 Task: Update the plant care information on the Trello board for each plant card.
Action: Mouse scrolled (732, 541) with delta (0, 0)
Screenshot: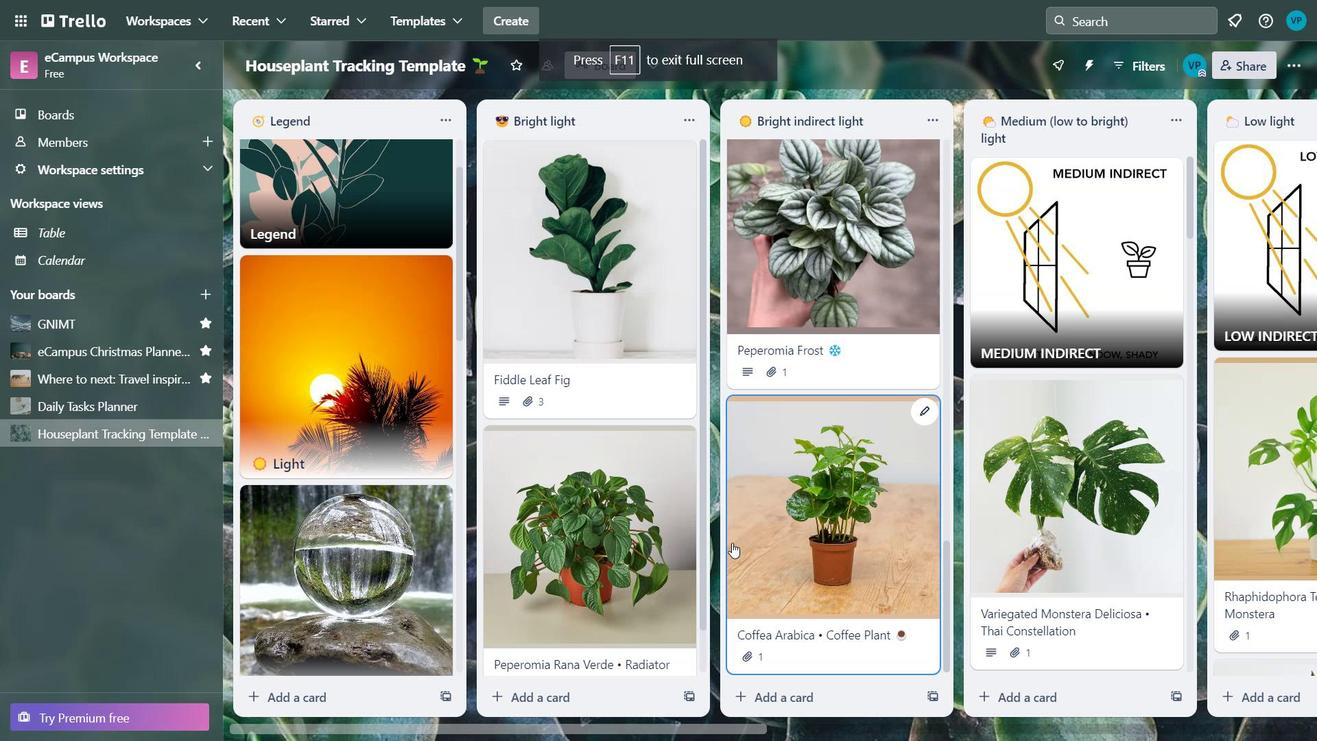 
Action: Mouse moved to (808, 548)
Screenshot: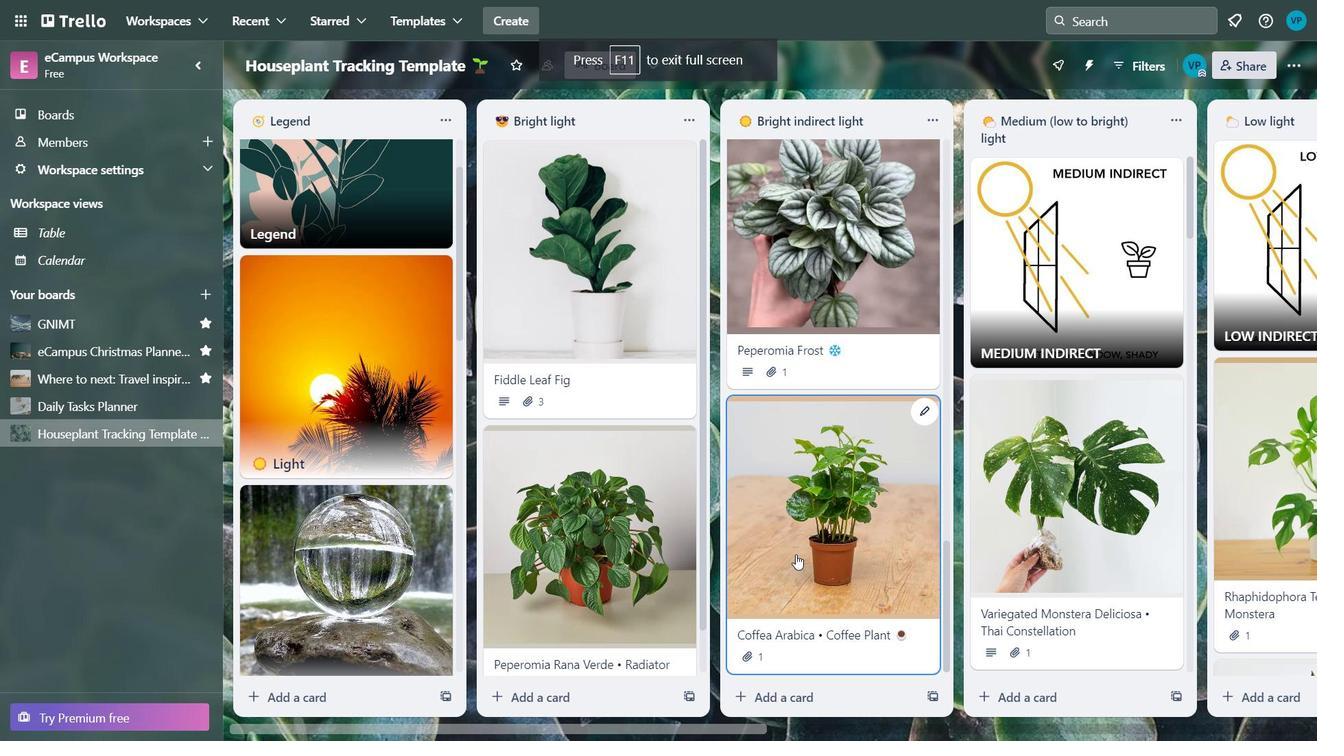 
Action: Mouse pressed left at (808, 548)
Screenshot: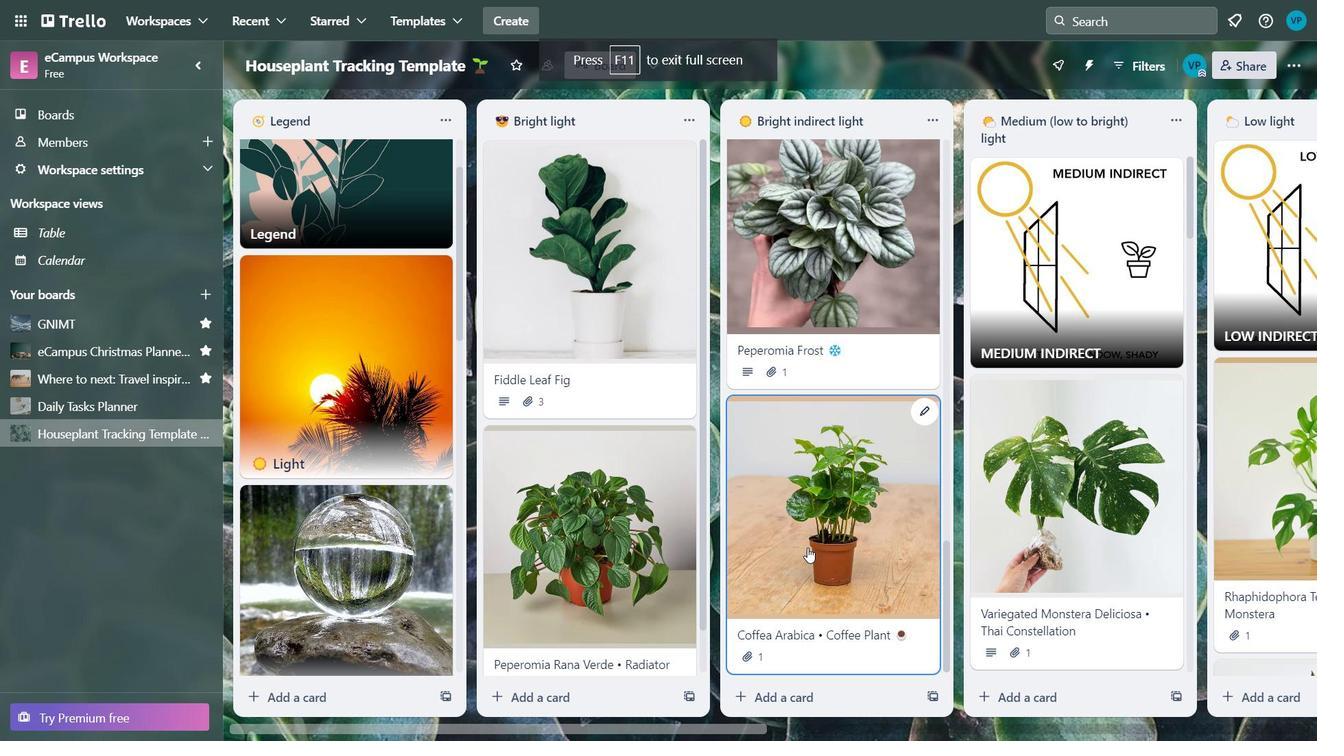 
Action: Mouse moved to (526, 385)
Screenshot: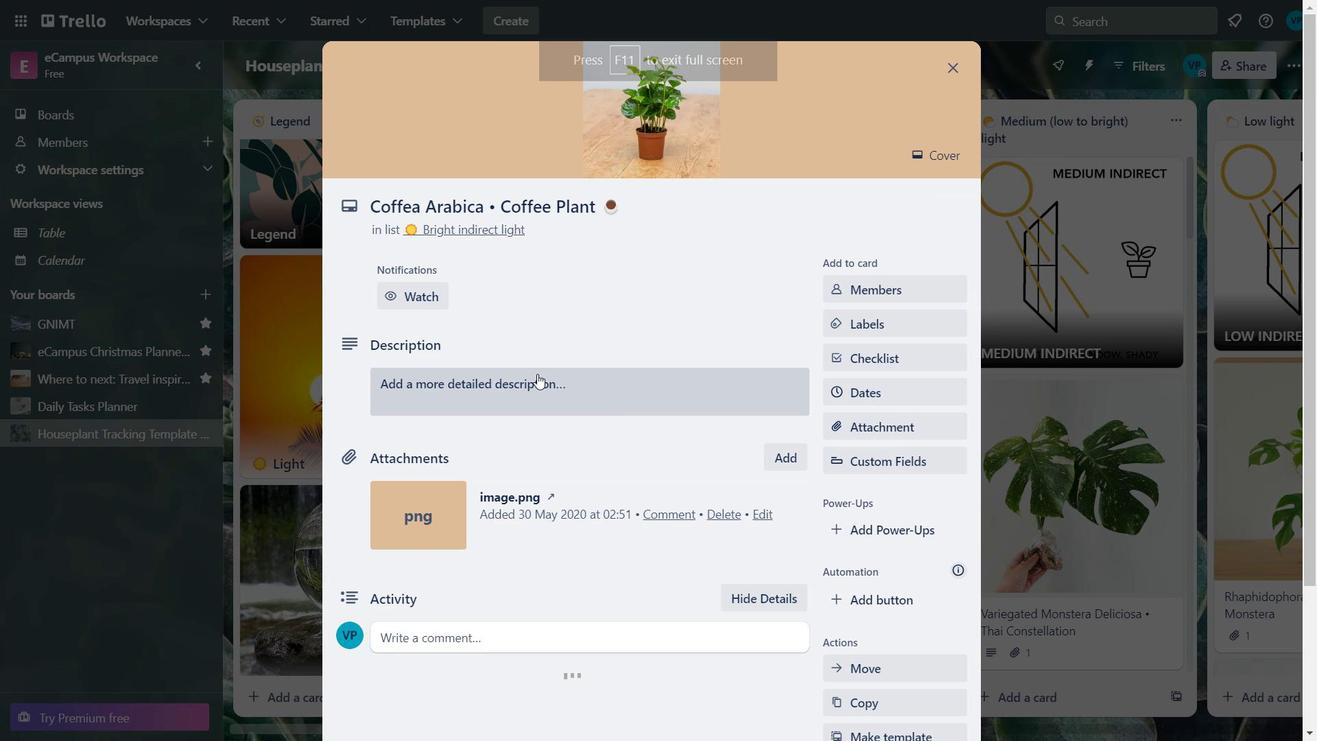 
Action: Mouse pressed left at (526, 385)
Screenshot: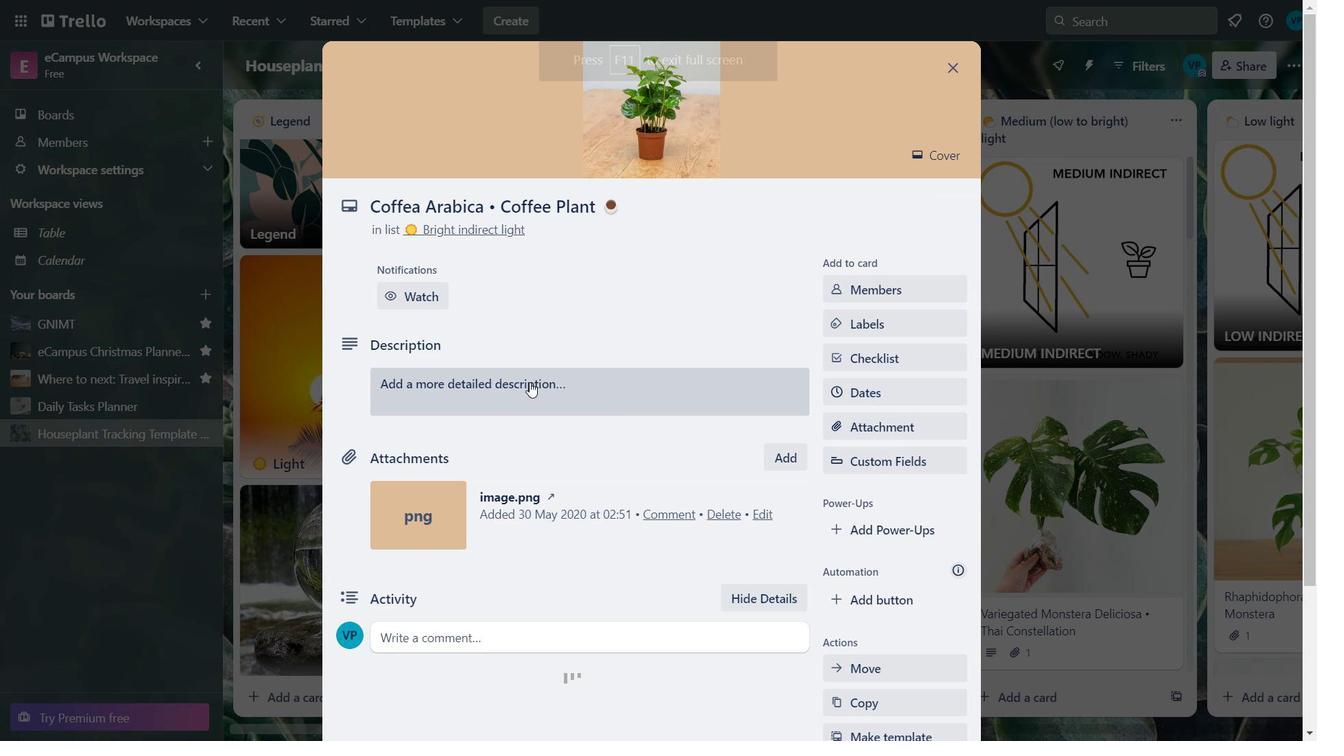 
Action: Mouse moved to (522, 391)
Screenshot: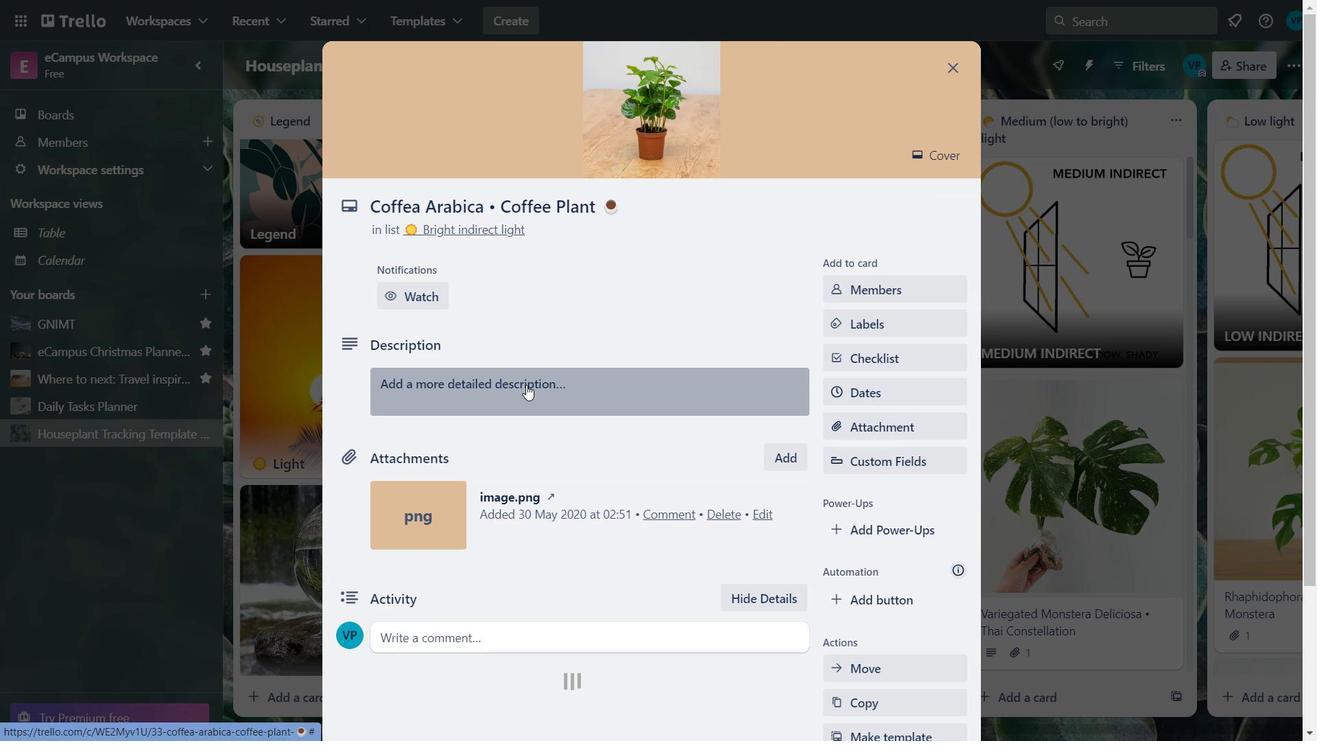 
Action: Key pressed co
Screenshot: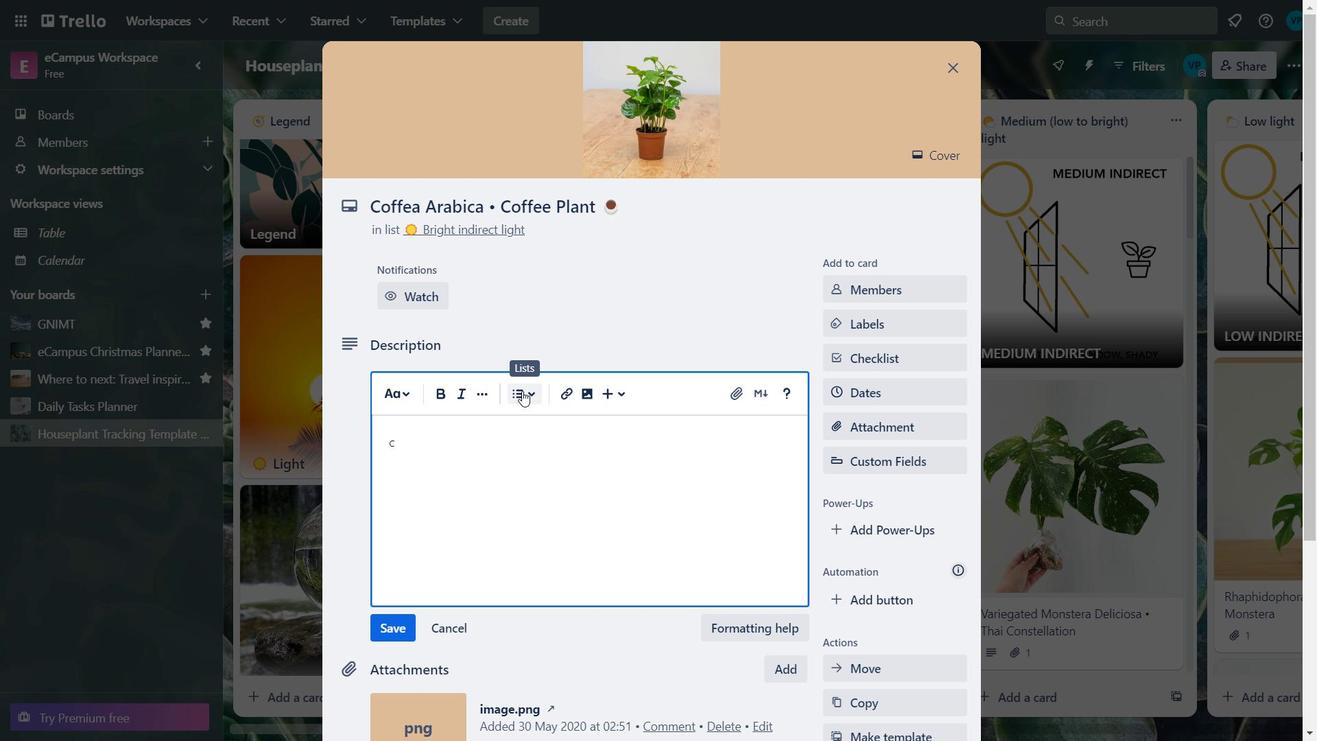 
Action: Mouse moved to (550, 393)
Screenshot: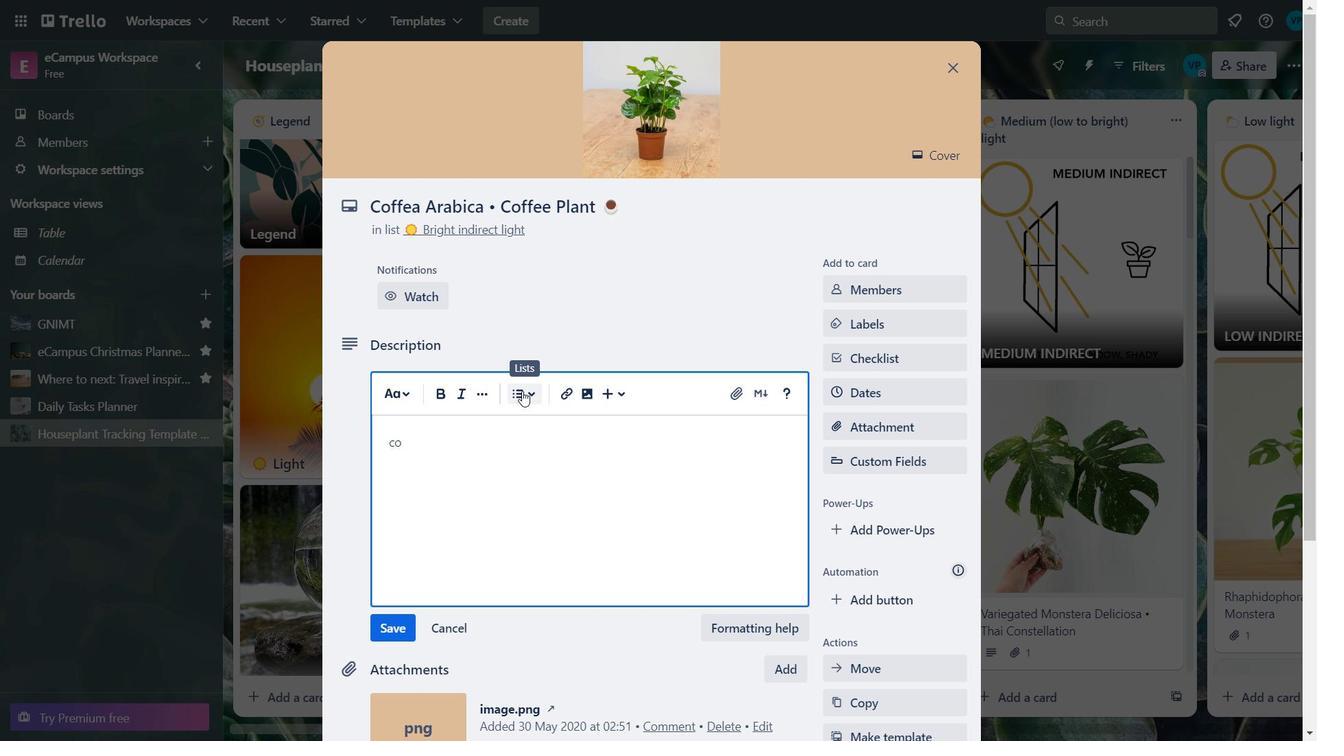 
Action: Key pressed f<Key.backspace><Key.backspace><Key.backspace><Key.backspace><Key.caps_lock>C<Key.caps_lock>offee<Key.space><Key.caps_lock>P<Key.caps_lock>lant<Key.space>
Screenshot: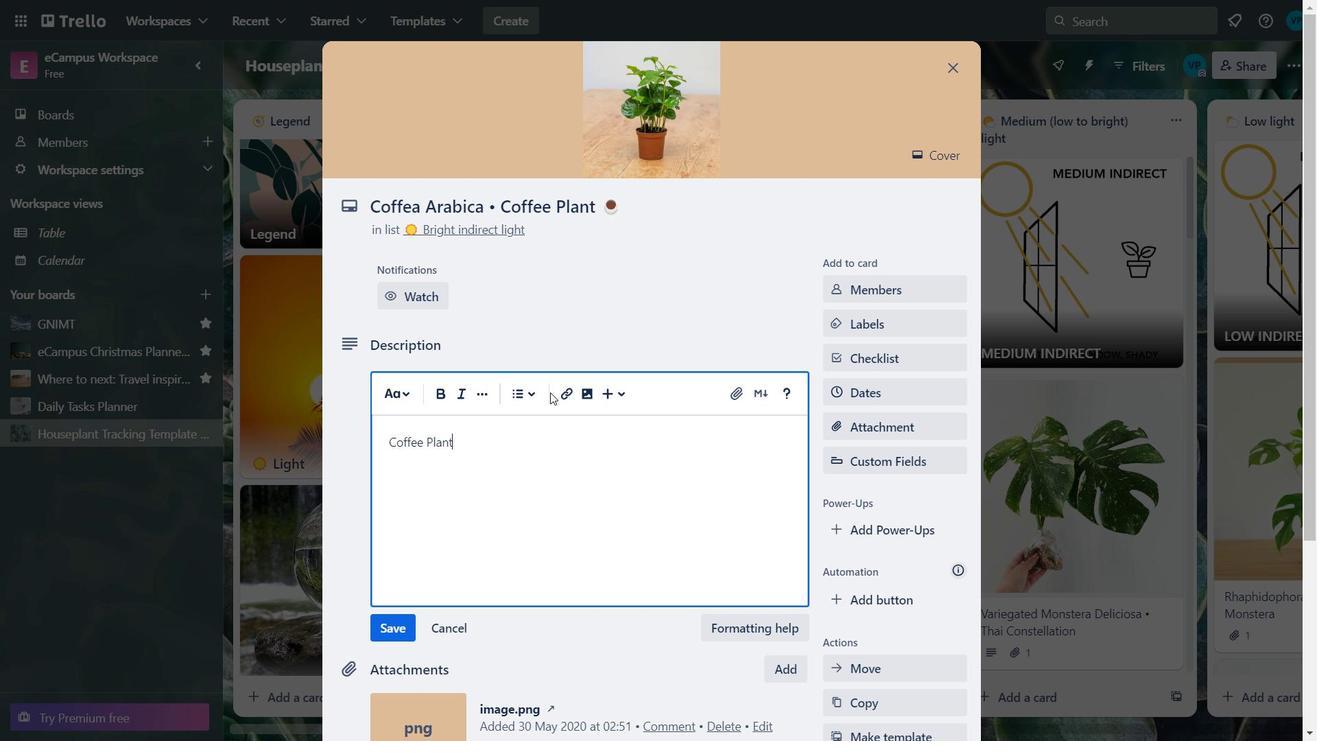 
Action: Mouse moved to (395, 632)
Screenshot: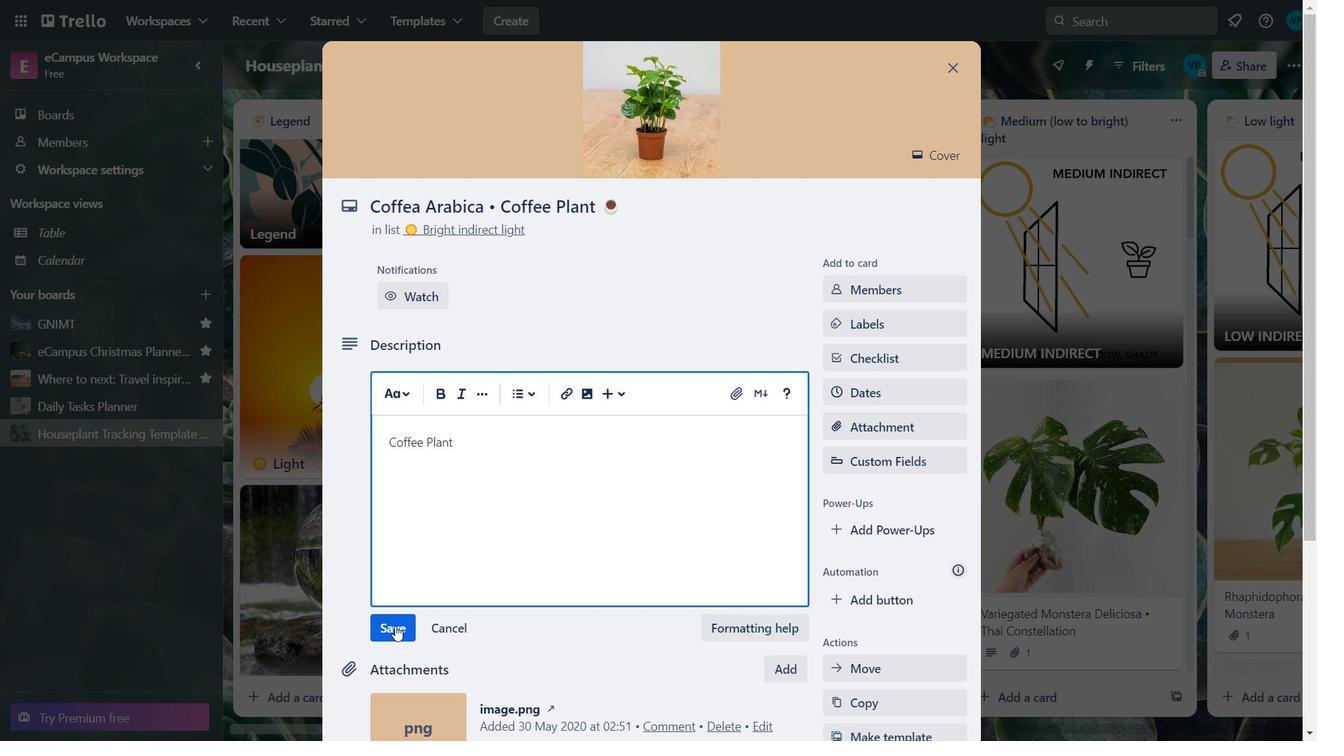 
Action: Mouse pressed left at (395, 632)
Screenshot: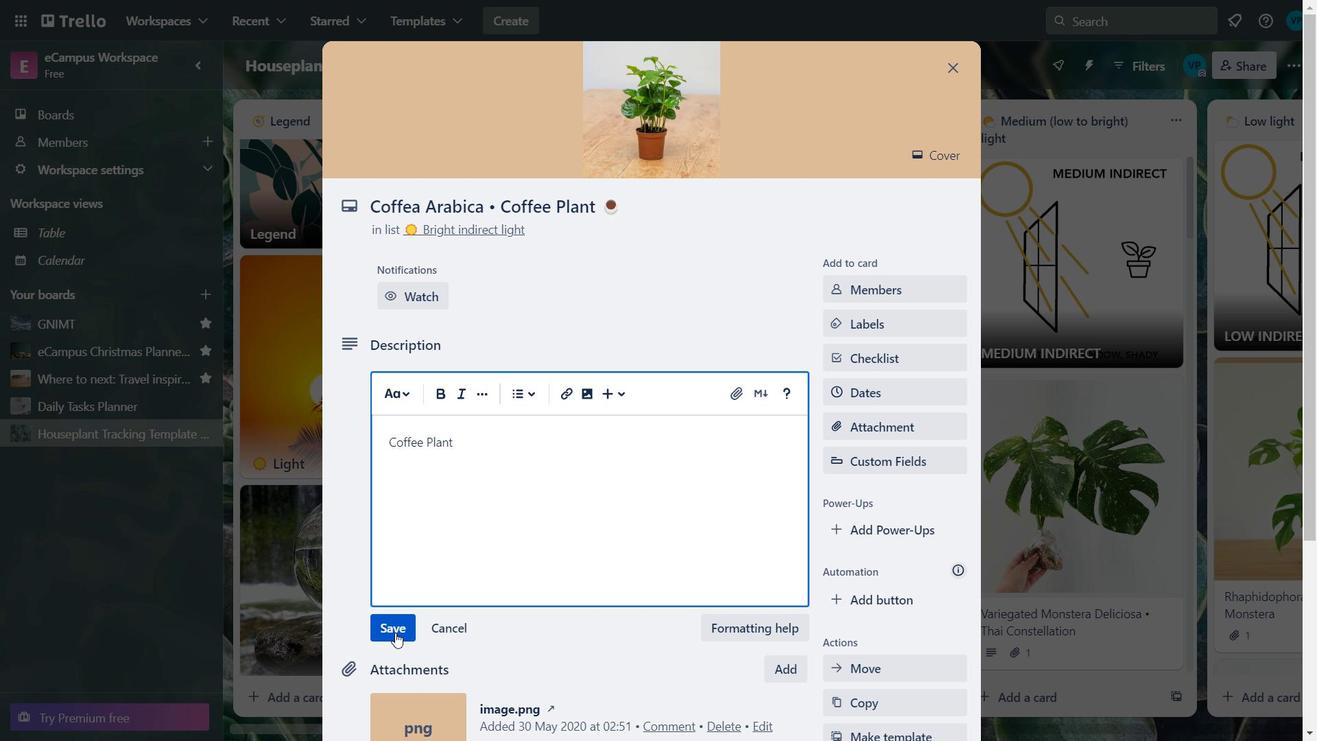 
Action: Mouse moved to (496, 551)
Screenshot: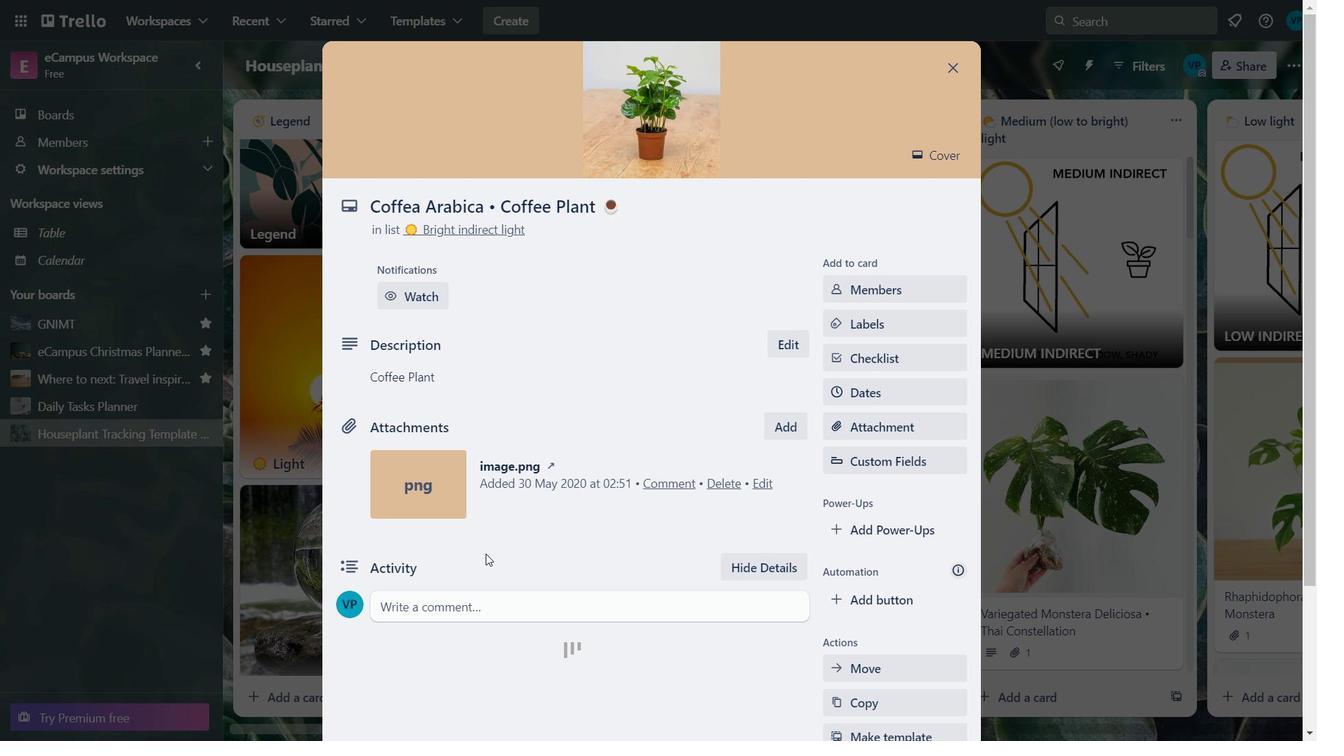 
Action: Mouse scrolled (496, 550) with delta (0, 0)
Screenshot: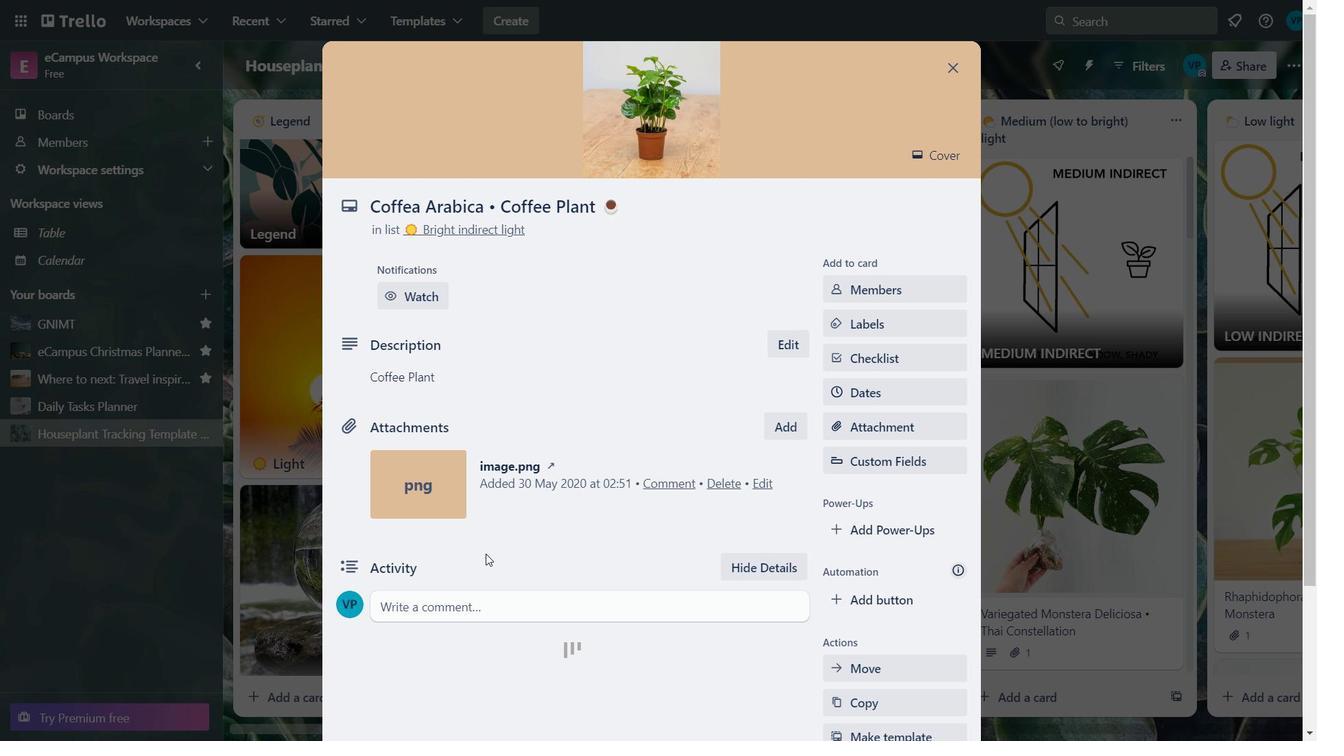 
Action: Mouse moved to (519, 297)
Screenshot: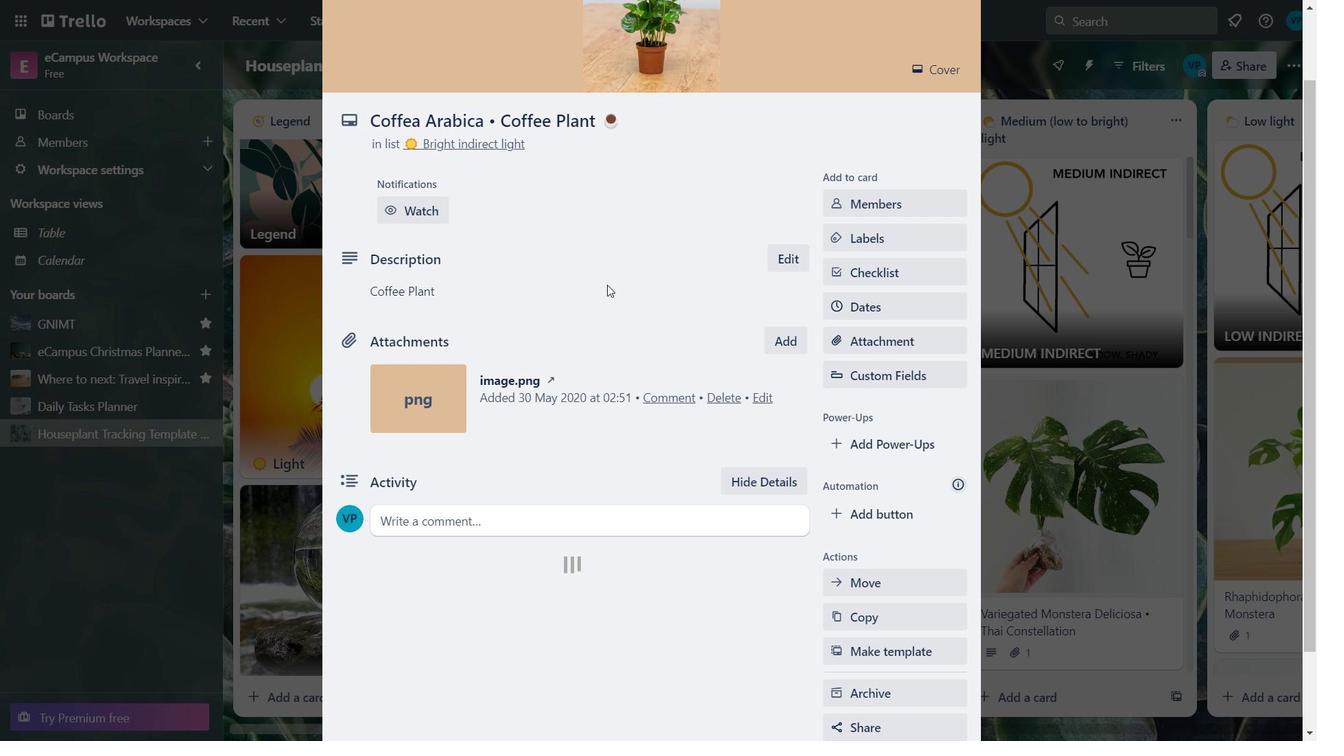 
Action: Mouse pressed left at (519, 297)
Screenshot: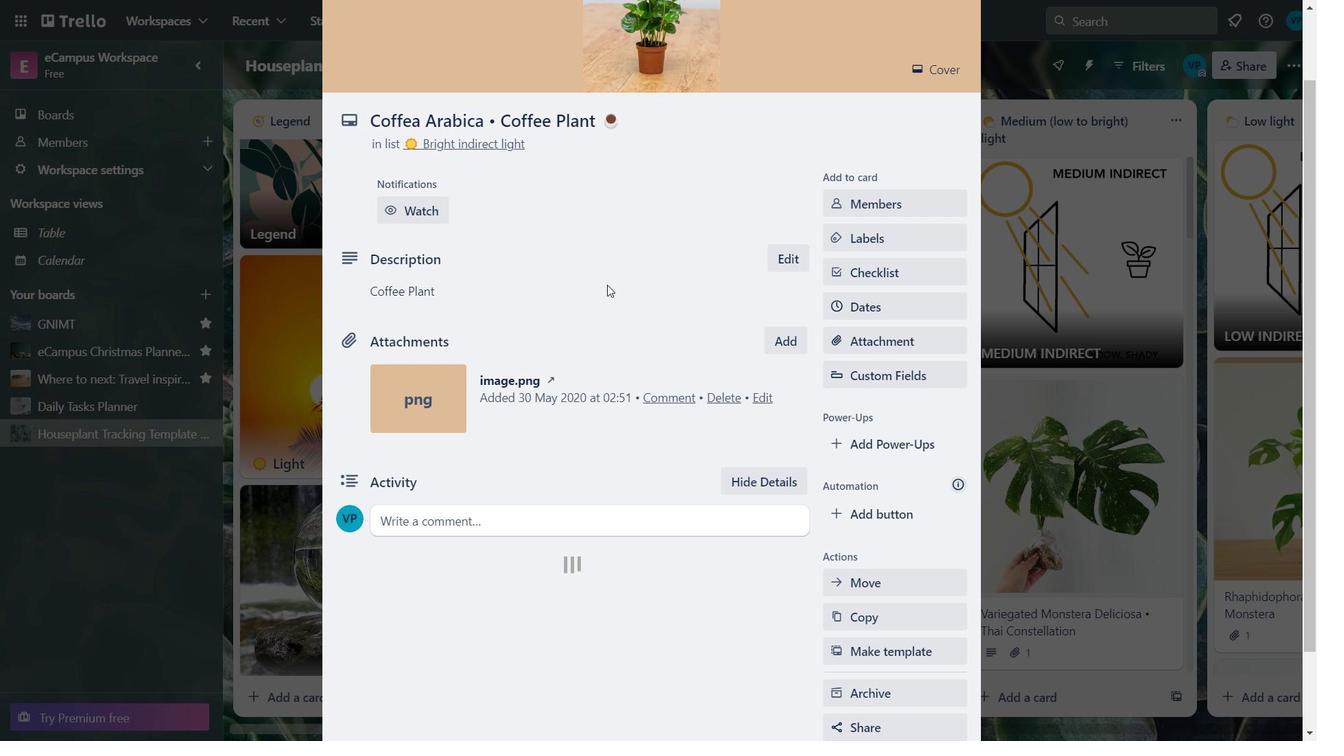 
Action: Mouse moved to (532, 361)
Screenshot: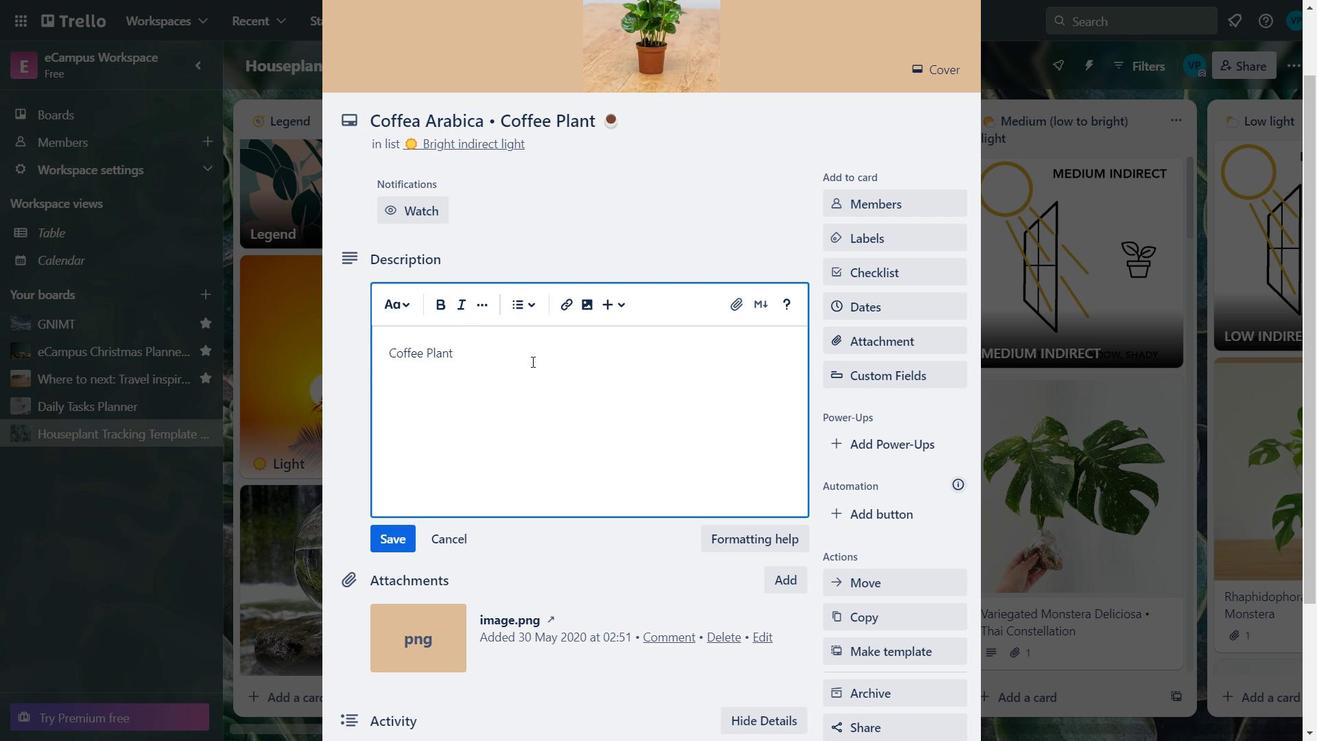 
Action: Key pressed <Key.space>
Screenshot: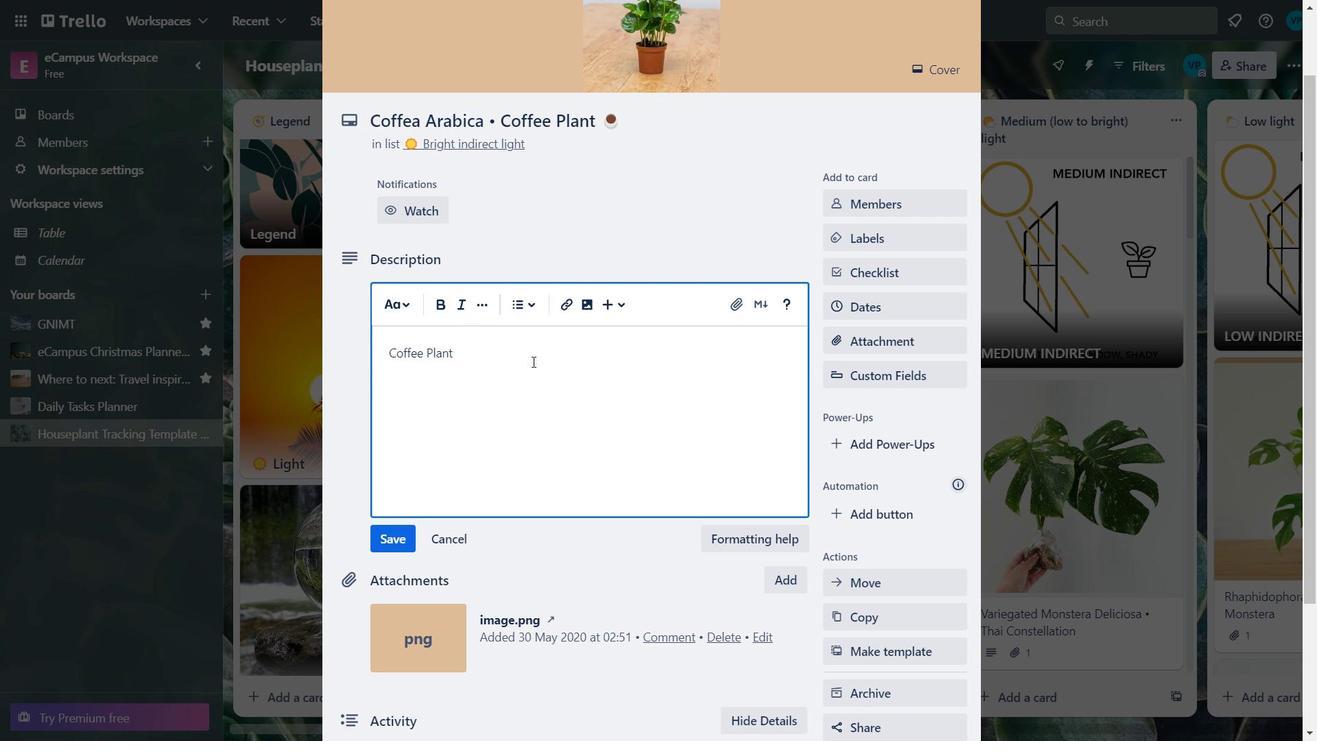 
Action: Mouse moved to (532, 361)
Screenshot: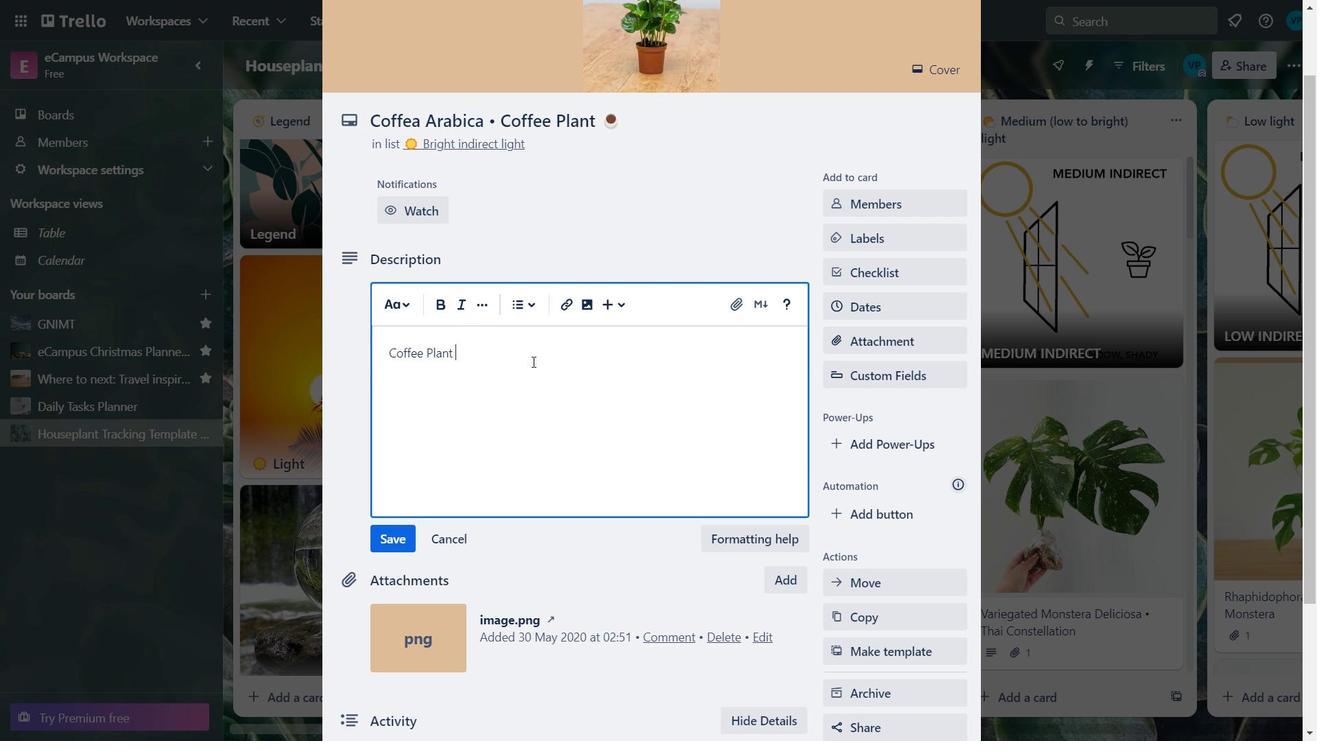 
Action: Key pressed is<Key.space>a<Key.space>genus<Key.space>of<Key.space>flowering<Key.space>plants<Key.space>in<Key.space>the<Key.space>family<Key.space><Key.caps_lock>R<Key.caps_lock>ubiacease.
Screenshot: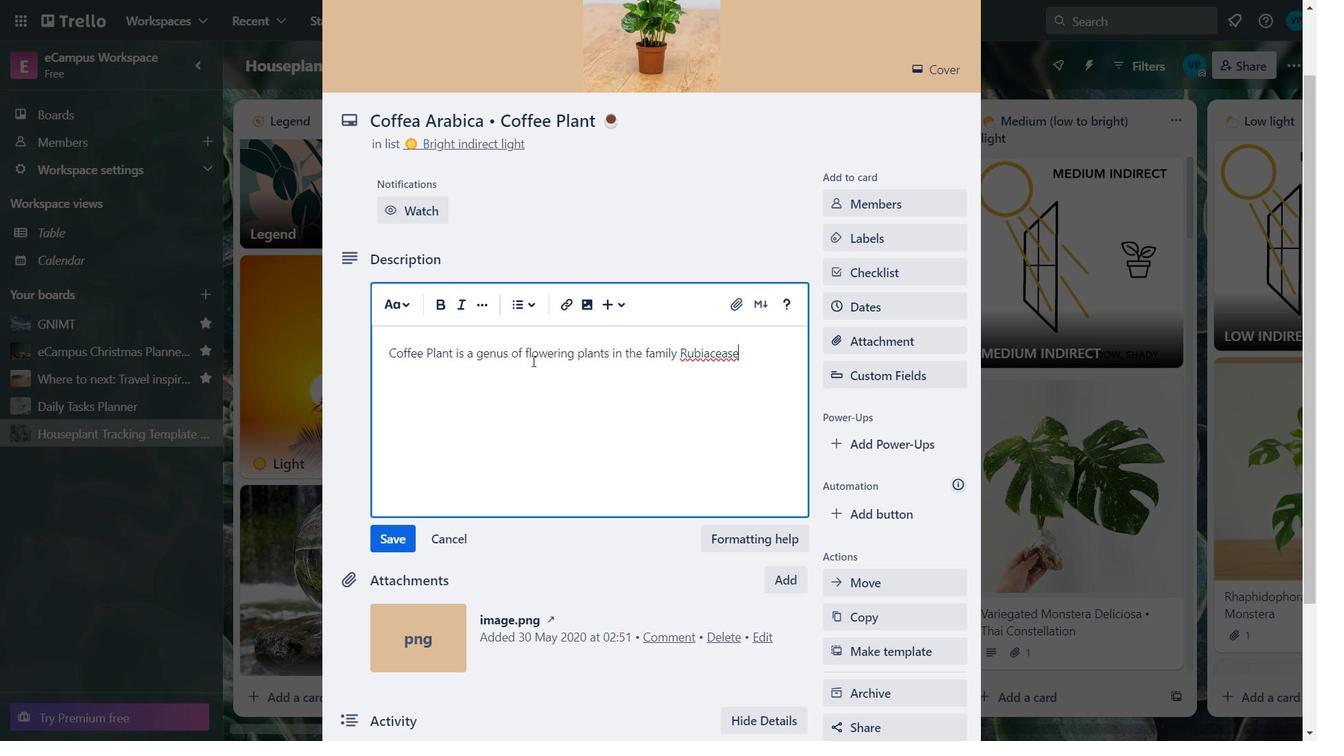 
Action: Mouse moved to (395, 538)
Screenshot: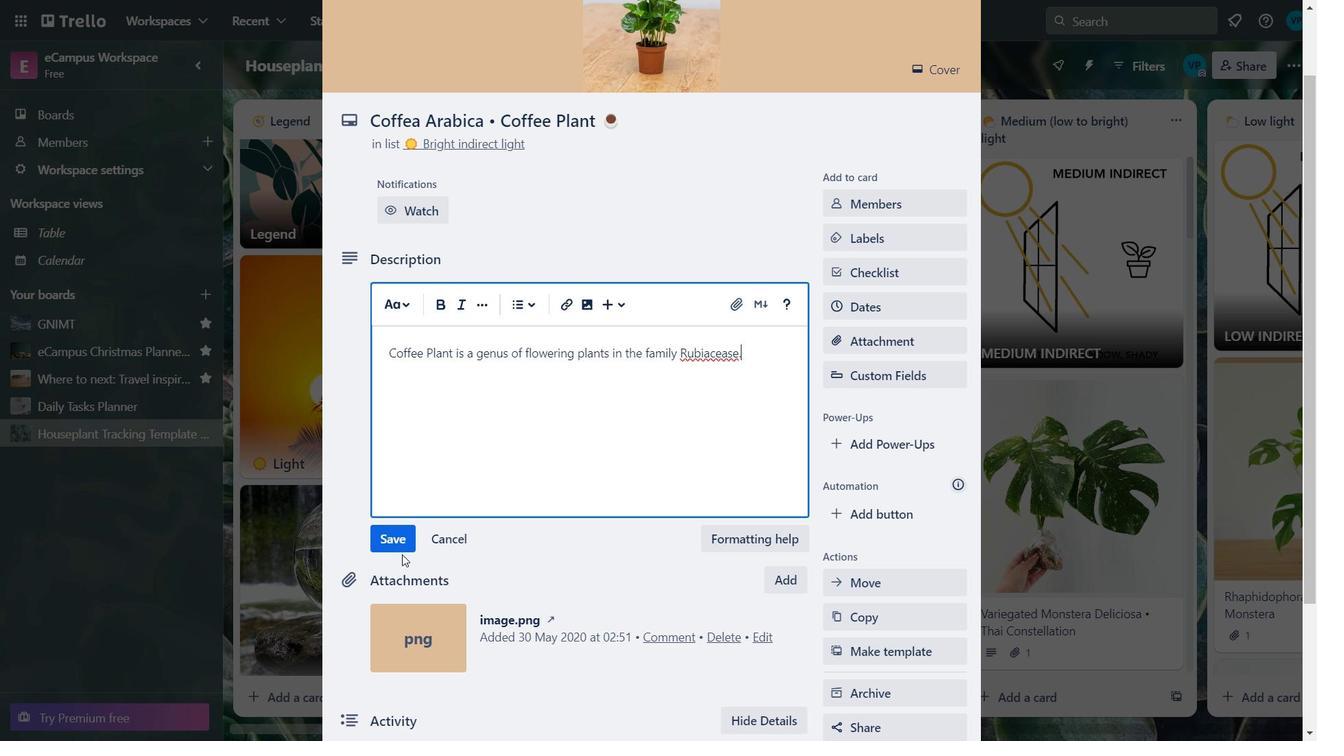 
Action: Mouse pressed left at (395, 538)
Screenshot: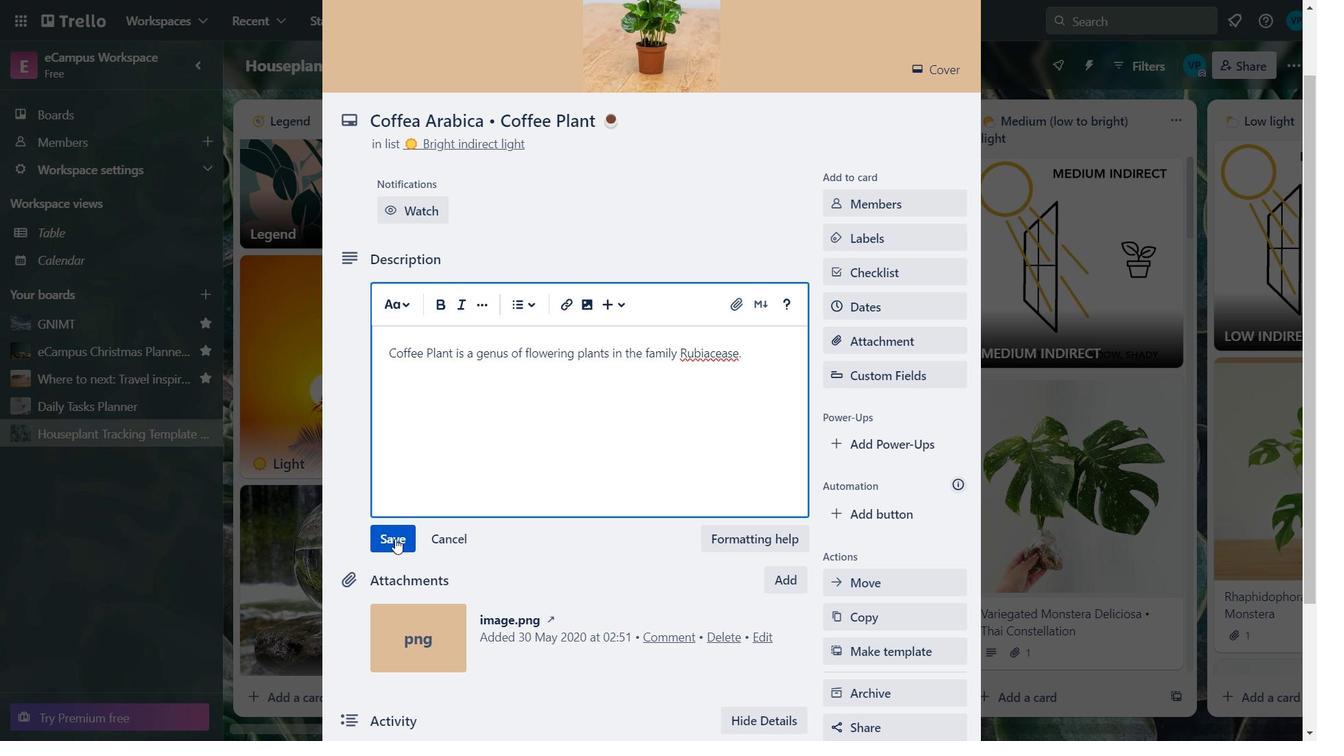 
Action: Mouse moved to (501, 114)
Screenshot: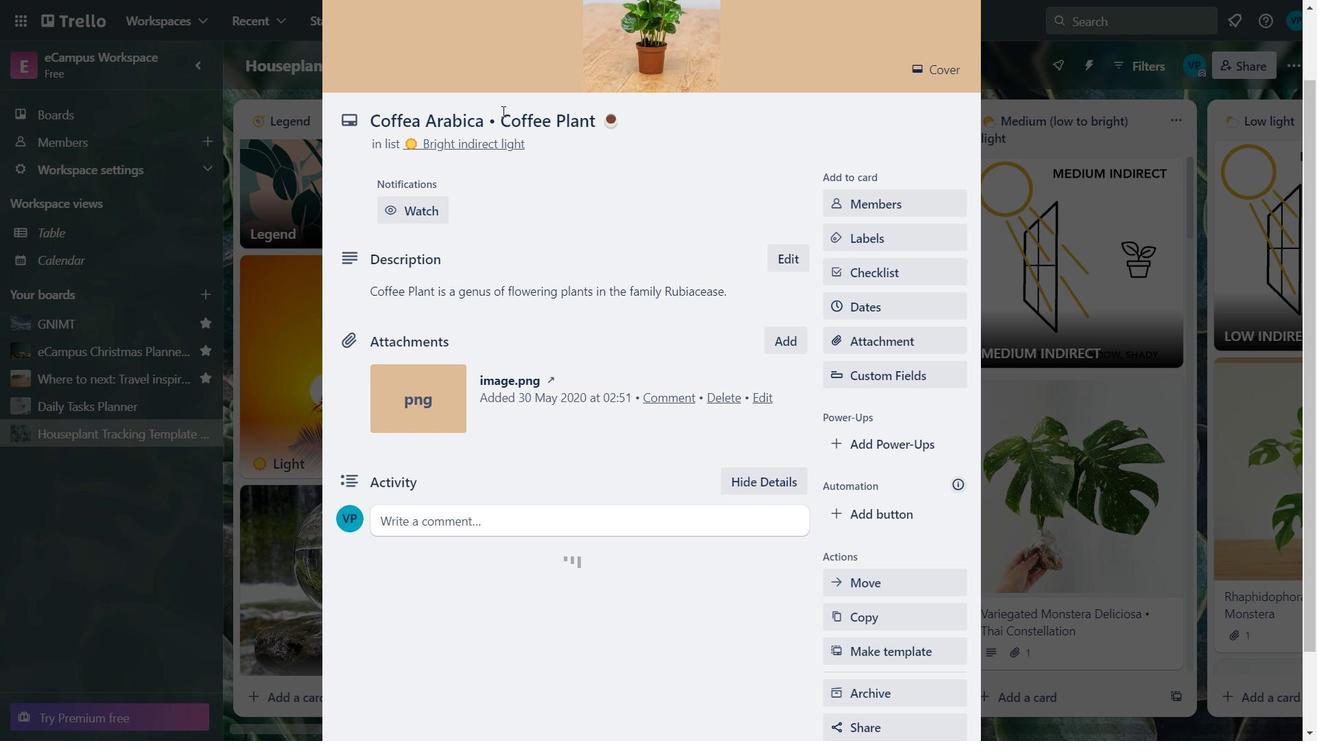 
Action: Mouse pressed left at (501, 114)
Screenshot: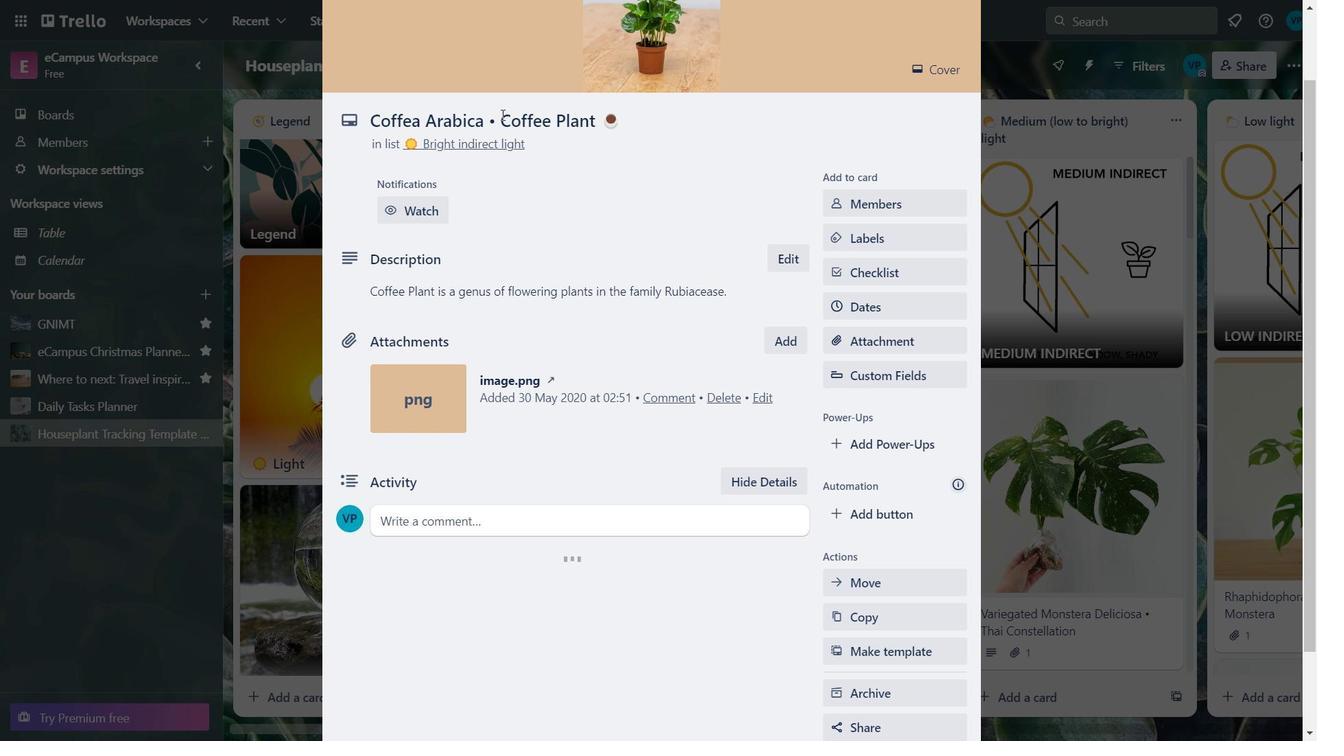 
Action: Mouse moved to (606, 125)
Screenshot: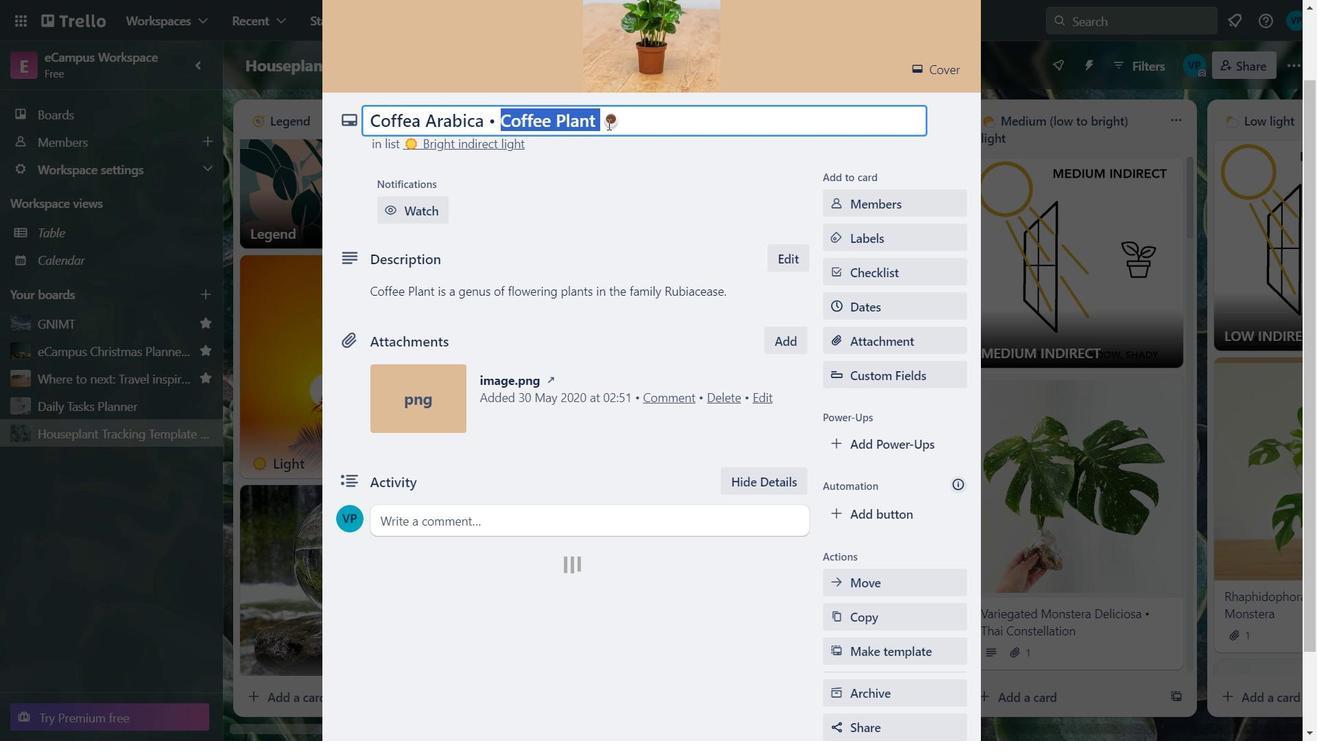 
Action: Key pressed ctrl+C
Screenshot: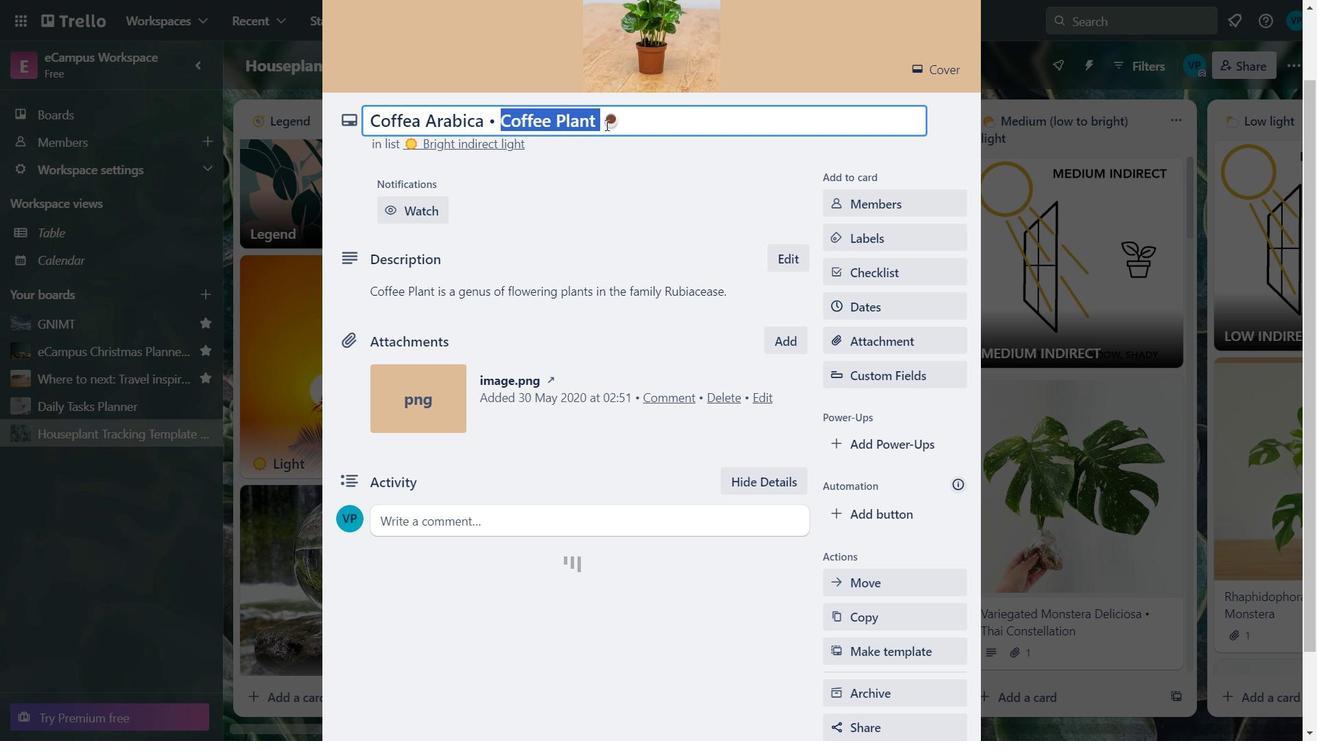 
Action: Mouse moved to (898, 275)
Screenshot: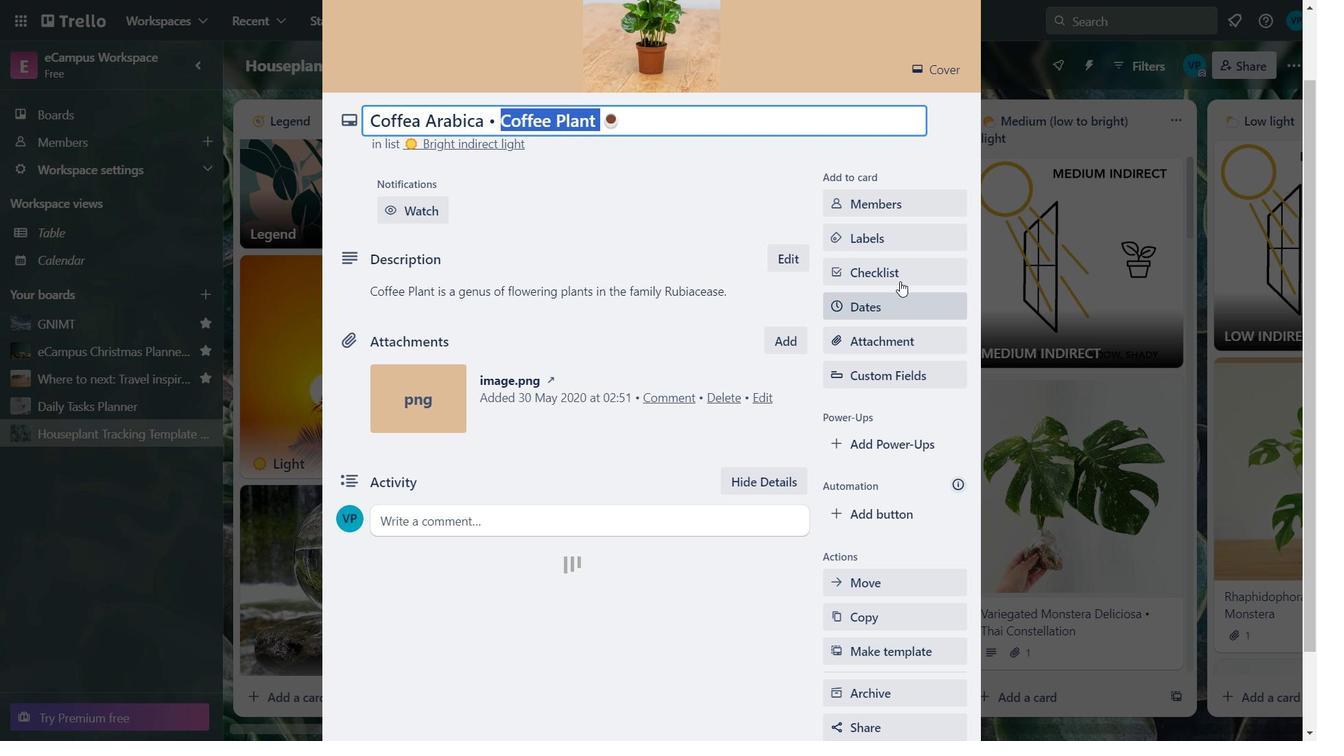 
Action: Mouse pressed left at (898, 275)
Screenshot: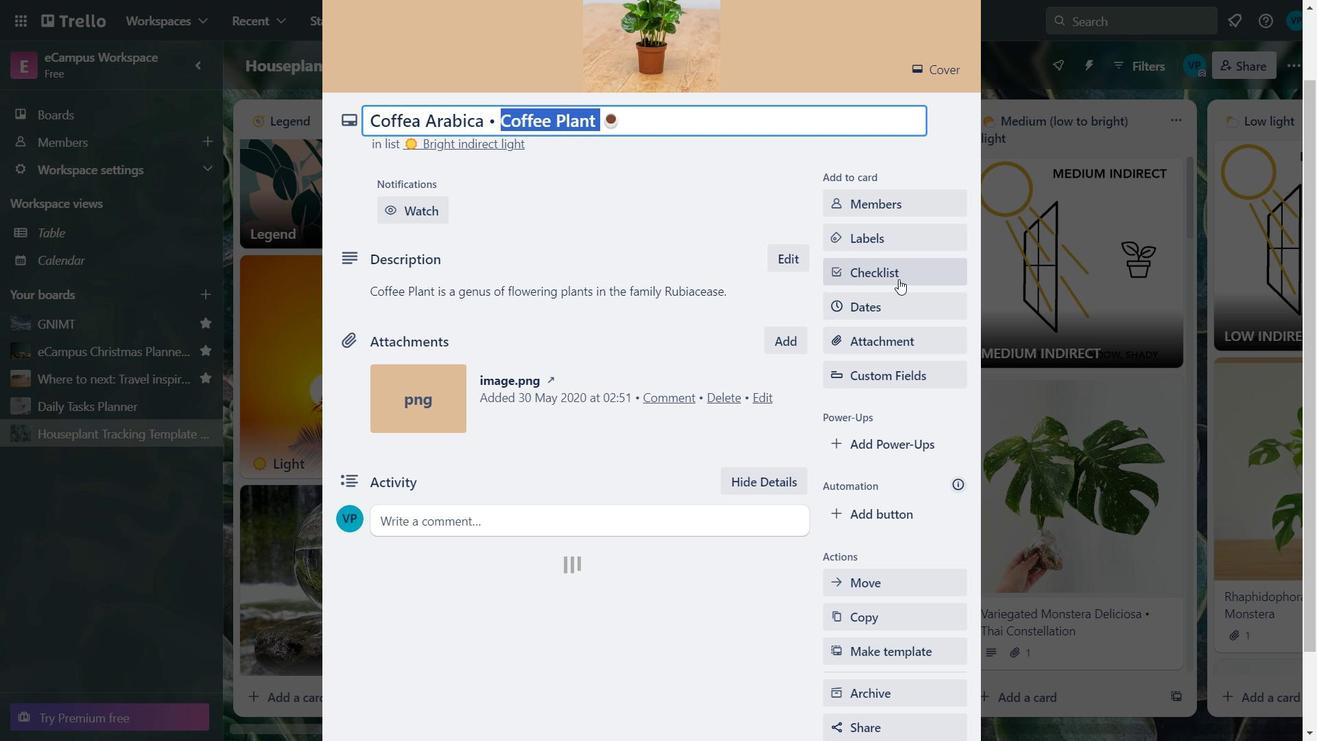 
Action: Mouse moved to (885, 365)
Screenshot: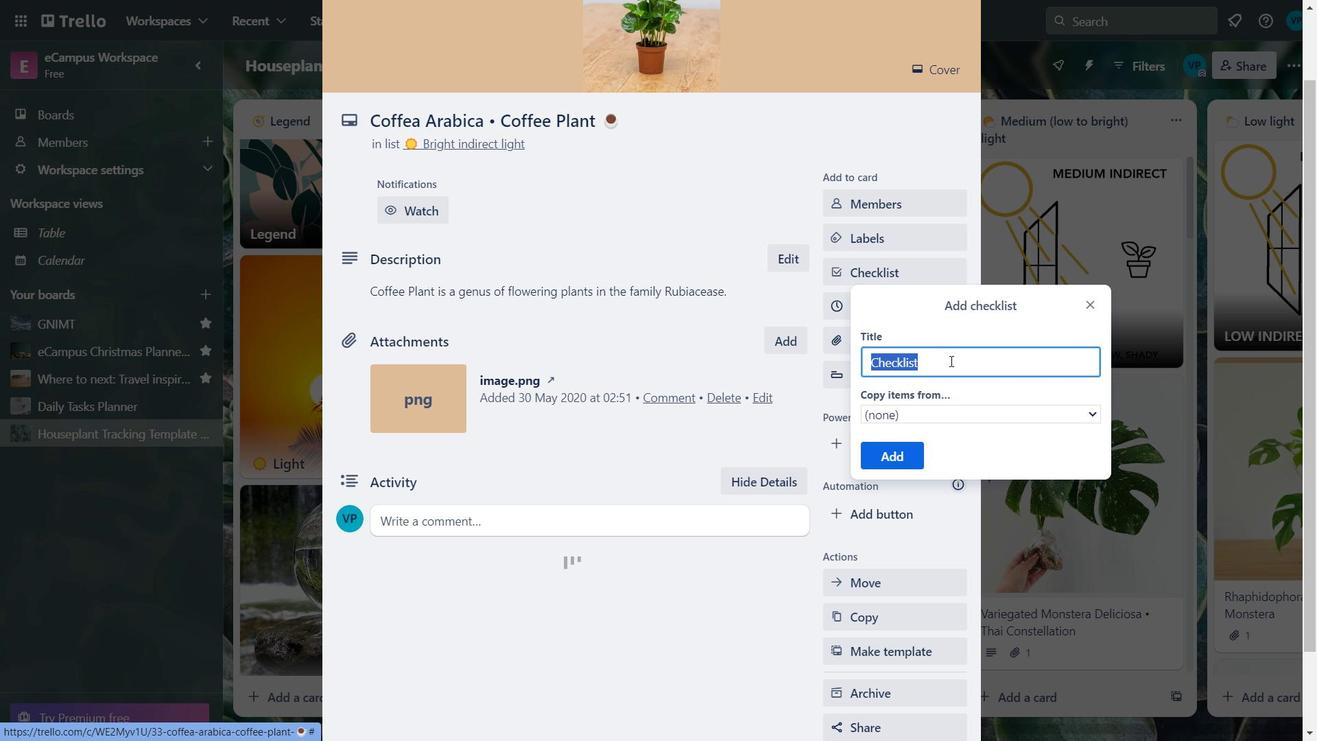 
Action: Key pressed <Key.backspace>ctrl+V
Screenshot: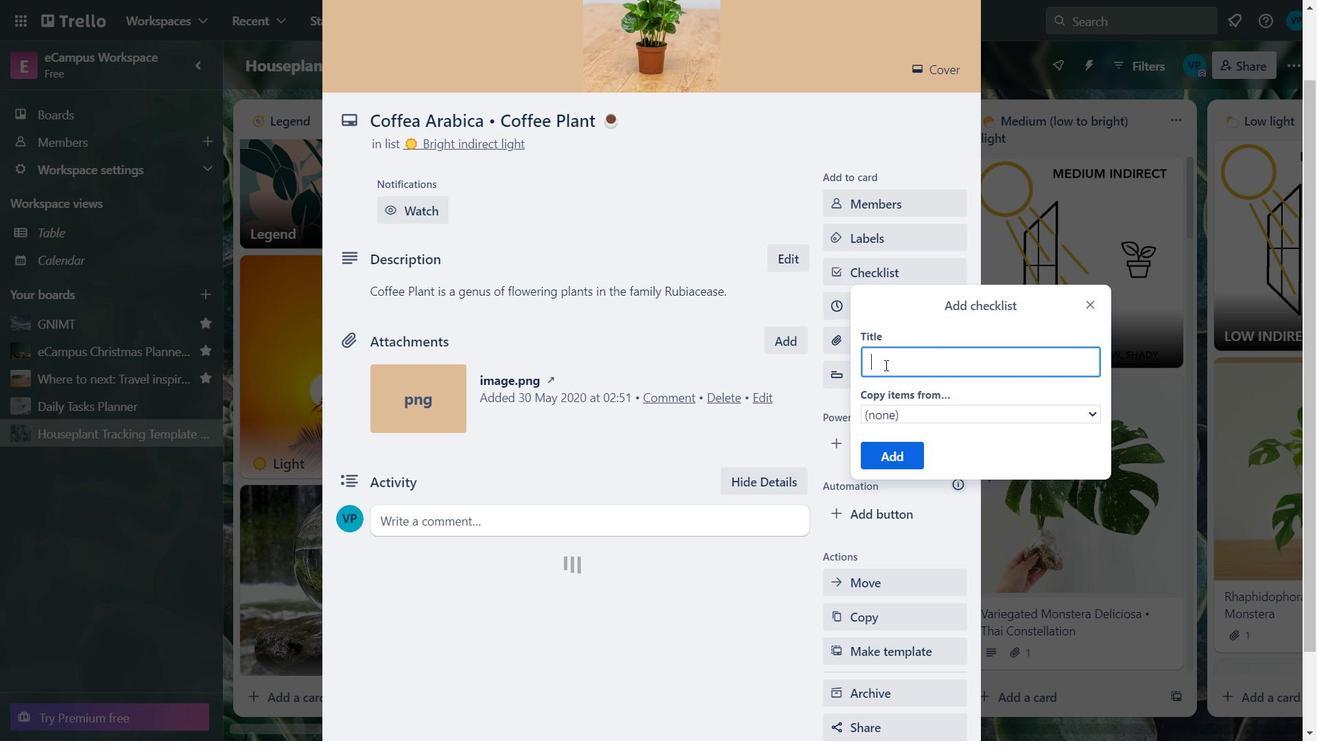 
Action: Mouse moved to (881, 461)
Screenshot: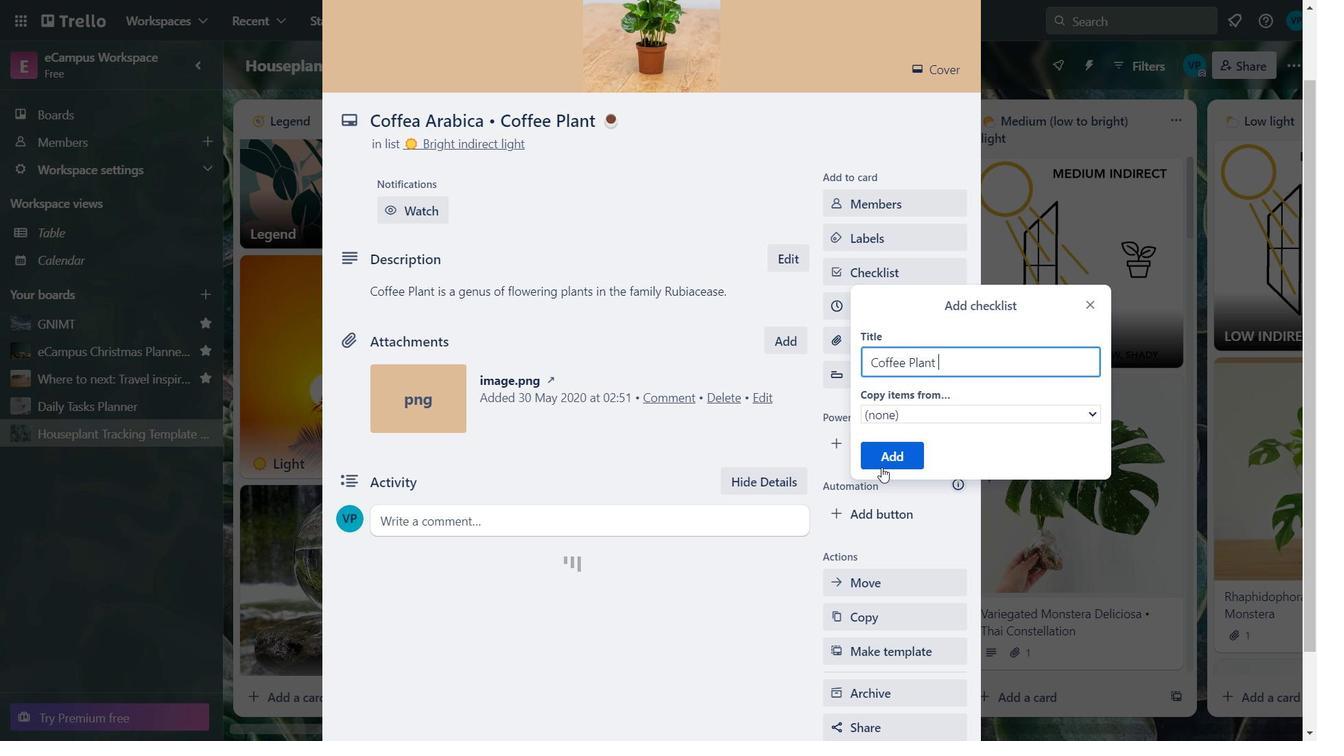 
Action: Mouse pressed left at (881, 461)
Screenshot: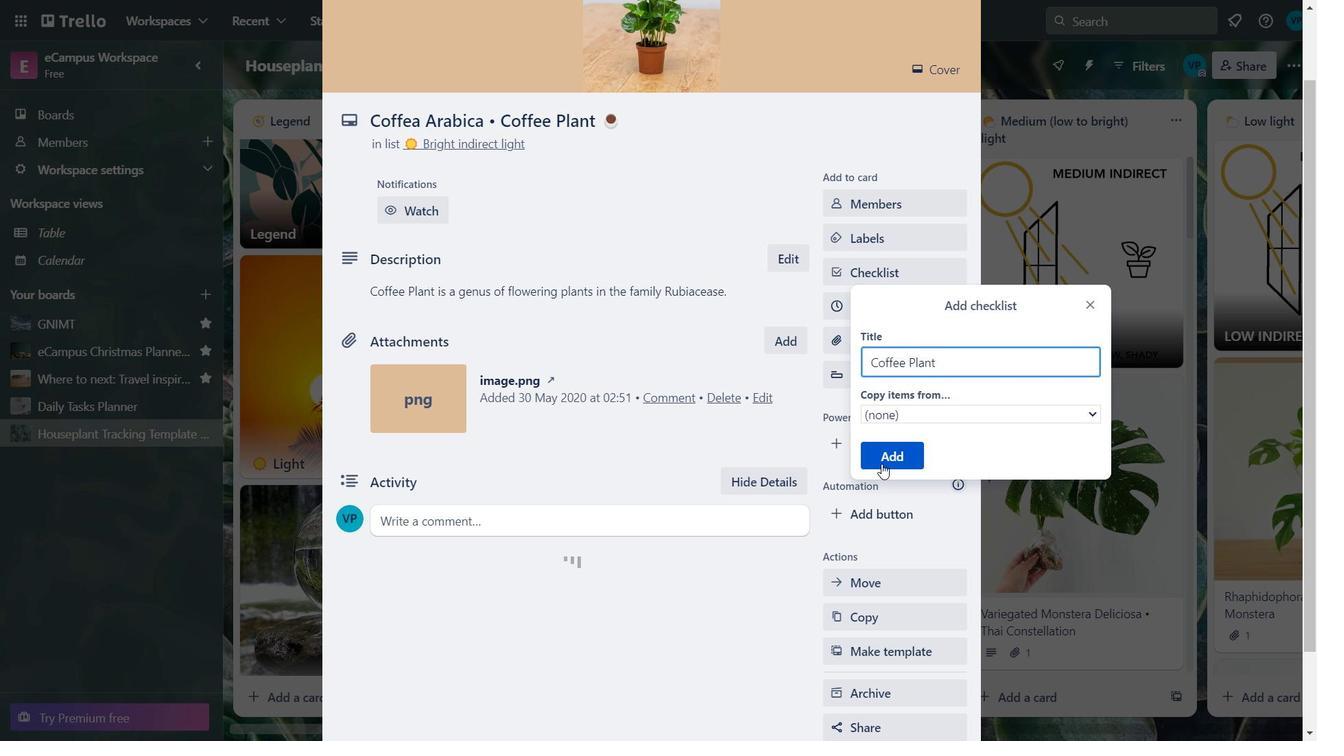 
Action: Mouse moved to (556, 556)
Screenshot: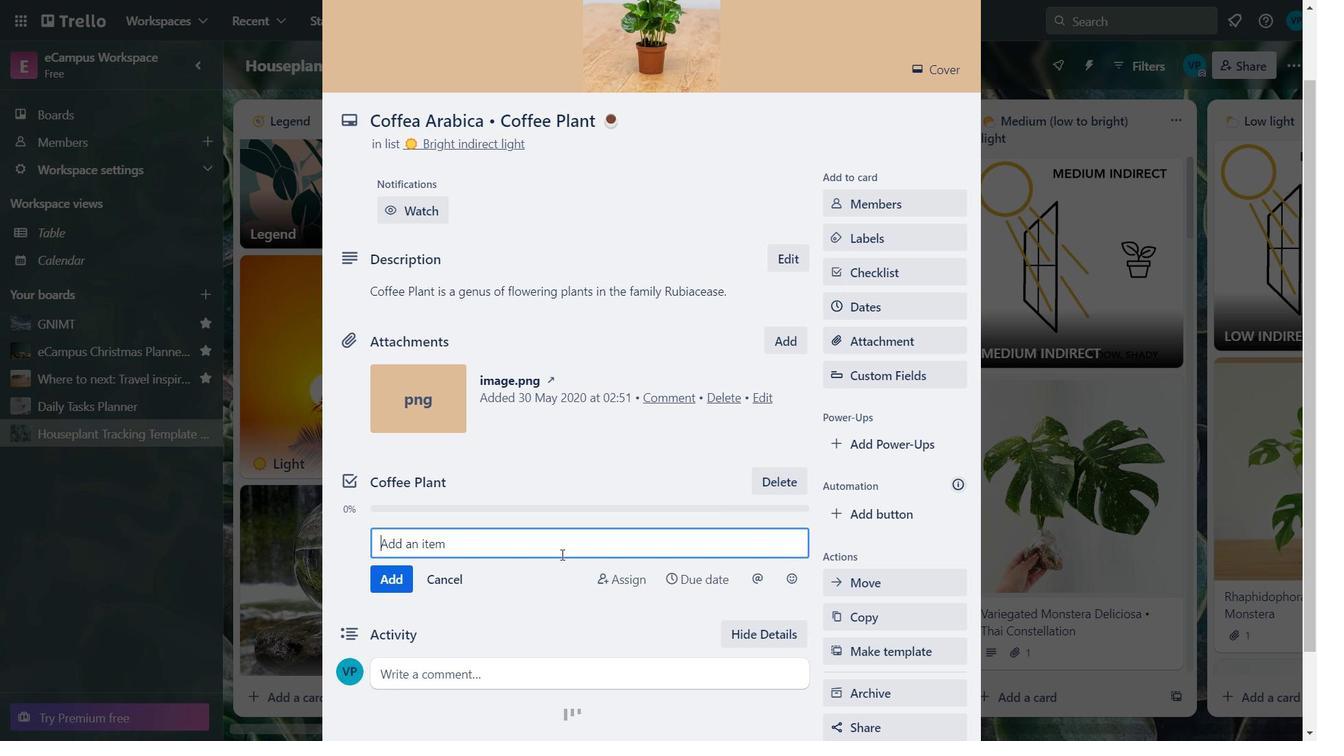 
Action: Mouse scrolled (556, 555) with delta (0, 0)
Screenshot: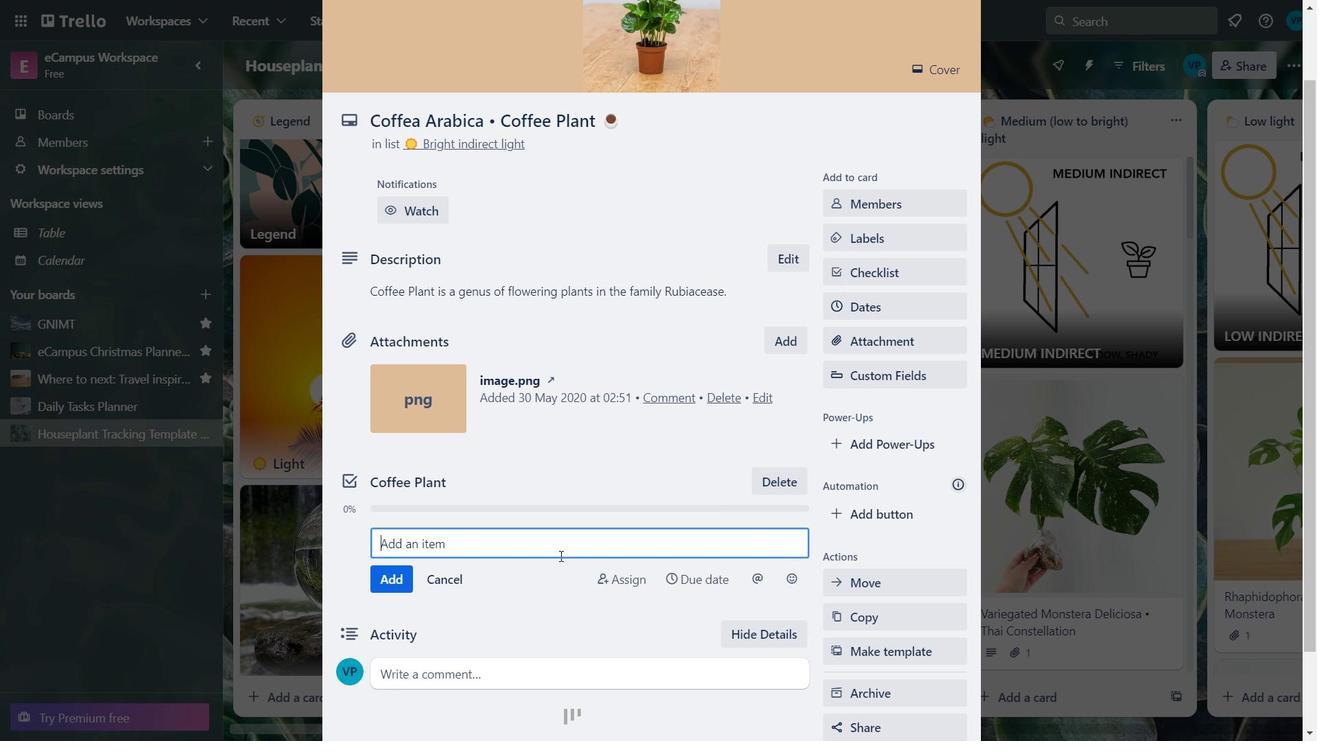 
Action: Mouse moved to (550, 555)
Screenshot: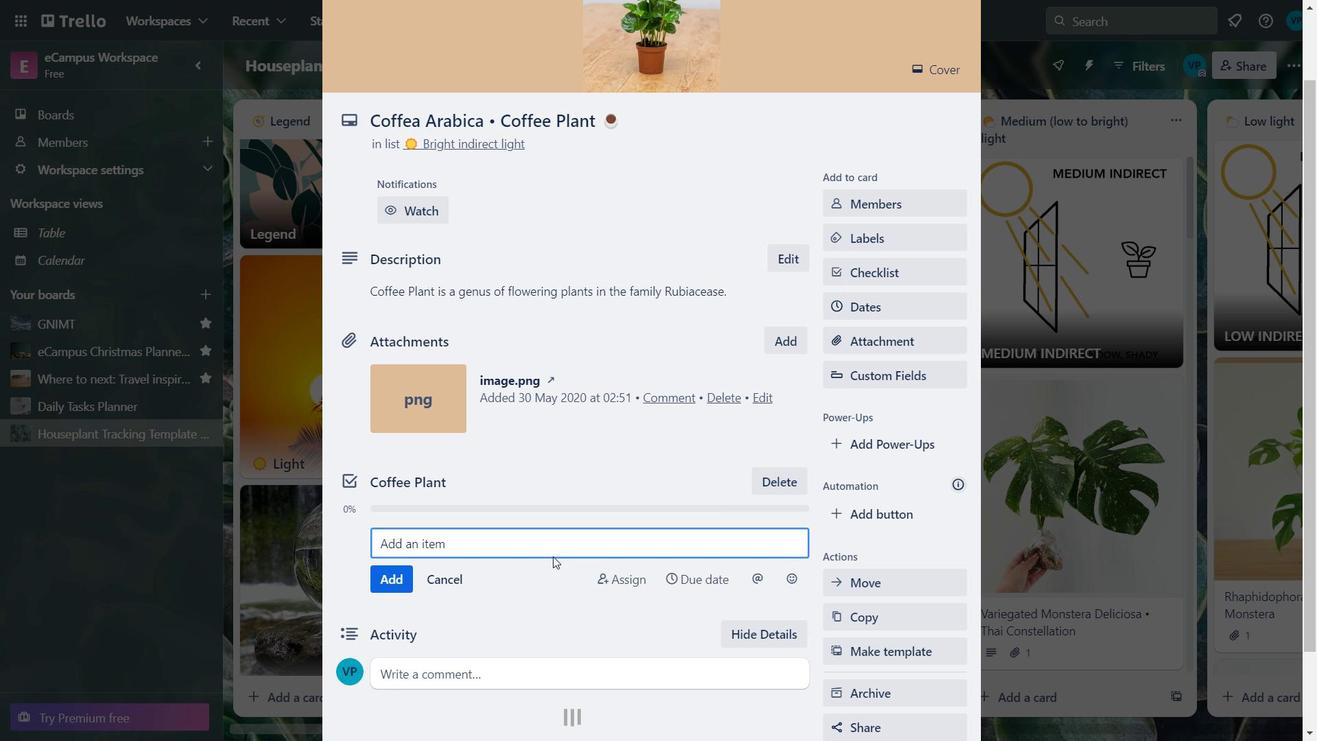 
Action: Mouse scrolled (550, 554) with delta (0, 0)
Screenshot: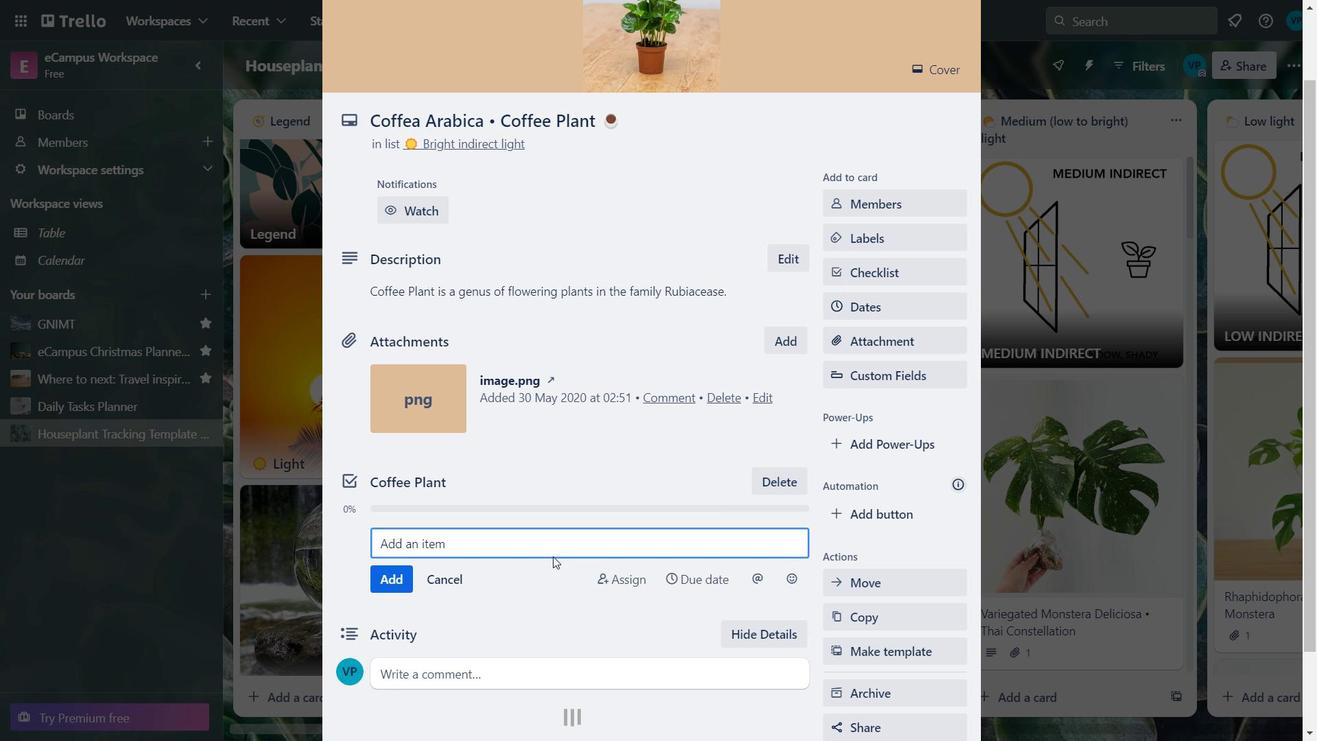 
Action: Mouse moved to (424, 446)
Screenshot: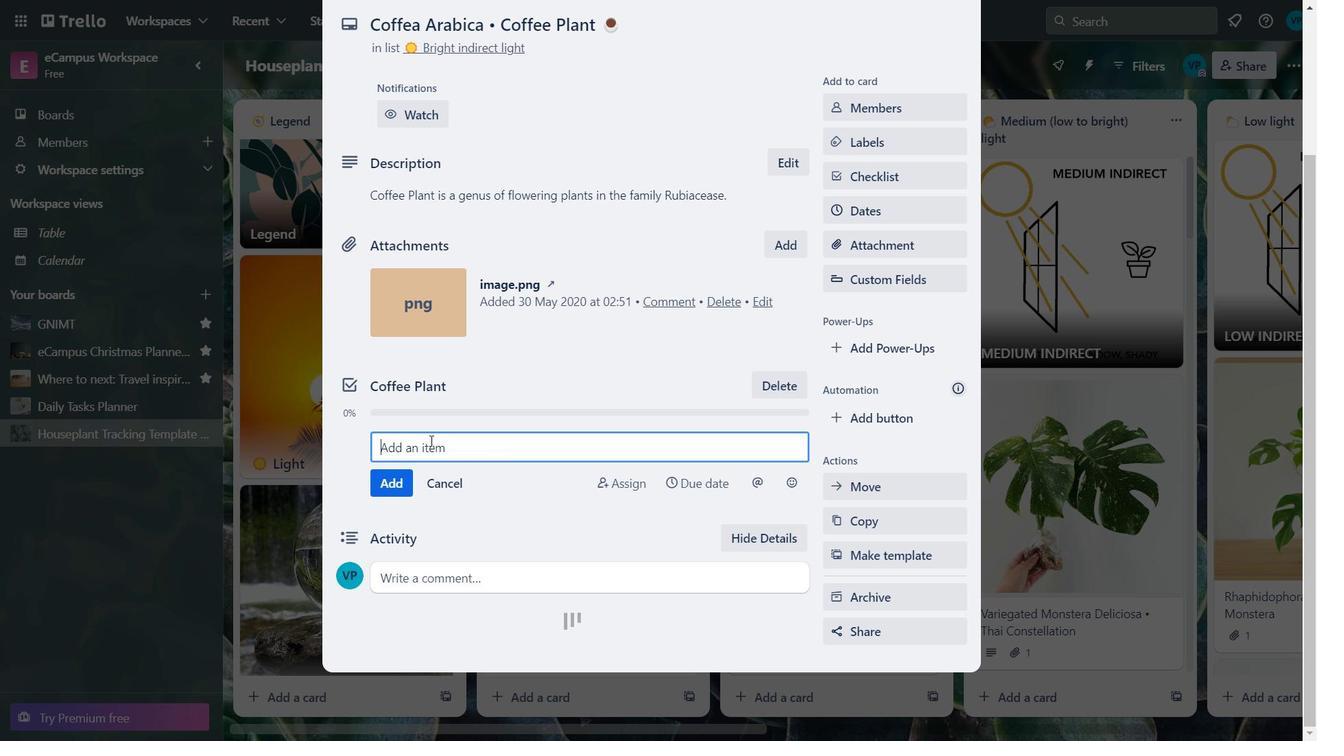 
Action: Mouse pressed left at (424, 446)
Screenshot: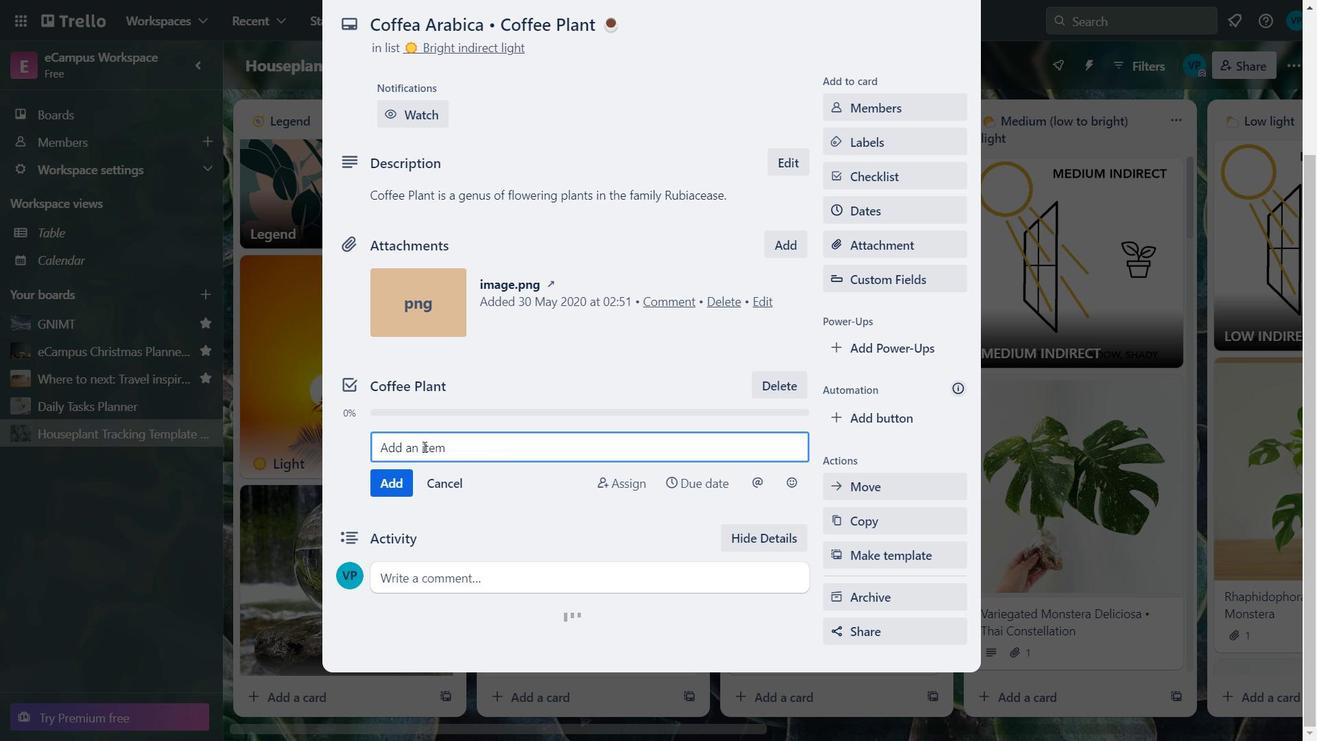 
Action: Mouse moved to (423, 446)
Screenshot: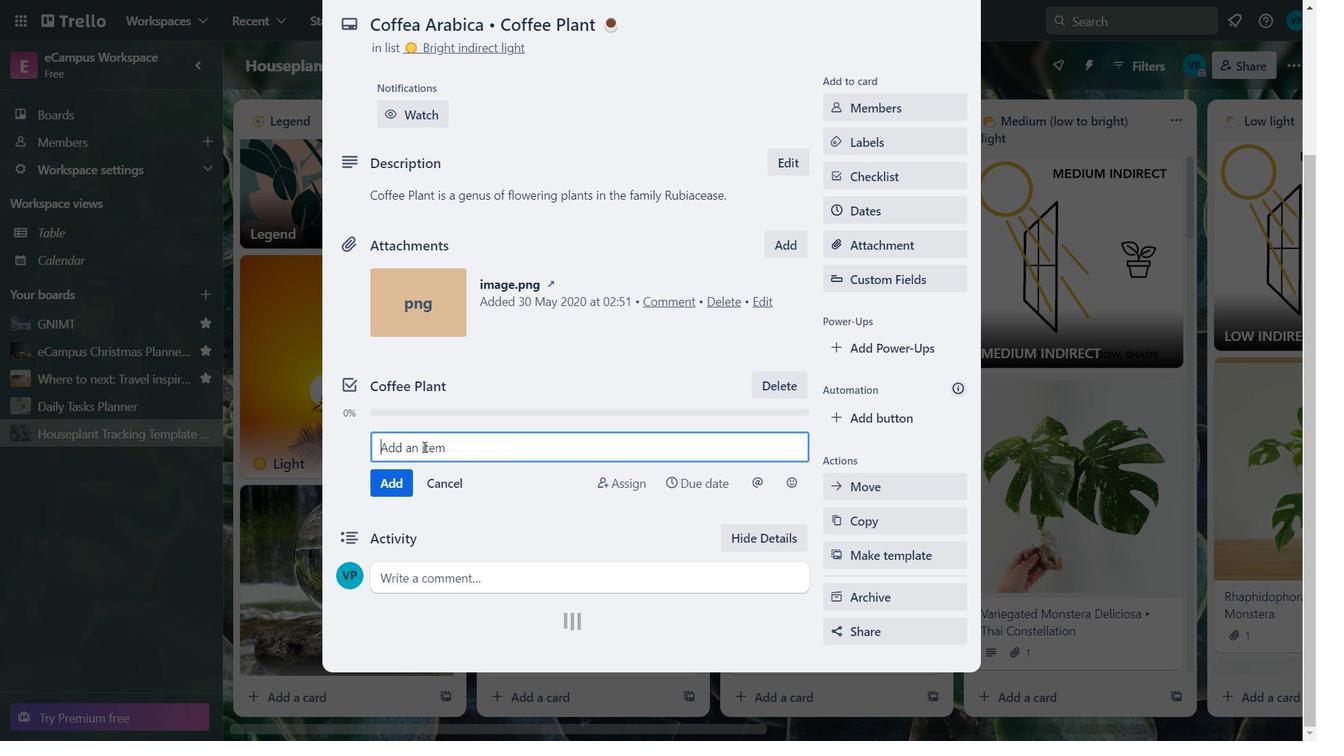 
Action: Key pressed <Key.caps_lock>ctrl+T<Key.caps_lock>he<Key.space>seeds<Key.space>of<Key.space>si<Key.backspace>ome<Key.space>spec
Screenshot: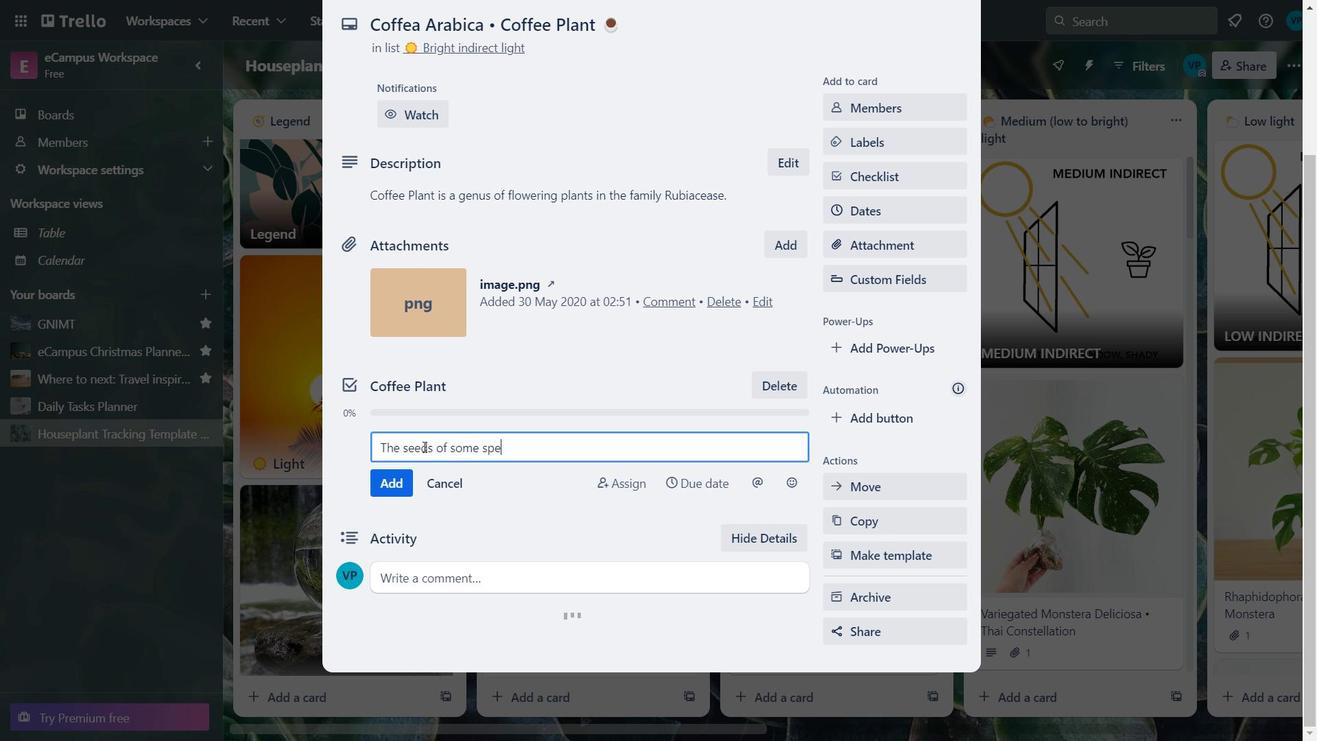 
Action: Mouse moved to (422, 446)
Screenshot: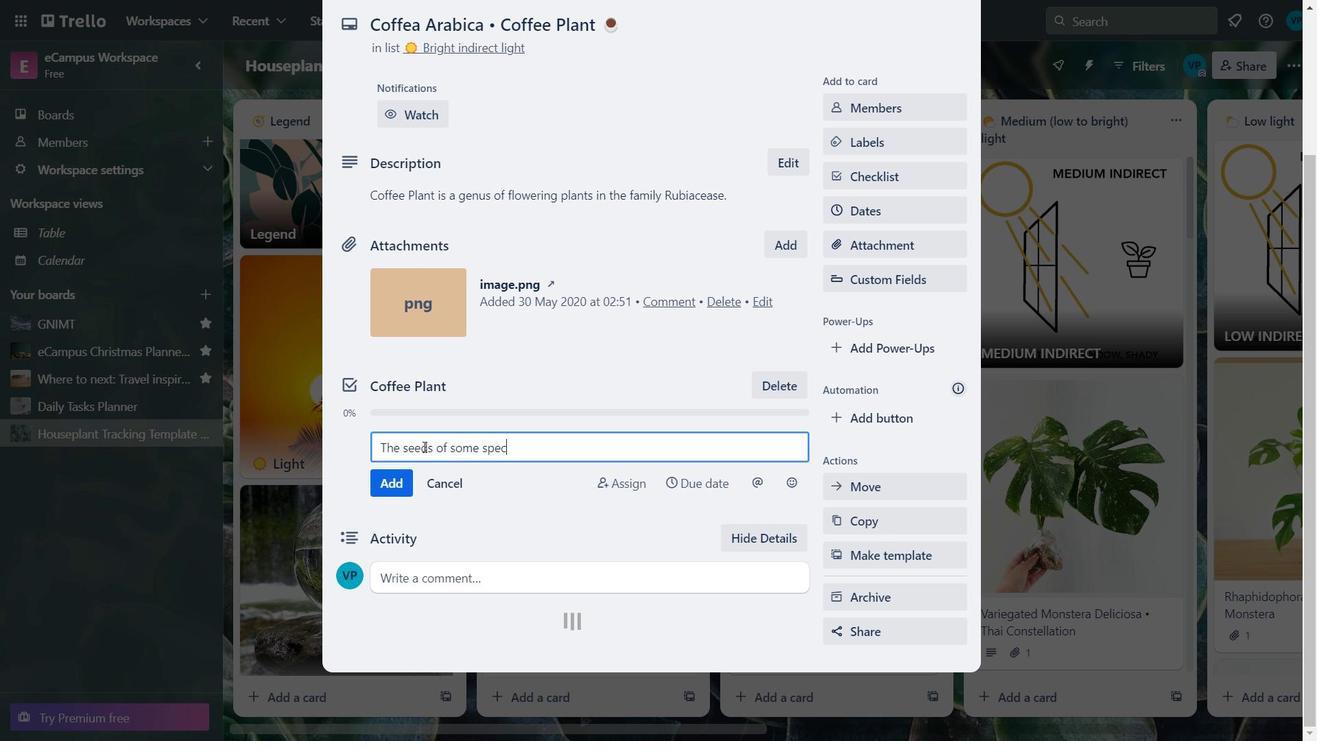 
Action: Key pressed ies<Key.space>called<Key.space>
Screenshot: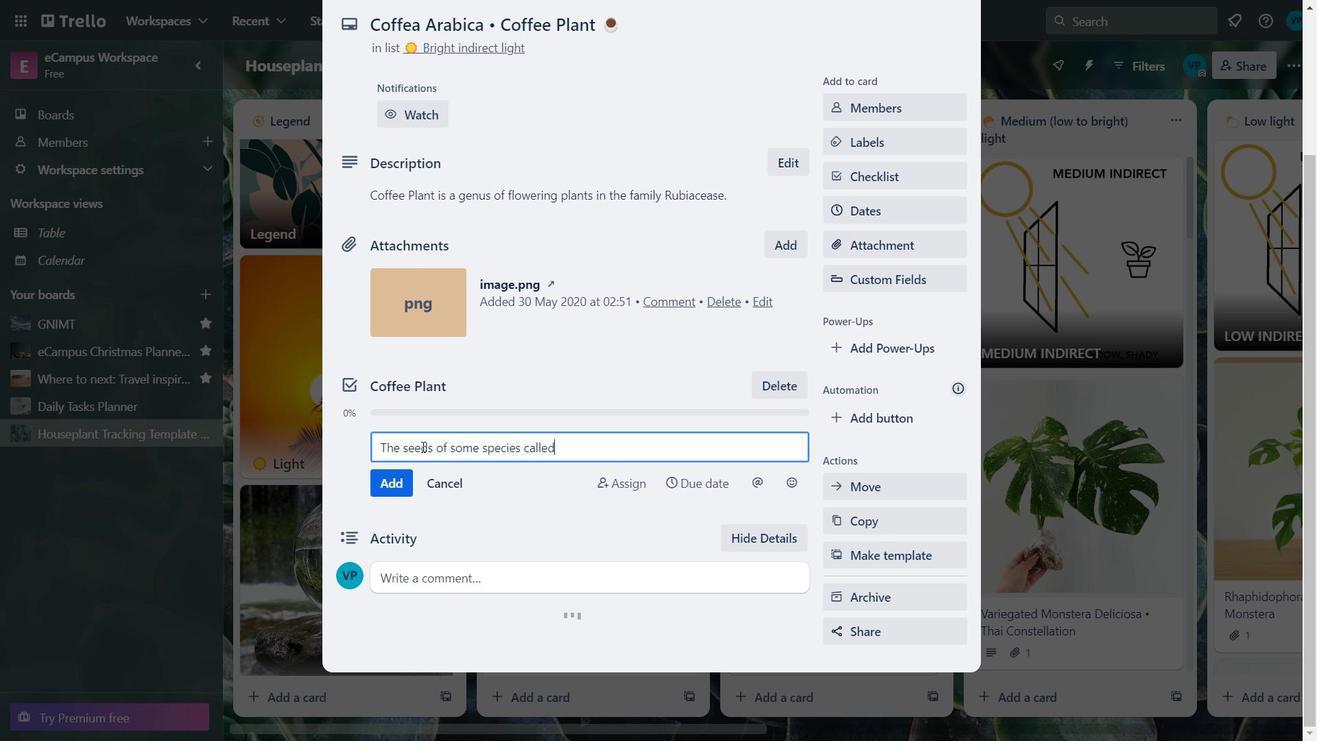 
Action: Mouse moved to (421, 446)
Screenshot: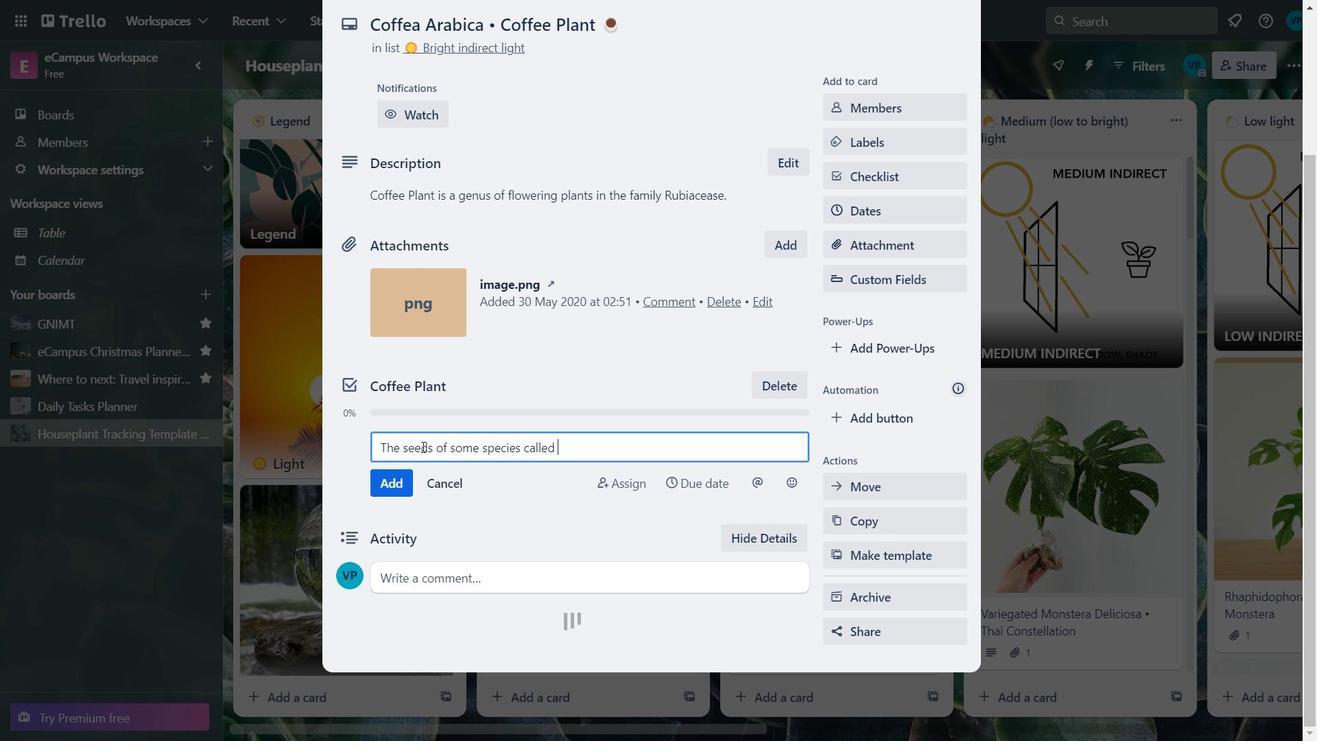 
Action: Key pressed coff
Screenshot: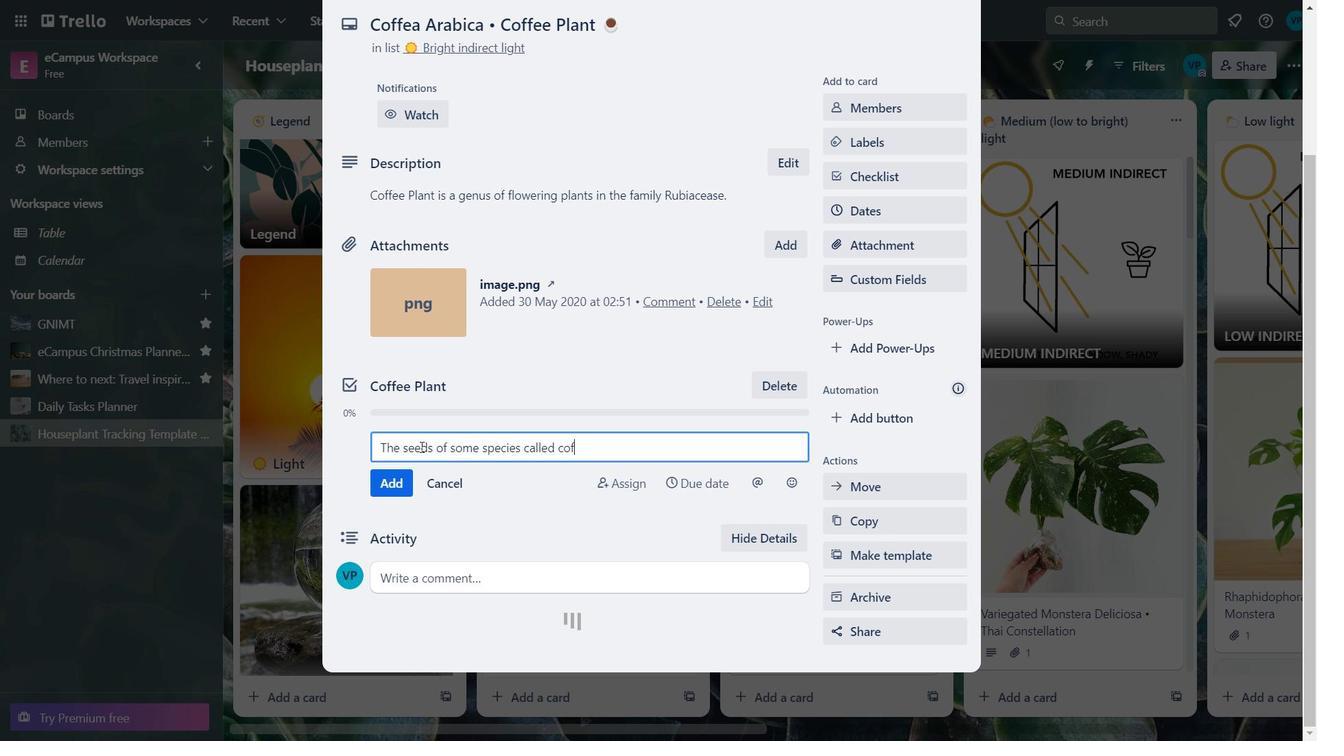 
Action: Mouse moved to (89, 125)
Screenshot: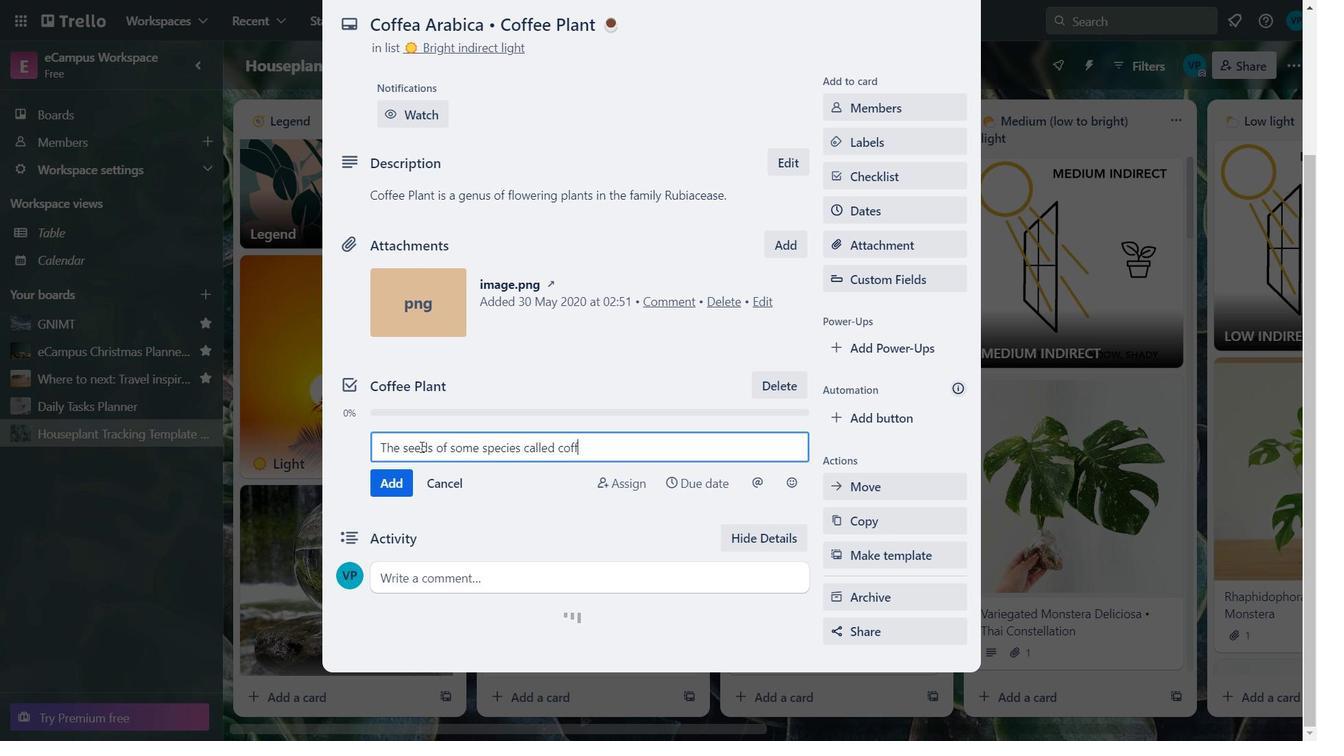 
Action: Key pressed e
Screenshot: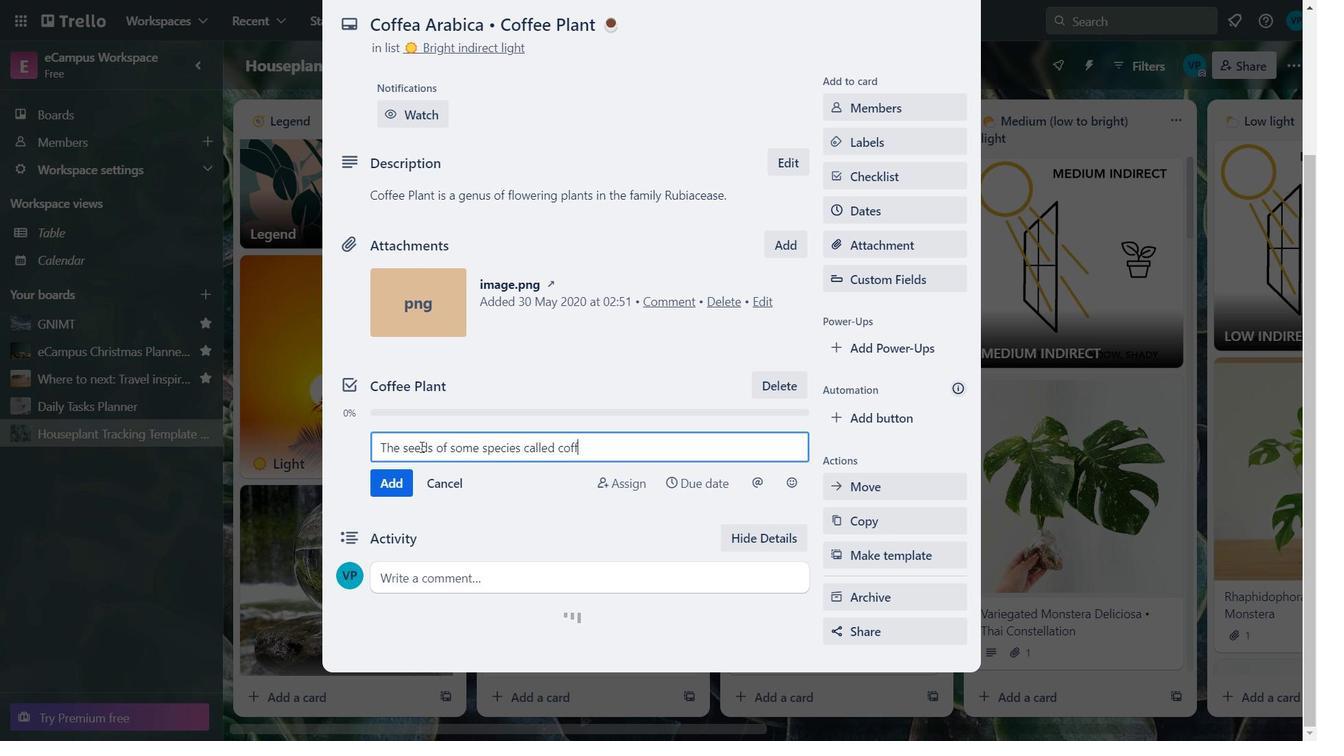 
Action: Mouse moved to (0, 11)
Screenshot: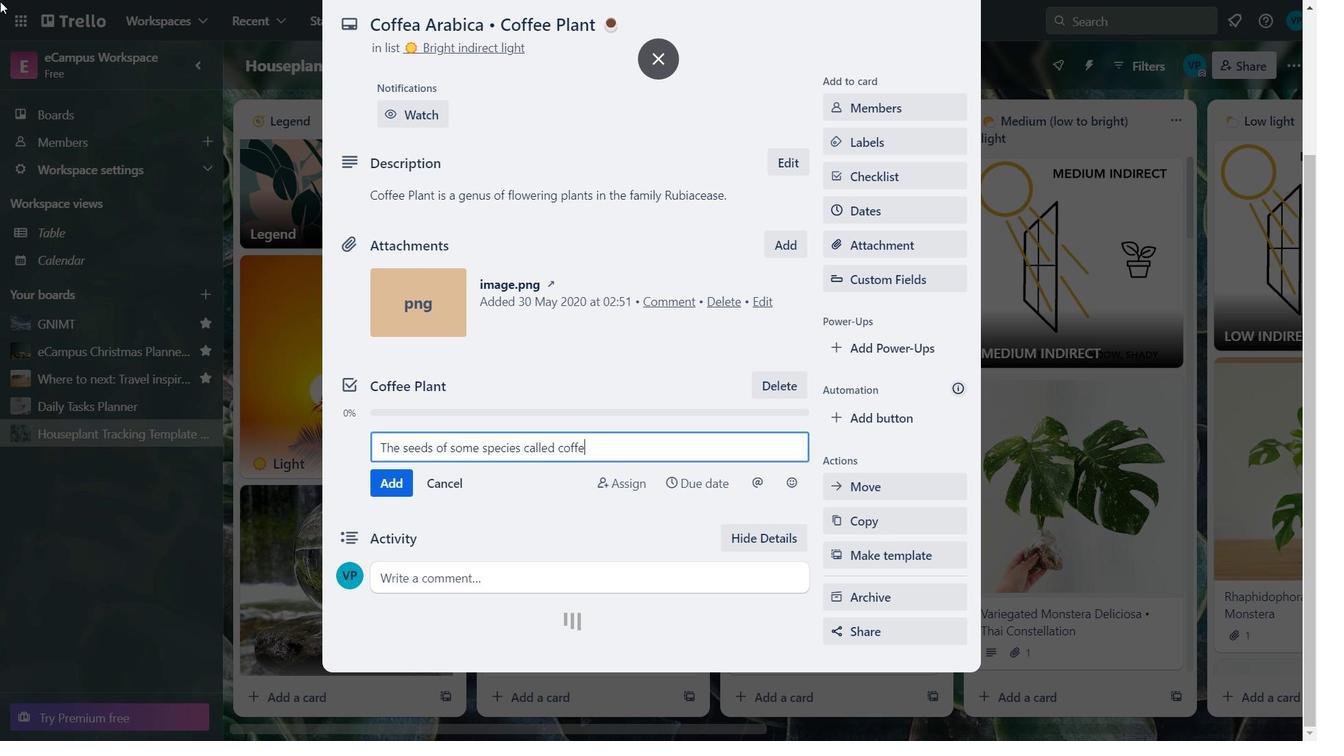 
Action: Key pressed e
Screenshot: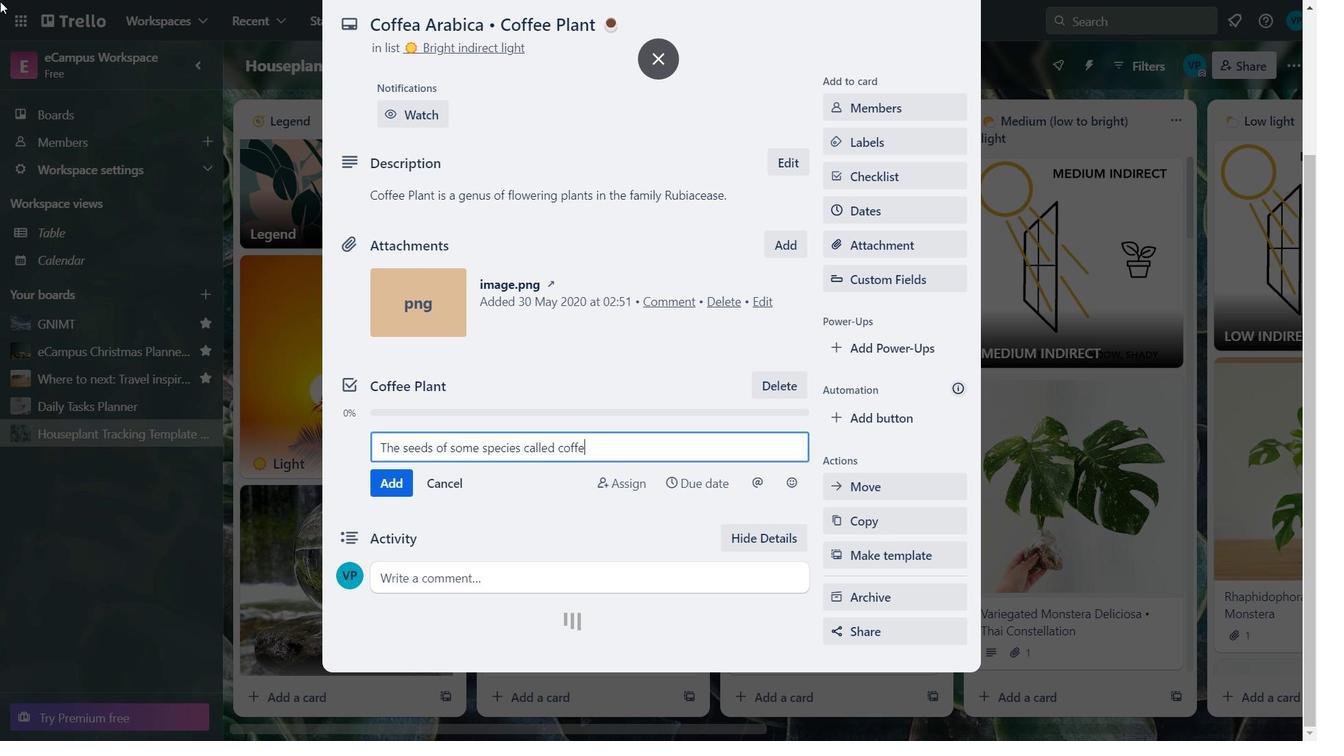 
Action: Mouse moved to (0, 12)
Screenshot: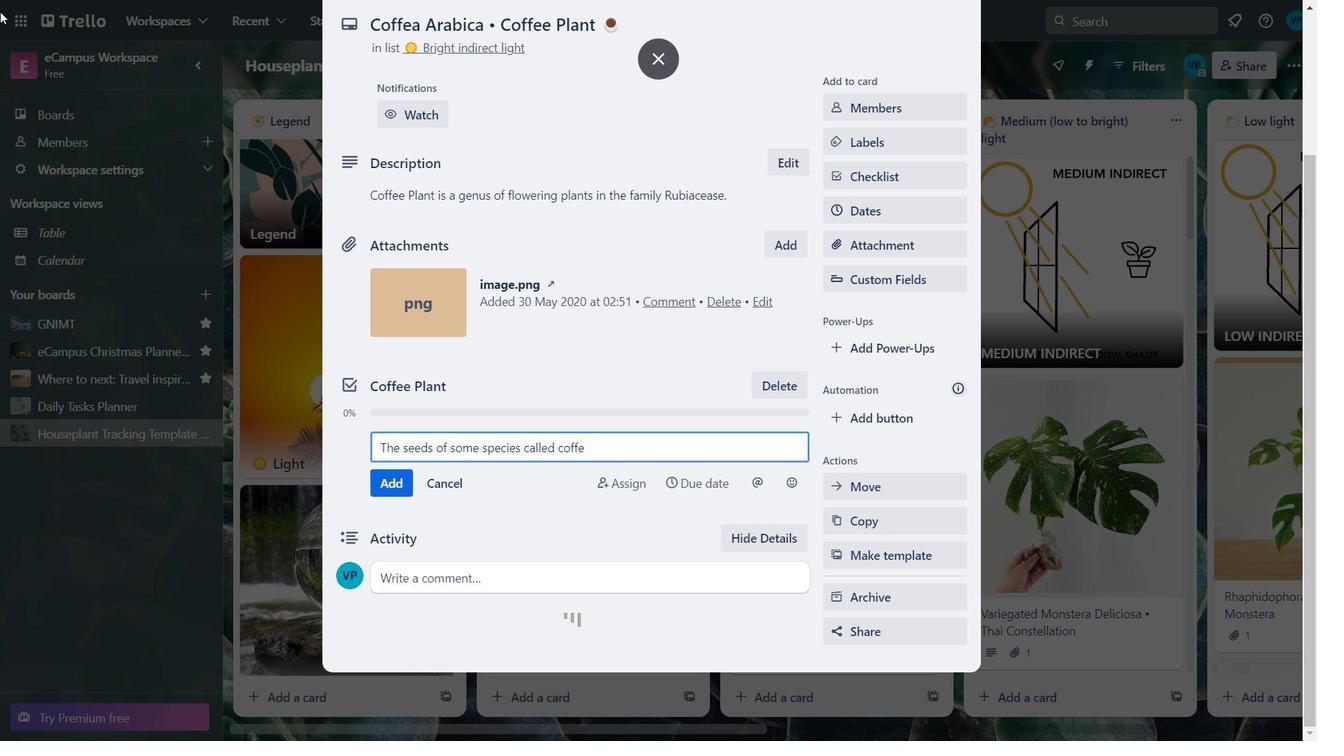 
Action: Key pressed <Key.space>beans<Key.space>
Screenshot: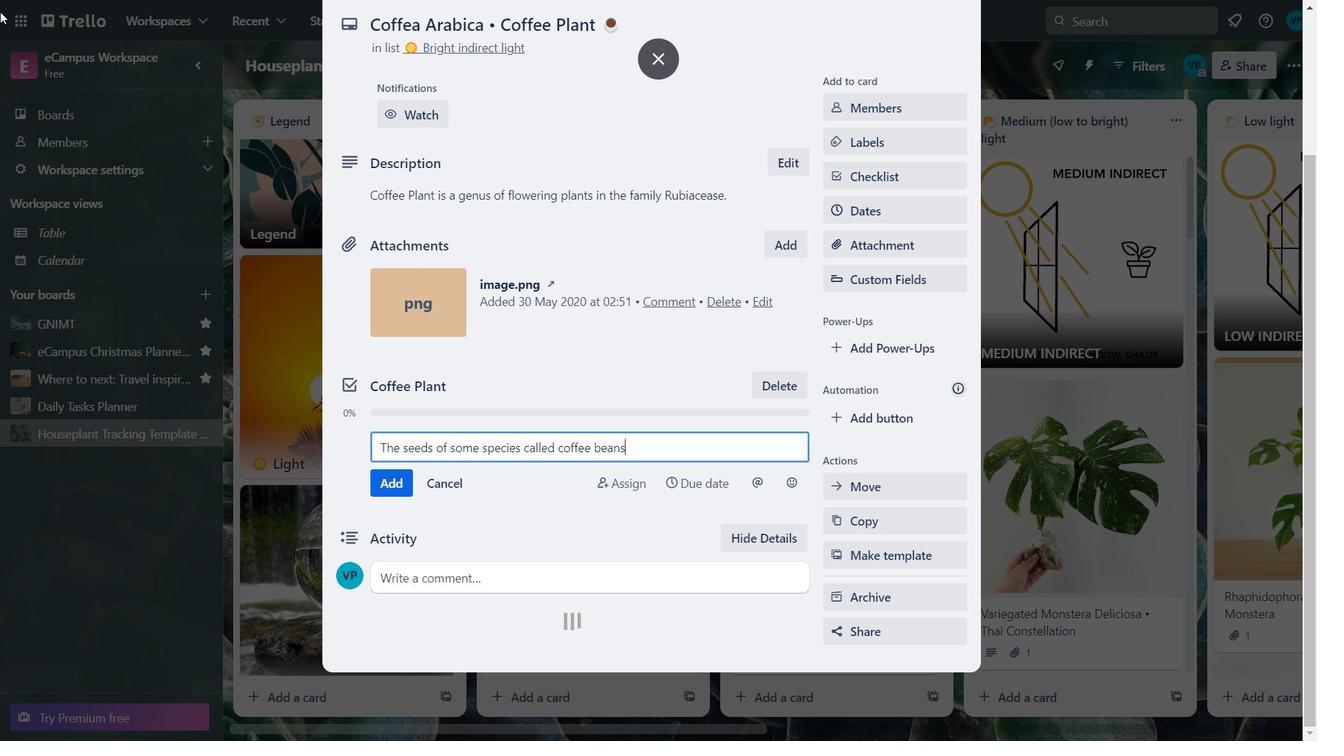 
Action: Mouse moved to (0, 12)
Screenshot: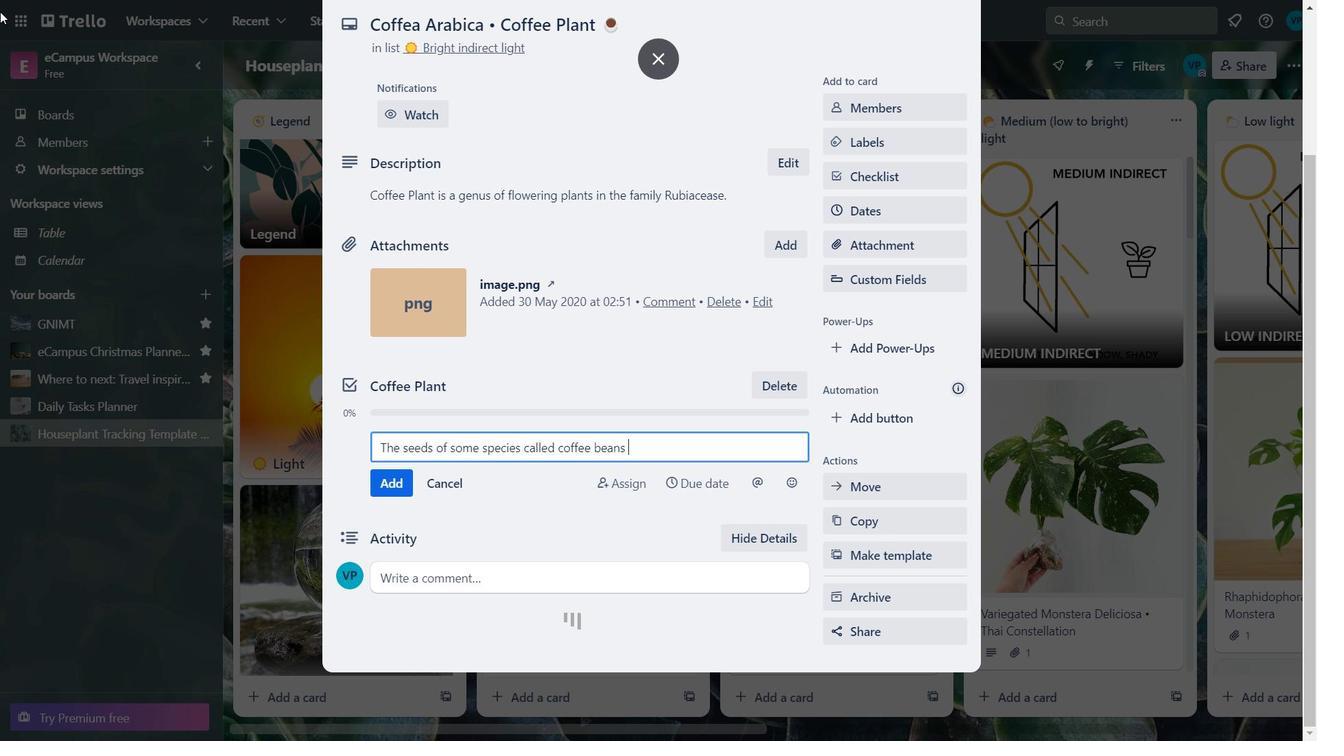 
Action: Key pressed ,<Key.space>a
Screenshot: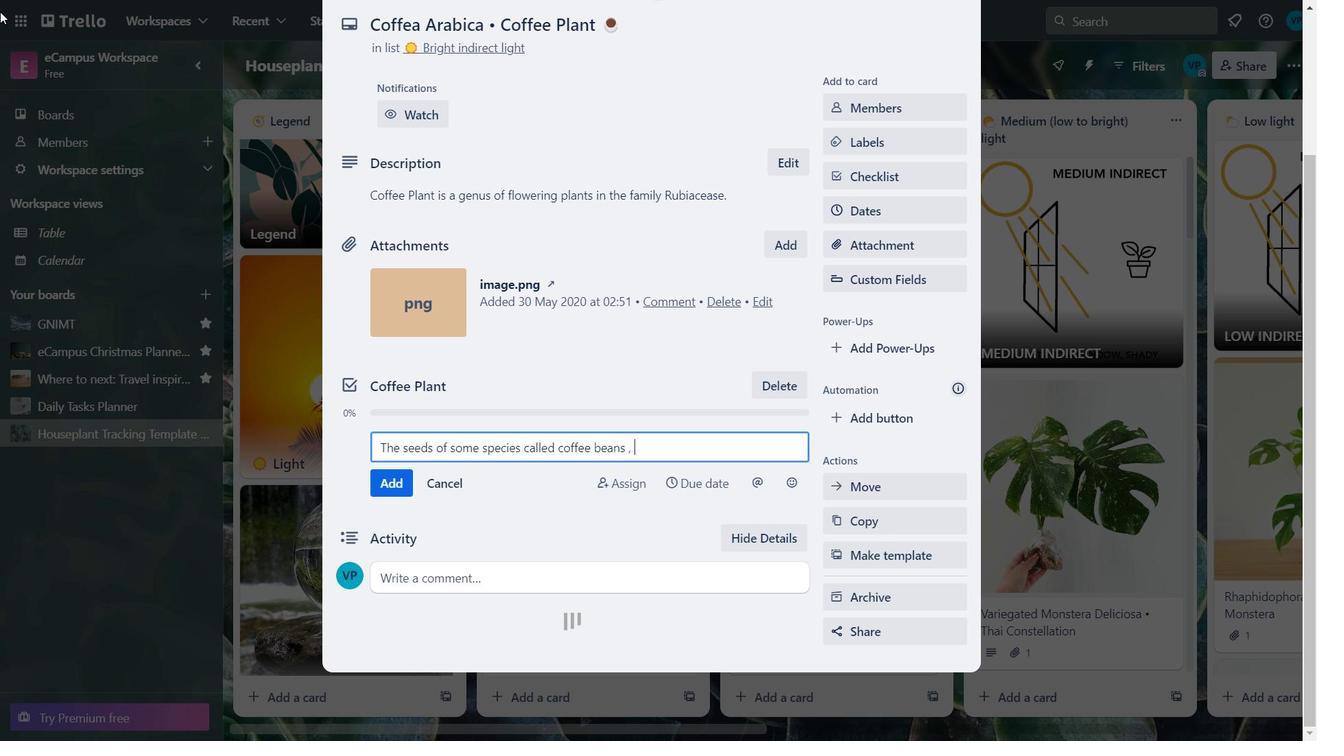 
Action: Mouse moved to (0, 13)
Screenshot: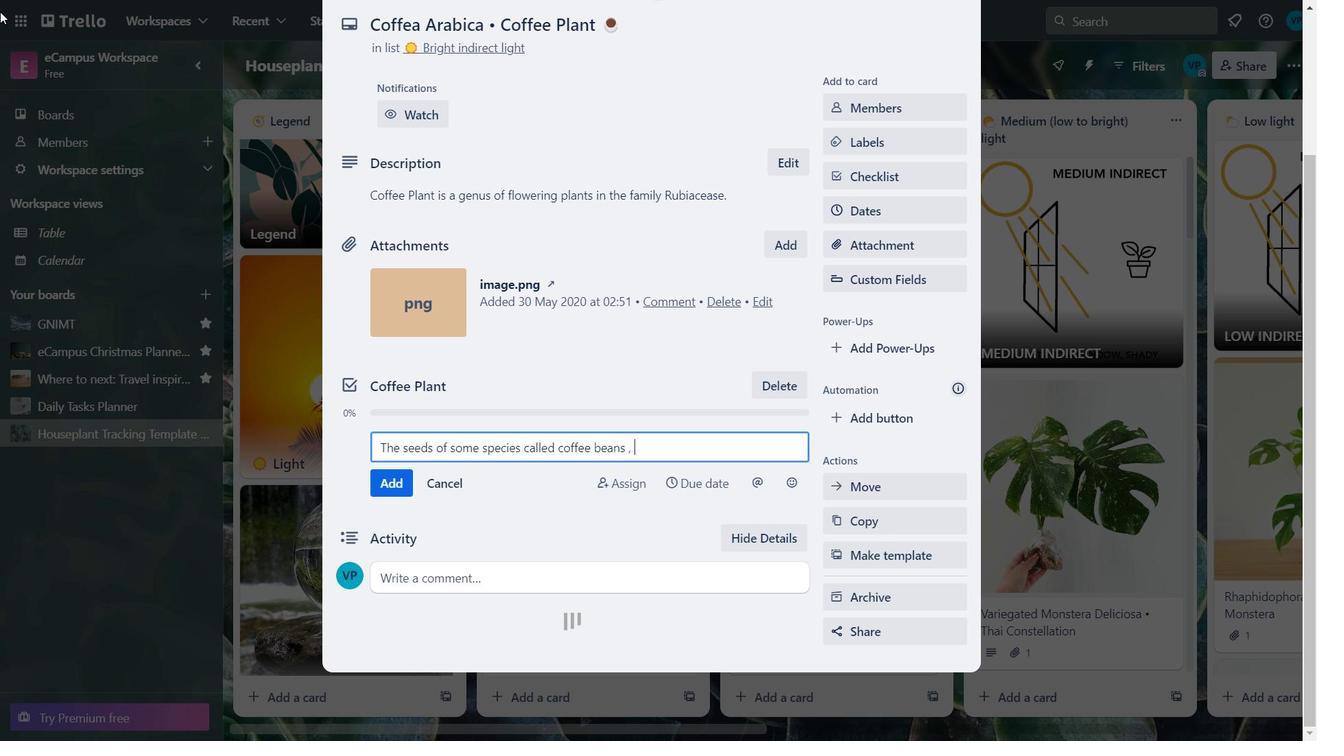 
Action: Key pressed re<Key.space>used<Key.space>ti<Key.space>flavoy<Key.backspace>ur<Key.space>
Screenshot: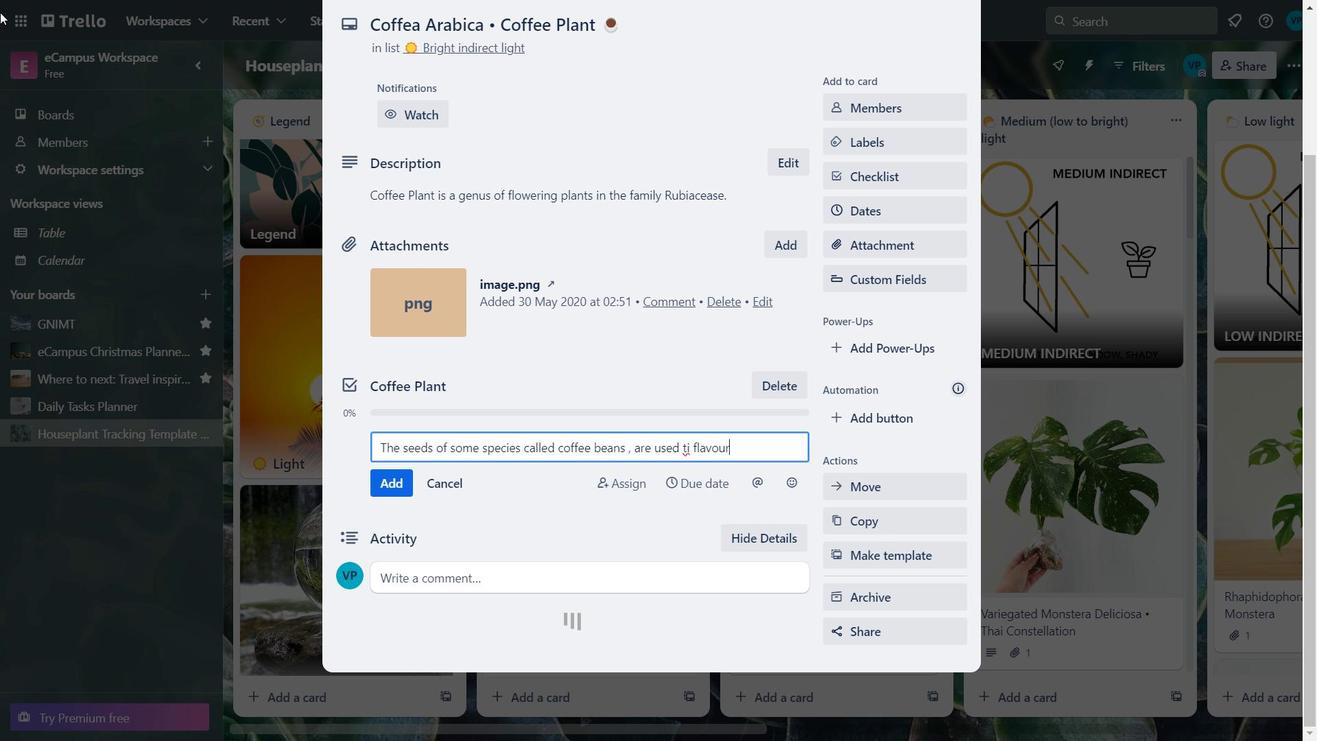 
Action: Mouse moved to (688, 451)
Screenshot: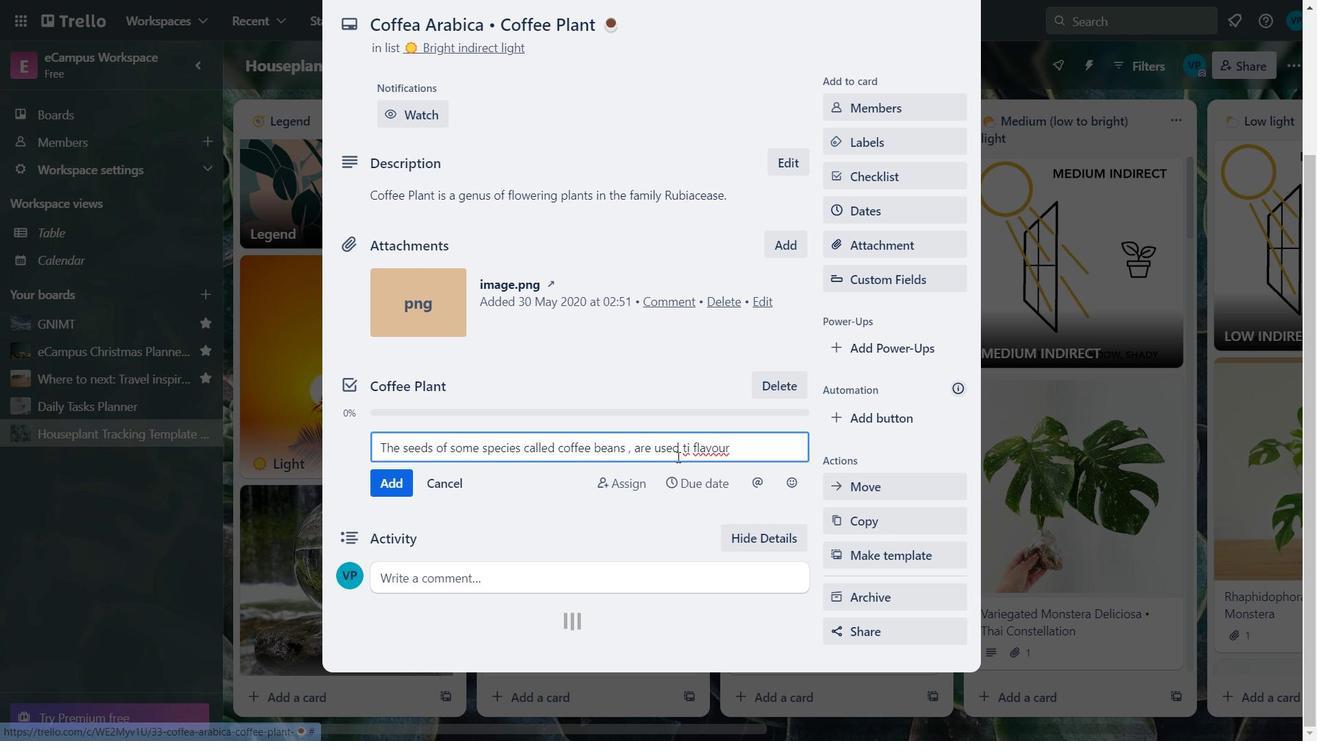 
Action: Mouse pressed left at (688, 451)
Screenshot: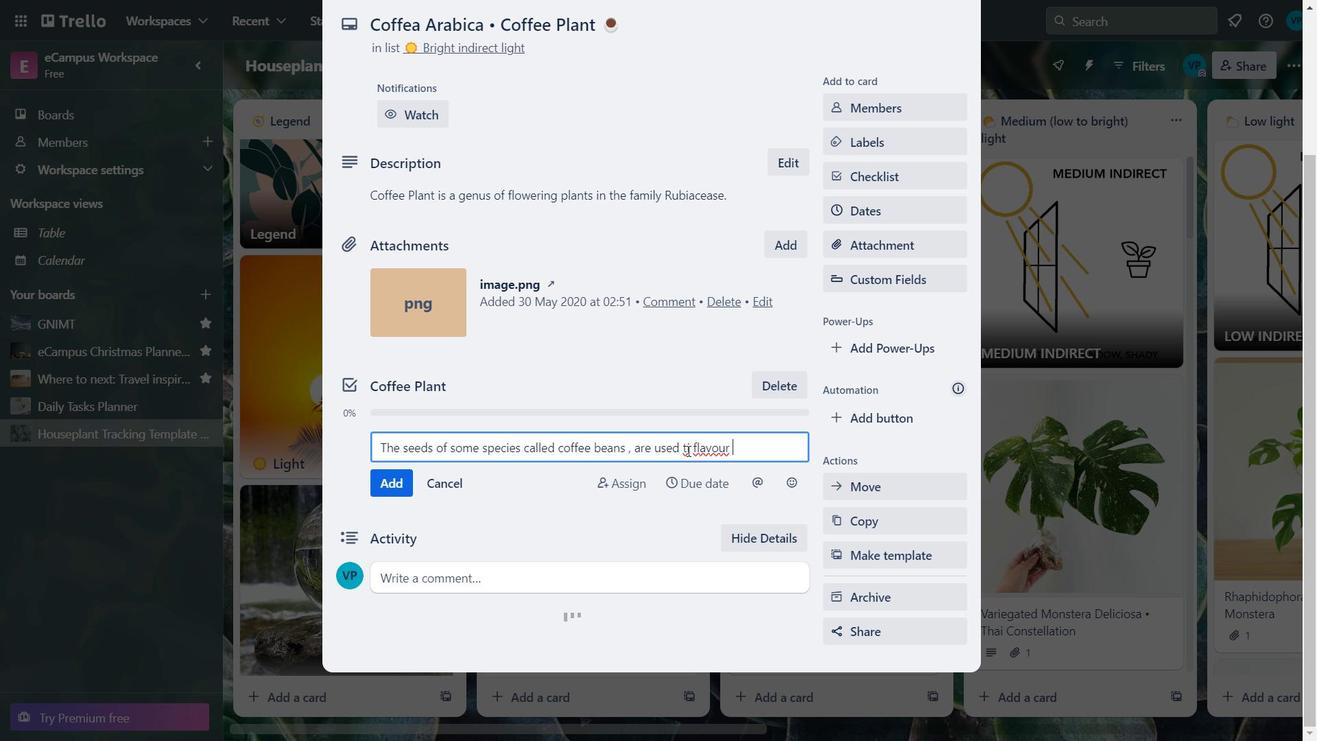 
Action: Key pressed <Key.right><Key.backspace>o
Screenshot: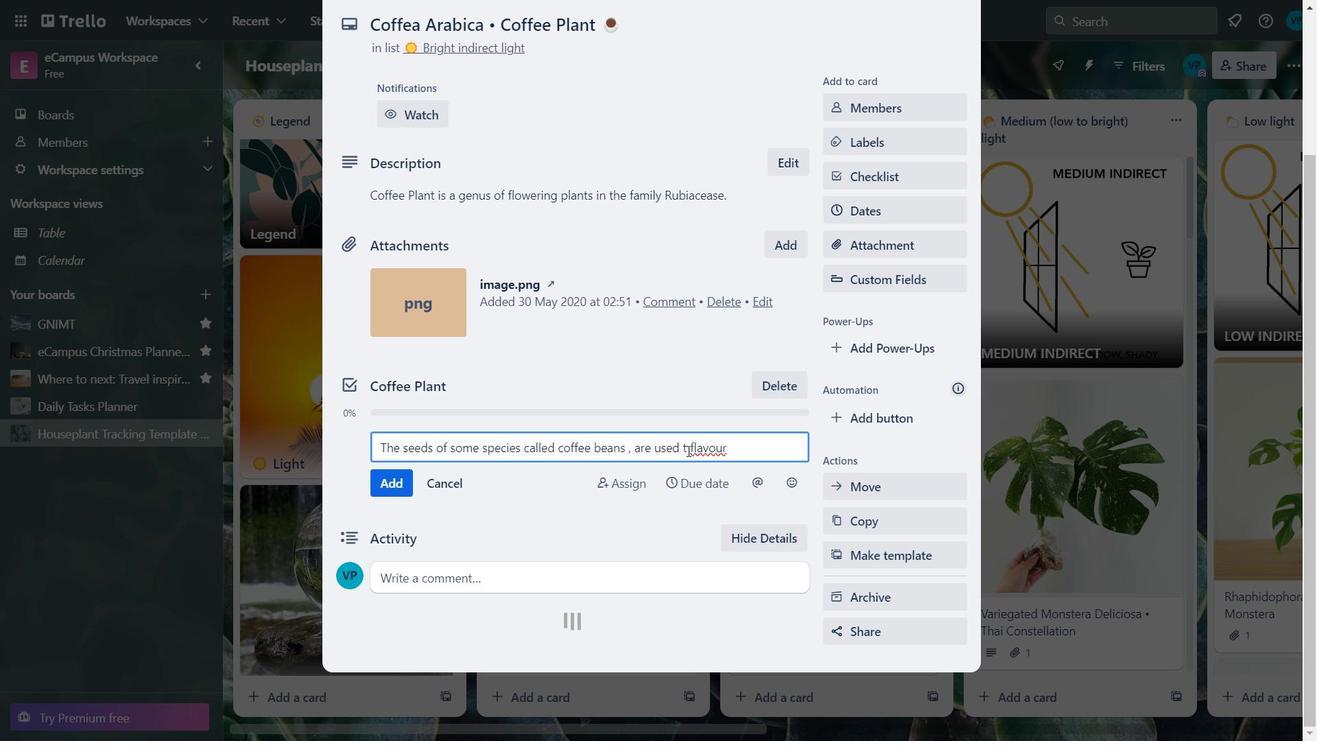 
Action: Mouse moved to (746, 443)
Screenshot: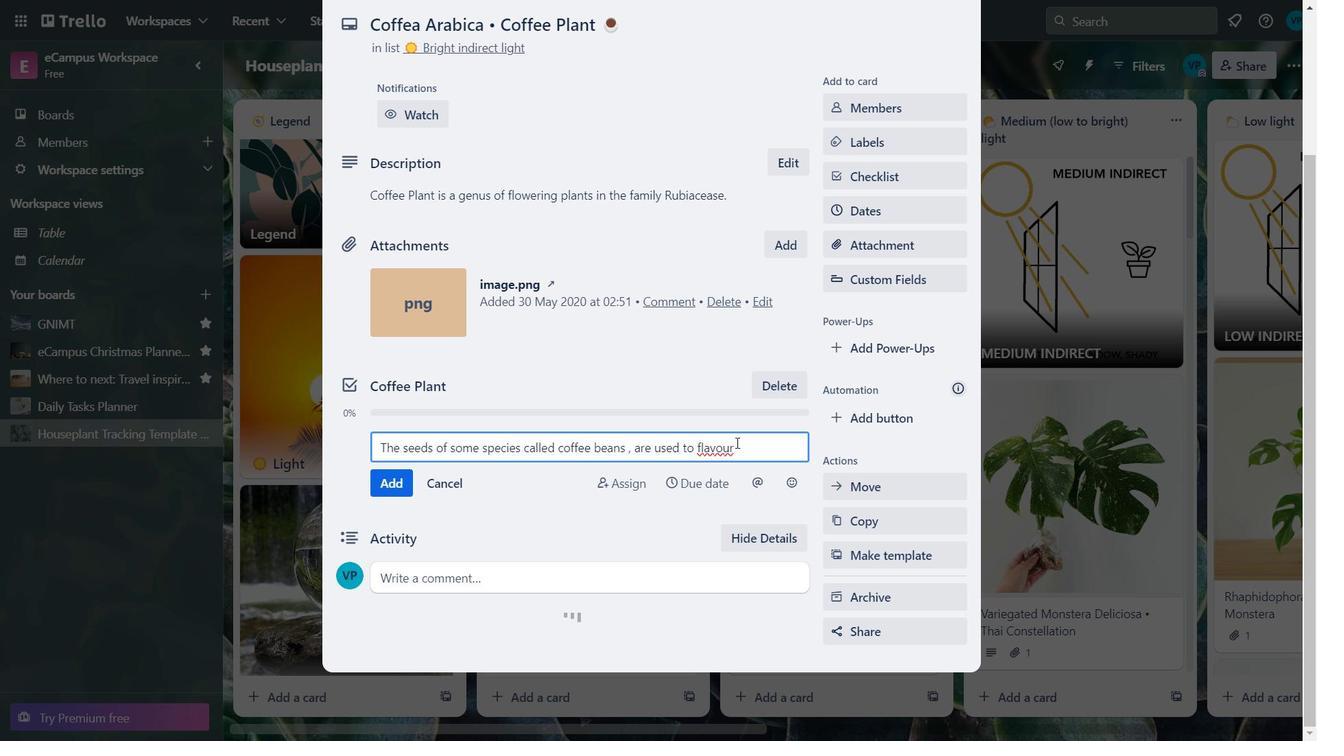 
Action: Mouse pressed left at (746, 443)
Screenshot: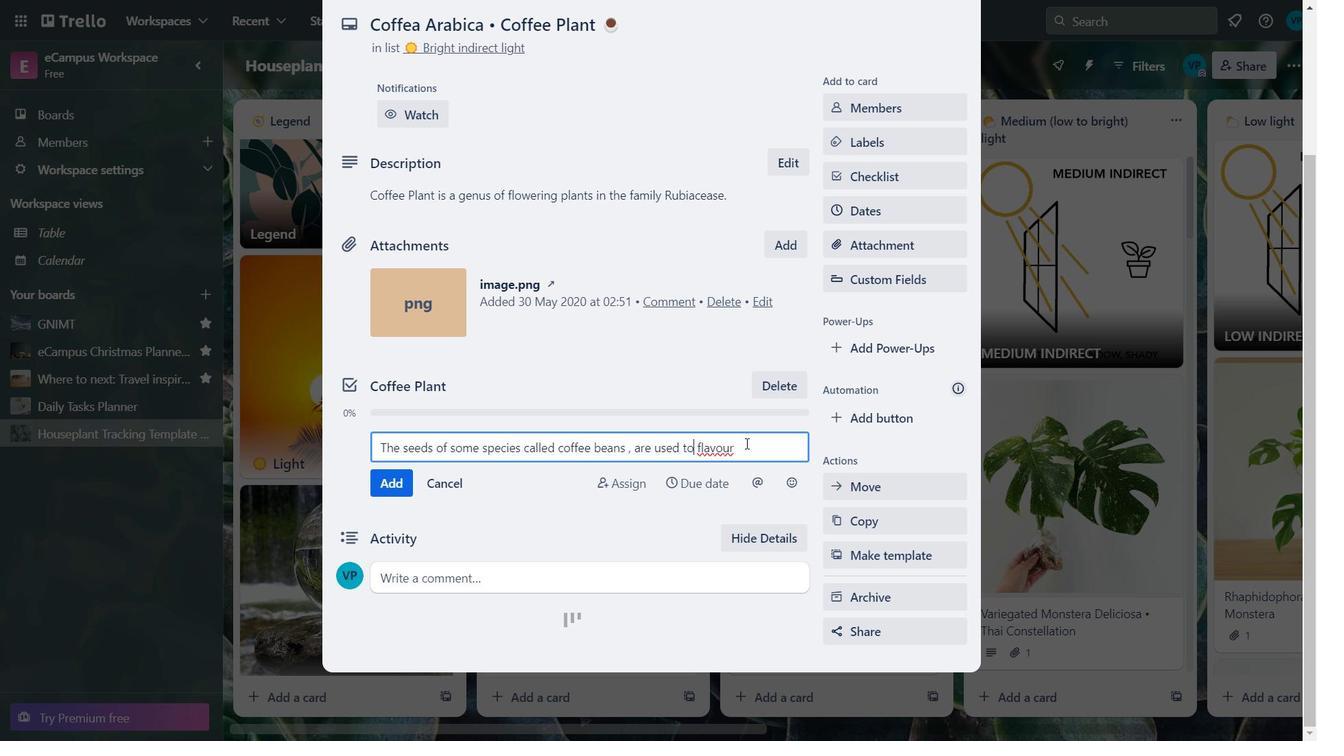 
Action: Key pressed various<Key.space>beverah<Key.backspace>ges<Key.space>and<Key.space>products.
Screenshot: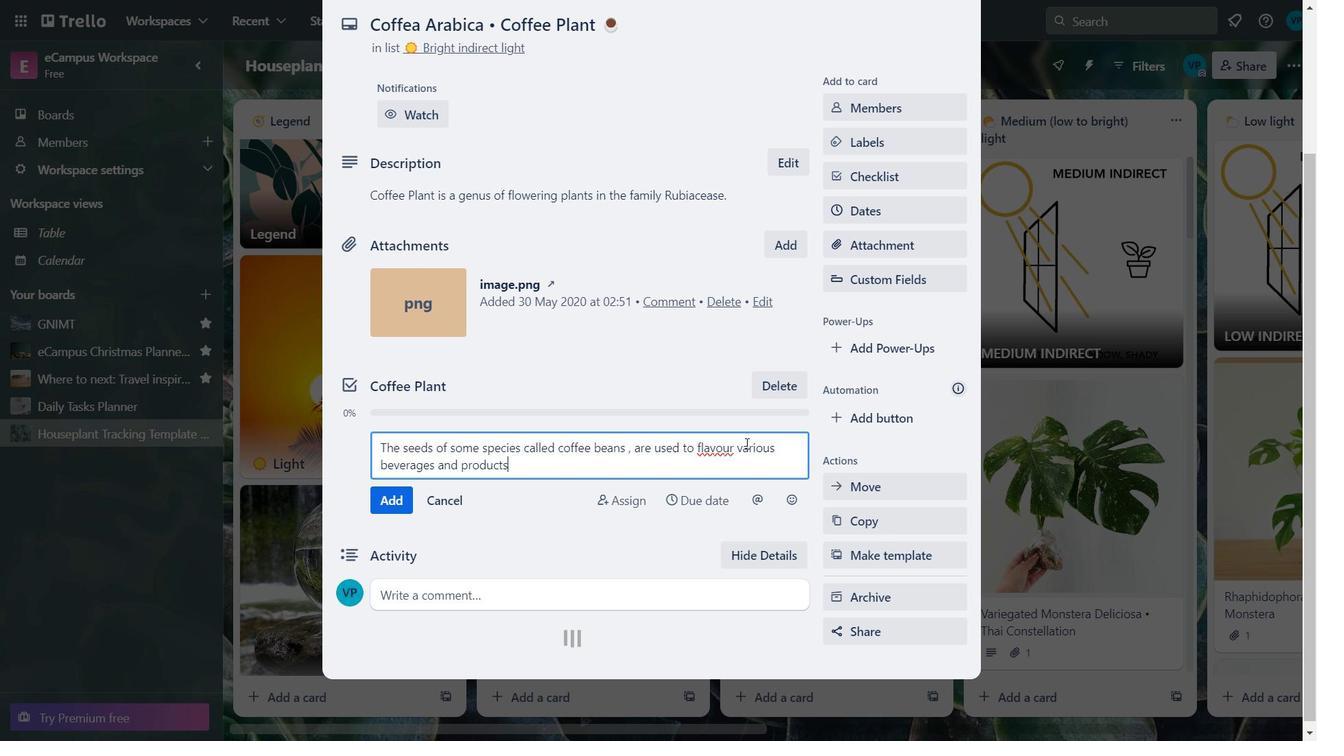 
Action: Mouse moved to (396, 503)
Screenshot: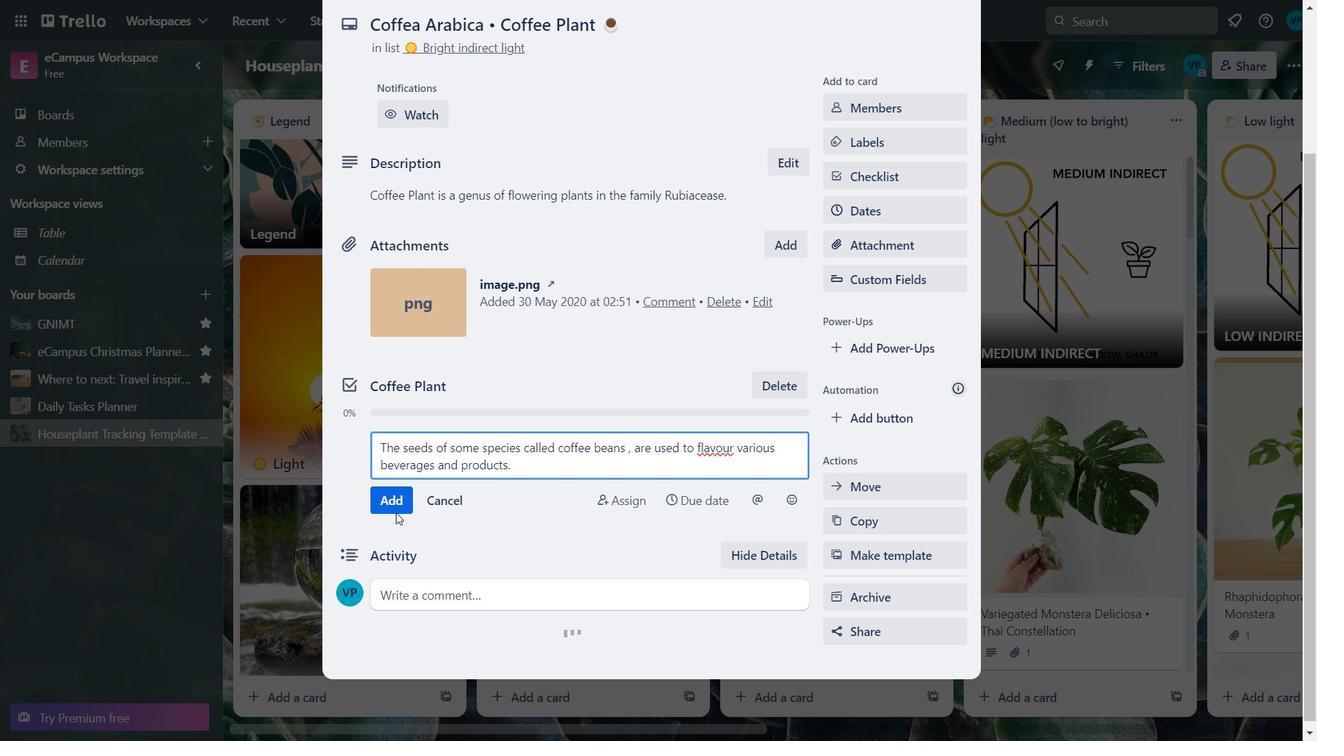 
Action: Mouse pressed left at (396, 503)
Screenshot: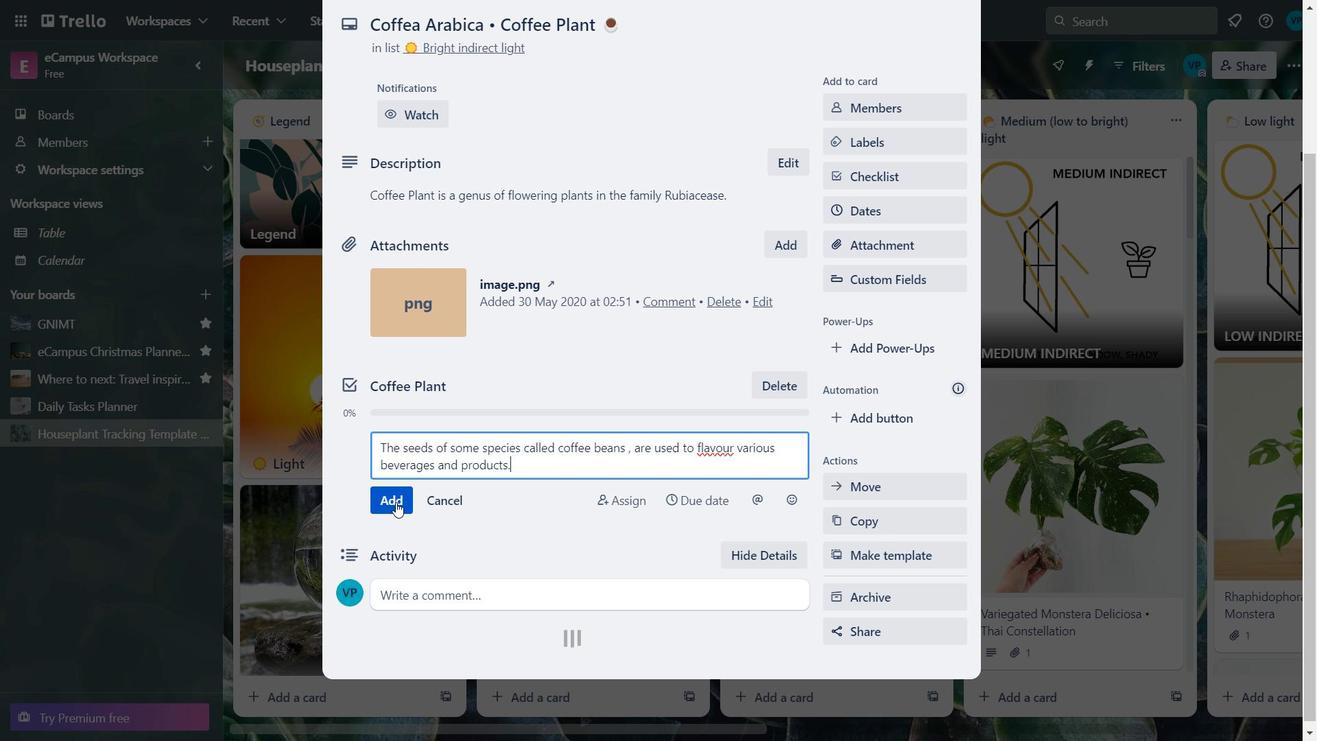 
Action: Mouse moved to (387, 503)
Screenshot: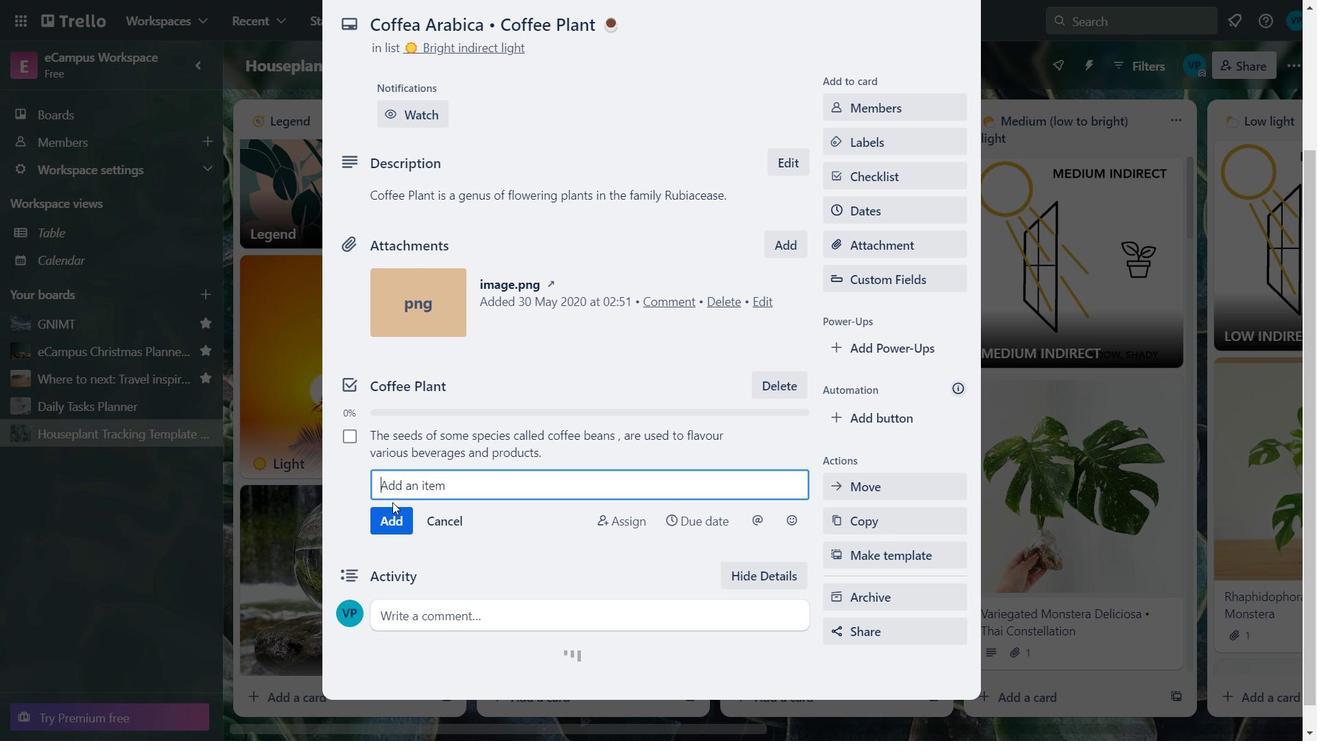 
Action: Key pressed <Key.caps_lock>T<Key.caps_lock>he<Key.space>fr
Screenshot: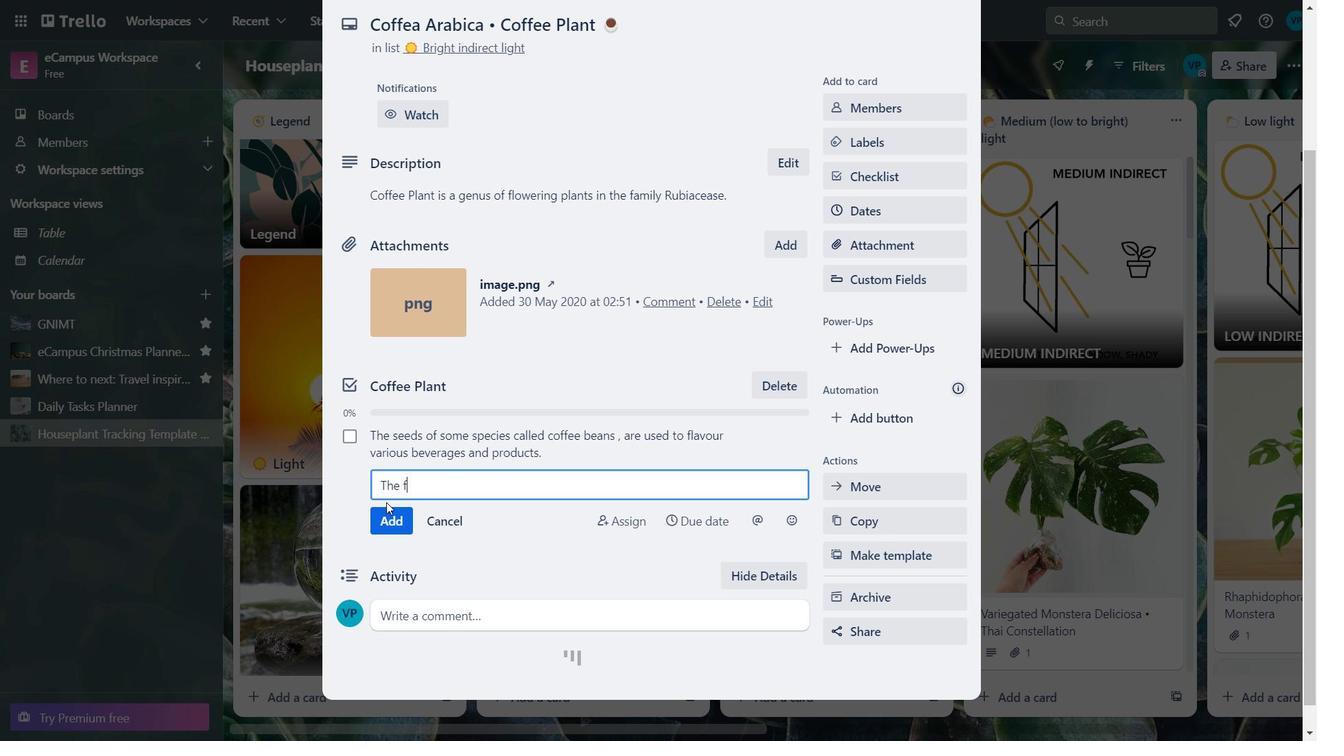 
Action: Mouse moved to (387, 504)
Screenshot: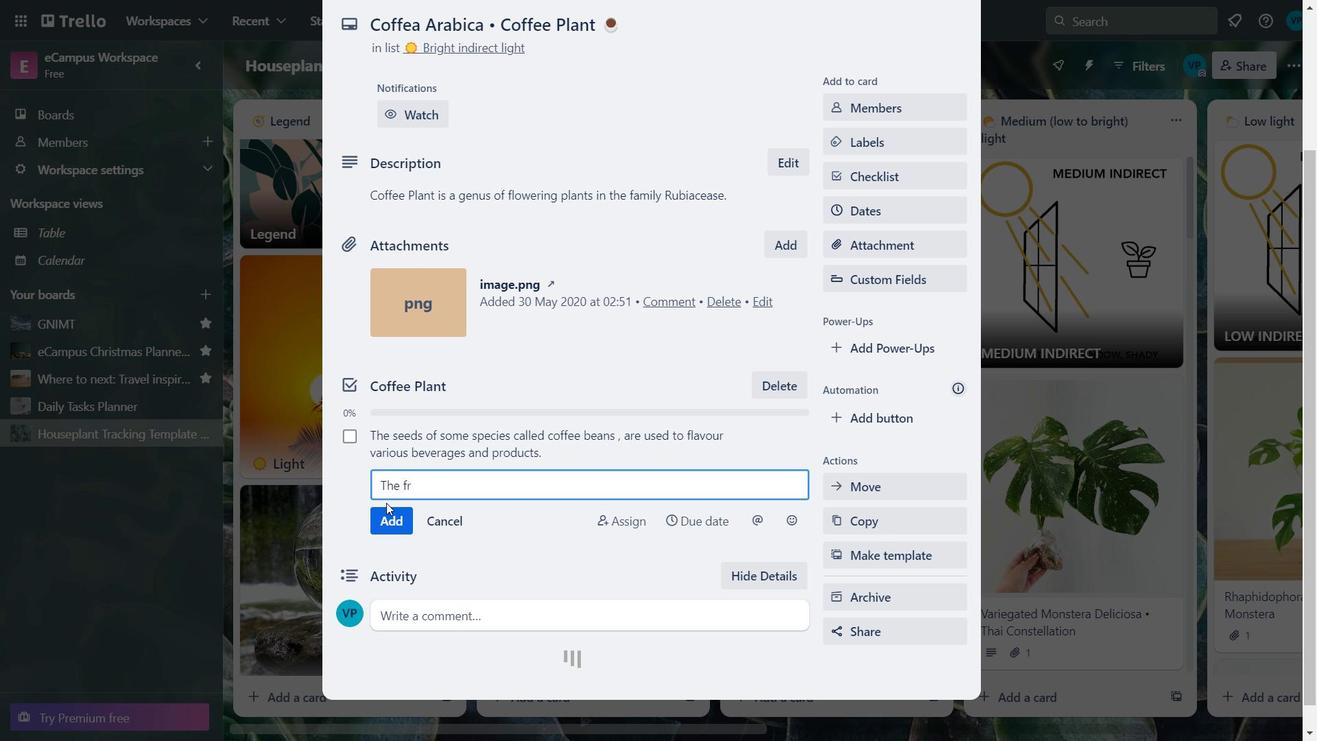 
Action: Key pressed u
Screenshot: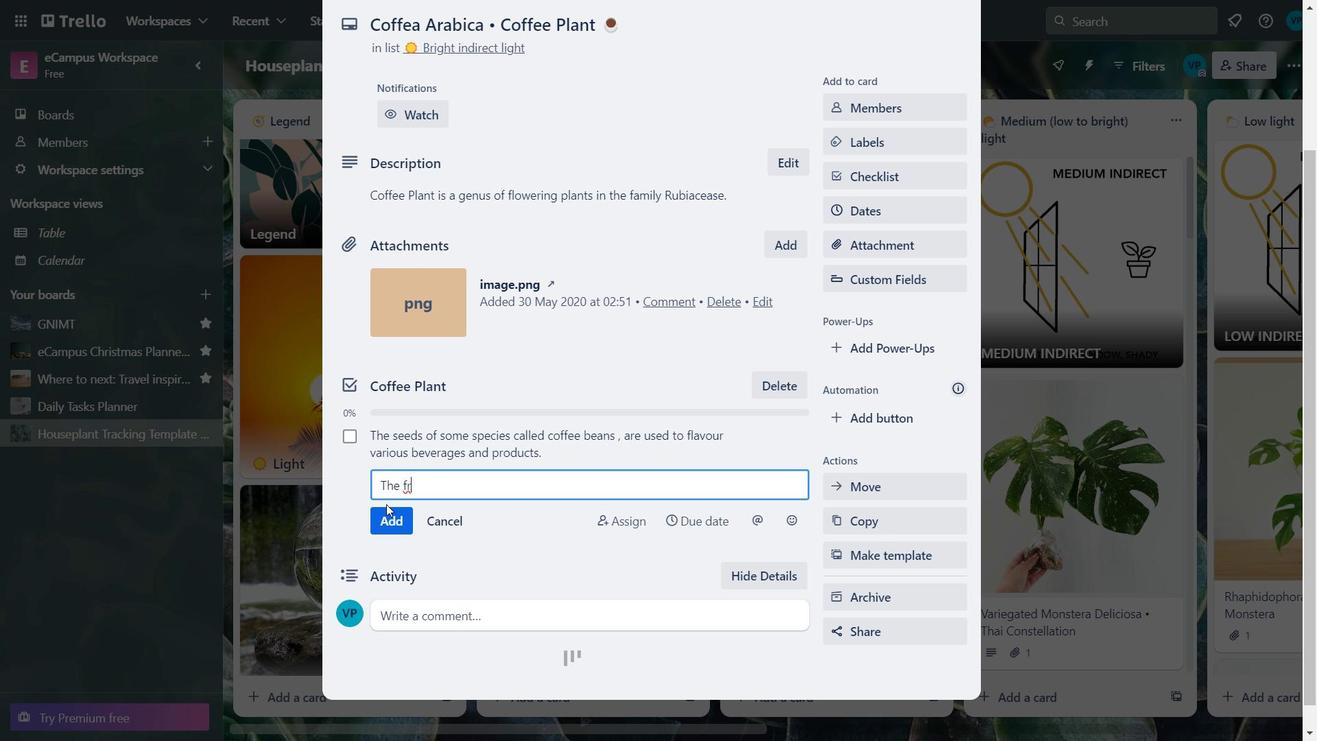 
Action: Mouse moved to (387, 505)
Screenshot: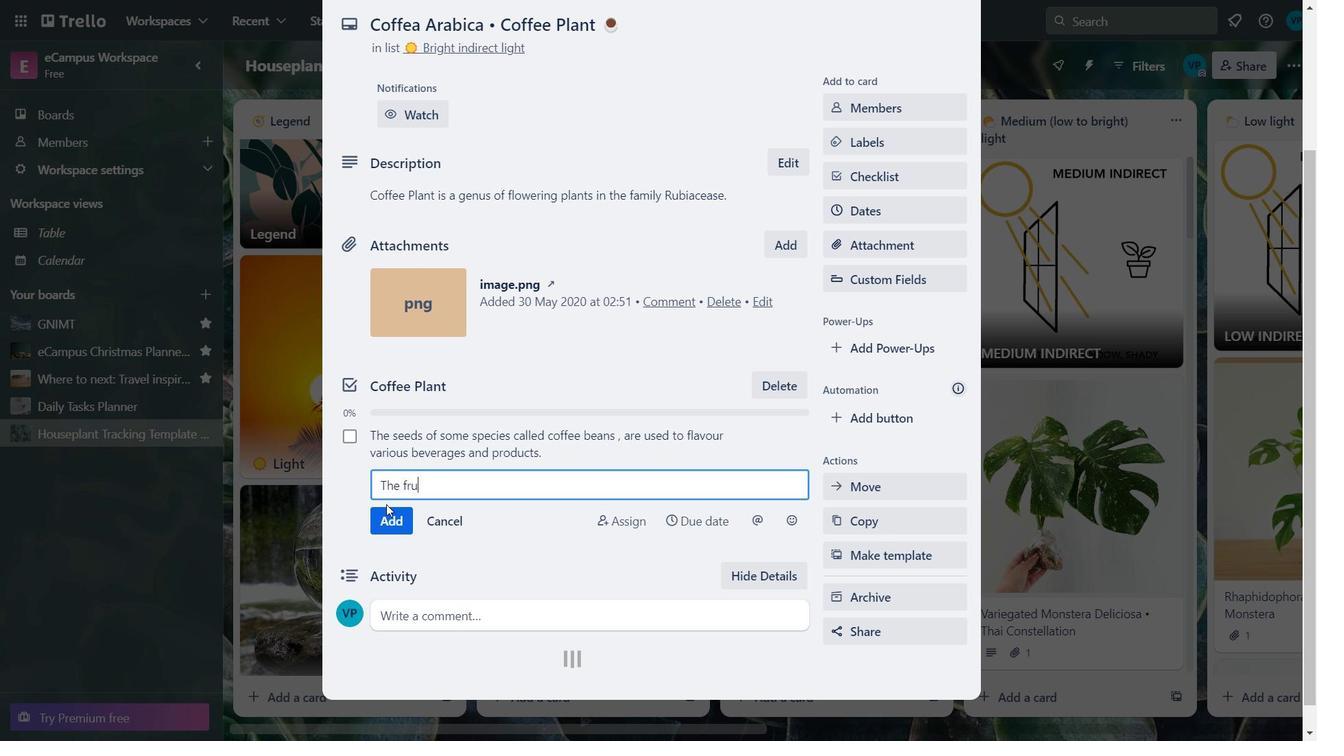 
Action: Key pressed i
Screenshot: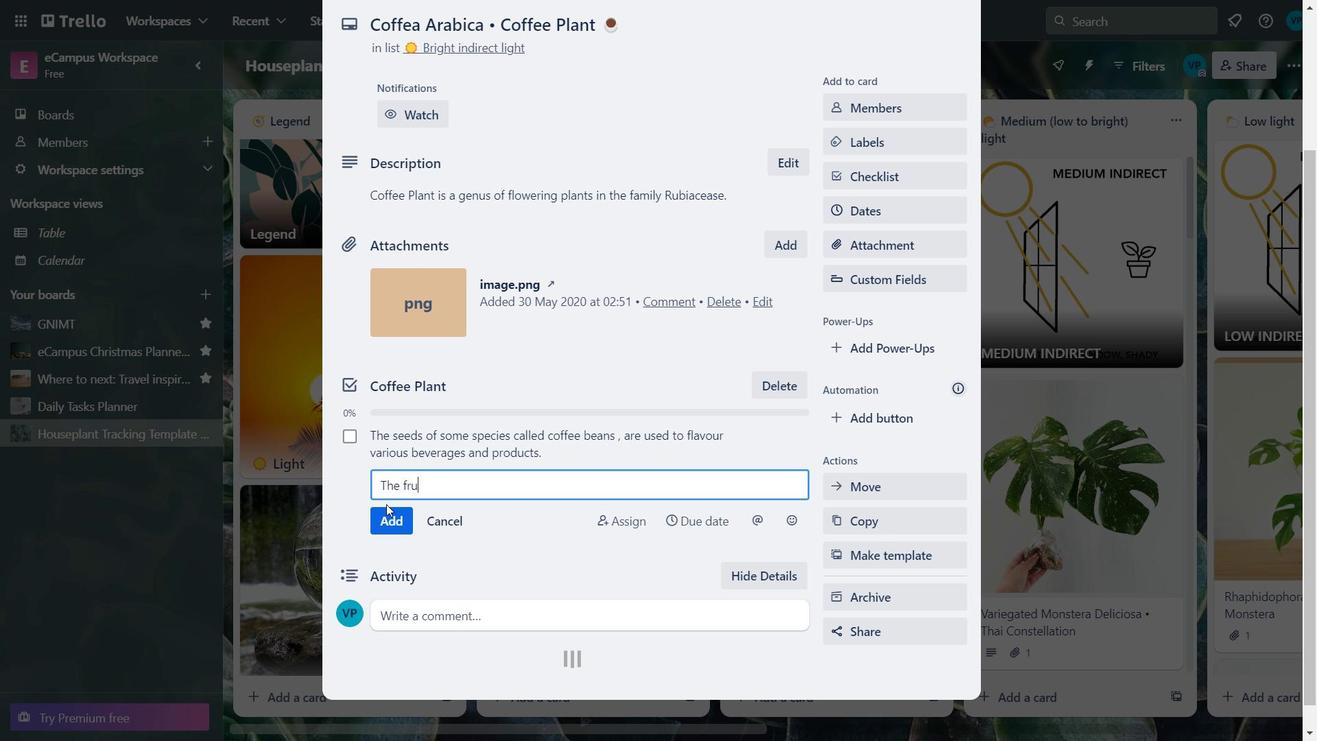 
Action: Mouse moved to (380, 514)
Screenshot: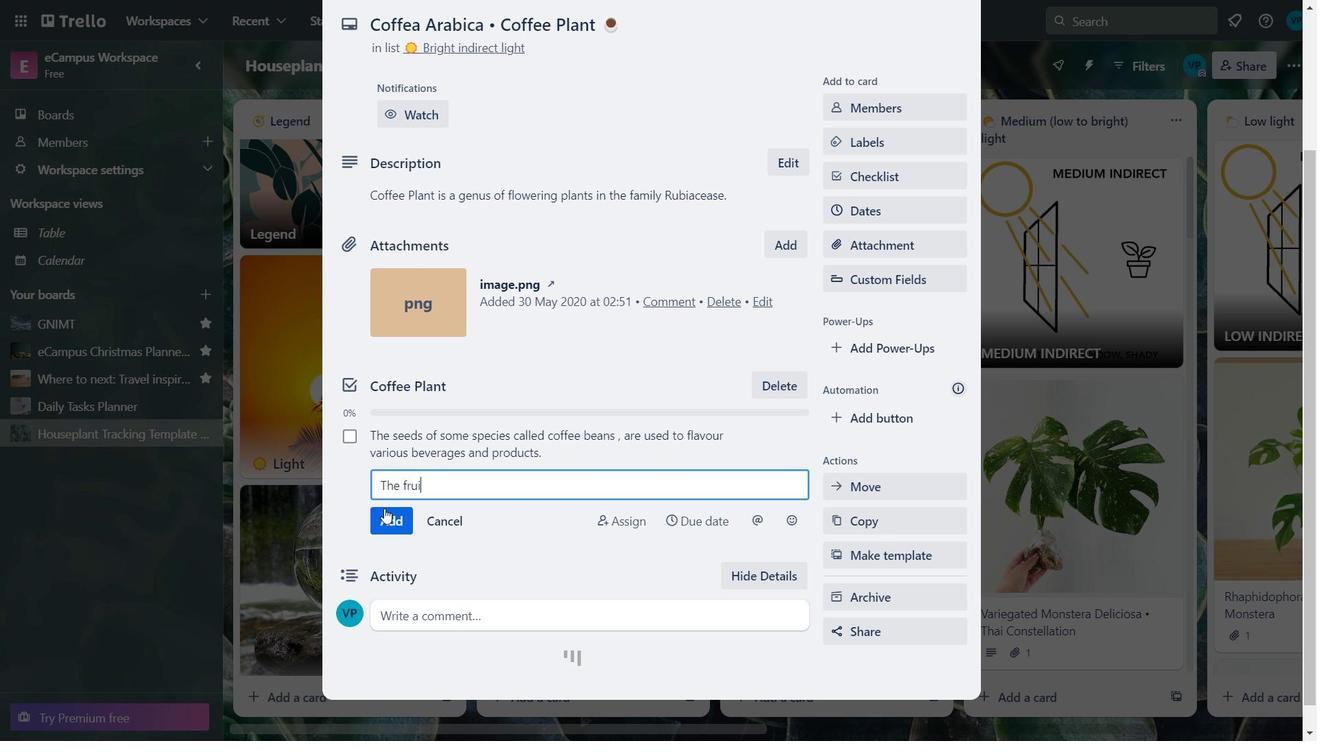 
Action: Key pressed t
Screenshot: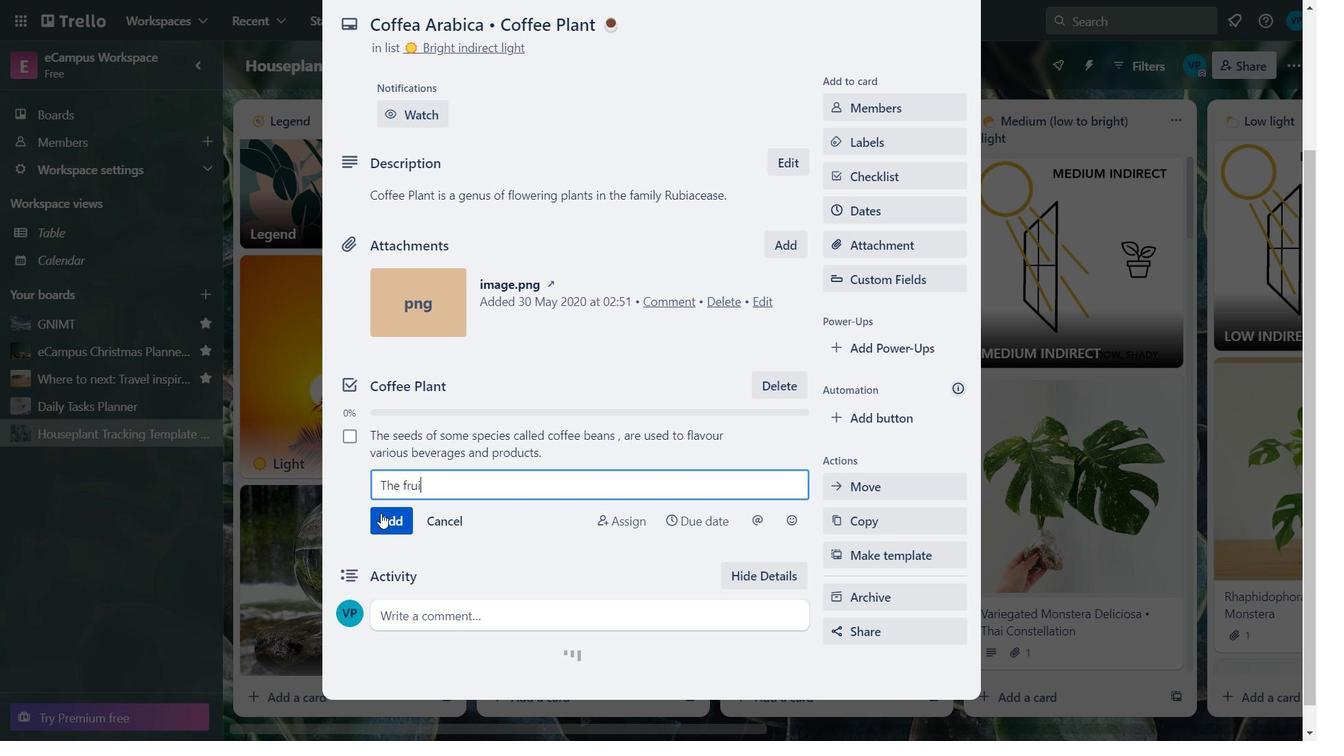 
Action: Mouse moved to (378, 520)
Screenshot: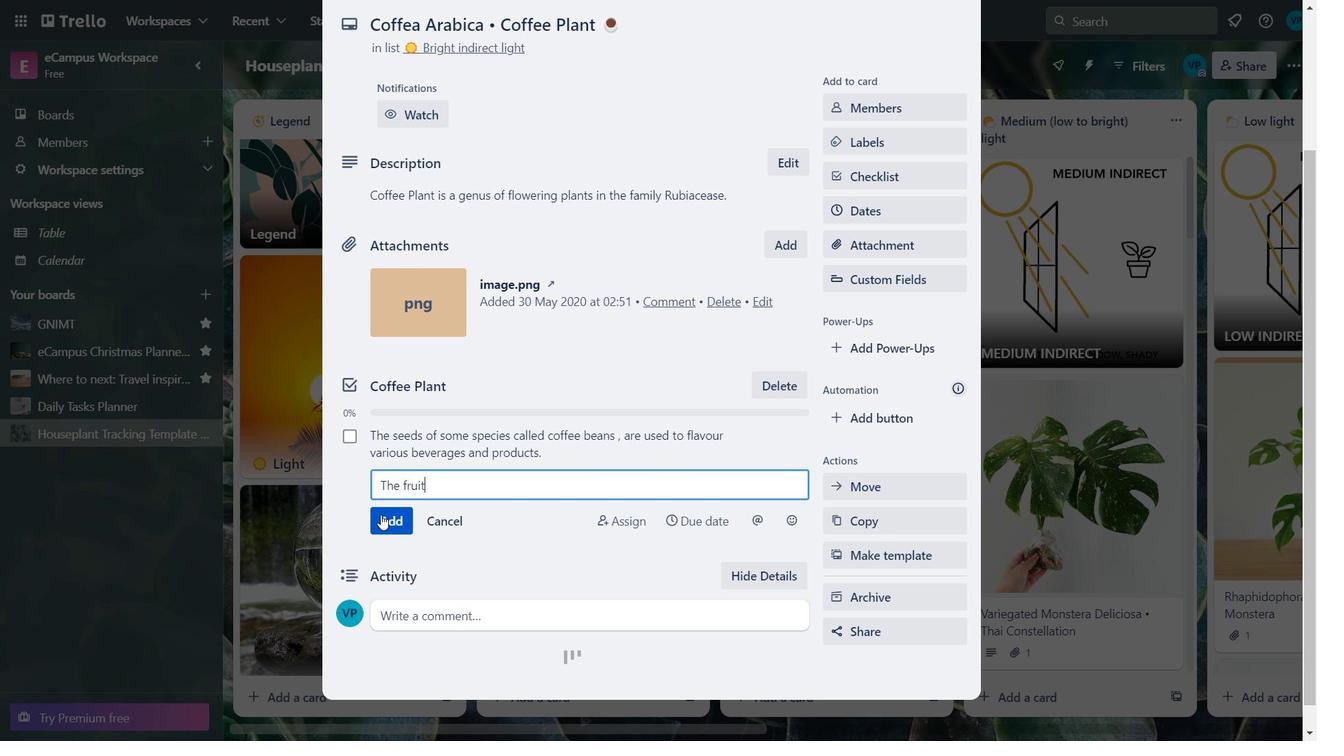 
Action: Key pressed <Key.space><Key.backspace>s<Key.space>,<Key.space>like<Key.space>the<Key.space>seeds<Key.space>,<Key.space>contains<Key.space><Key.backspace><Key.backspace><Key.space>a<Key.space>large<Key.space>
Screenshot: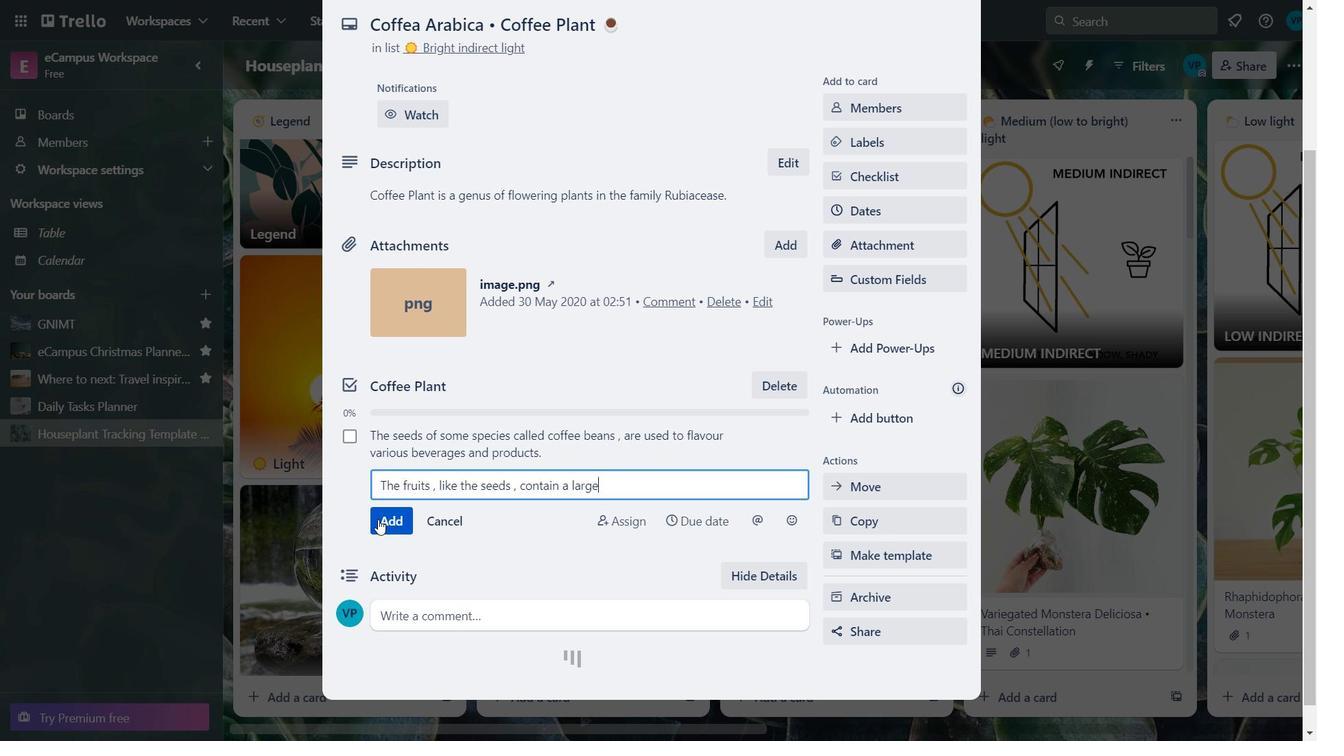 
Action: Mouse moved to (374, 522)
Screenshot: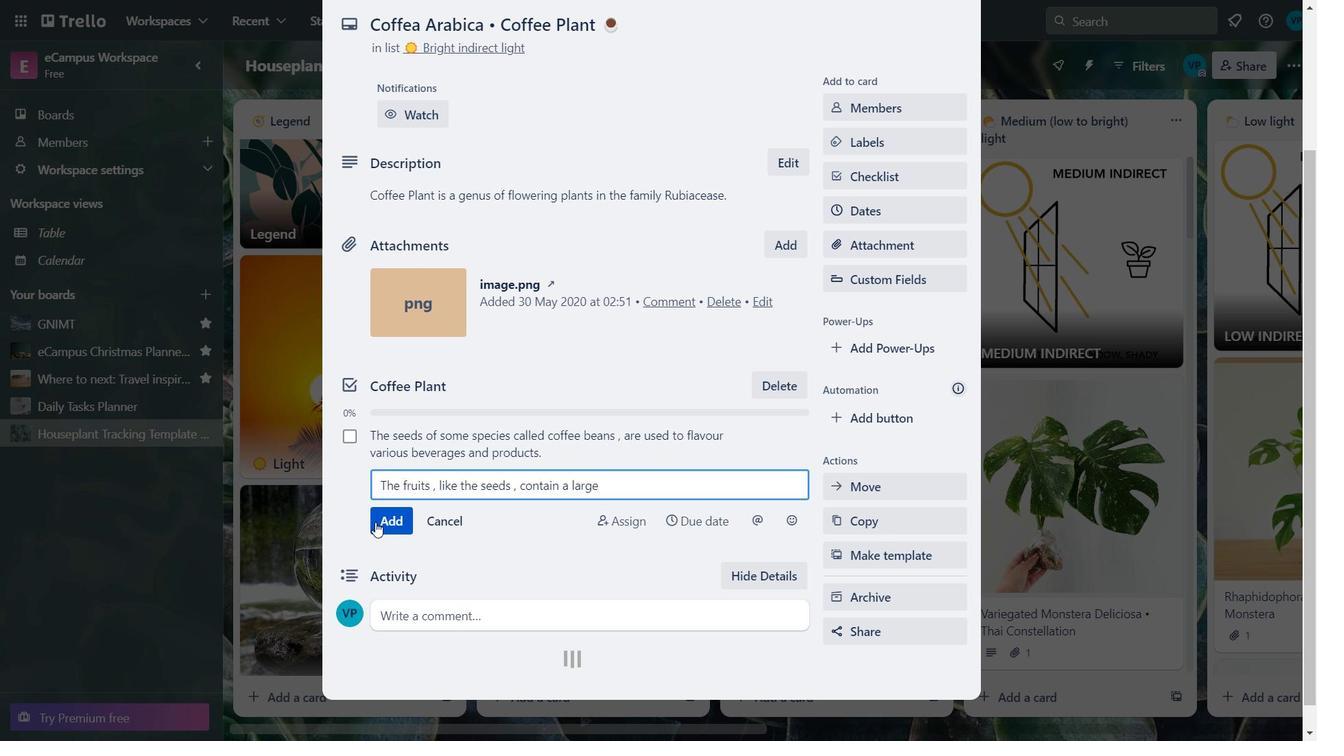 
Action: Key pressed amount<Key.space>
Screenshot: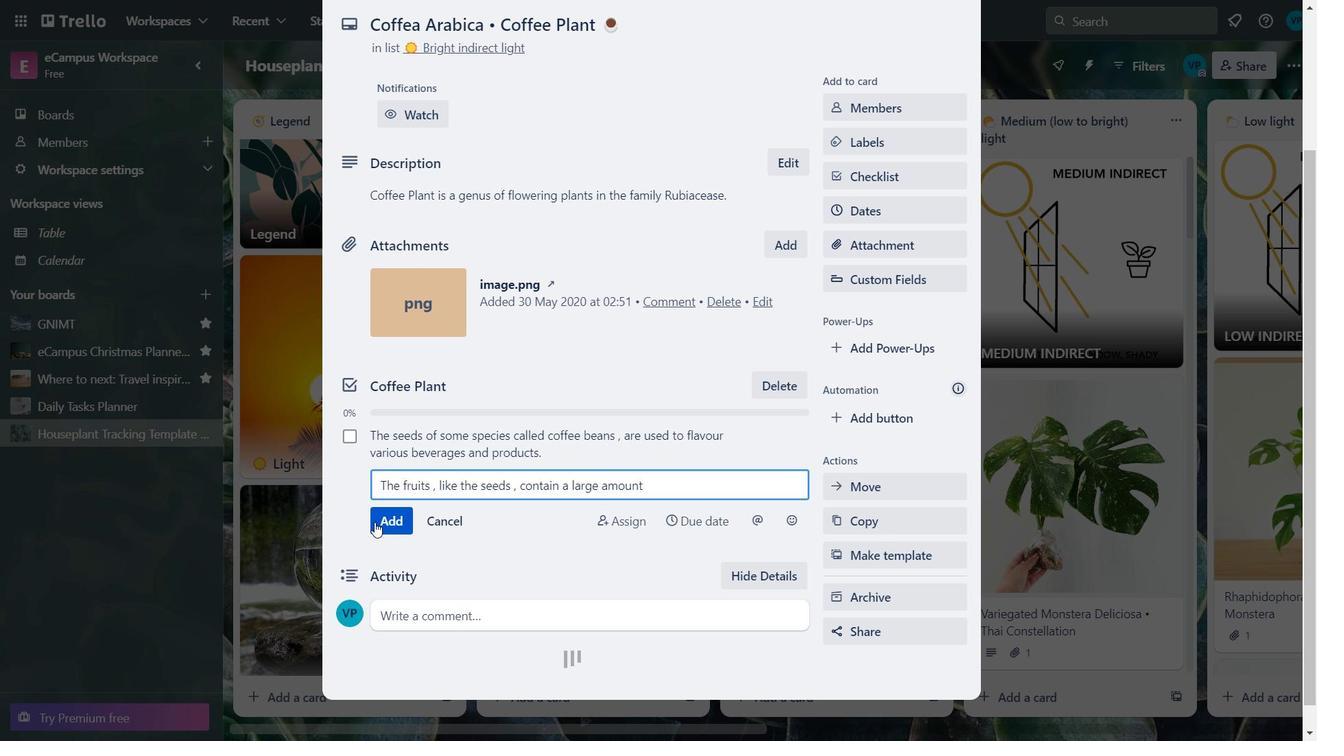 
Action: Mouse moved to (374, 522)
Screenshot: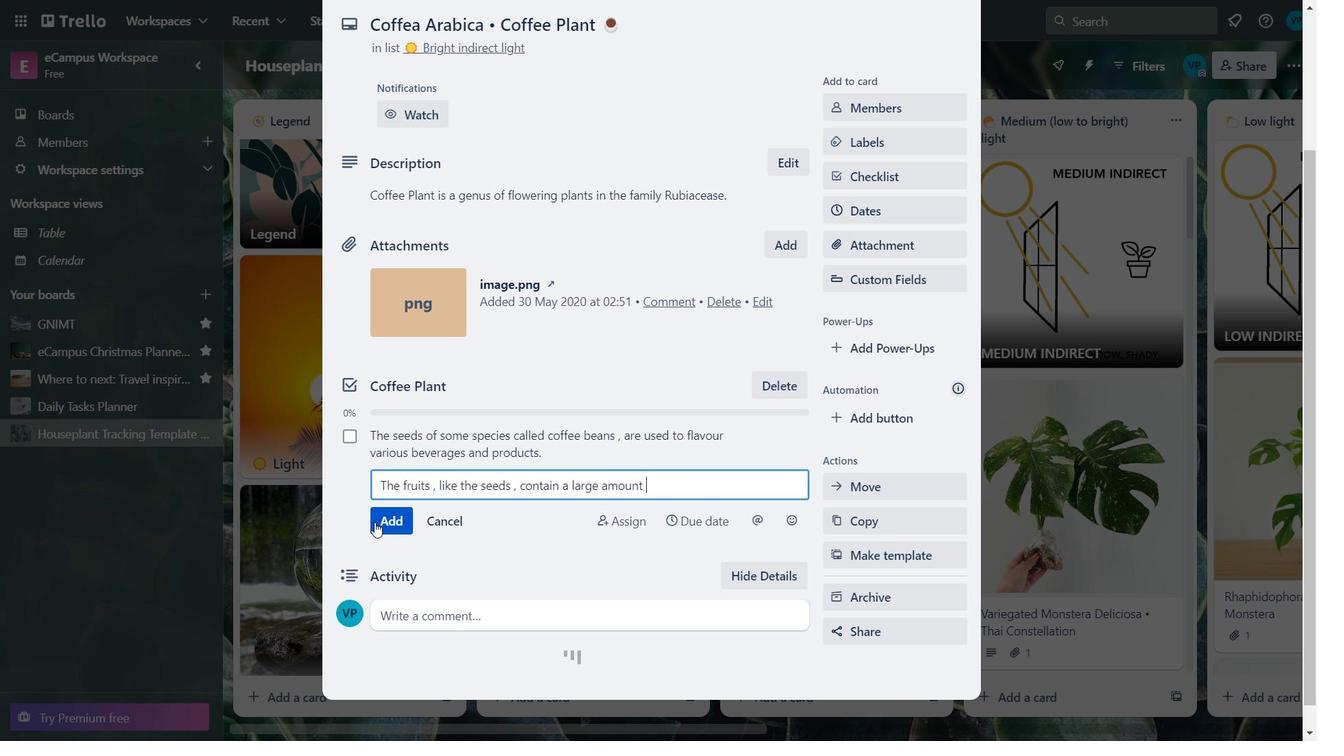 
Action: Key pressed of<Key.space>caffeine<Key.space>,<Key.space>and<Key.space>have<Key.space>a<Key.space>distinct<Key.space>sweet<Key.space>taste.
Screenshot: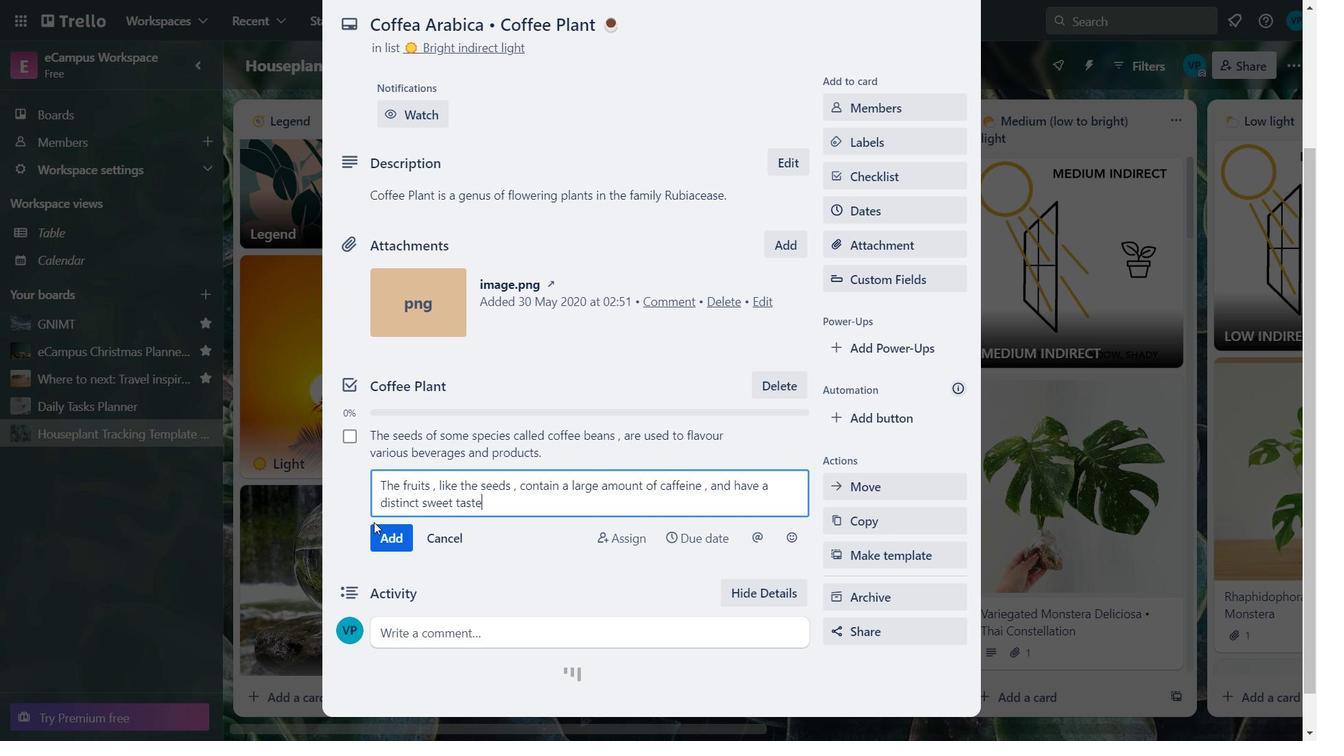 
Action: Mouse moved to (395, 527)
Screenshot: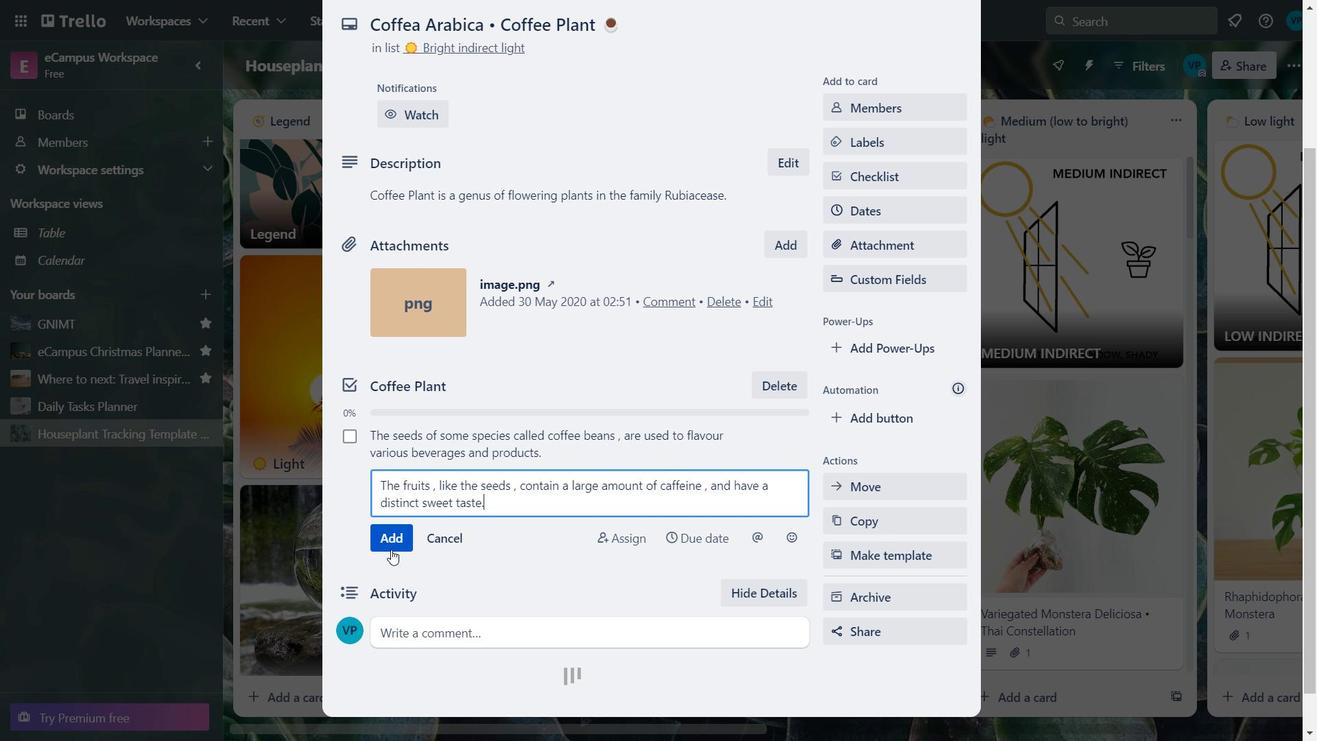 
Action: Mouse pressed left at (395, 527)
Screenshot: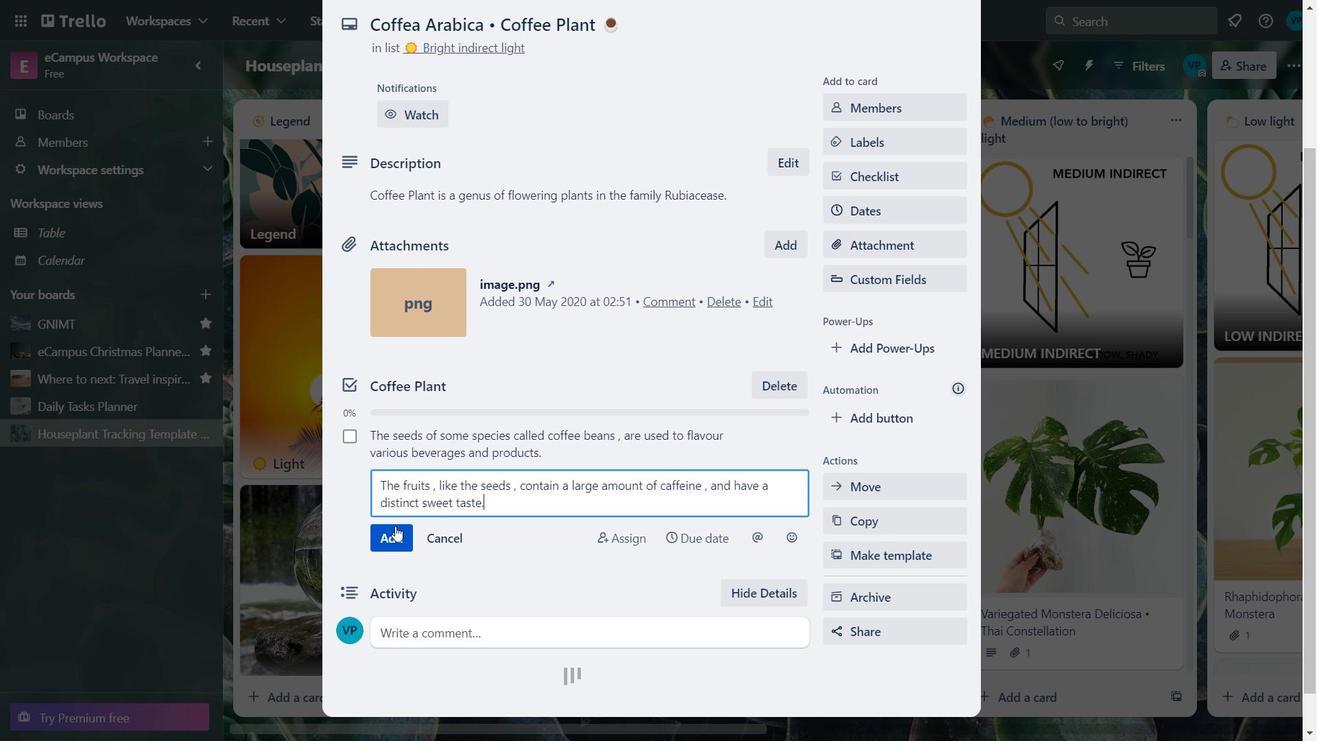 
Action: Mouse moved to (427, 522)
Screenshot: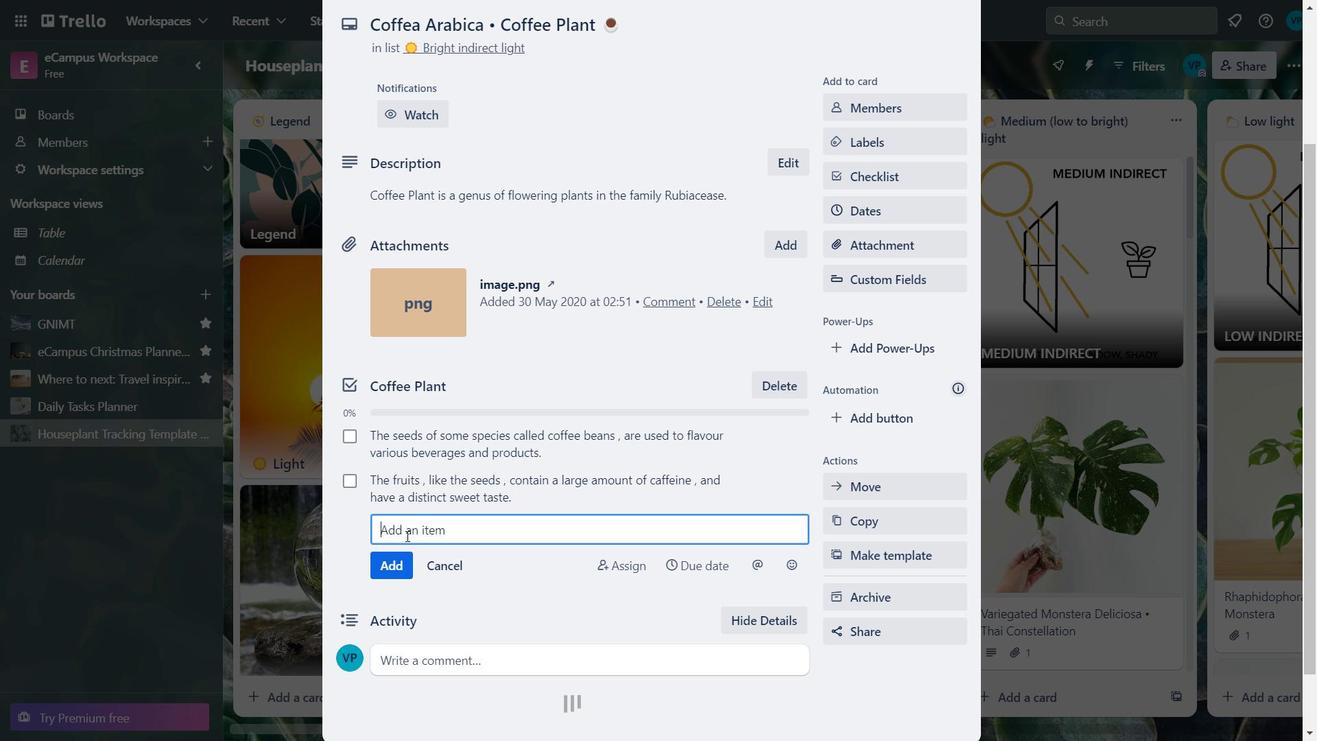 
Action: Key pressed <Key.caps_lock>T<Key.caps_lock>he<Key.space><Key.caps_lock>P<Key.caps_lock>
Screenshot: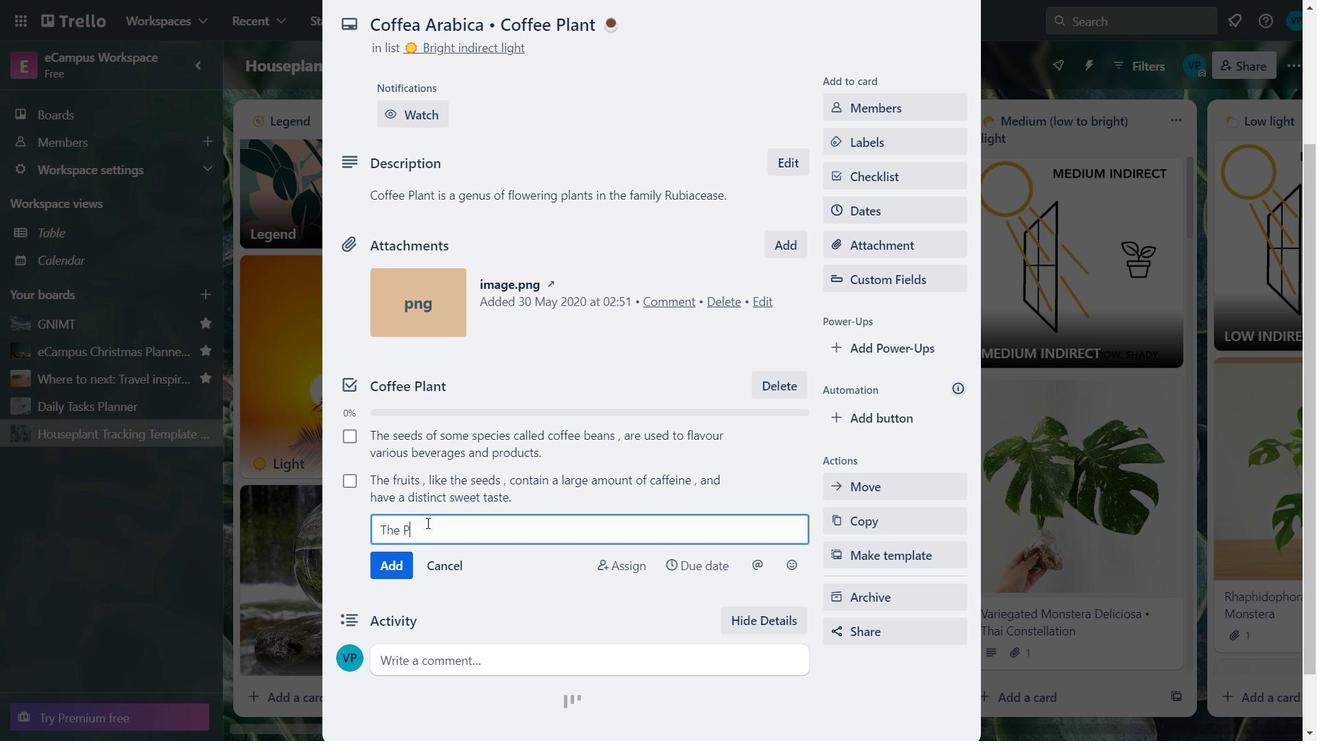 
Action: Mouse moved to (426, 522)
Screenshot: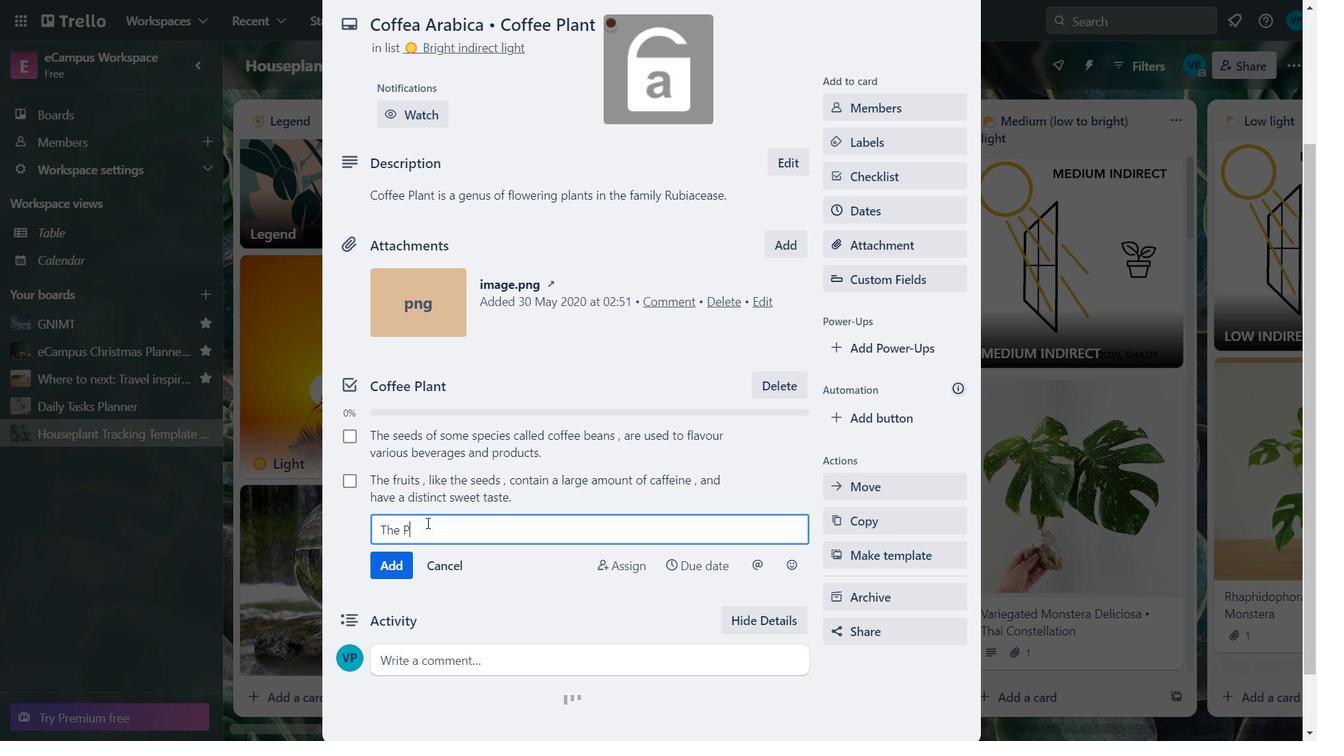 
Action: Key pressed lant<Key.space>ranks<Key.space>as<Key.space>one<Key.space>of<Key.space>the<Key.space>worlds<Key.space>most<Key.space>valuable<Key.space>and<Key.space>widely<Key.space>traded<Key.space>commodly<Key.space>crops.<Key.enter>
Screenshot: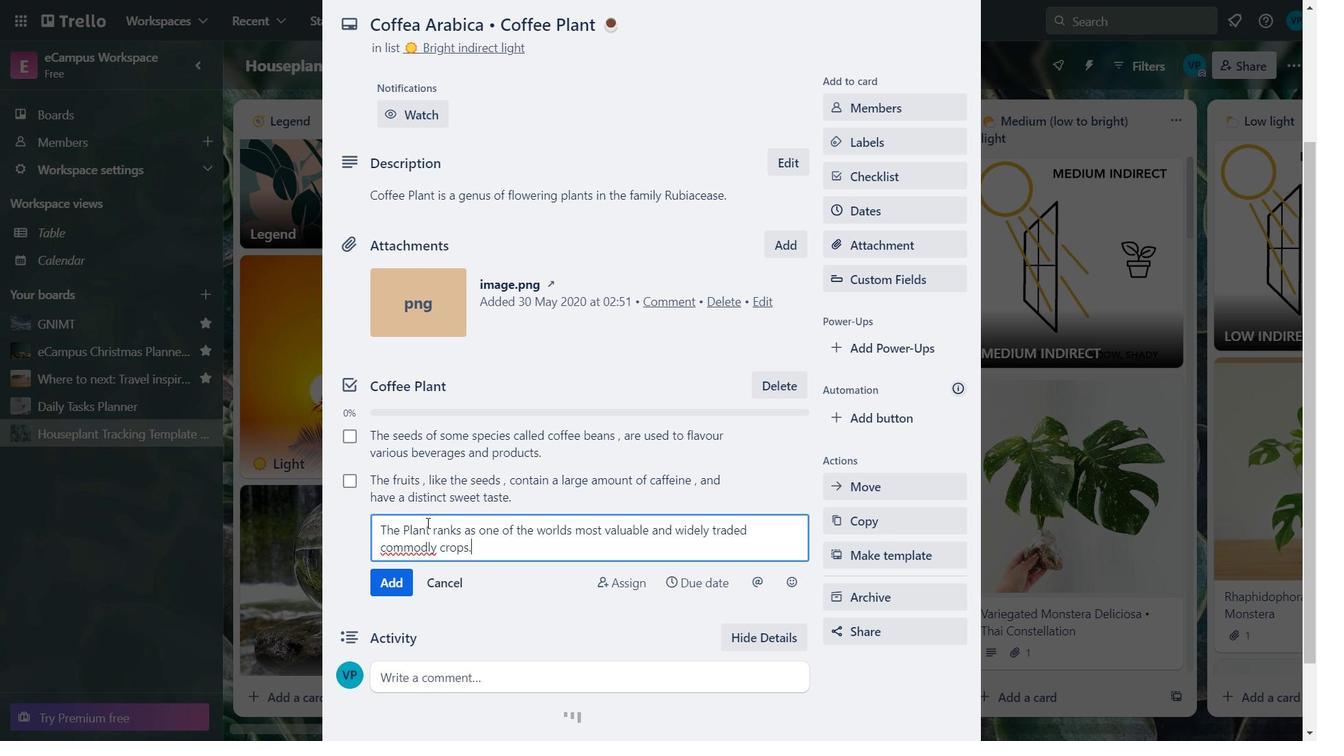
Action: Mouse moved to (413, 567)
Screenshot: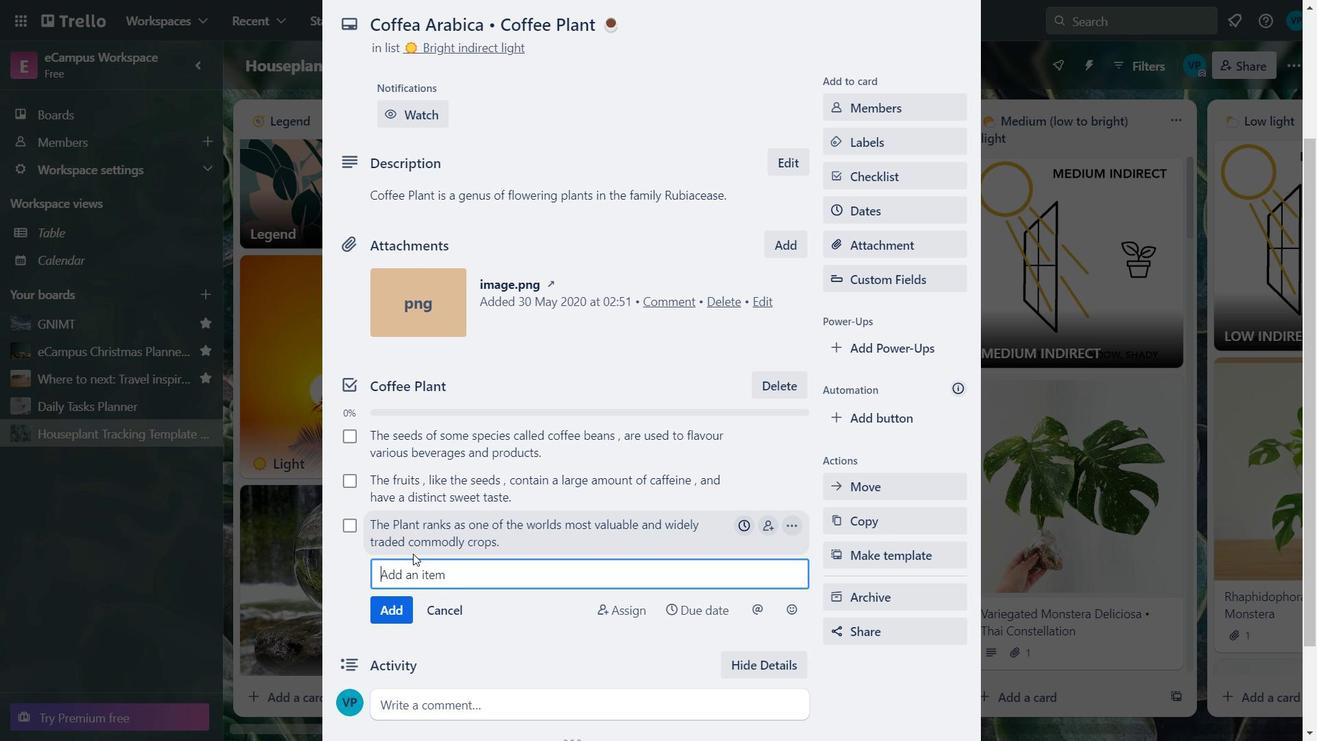 
Action: Key pressed <Key.caps_lock>T<Key.caps_lock>he<Key.space><Key.caps_lock>C<Key.caps_lock>offee<Key.space>trade<Key.space>relies<Key.space>heavily<Key.space>on<Key.space>two<Key.space>of<Key.space>the<Key.space>over<Key.space>120<Key.space>species<Key.space>coffea<Key.space>arabica
Screenshot: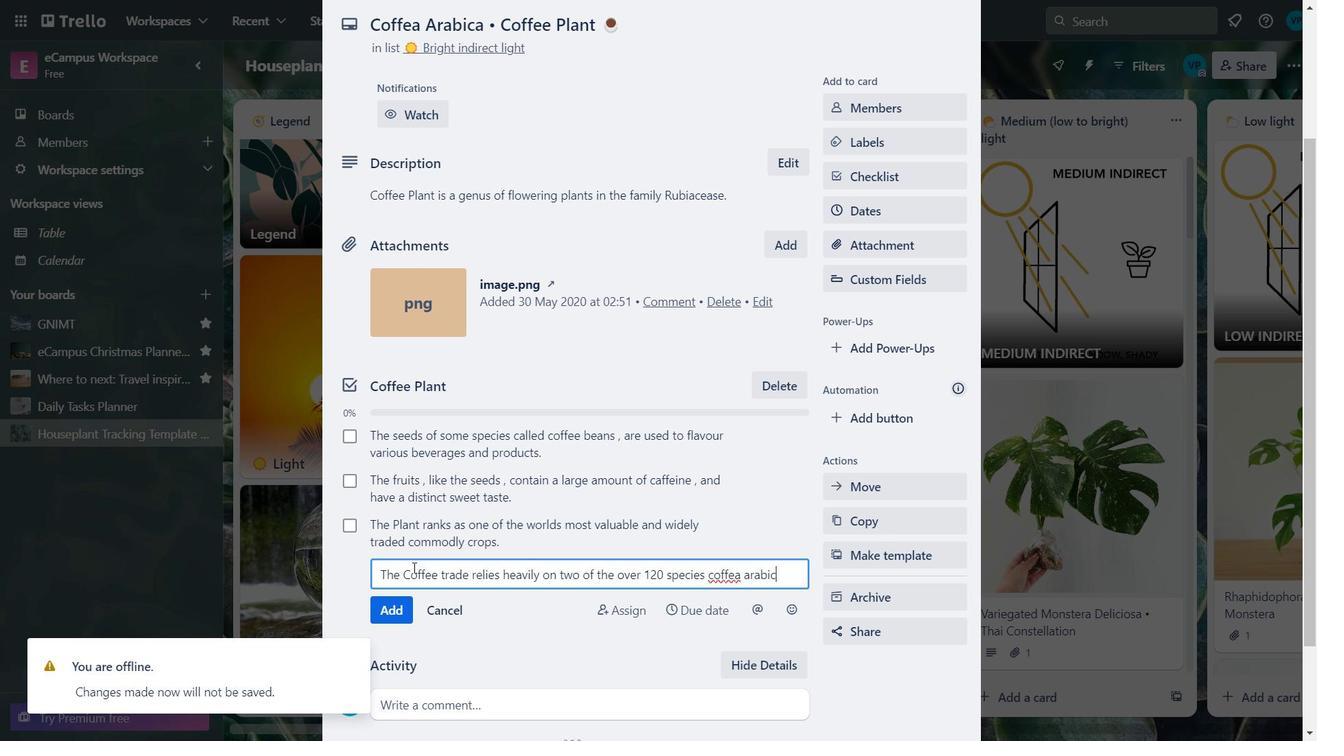
Action: Mouse moved to (393, 614)
Screenshot: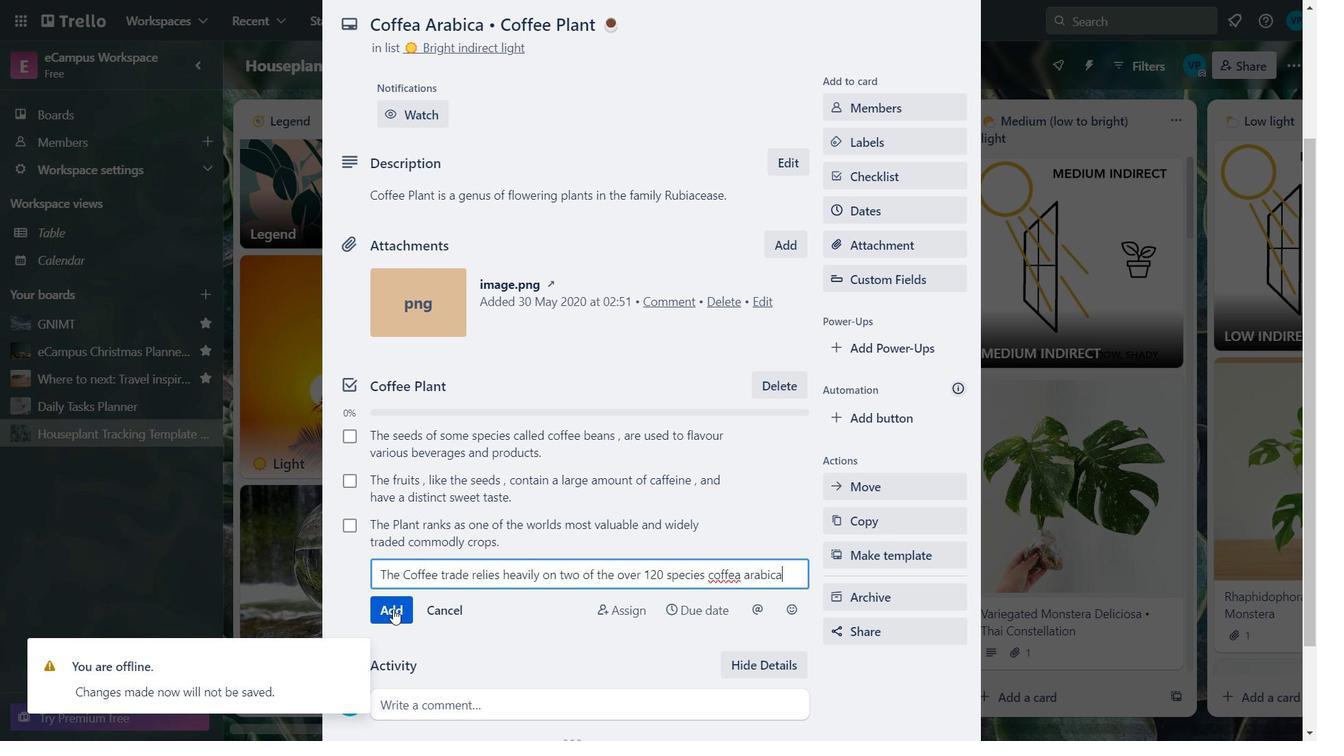 
Action: Mouse pressed left at (393, 614)
Screenshot: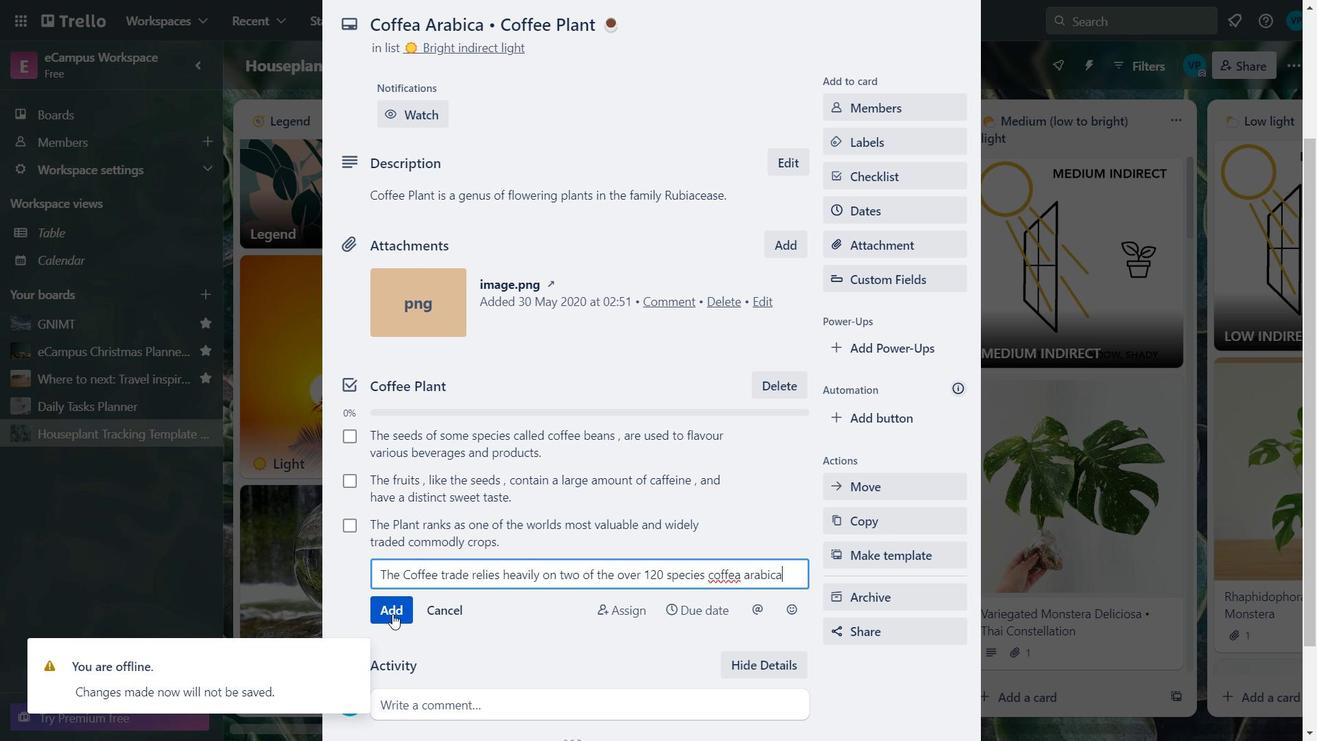 
Action: Mouse moved to (454, 400)
Screenshot: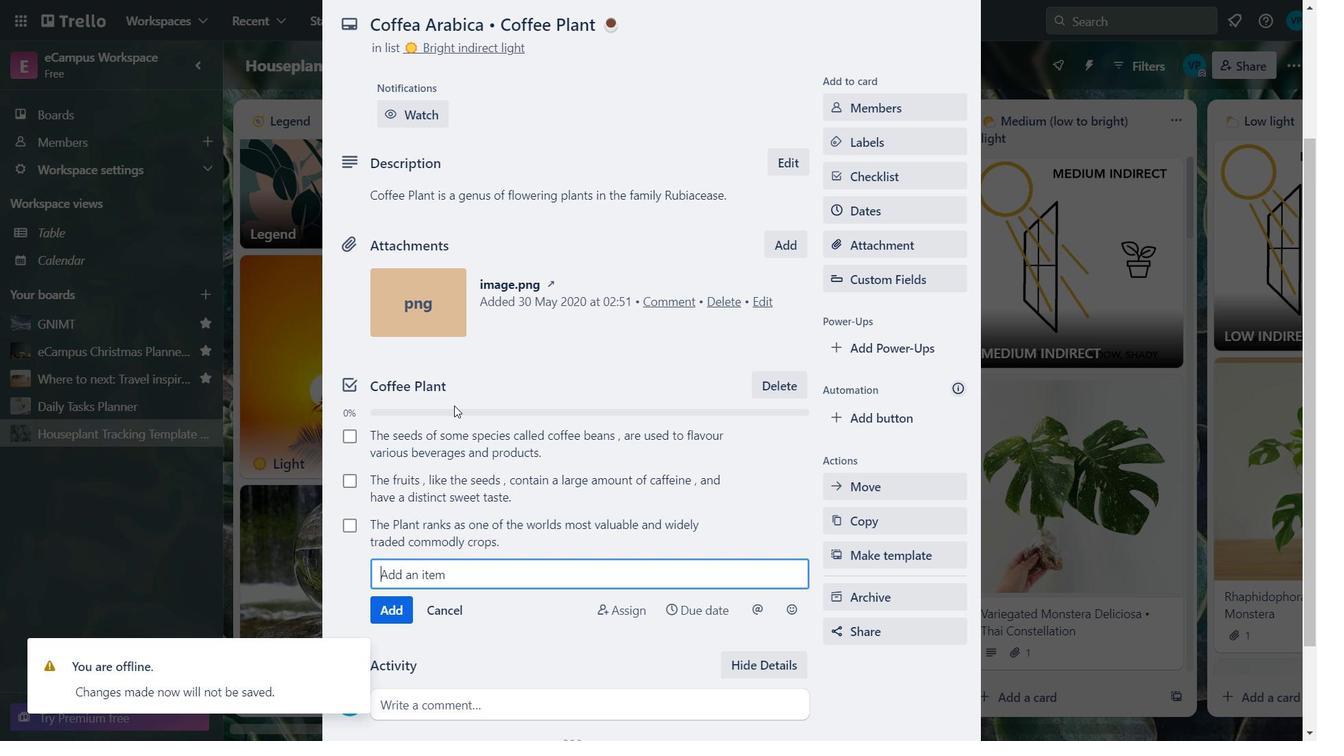 
Action: Mouse scrolled (454, 400) with delta (0, 0)
Screenshot: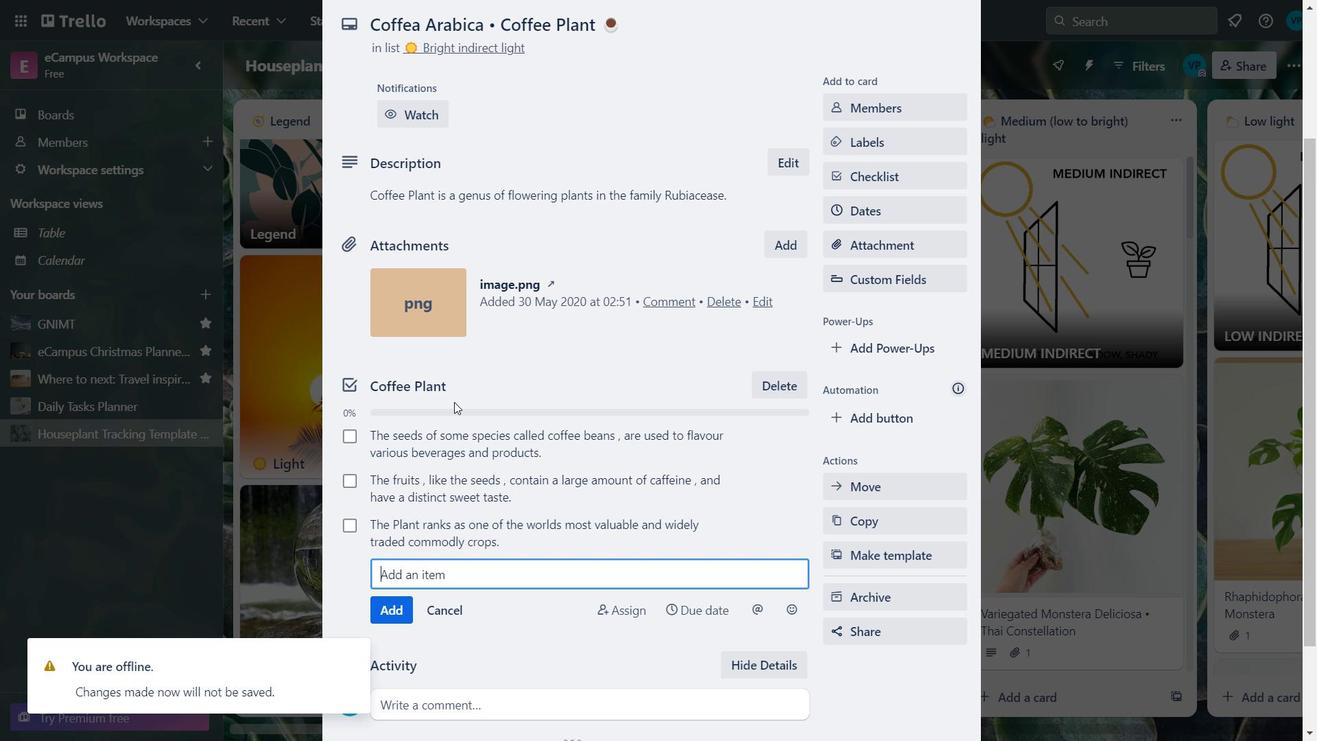 
Action: Mouse moved to (452, 396)
Screenshot: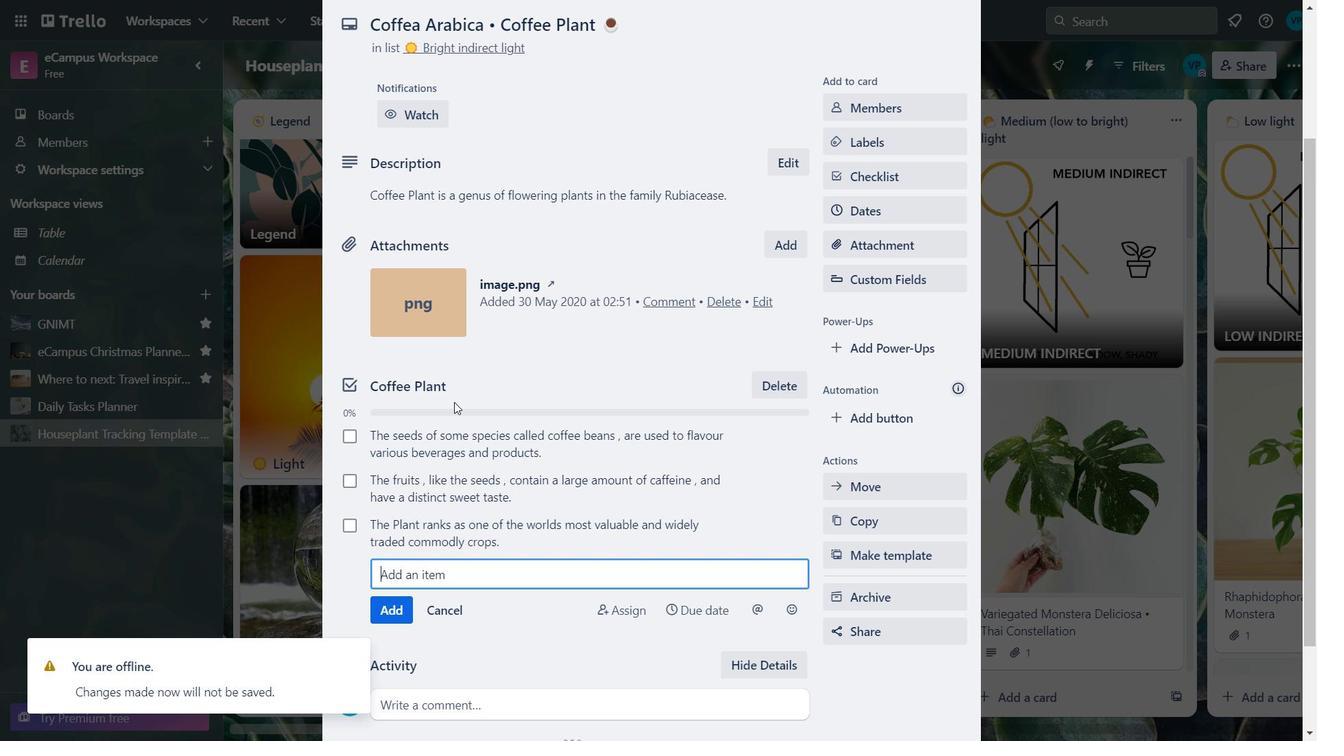 
Action: Mouse scrolled (452, 396) with delta (0, 0)
Screenshot: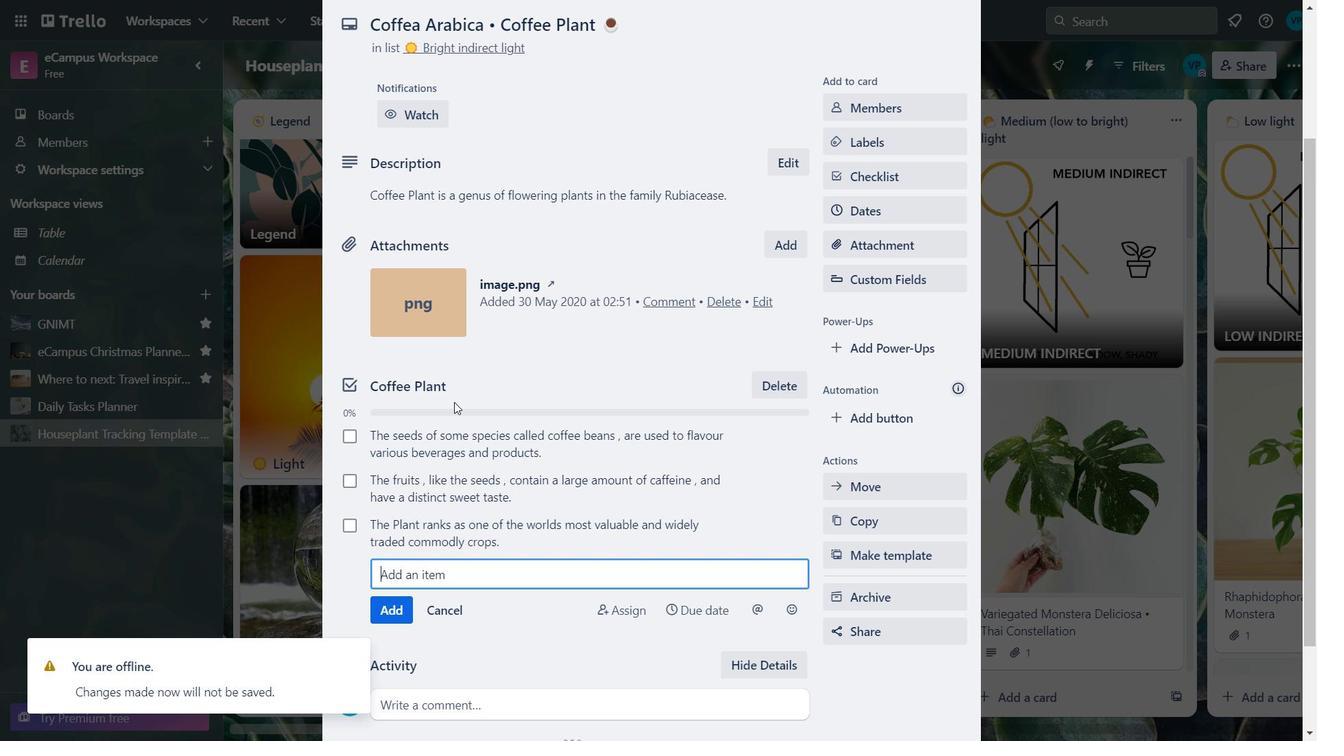 
Action: Mouse moved to (444, 341)
Screenshot: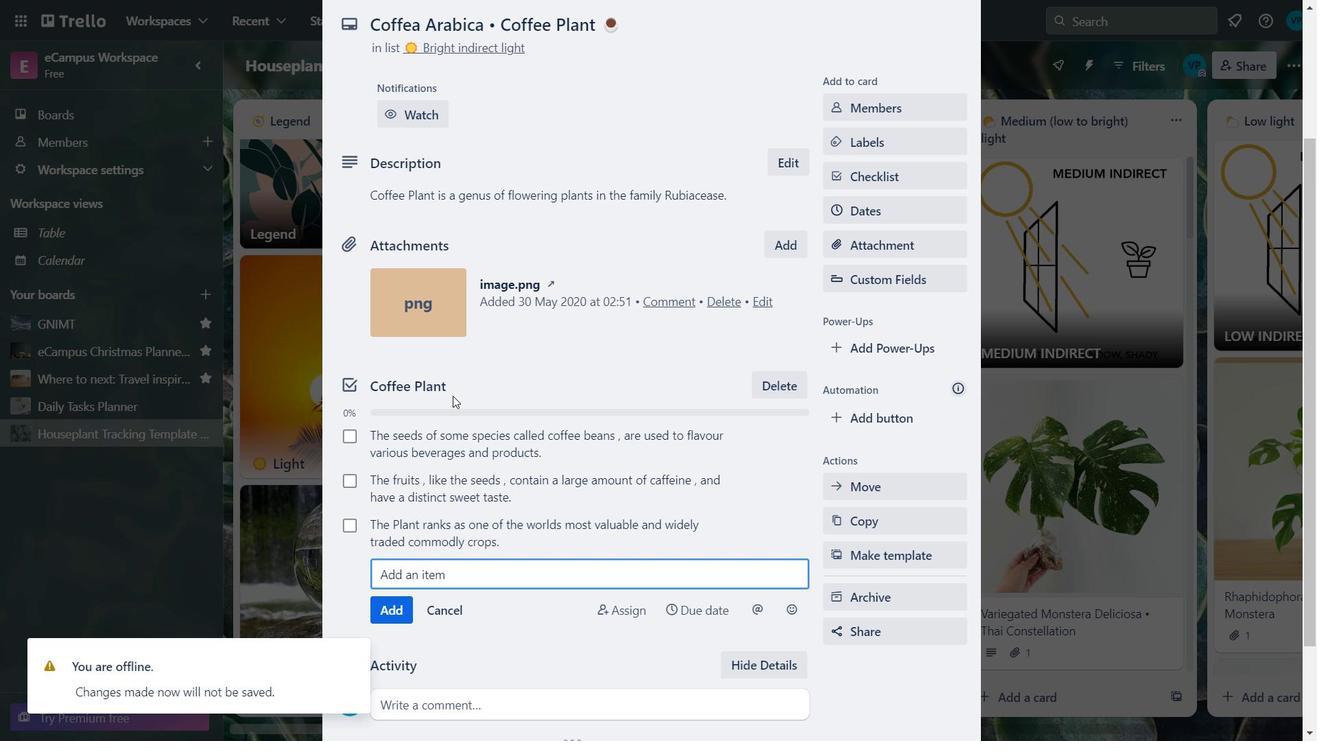 
Action: Mouse scrolled (444, 341) with delta (0, 0)
Screenshot: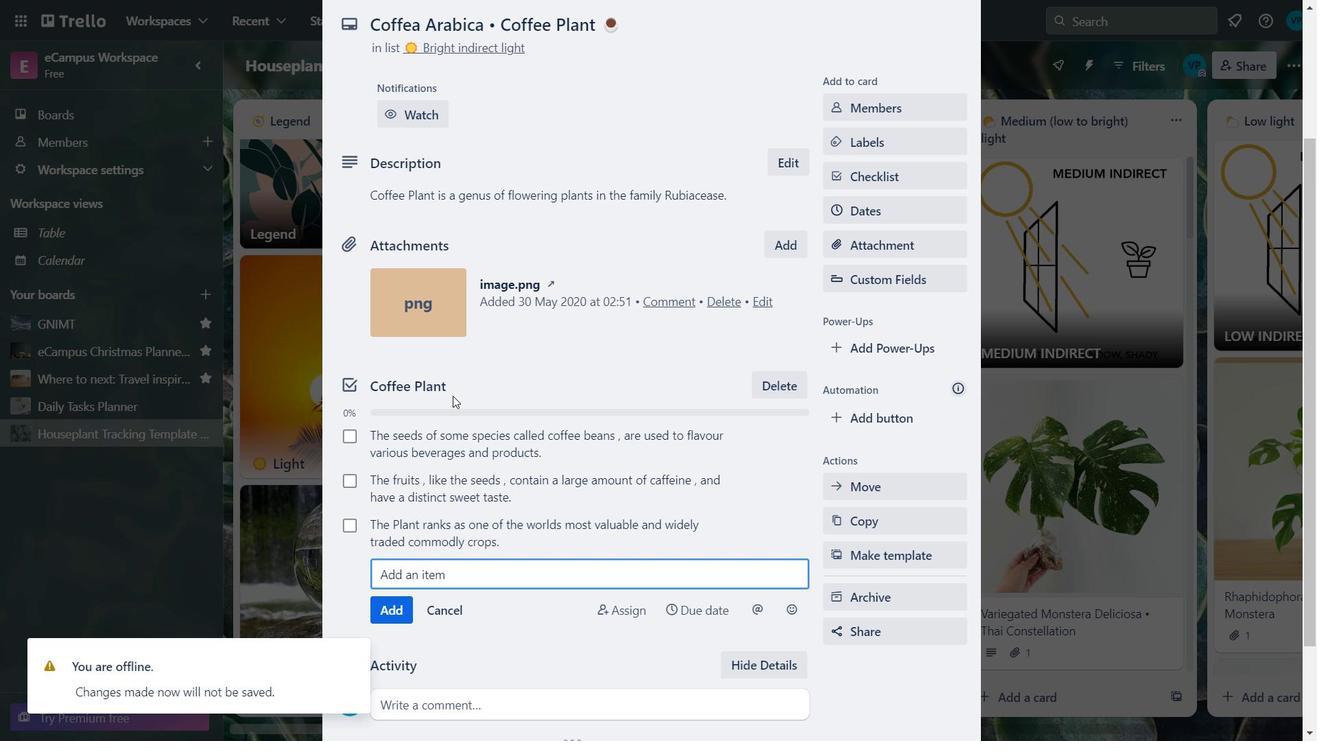
Action: Mouse moved to (897, 315)
Screenshot: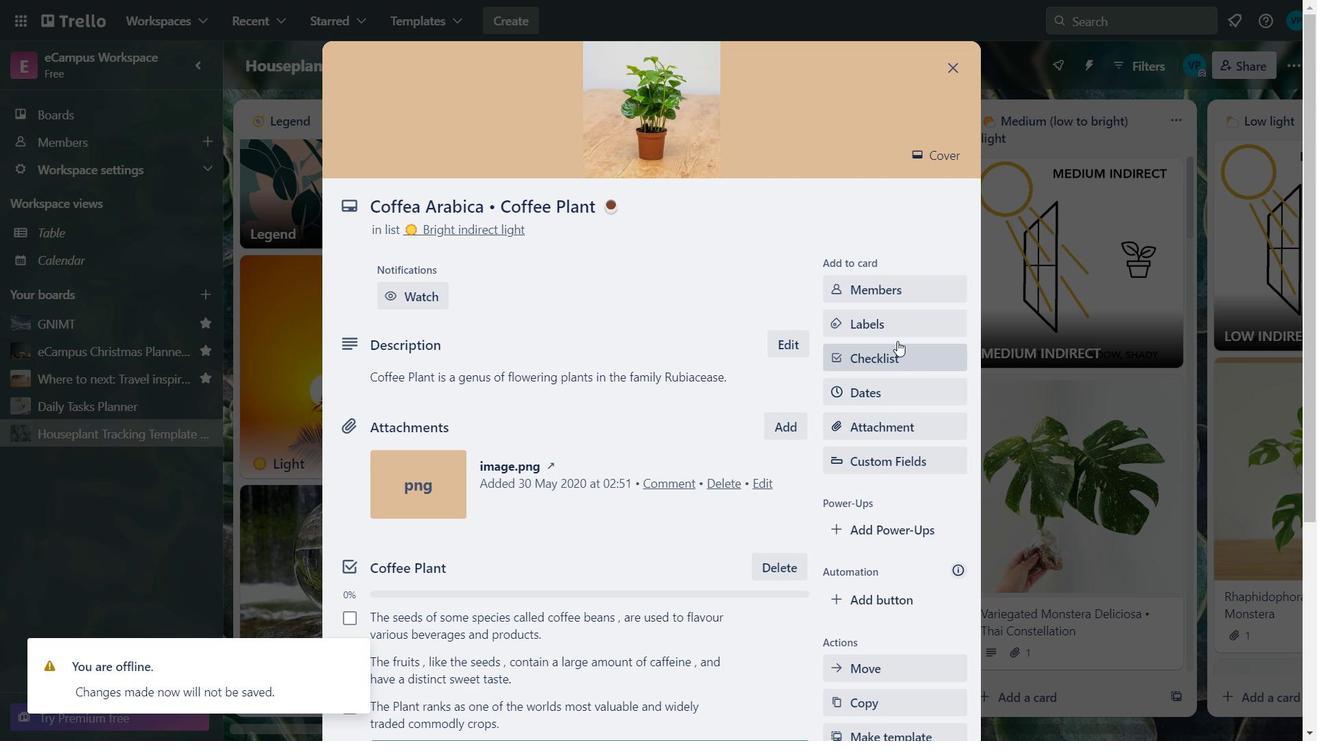 
Action: Mouse pressed left at (897, 315)
Screenshot: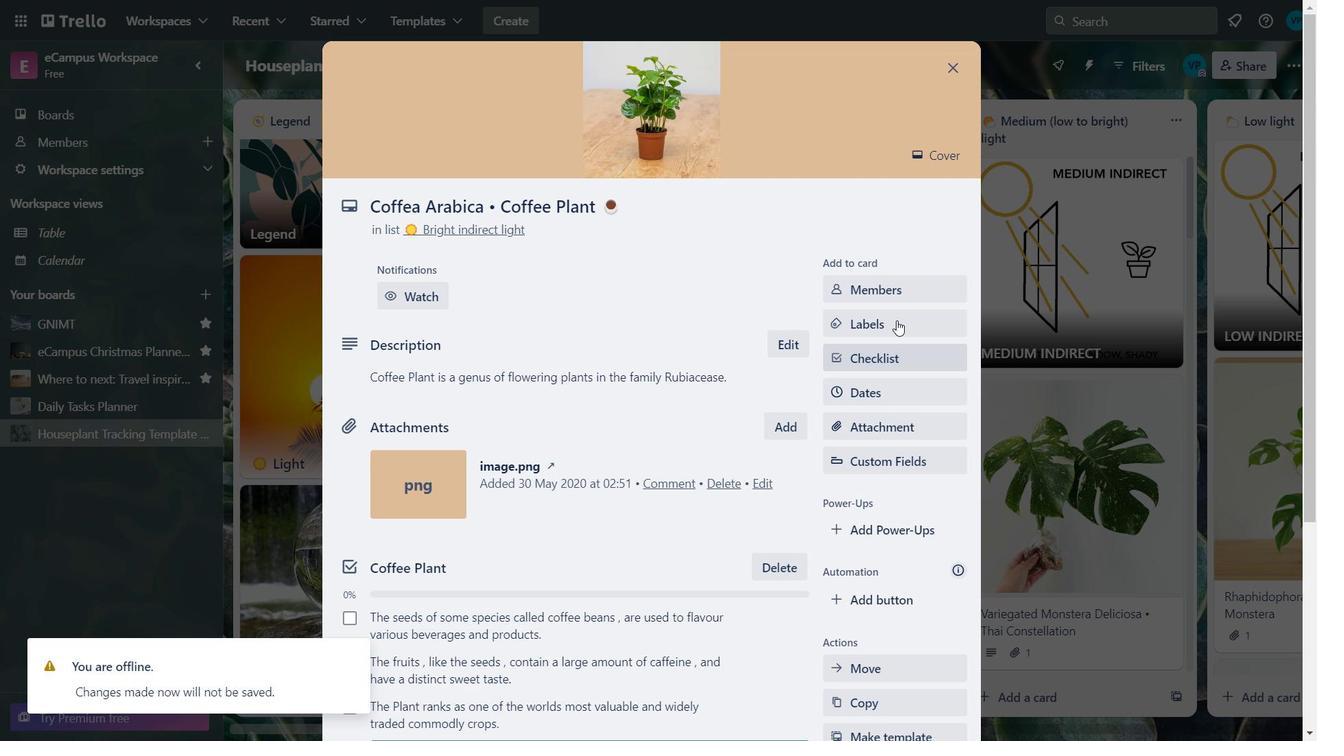 
Action: Mouse moved to (958, 651)
Screenshot: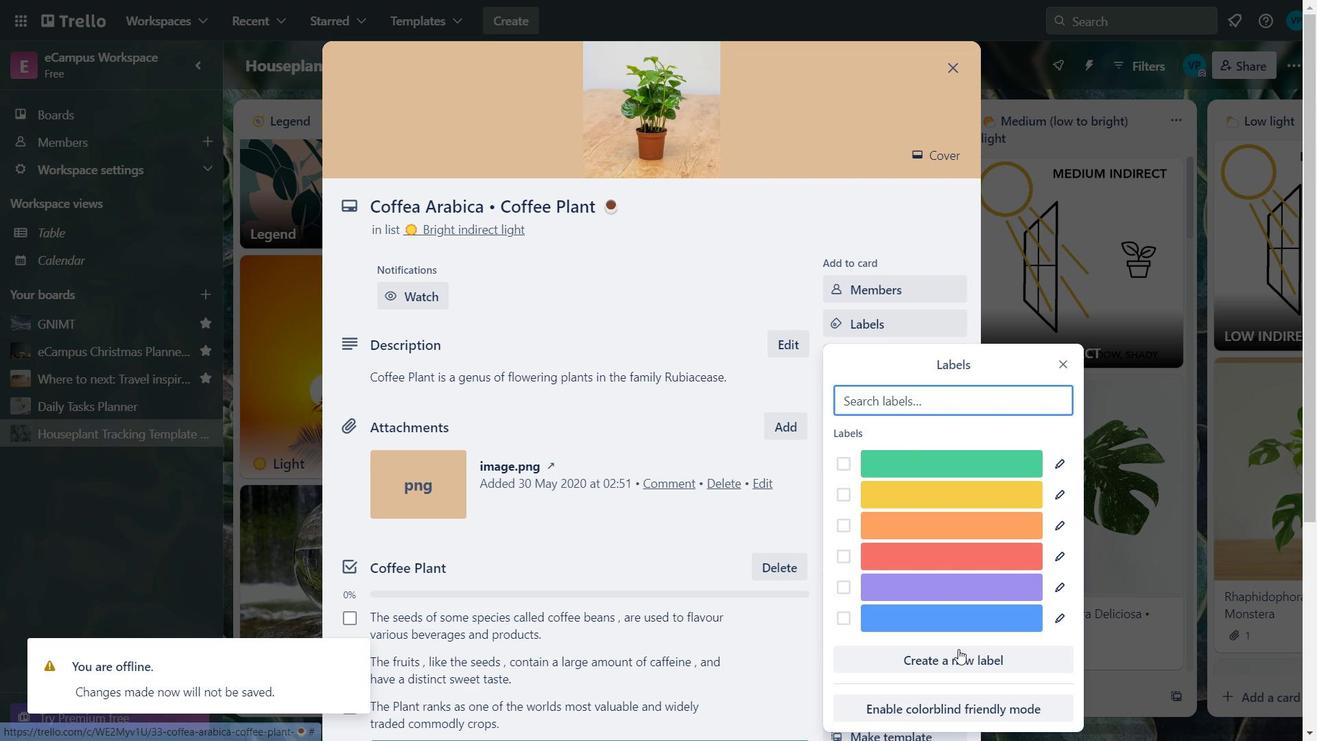 
Action: Mouse pressed left at (958, 651)
Screenshot: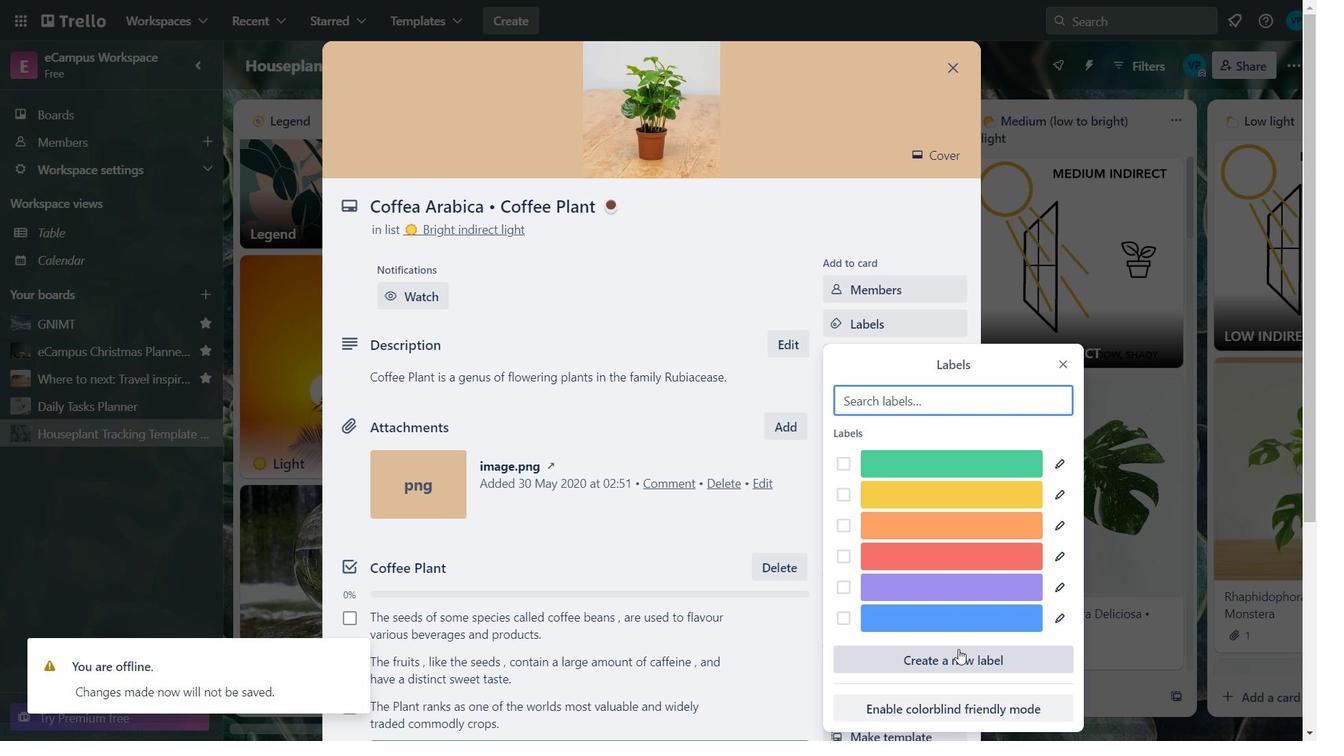 
Action: Mouse moved to (986, 588)
Screenshot: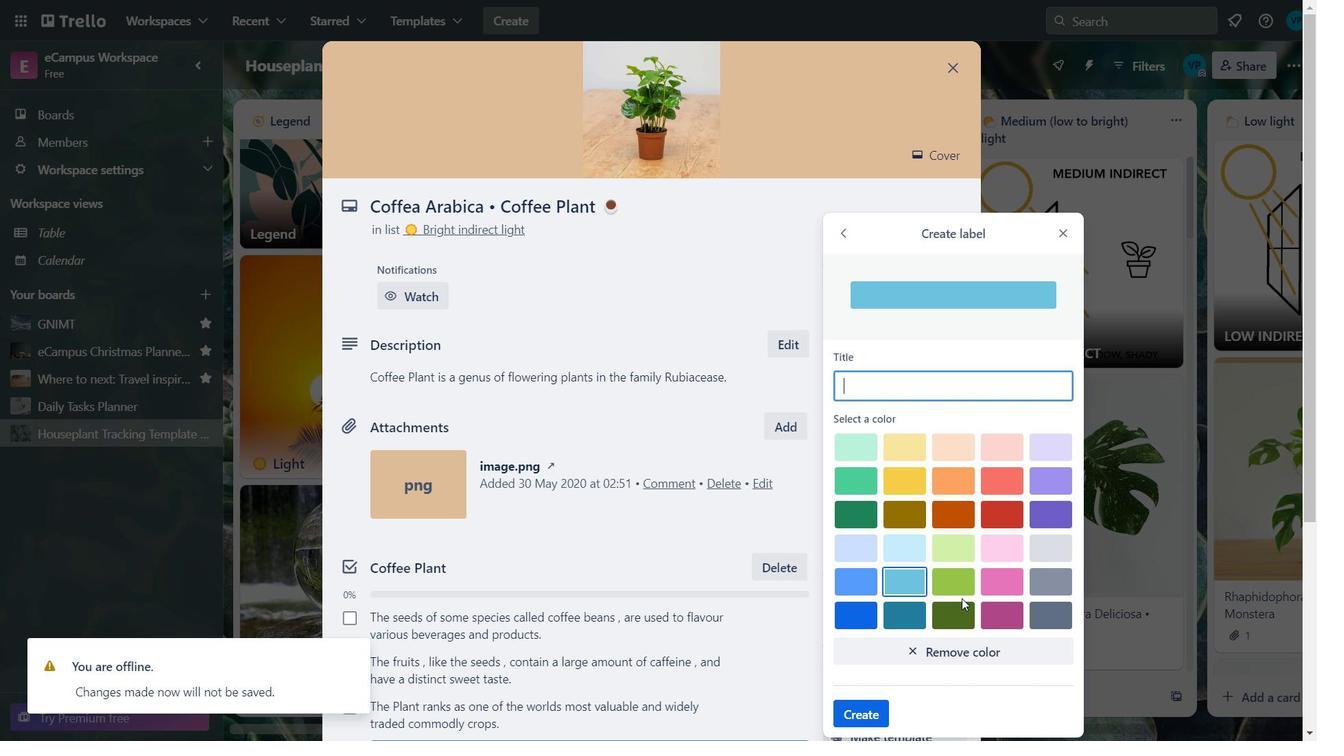 
Action: Mouse scrolled (986, 588) with delta (0, 0)
Screenshot: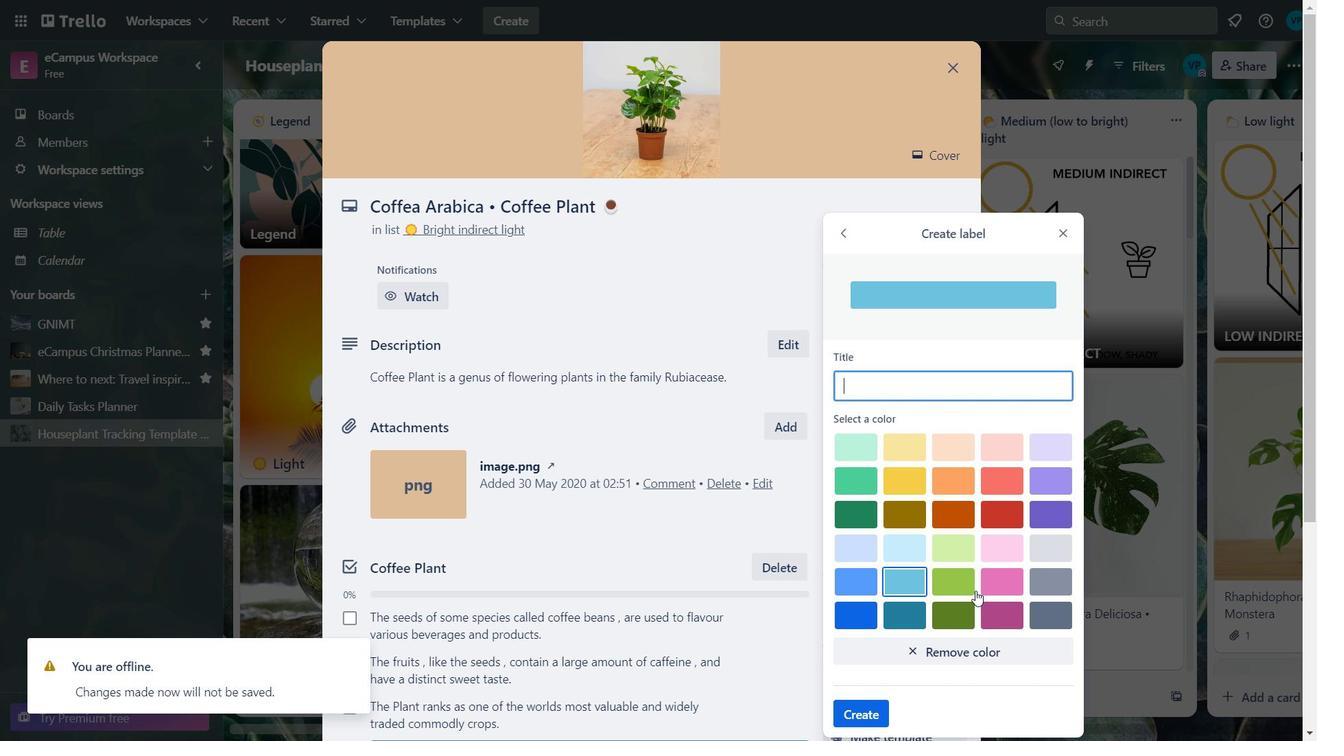 
Action: Mouse moved to (987, 571)
Screenshot: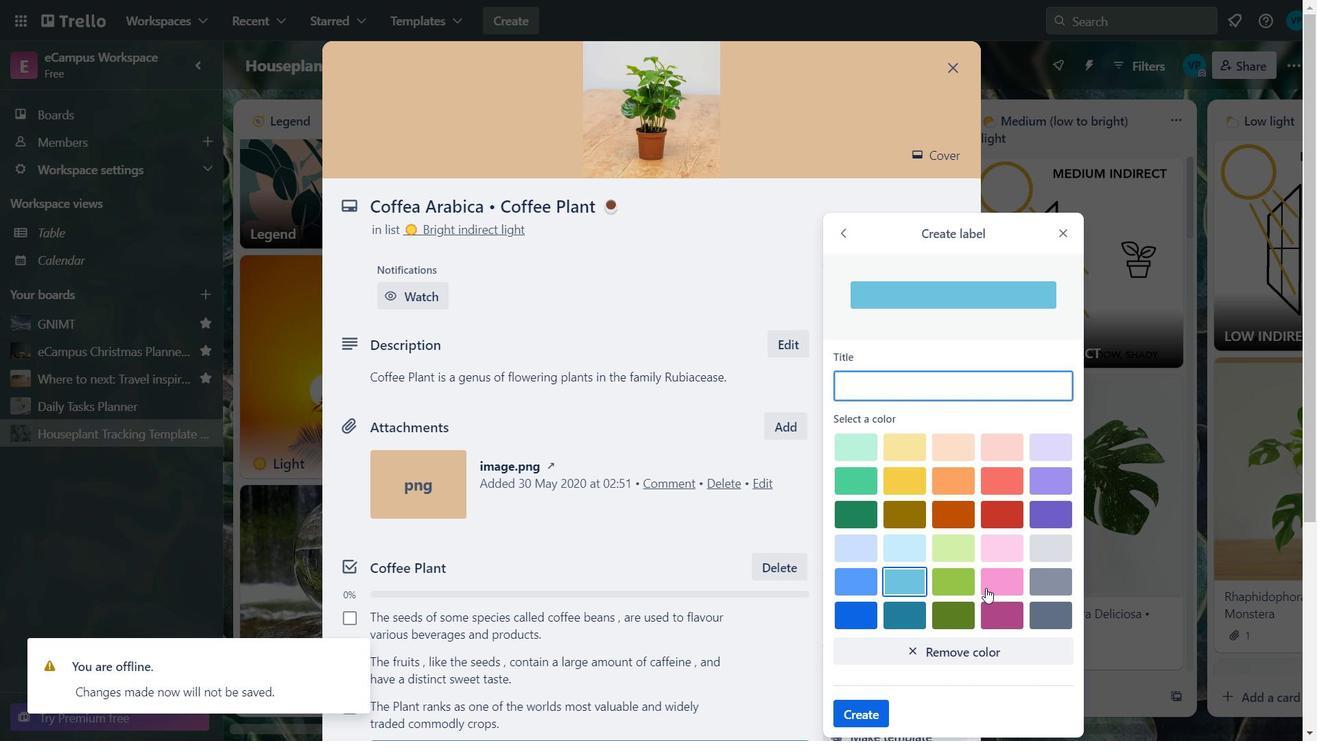 
Action: Mouse scrolled (987, 571) with delta (0, 0)
Screenshot: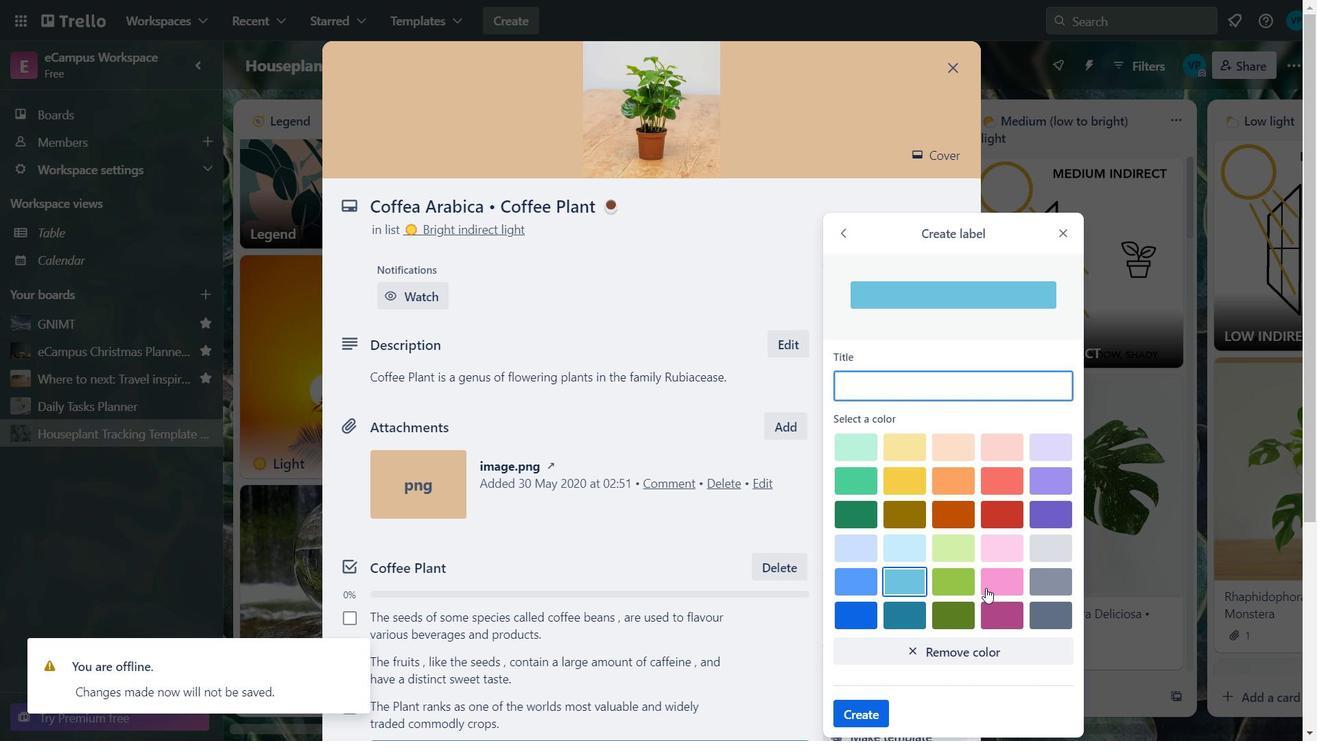 
Action: Mouse moved to (910, 505)
Screenshot: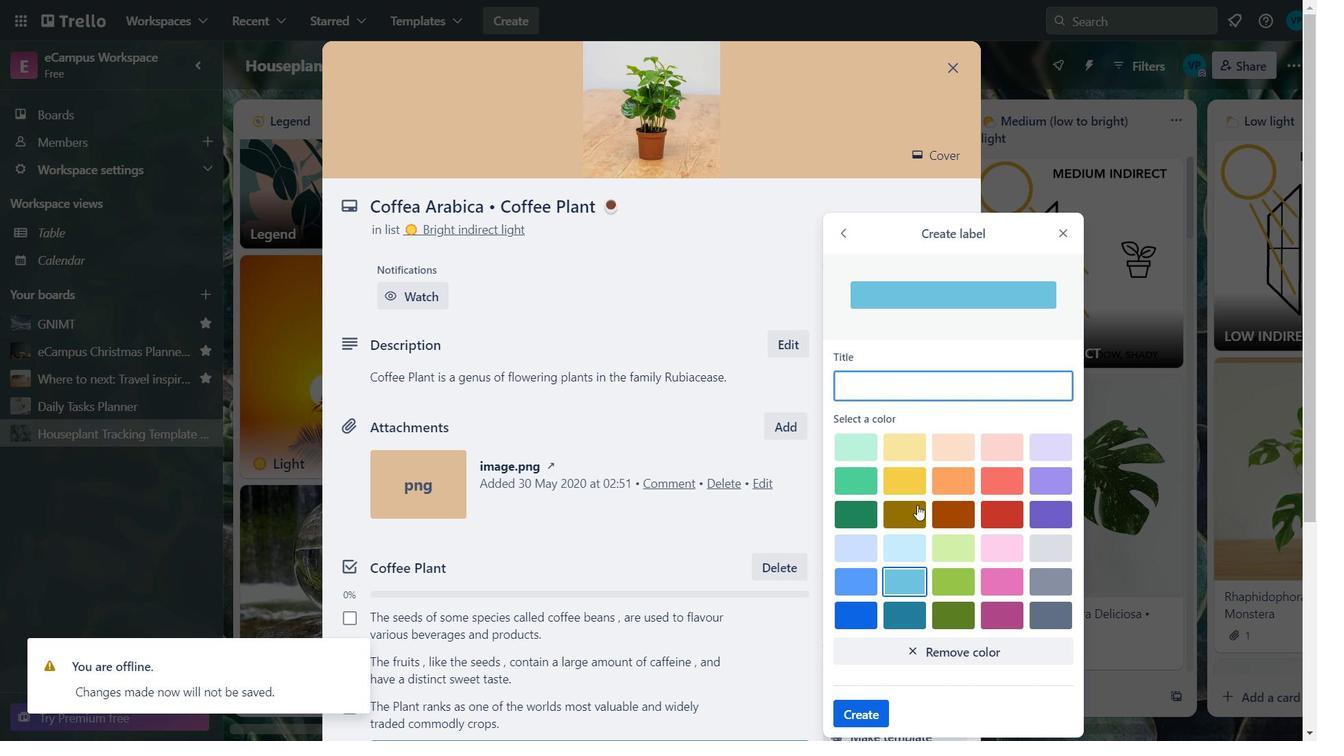 
Action: Mouse pressed left at (910, 505)
Screenshot: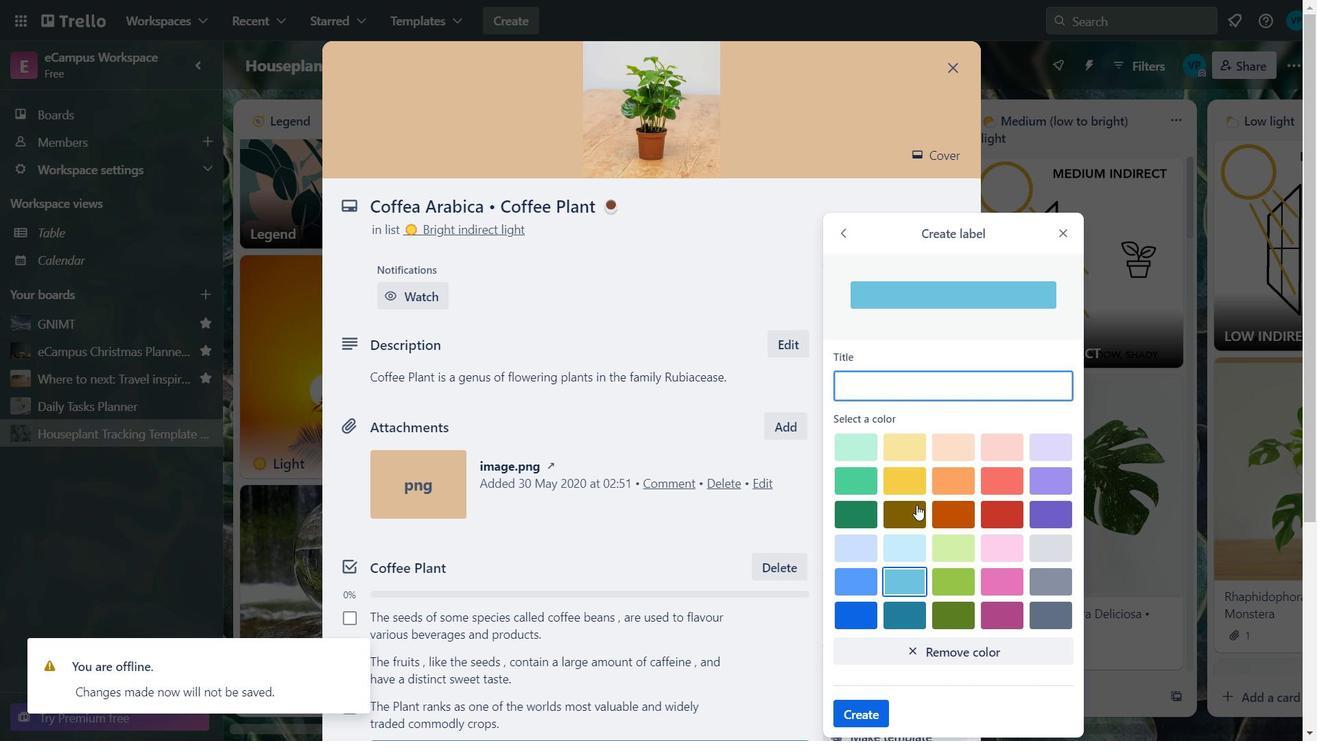 
Action: Mouse moved to (1056, 238)
Screenshot: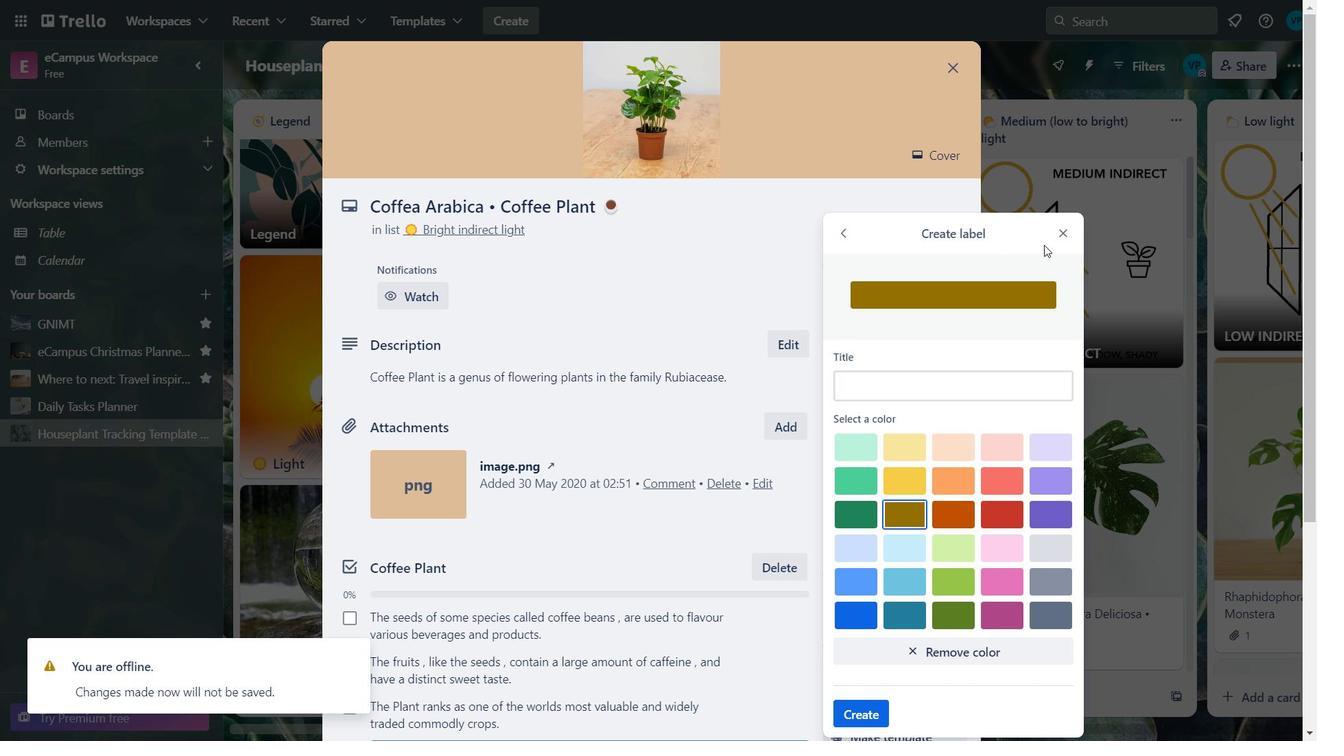 
Action: Mouse pressed left at (1056, 238)
Screenshot: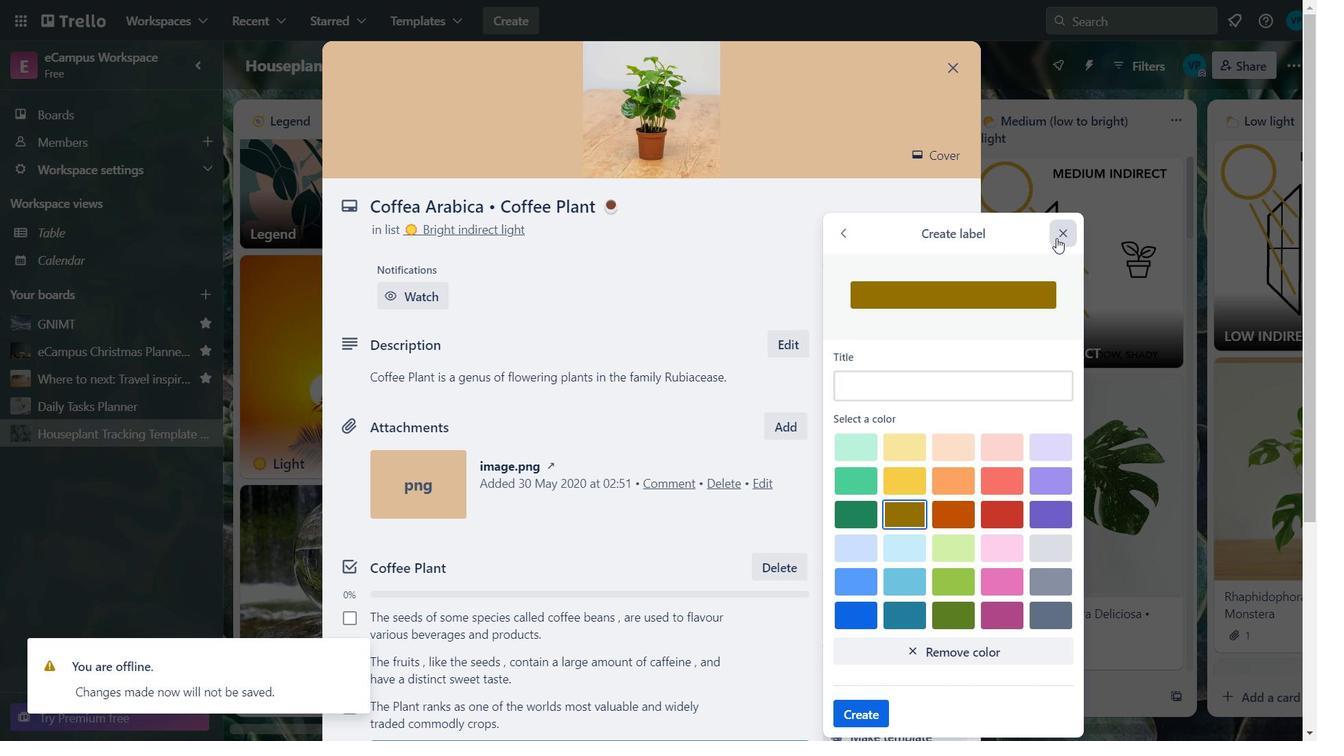 
Action: Mouse moved to (943, 142)
Screenshot: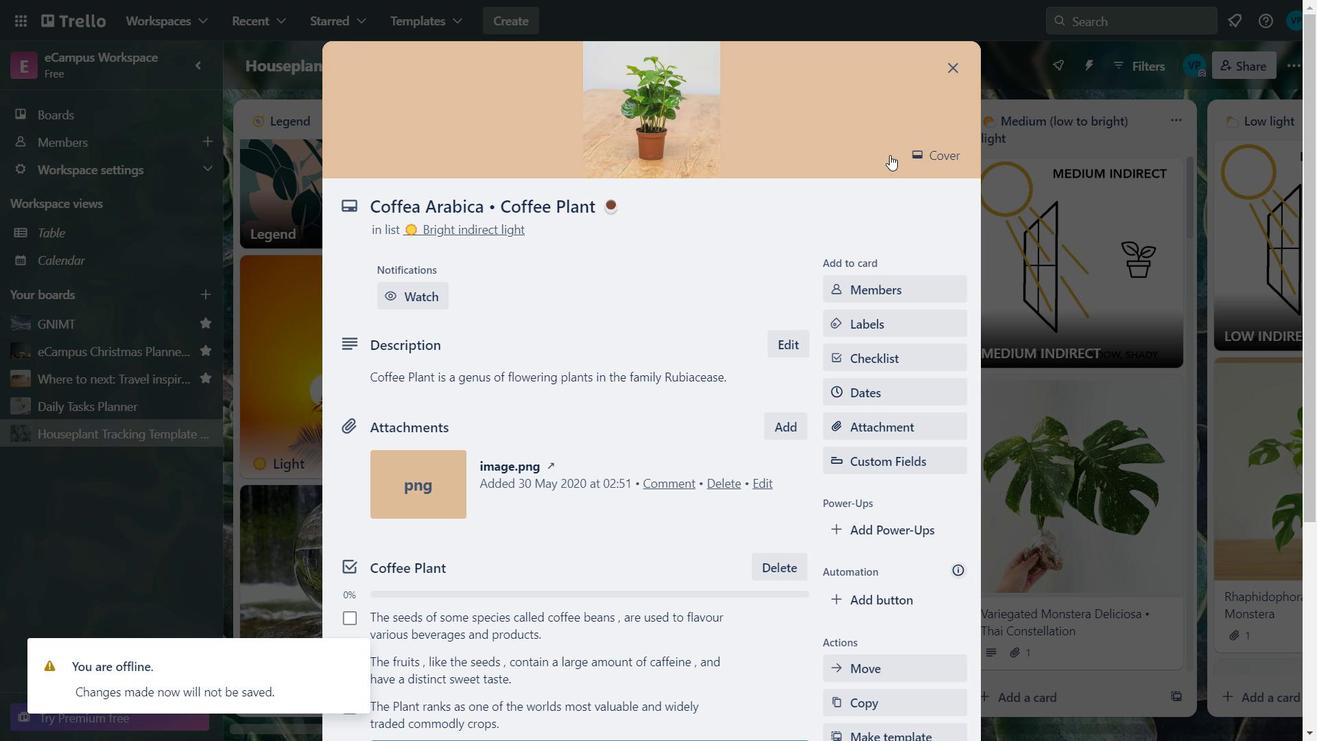 
Action: Mouse pressed left at (943, 142)
Screenshot: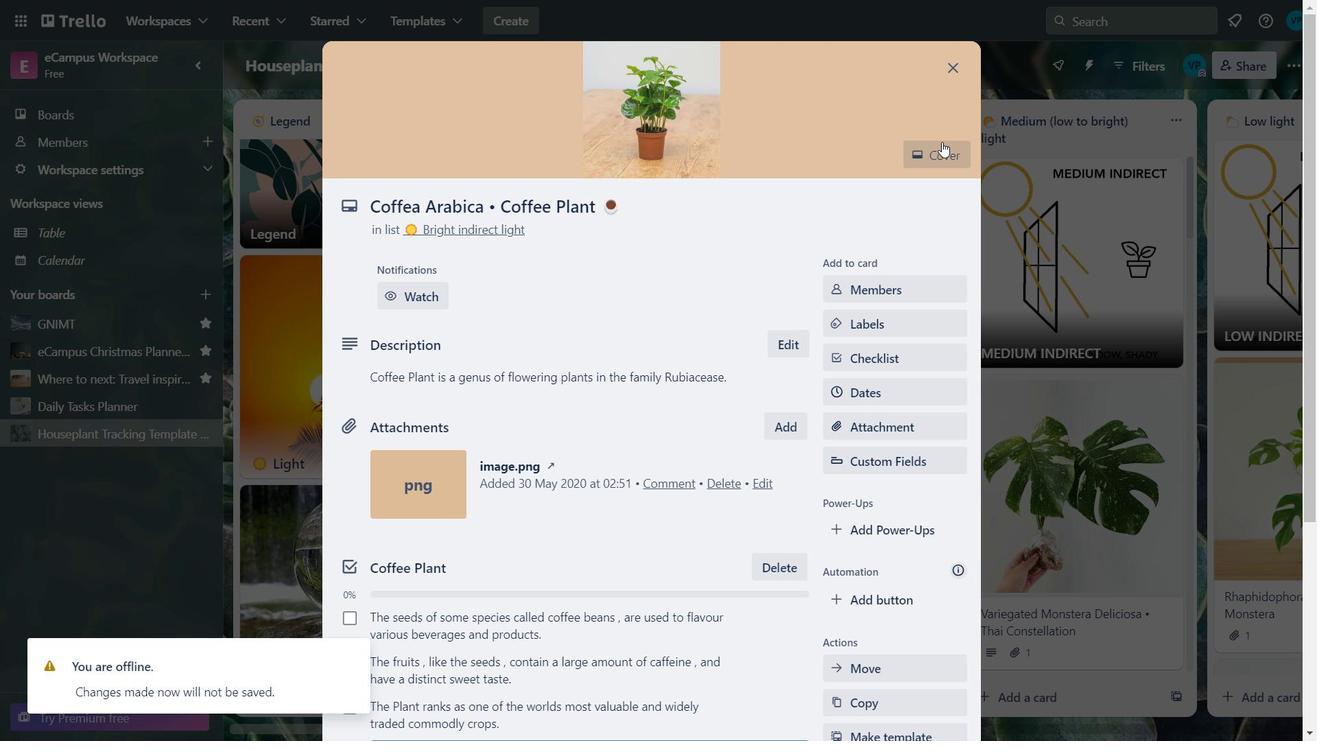 
Action: Mouse moved to (1023, 564)
Screenshot: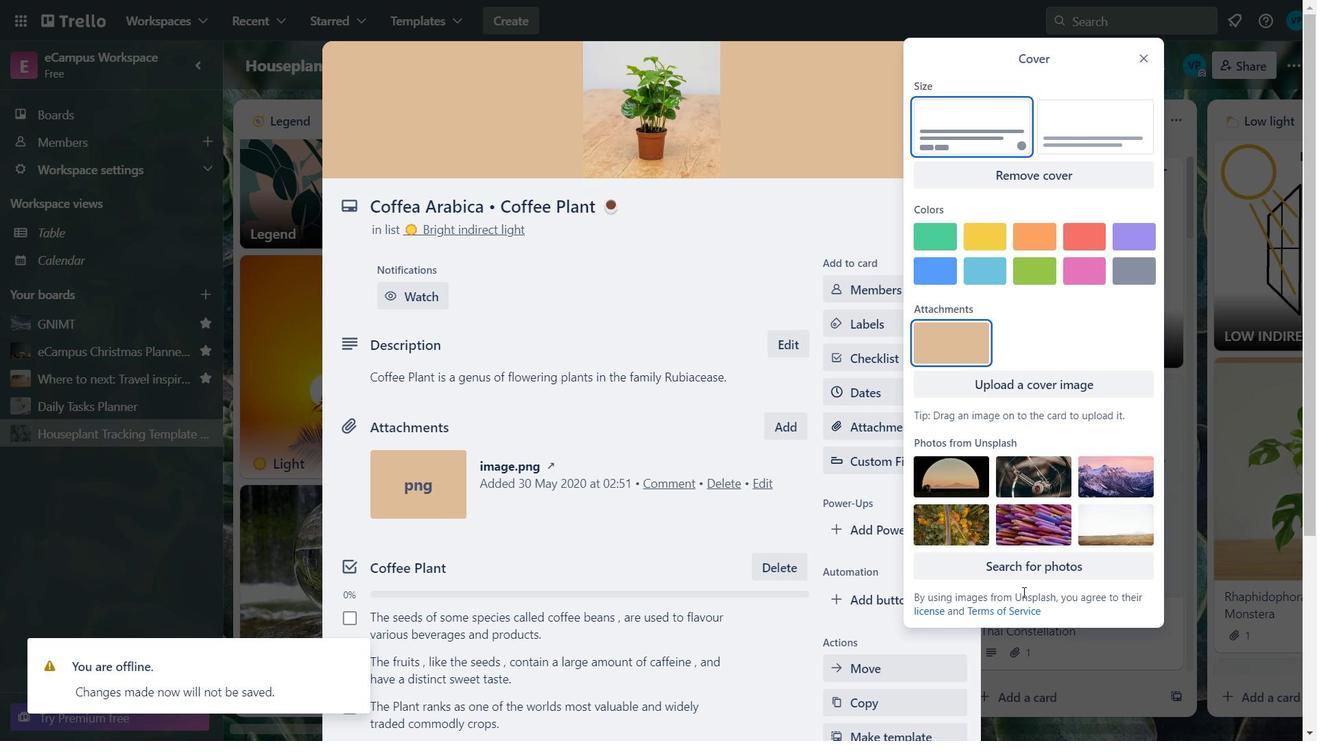 
Action: Mouse pressed left at (1023, 564)
Screenshot: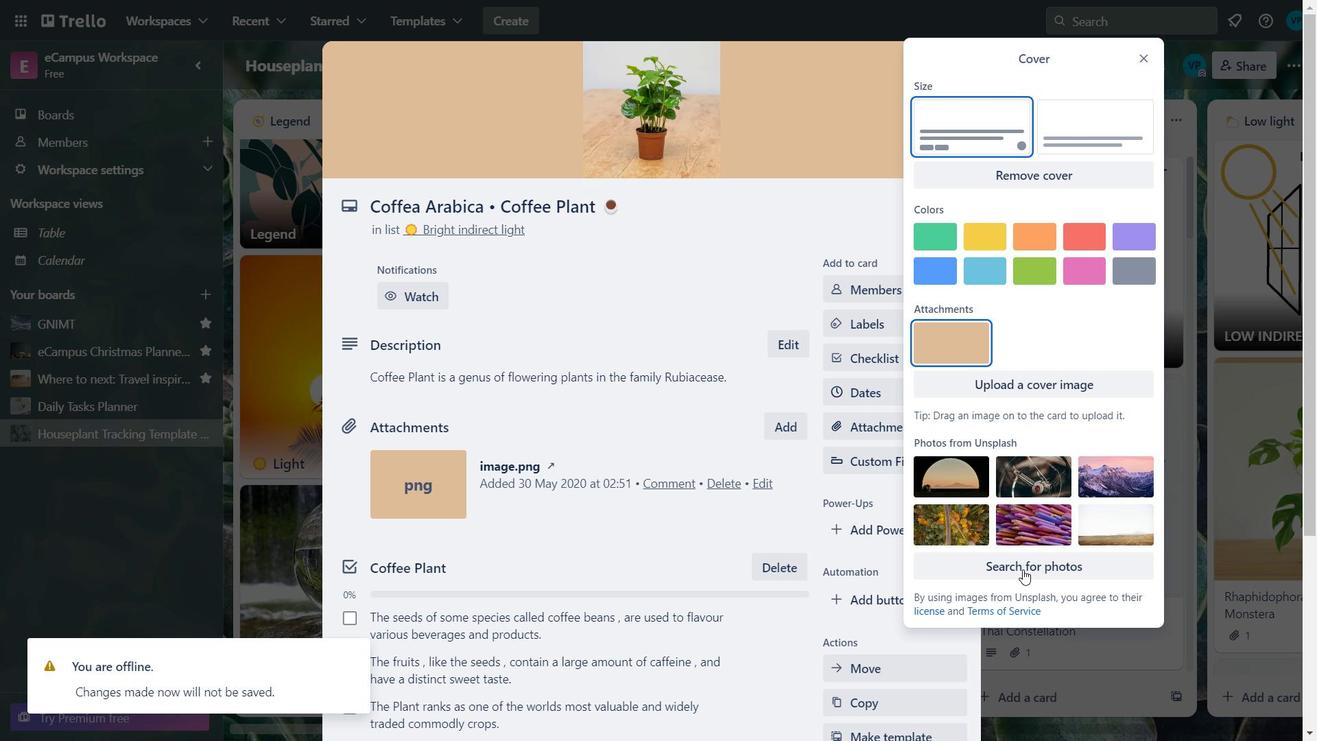 
Action: Mouse moved to (943, 96)
Screenshot: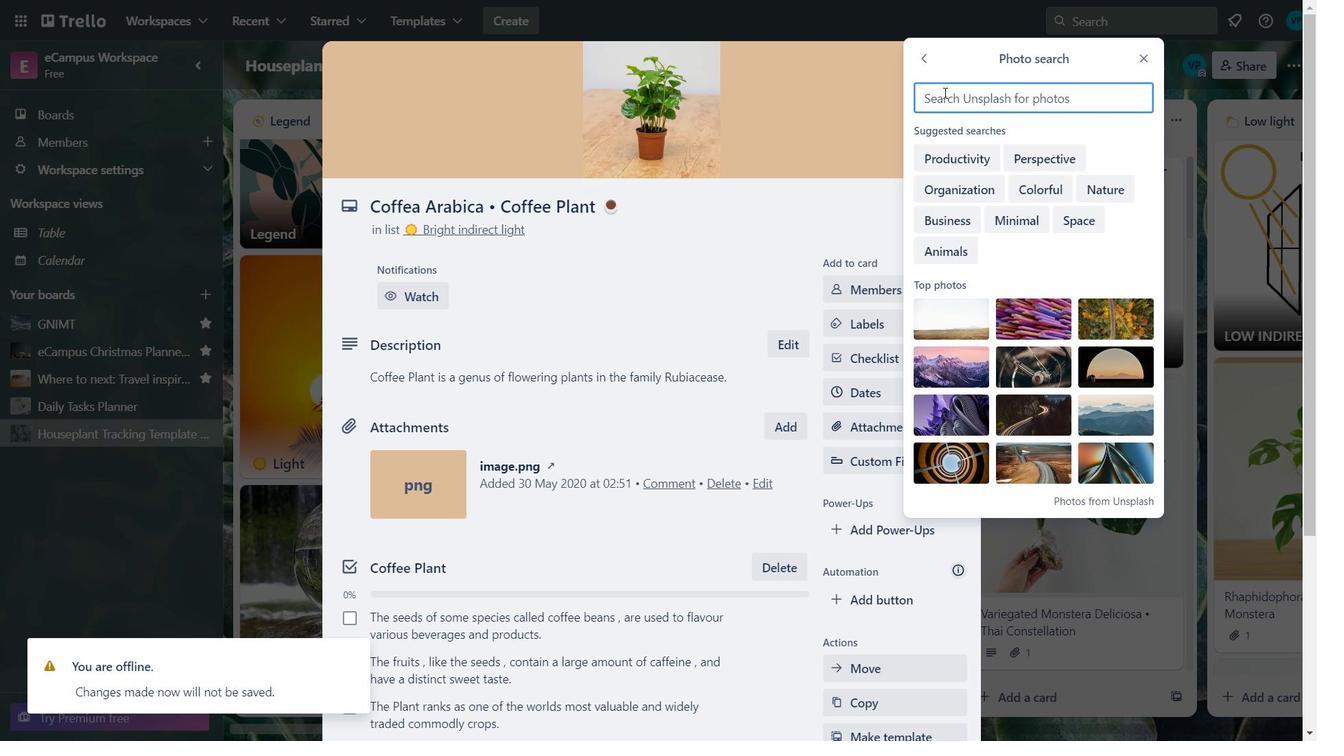 
Action: Key pressed coffee<Key.space>plant
Screenshot: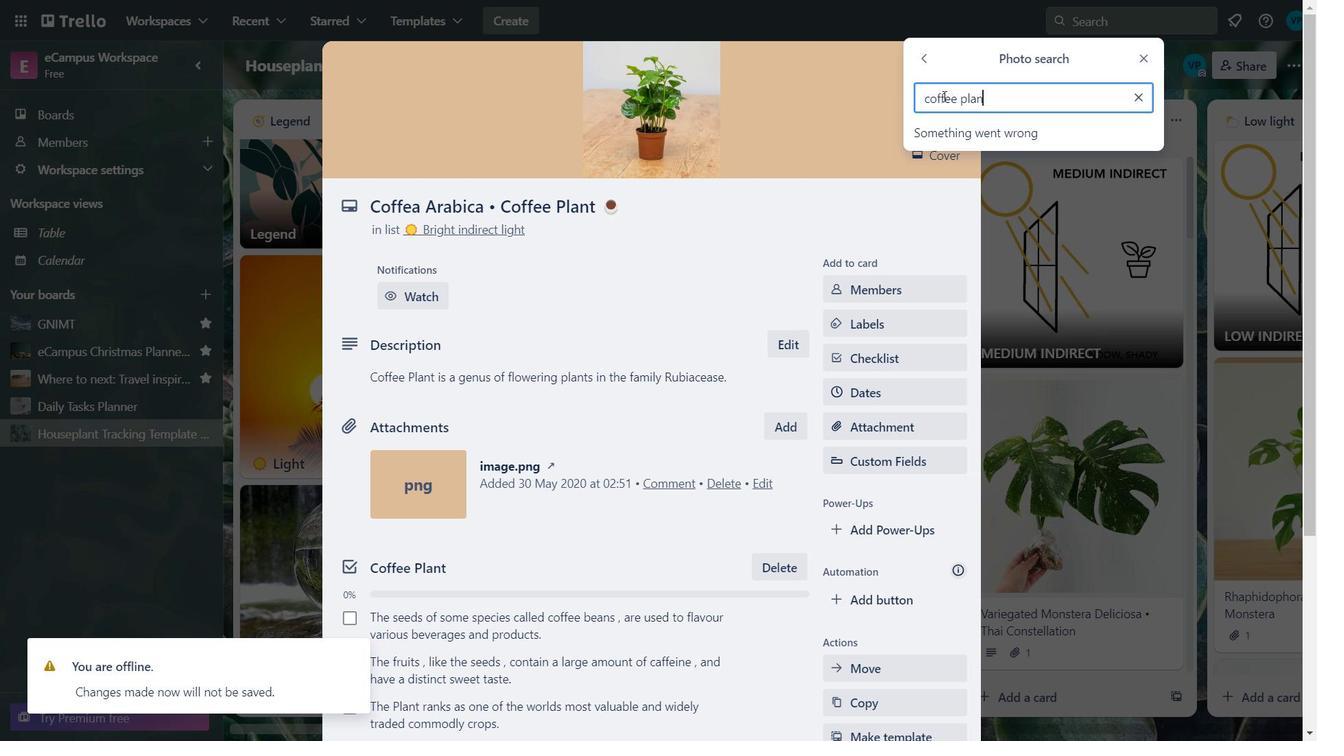 
Action: Mouse moved to (995, 178)
Screenshot: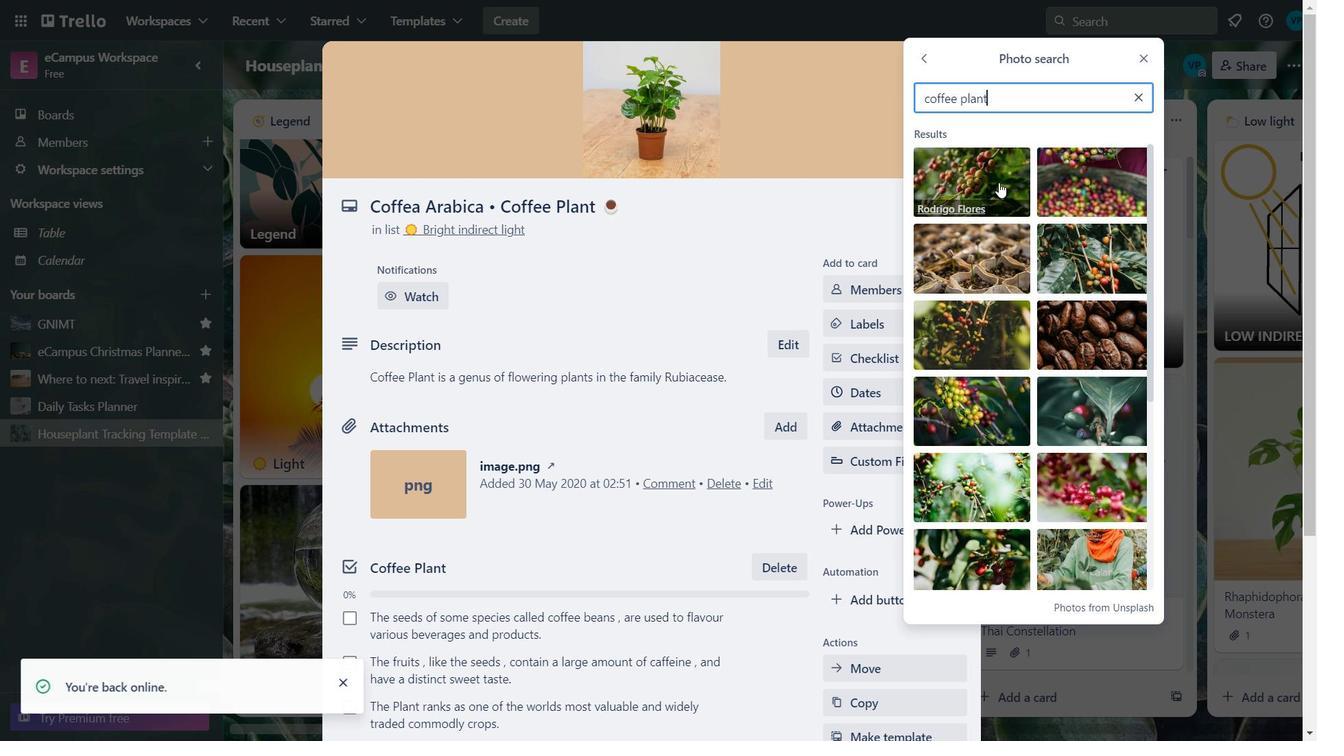 
Action: Mouse pressed left at (995, 178)
Screenshot: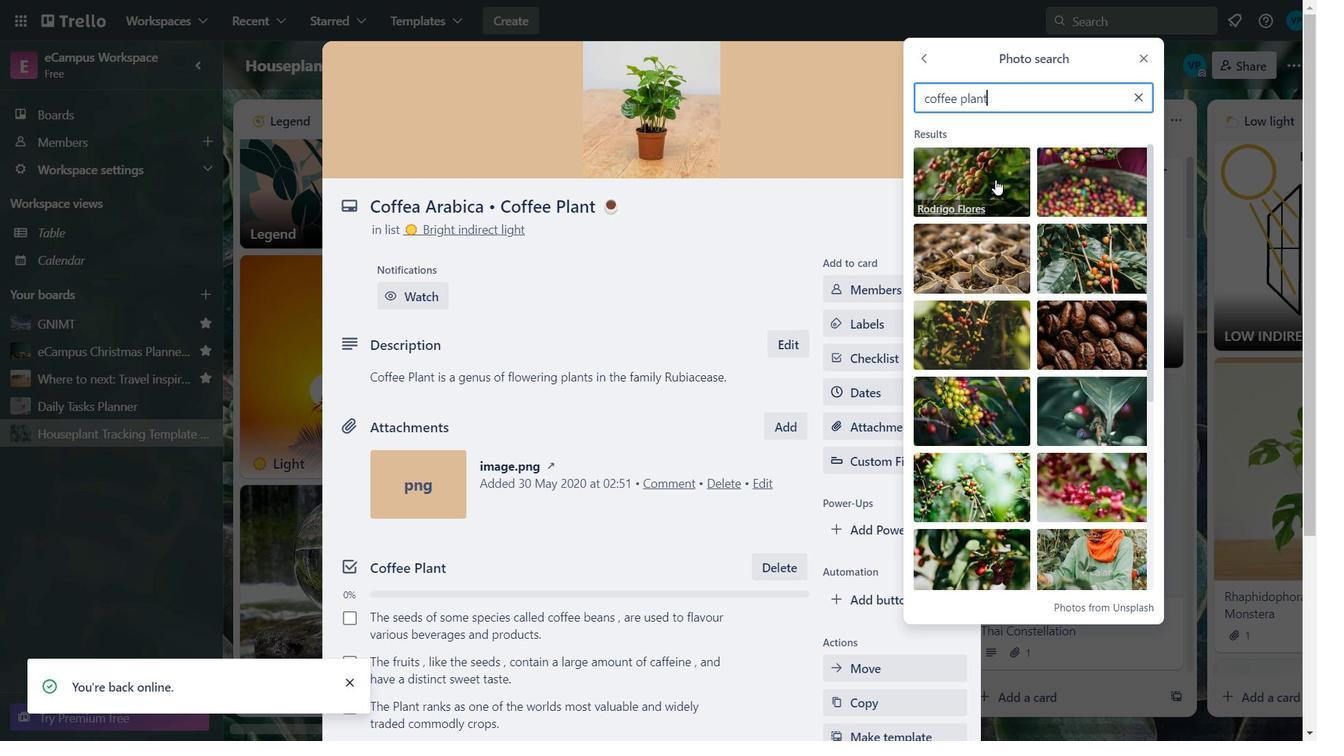 
Action: Mouse moved to (1061, 120)
Screenshot: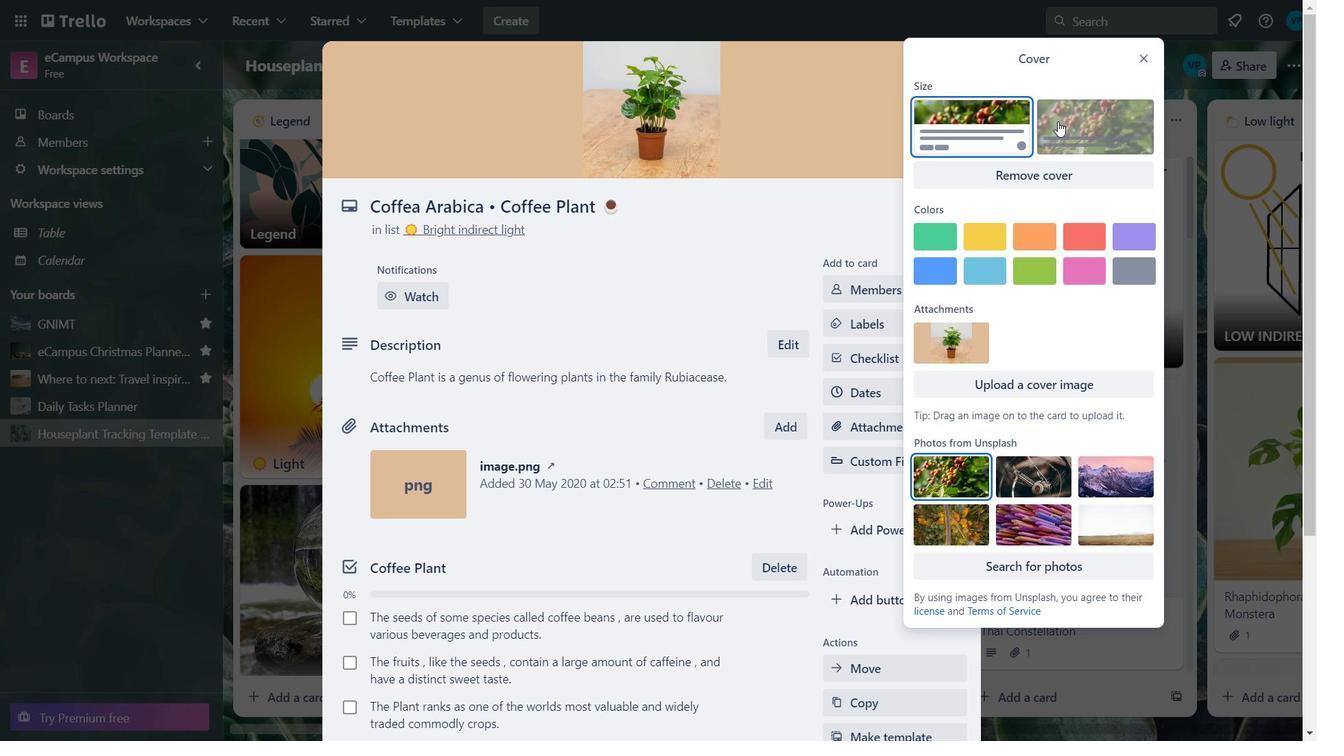 
Action: Mouse pressed left at (1061, 120)
Screenshot: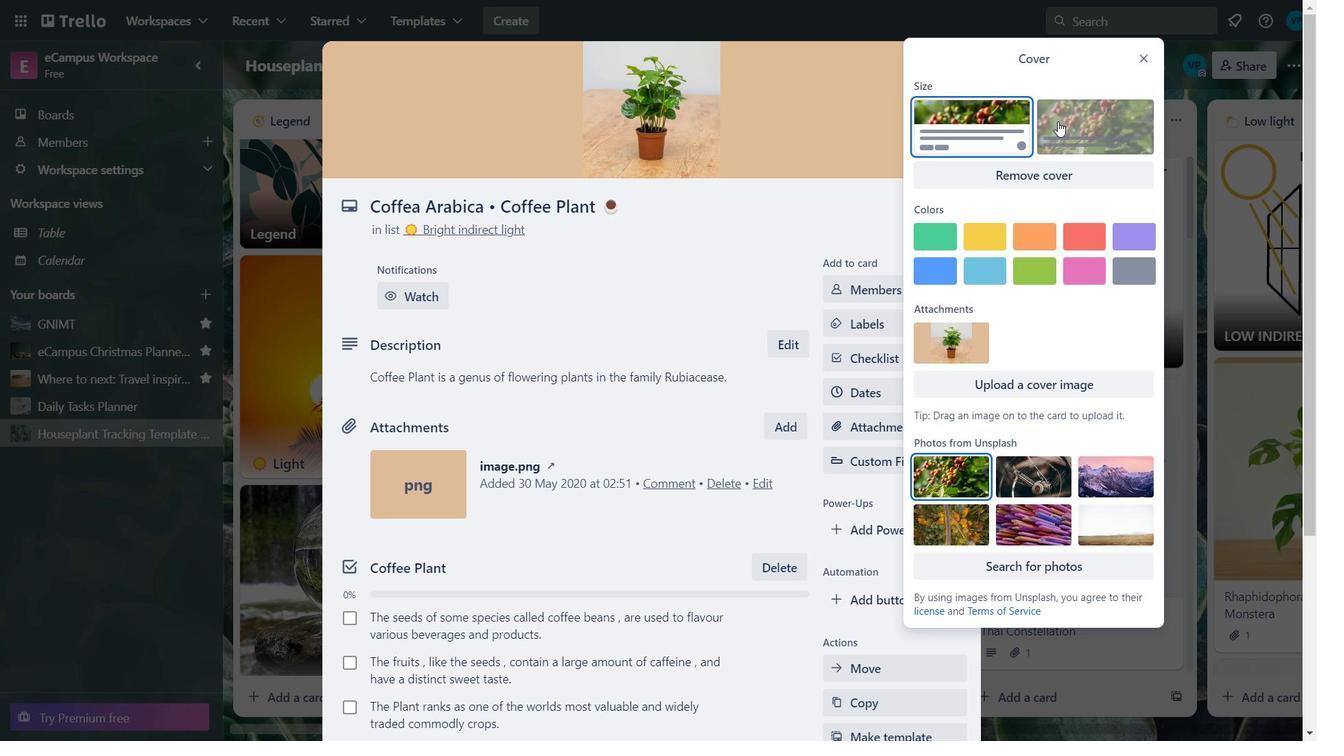 
Action: Mouse moved to (1160, 55)
Screenshot: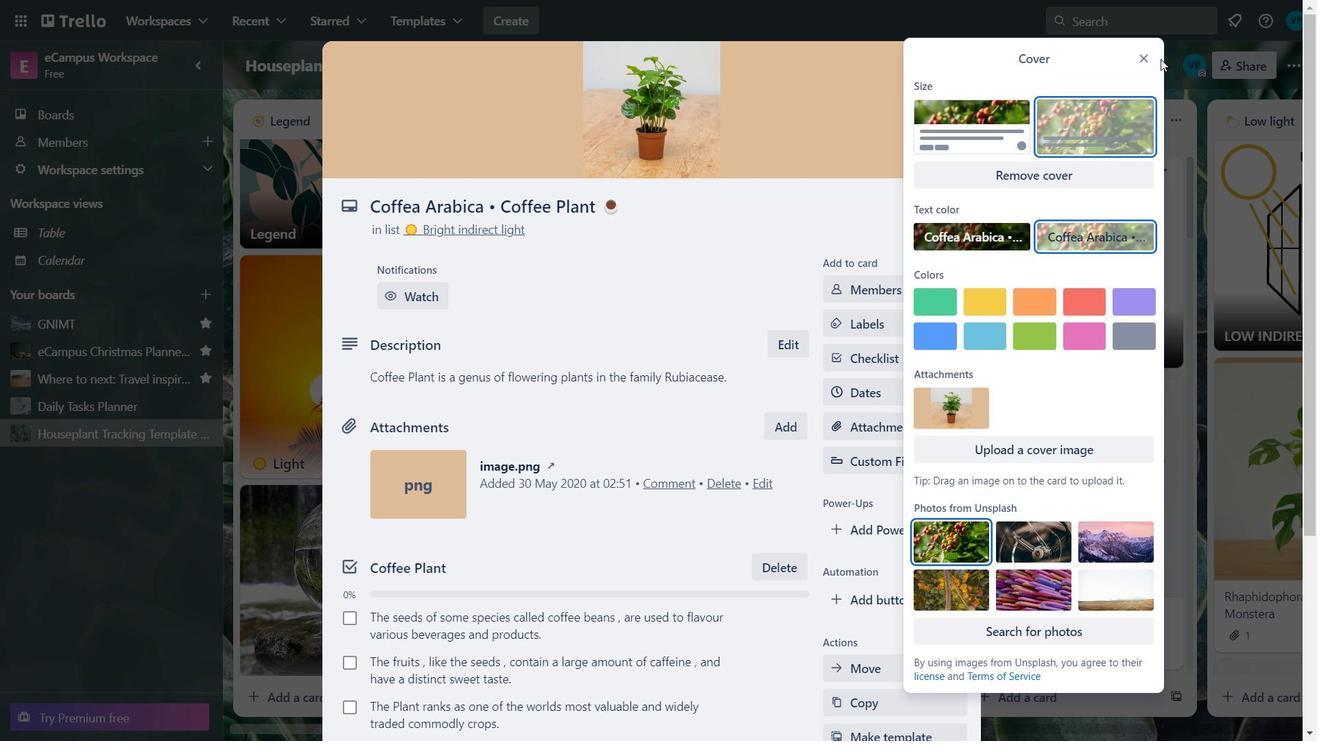 
Action: Mouse pressed left at (1160, 55)
Screenshot: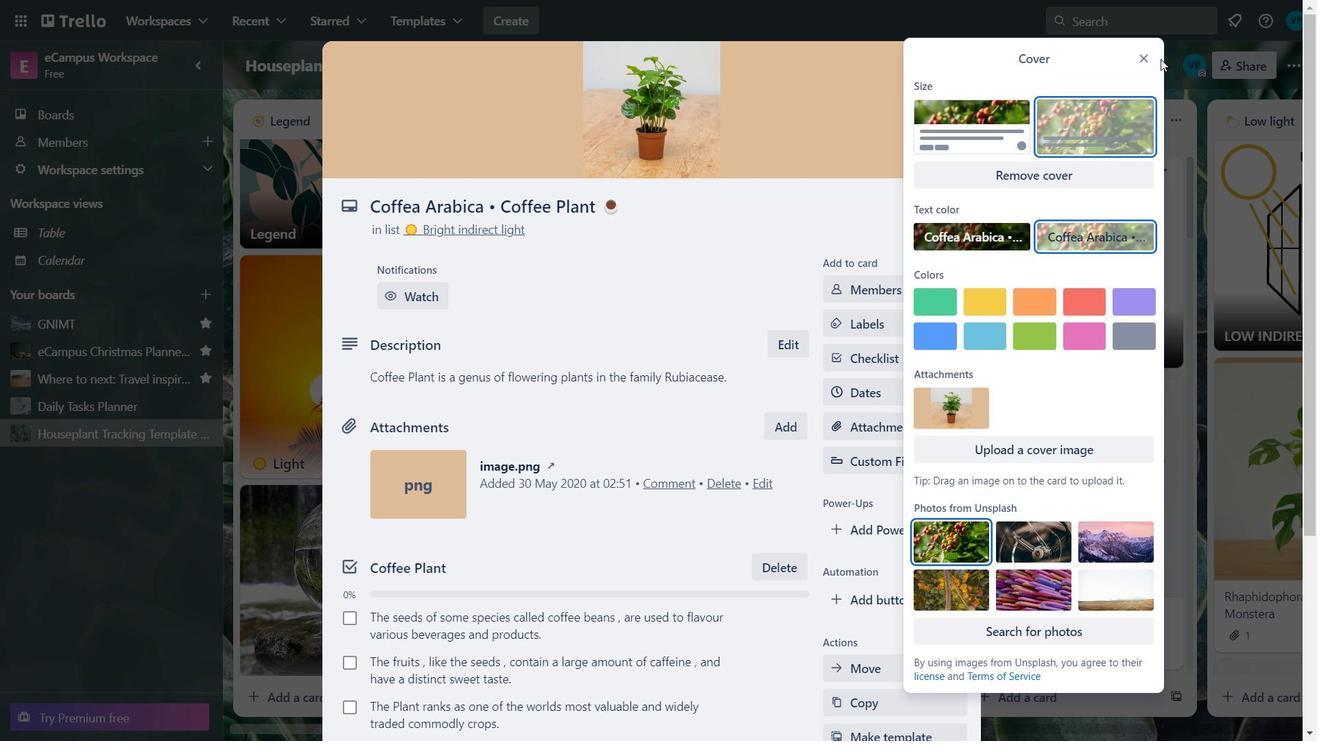 
Action: Mouse moved to (1145, 57)
Screenshot: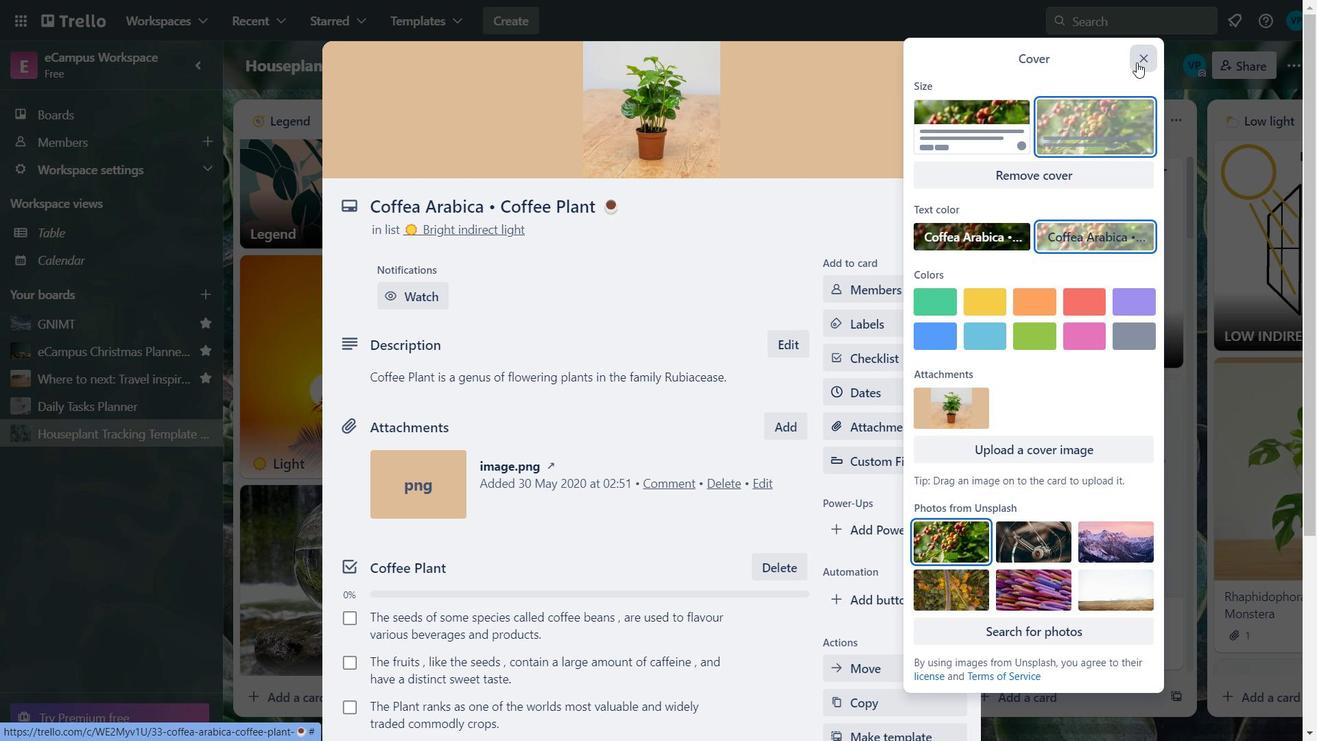
Action: Mouse pressed left at (1145, 57)
Screenshot: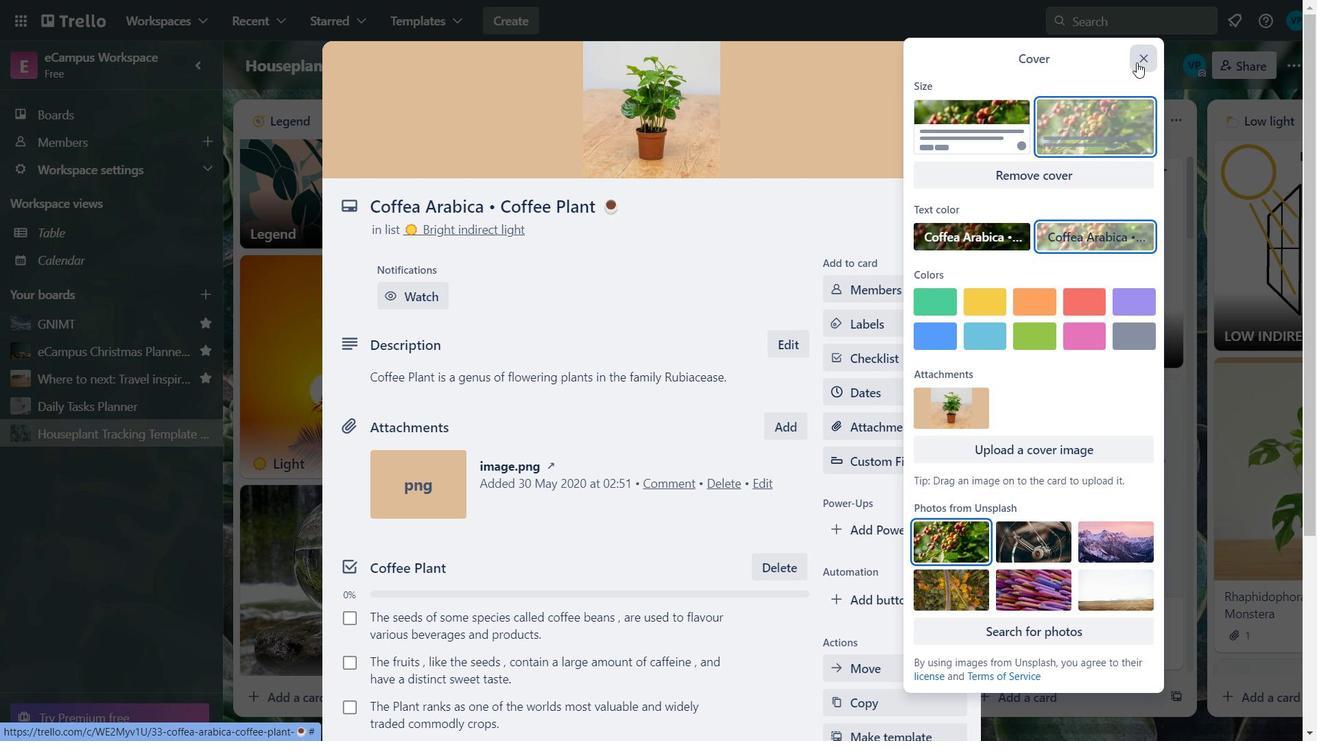
Action: Mouse moved to (964, 73)
Screenshot: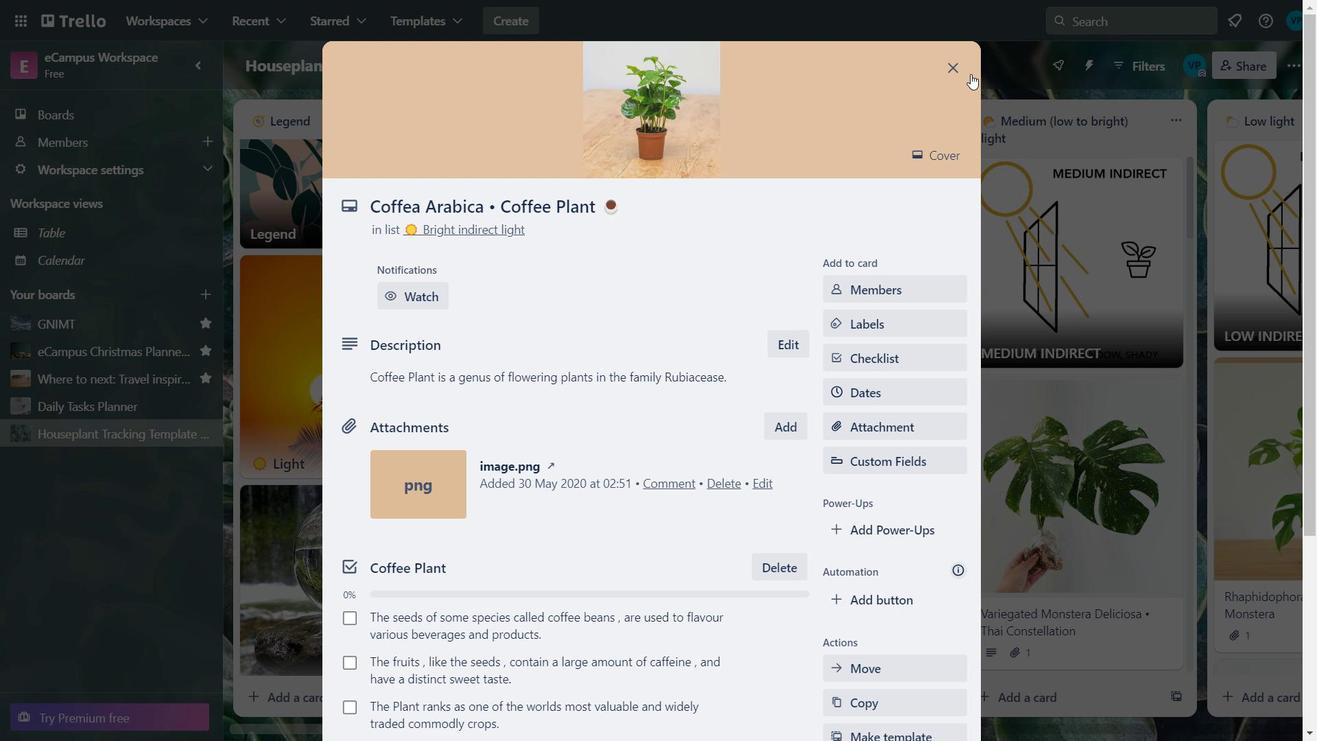 
Action: Mouse pressed left at (964, 73)
Screenshot: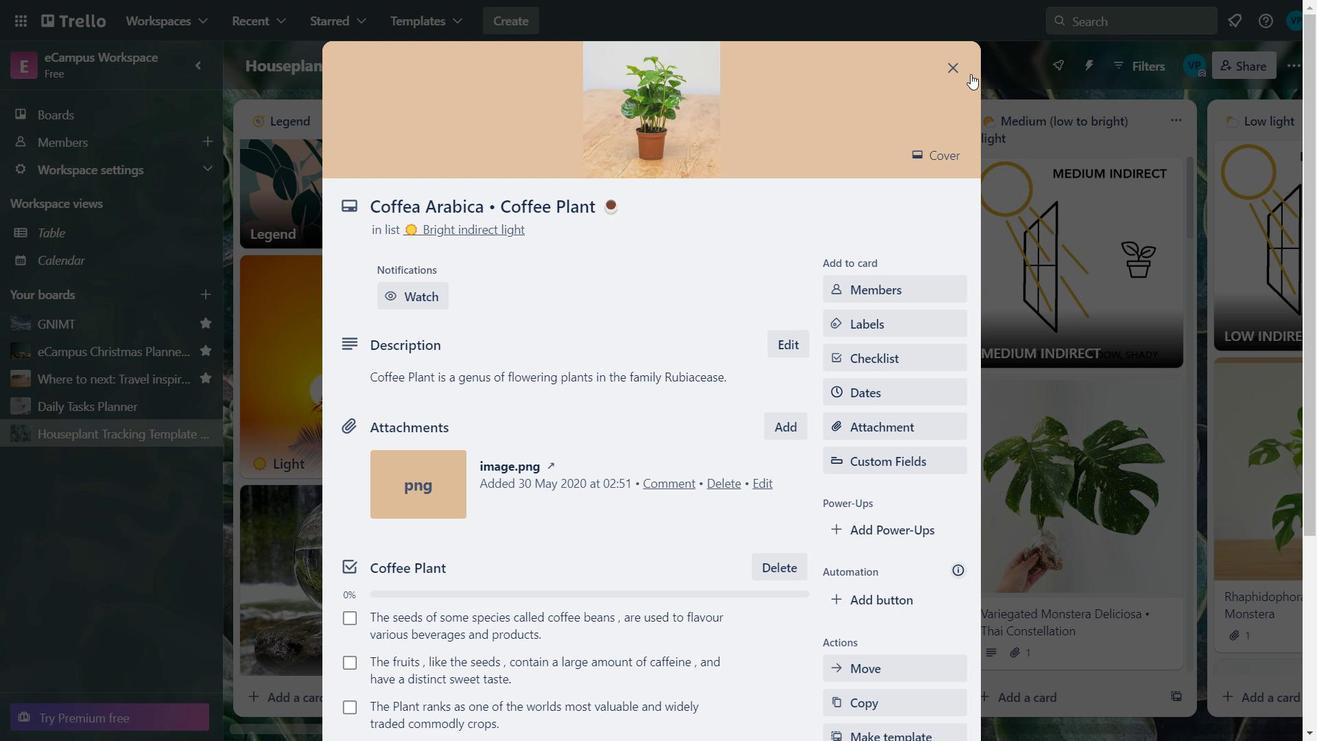 
Action: Mouse moved to (862, 437)
Screenshot: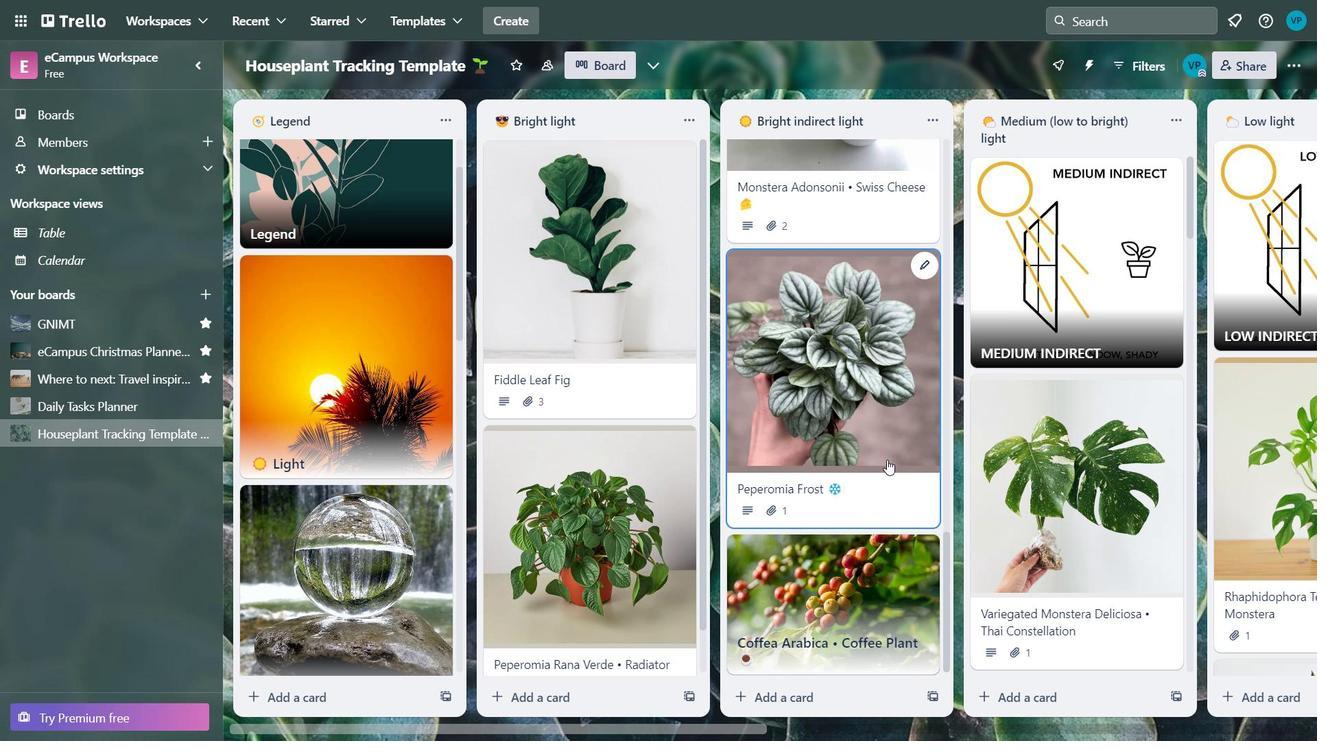 
Action: Mouse scrolled (862, 436) with delta (0, 0)
Screenshot: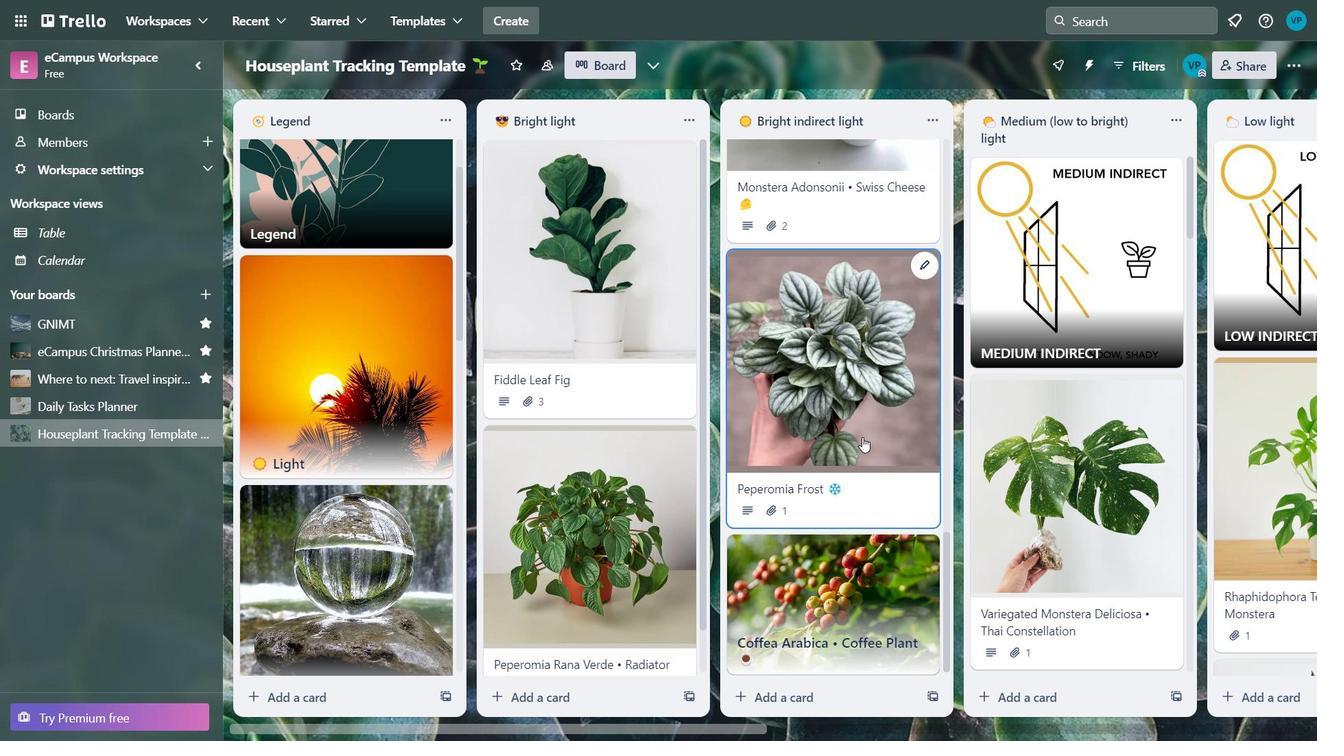 
Action: Mouse moved to (862, 437)
Screenshot: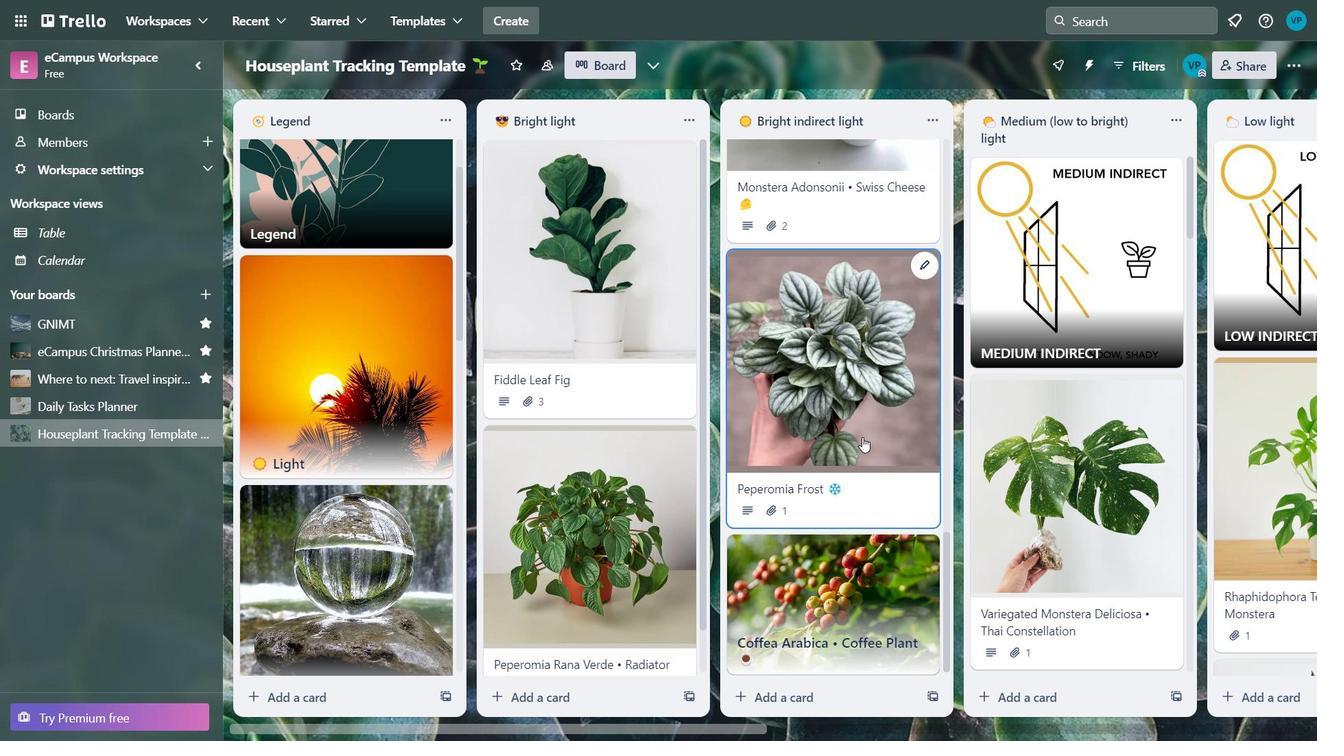 
Action: Mouse scrolled (862, 437) with delta (0, 0)
Screenshot: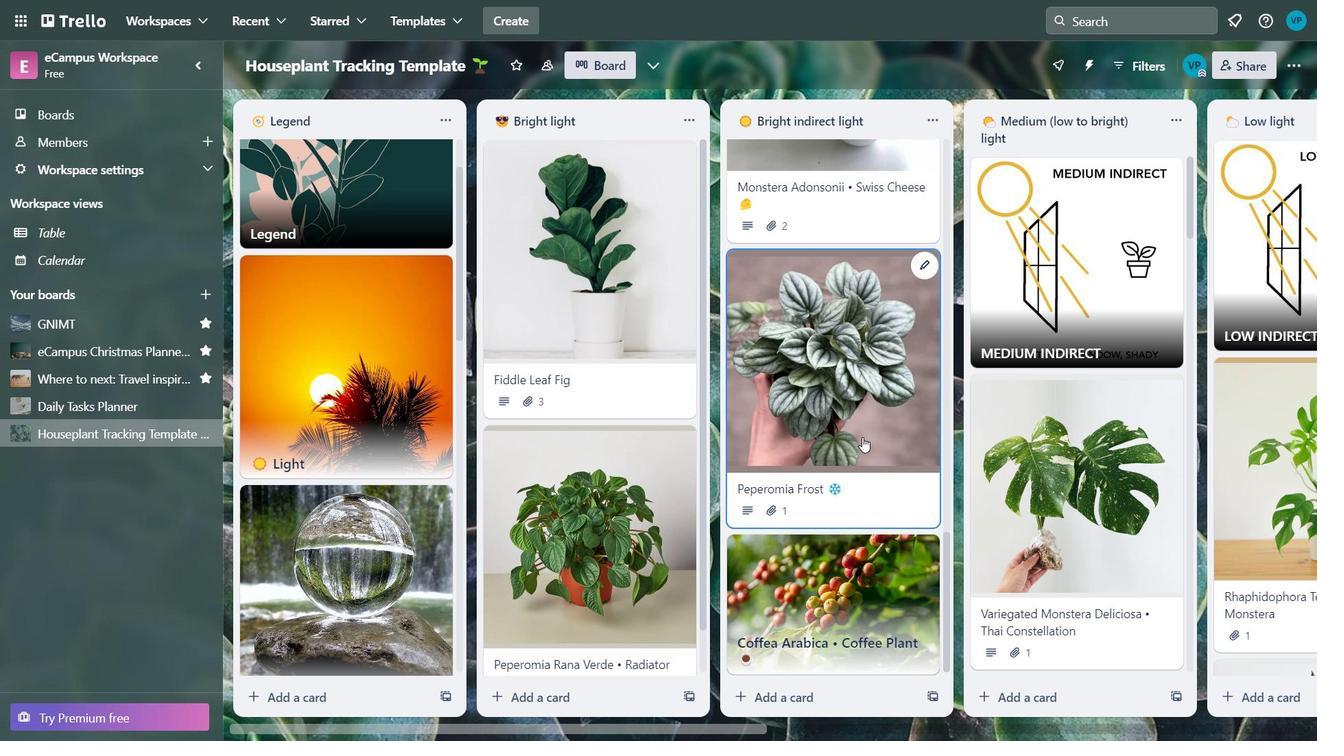 
Action: Mouse moved to (862, 438)
Screenshot: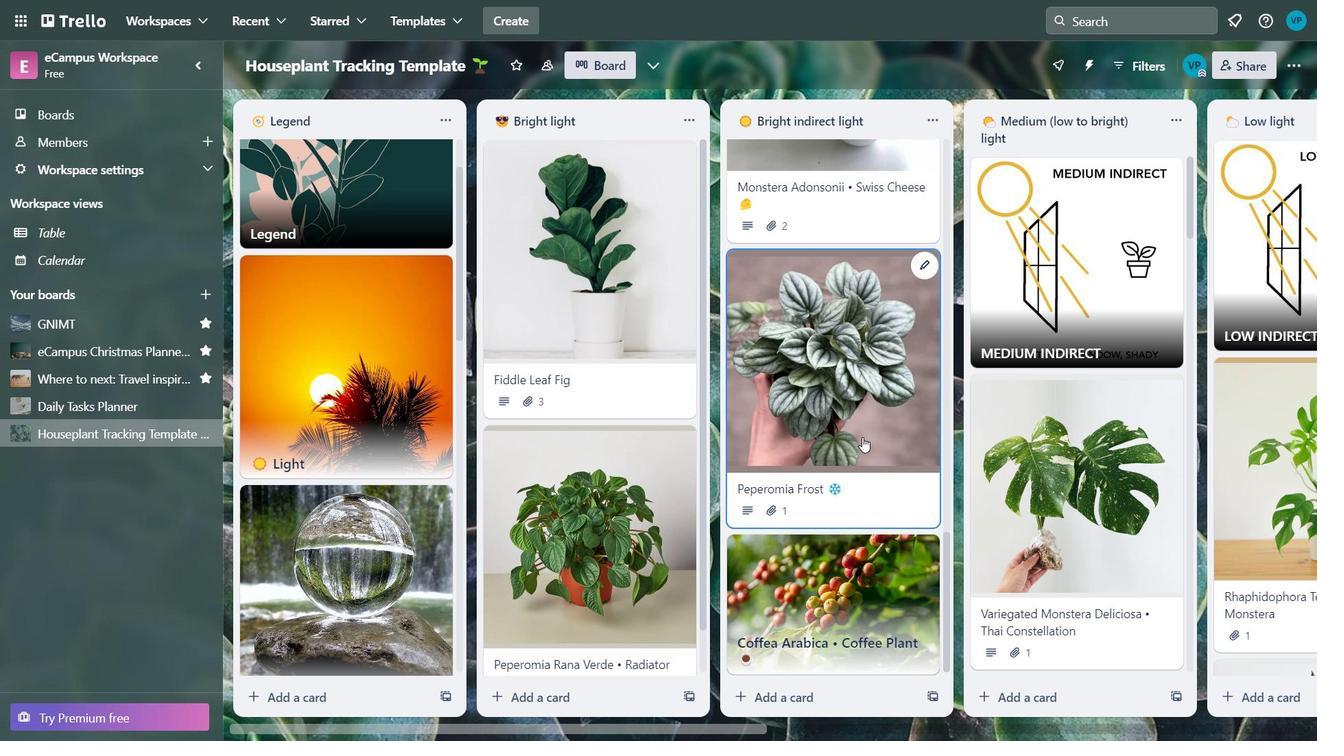 
Action: Mouse scrolled (862, 437) with delta (0, 0)
Screenshot: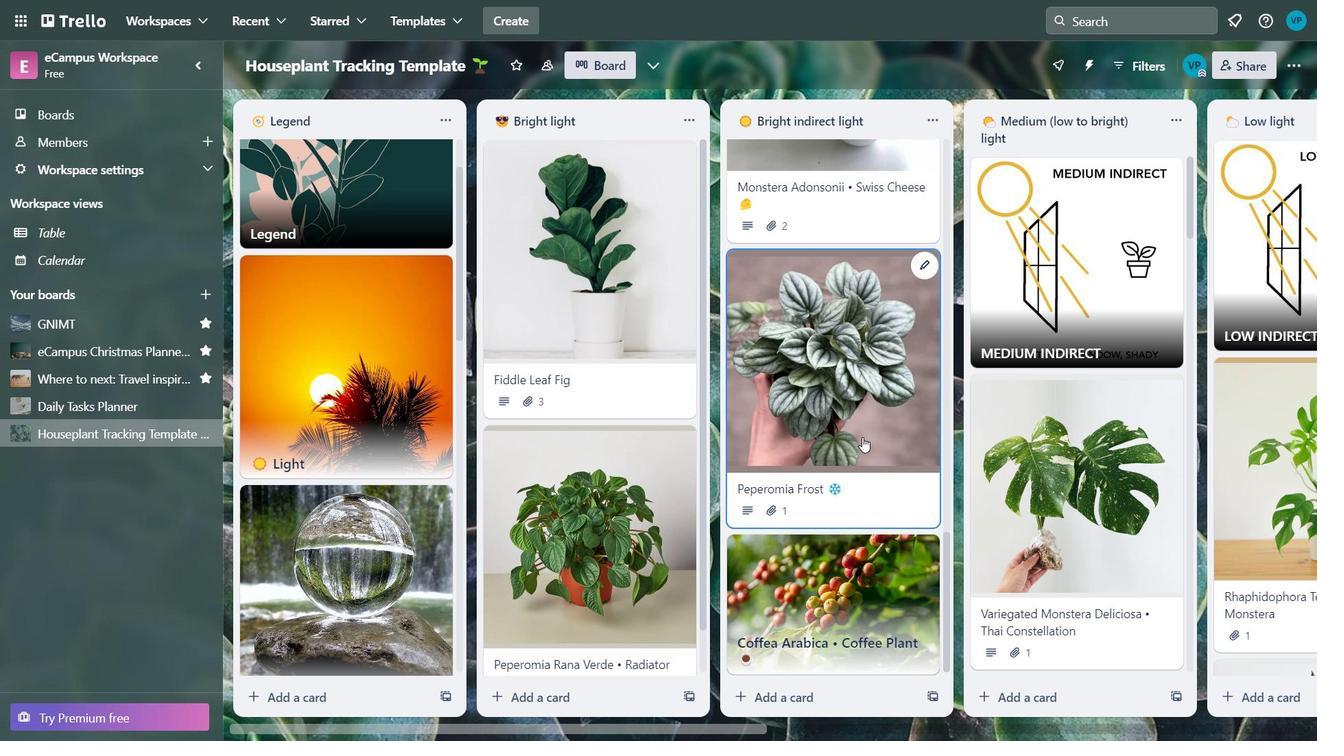 
Action: Mouse moved to (869, 461)
Screenshot: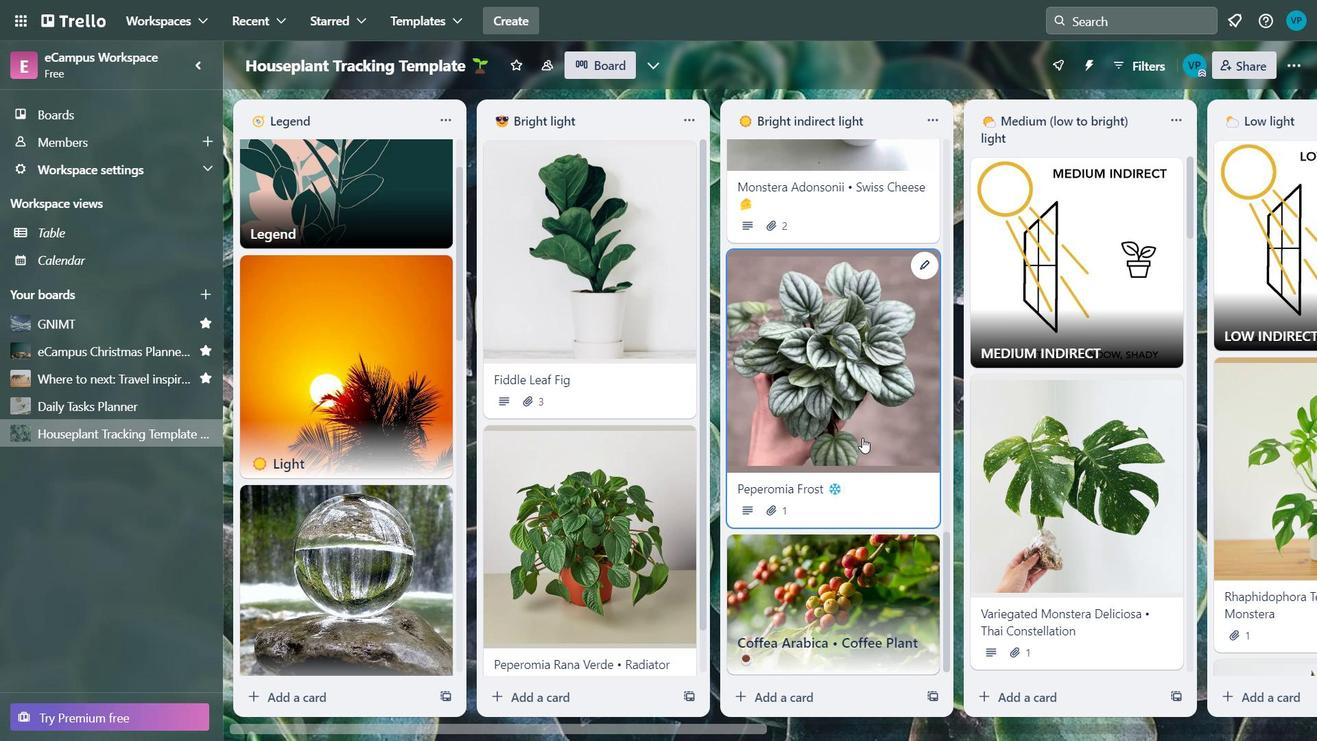 
Action: Mouse scrolled (869, 461) with delta (0, 0)
Screenshot: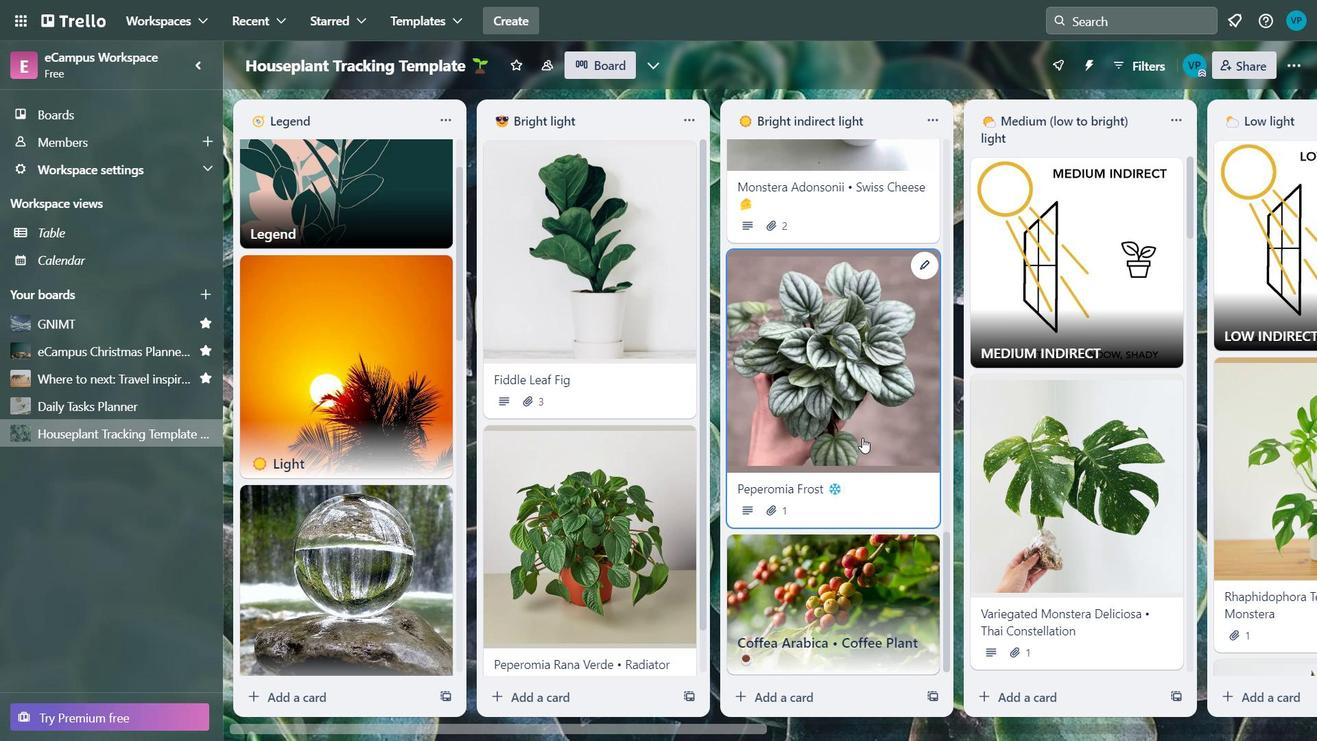 
Action: Mouse moved to (805, 623)
Screenshot: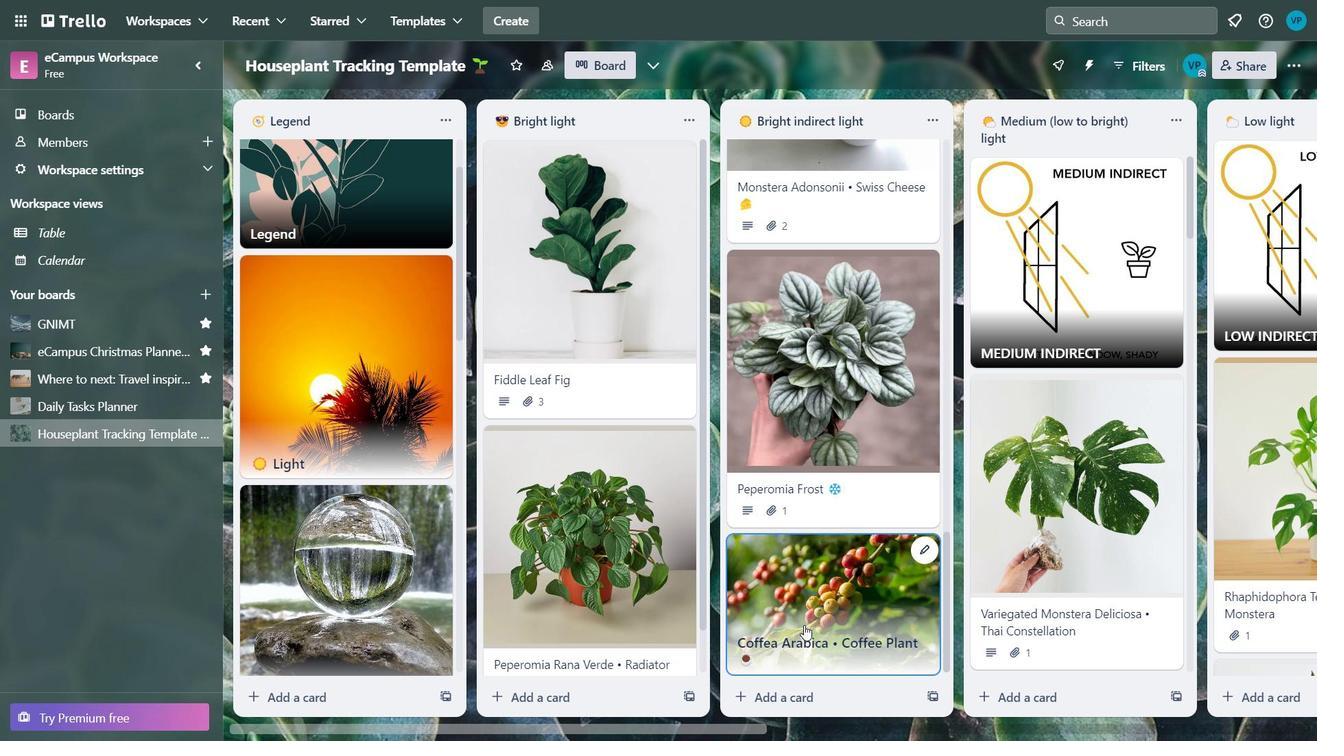 
Action: Mouse scrolled (805, 623) with delta (0, 0)
Screenshot: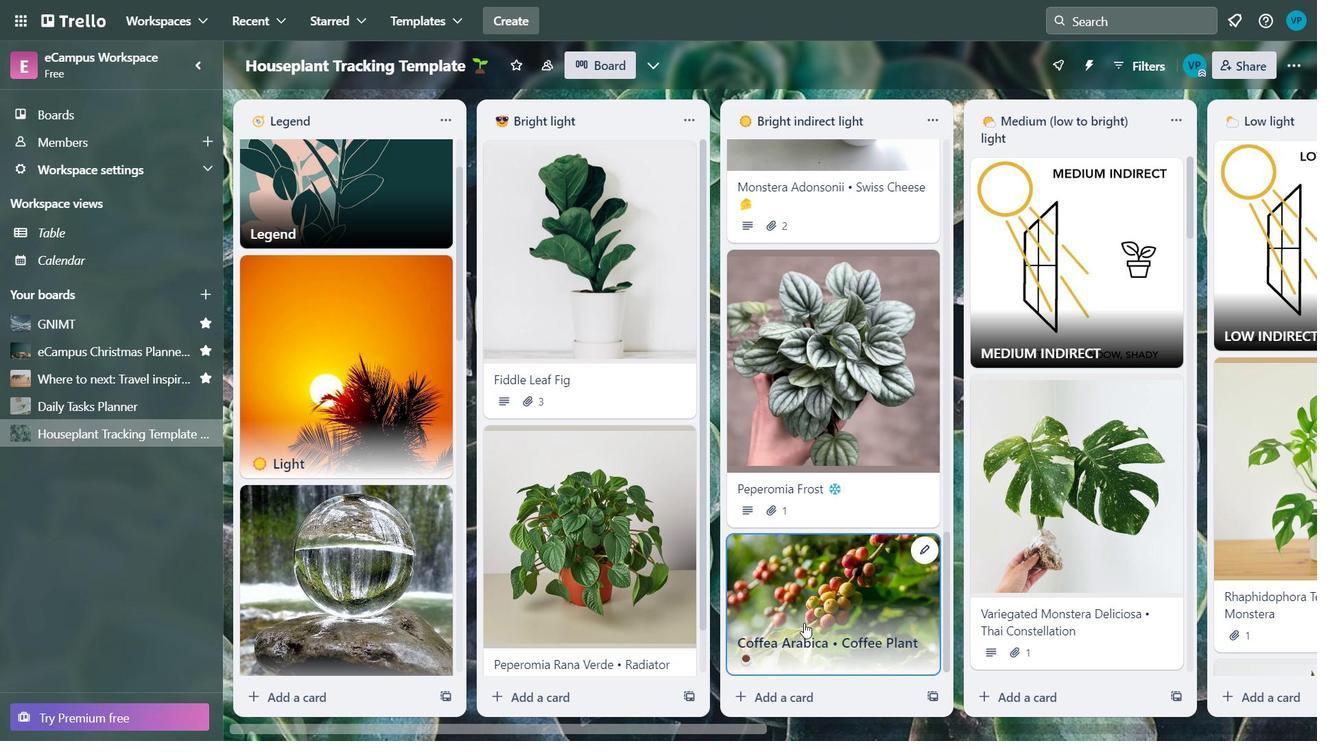 
Action: Mouse moved to (805, 624)
Screenshot: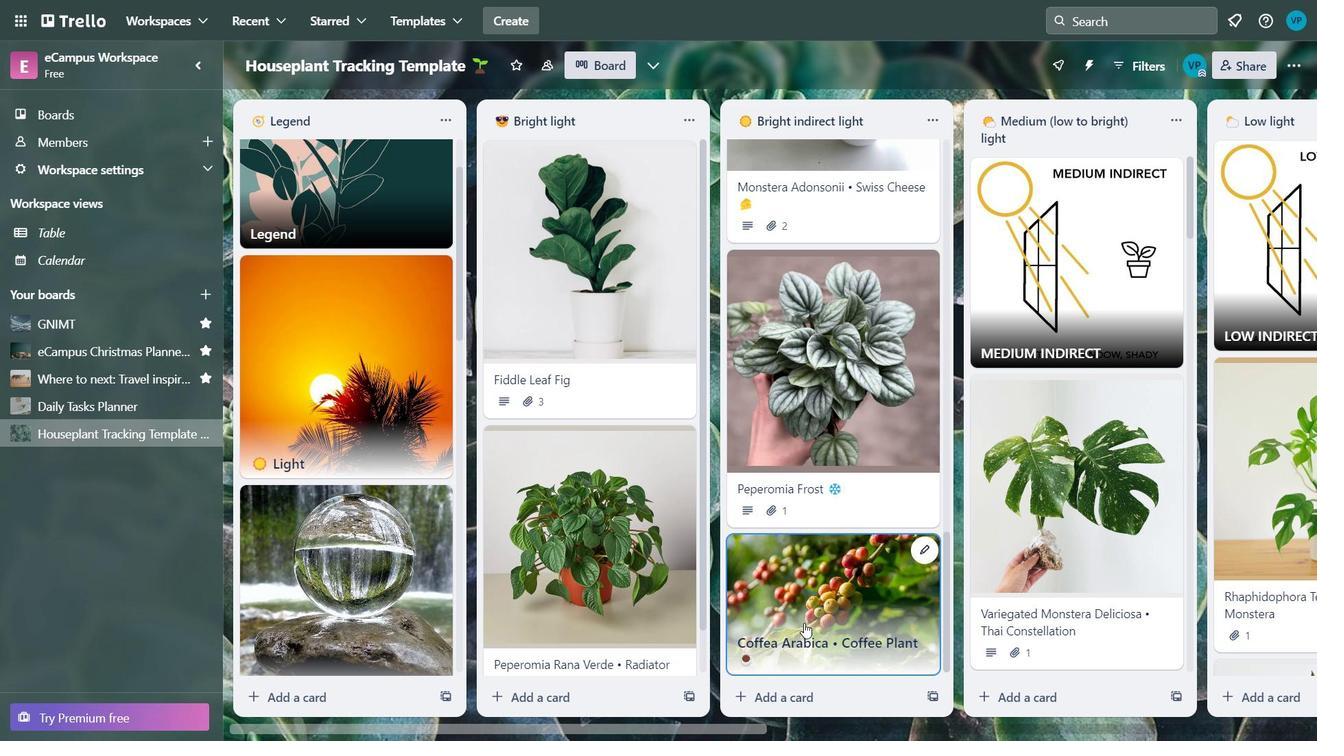 
Action: Mouse scrolled (805, 623) with delta (0, 0)
Screenshot: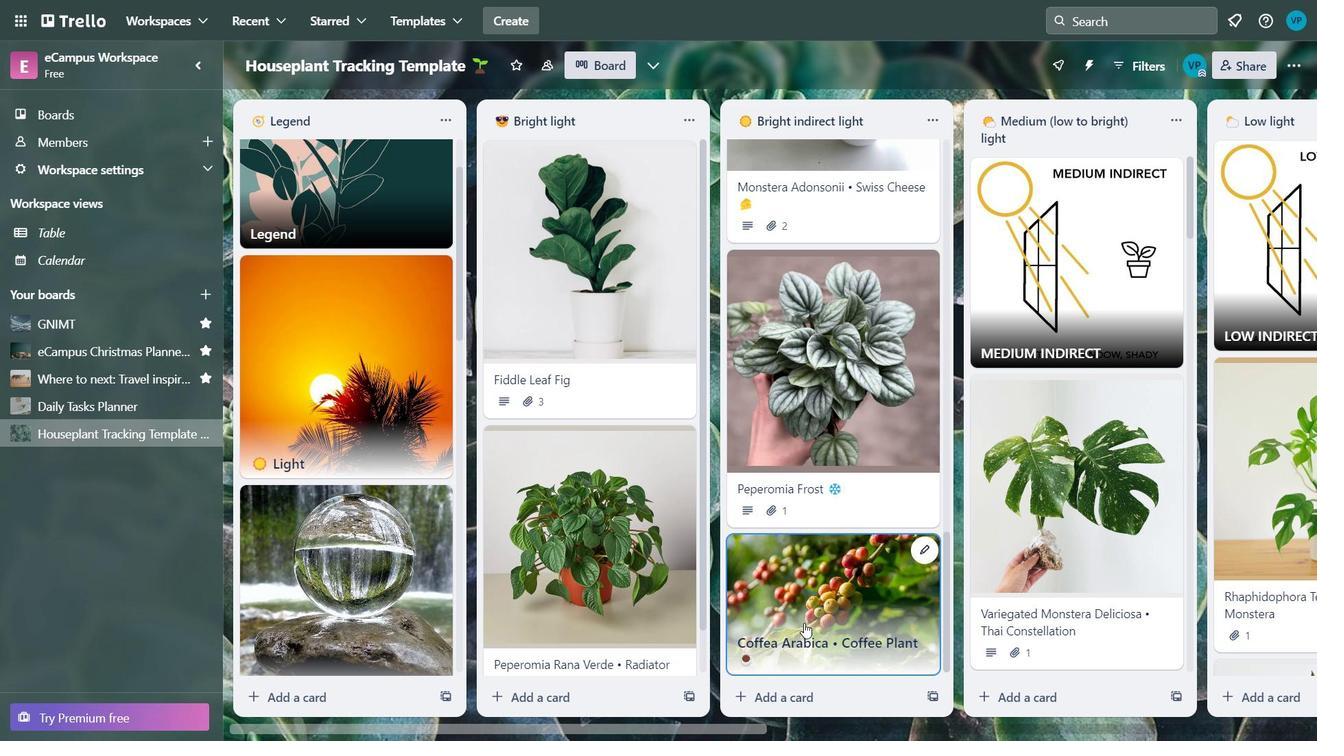 
Action: Mouse moved to (805, 625)
Screenshot: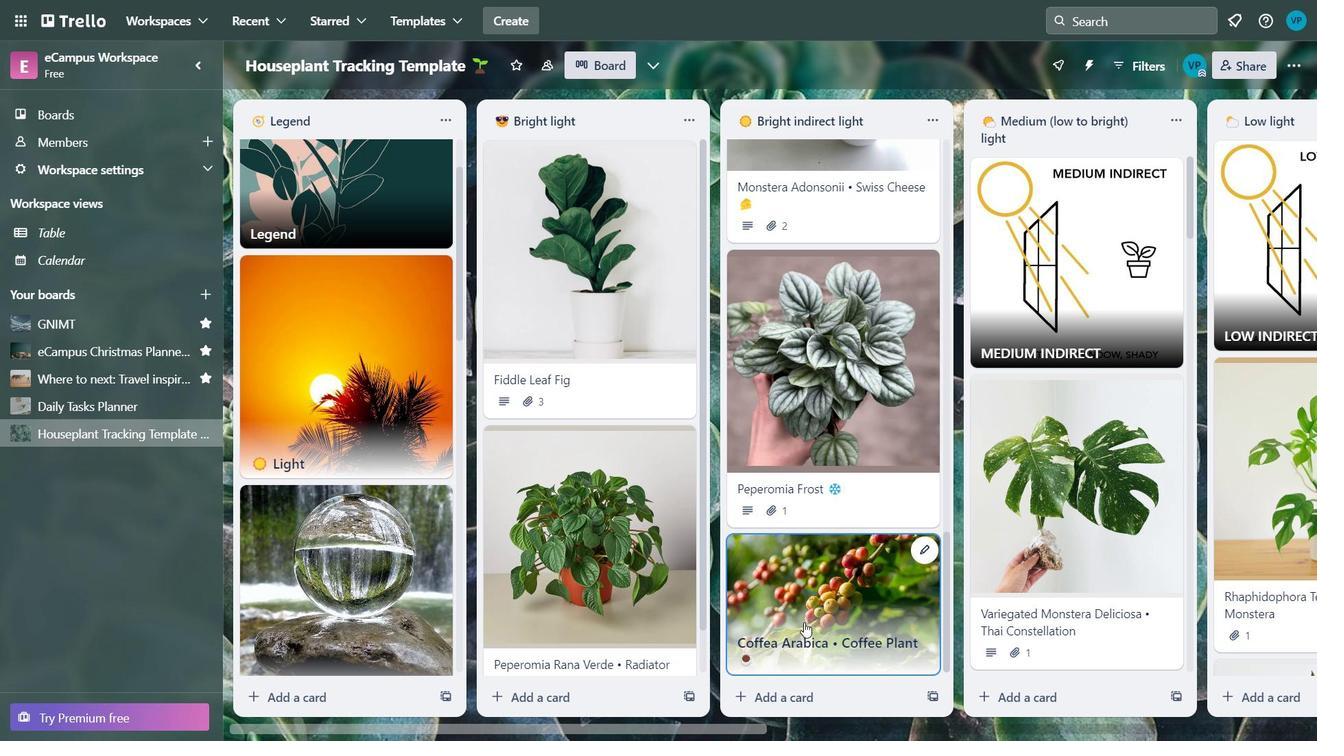 
Action: Mouse scrolled (805, 625) with delta (0, 0)
Screenshot: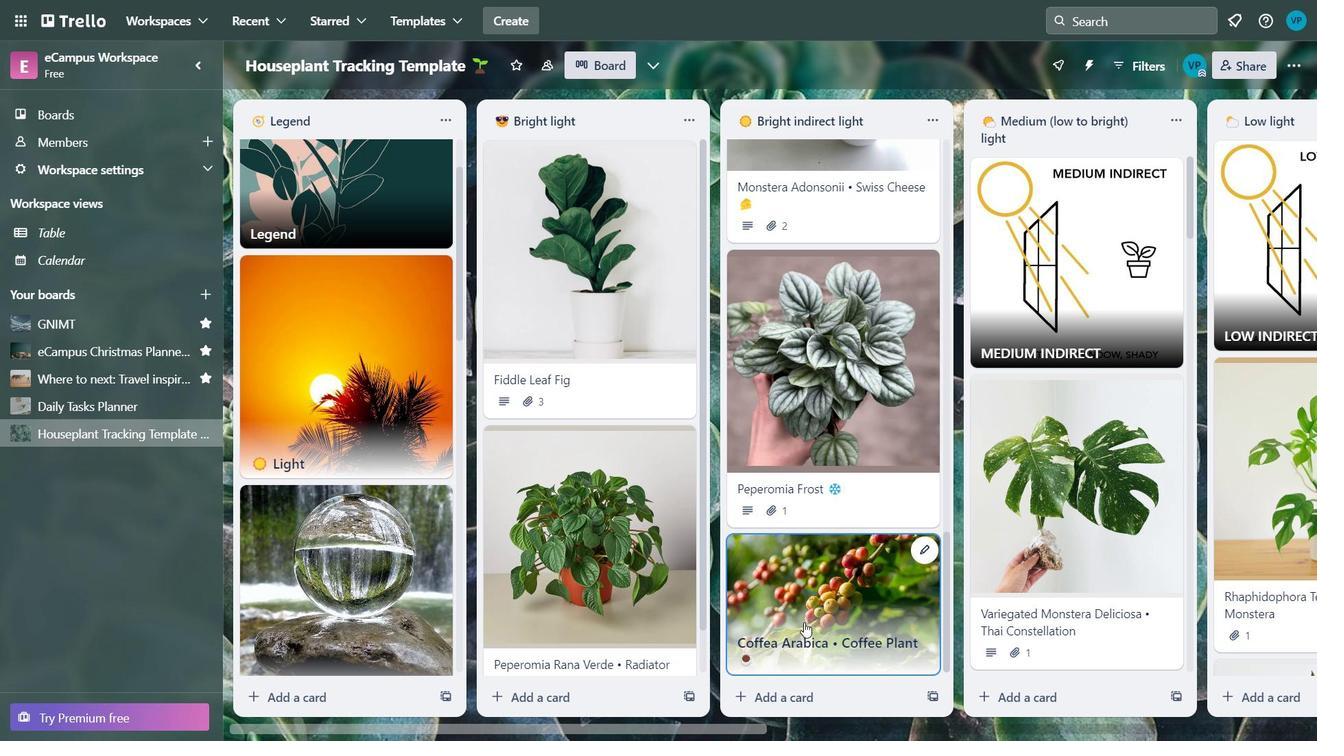 
Action: Mouse moved to (809, 617)
Screenshot: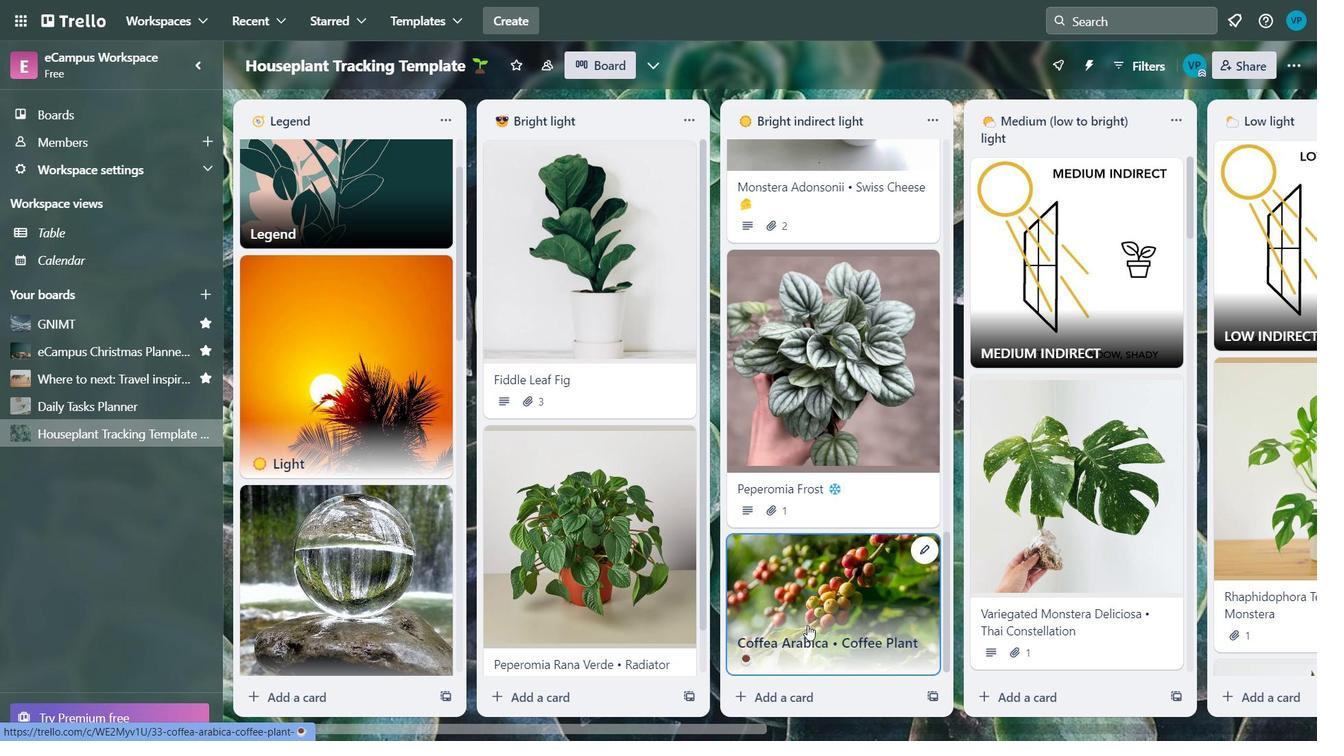
Action: Mouse scrolled (809, 617) with delta (0, 0)
Screenshot: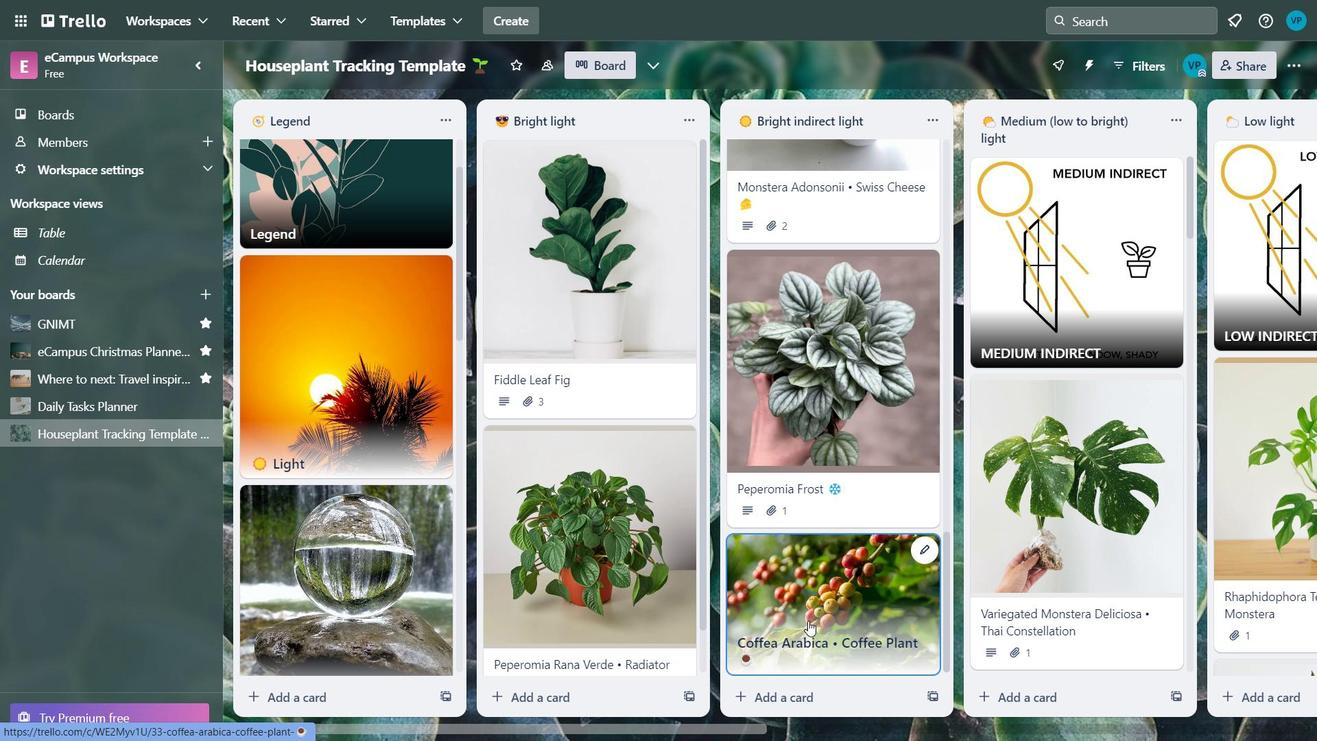 
Action: Mouse moved to (809, 618)
Screenshot: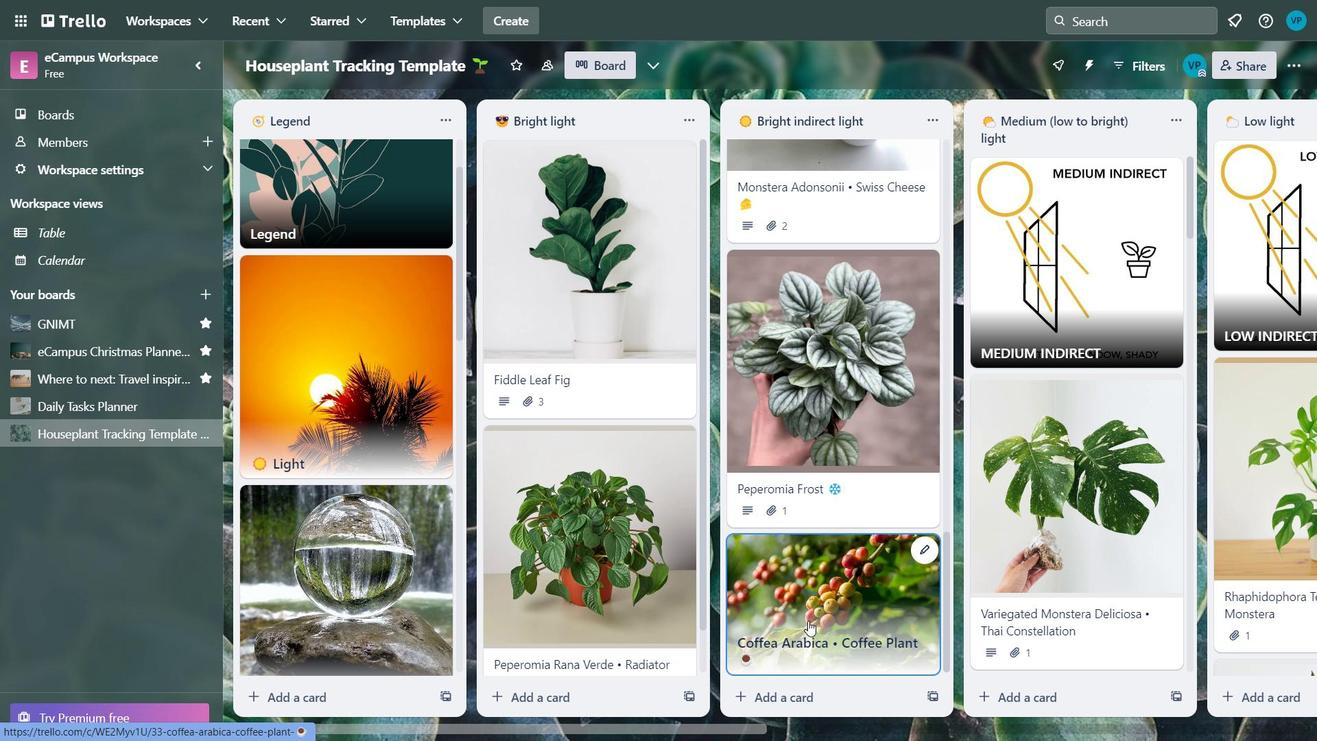 
Action: Mouse scrolled (809, 617) with delta (0, 0)
Screenshot: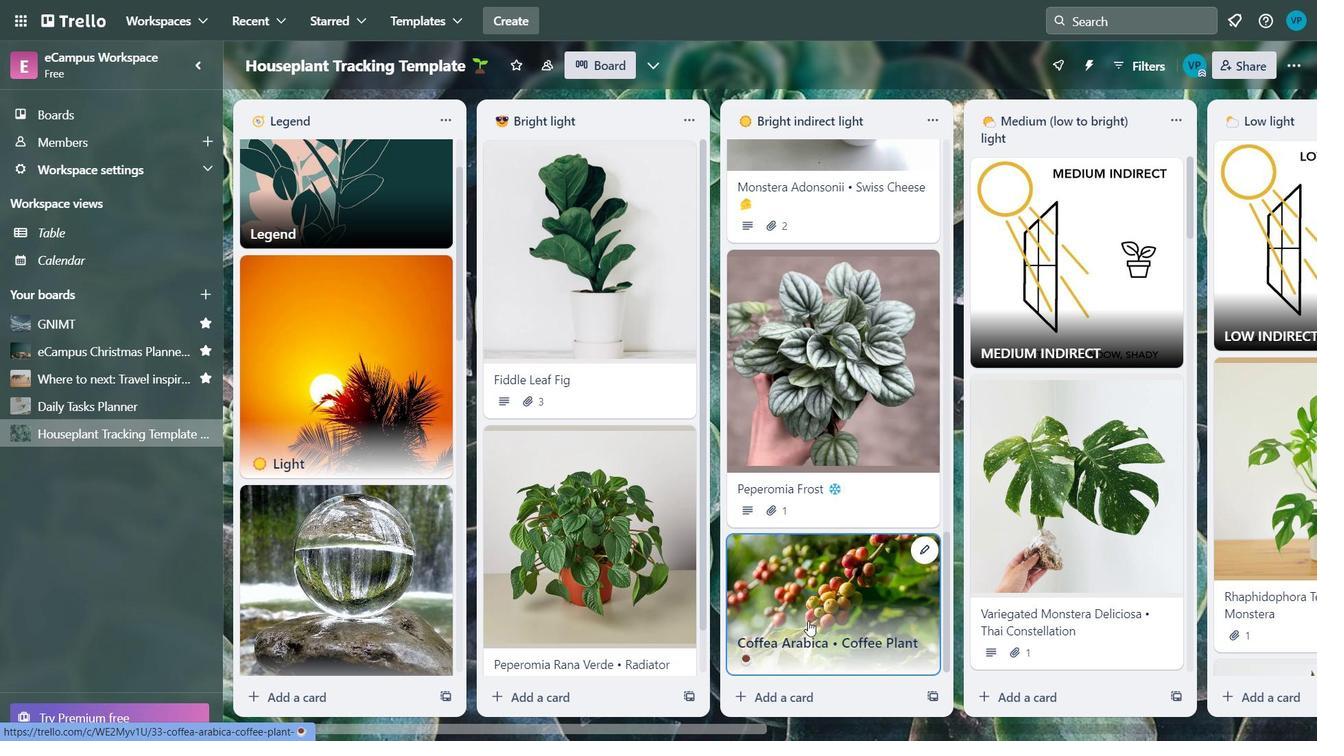 
Action: Mouse moved to (809, 619)
Screenshot: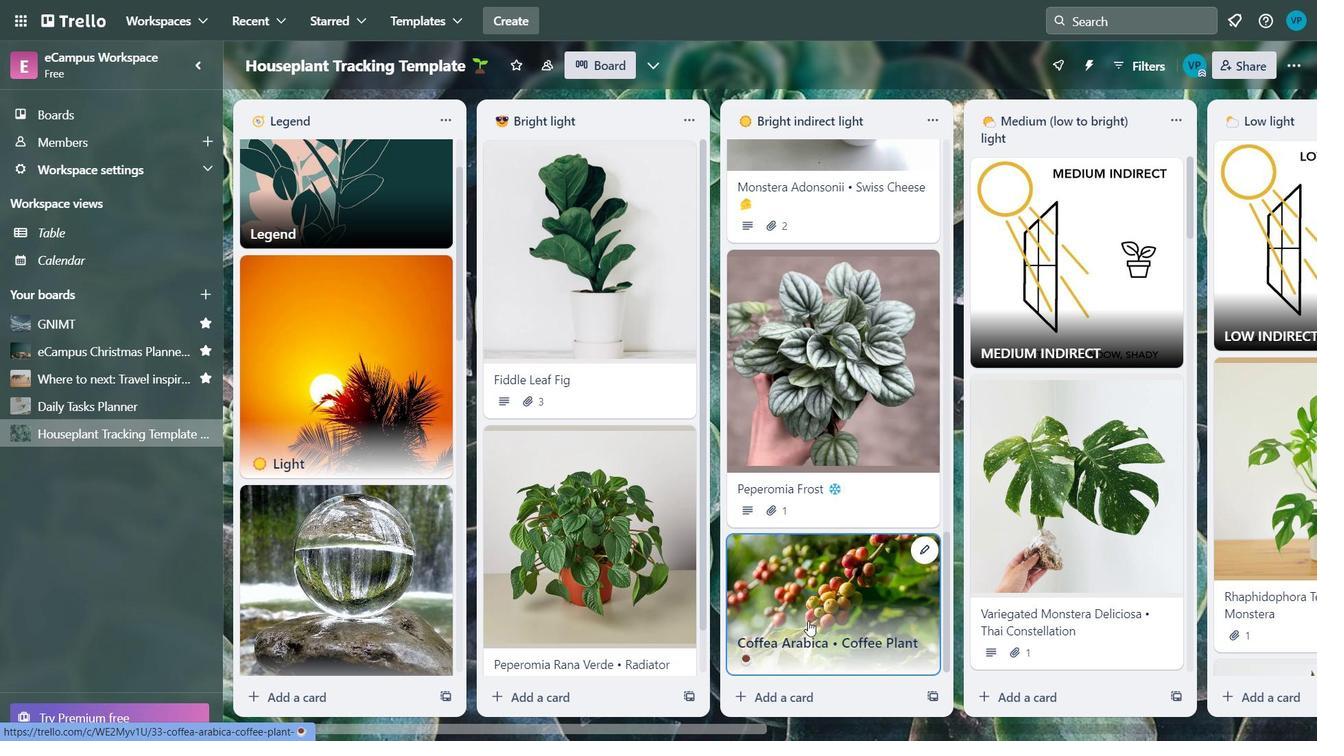 
Action: Mouse scrolled (809, 618) with delta (0, 0)
Screenshot: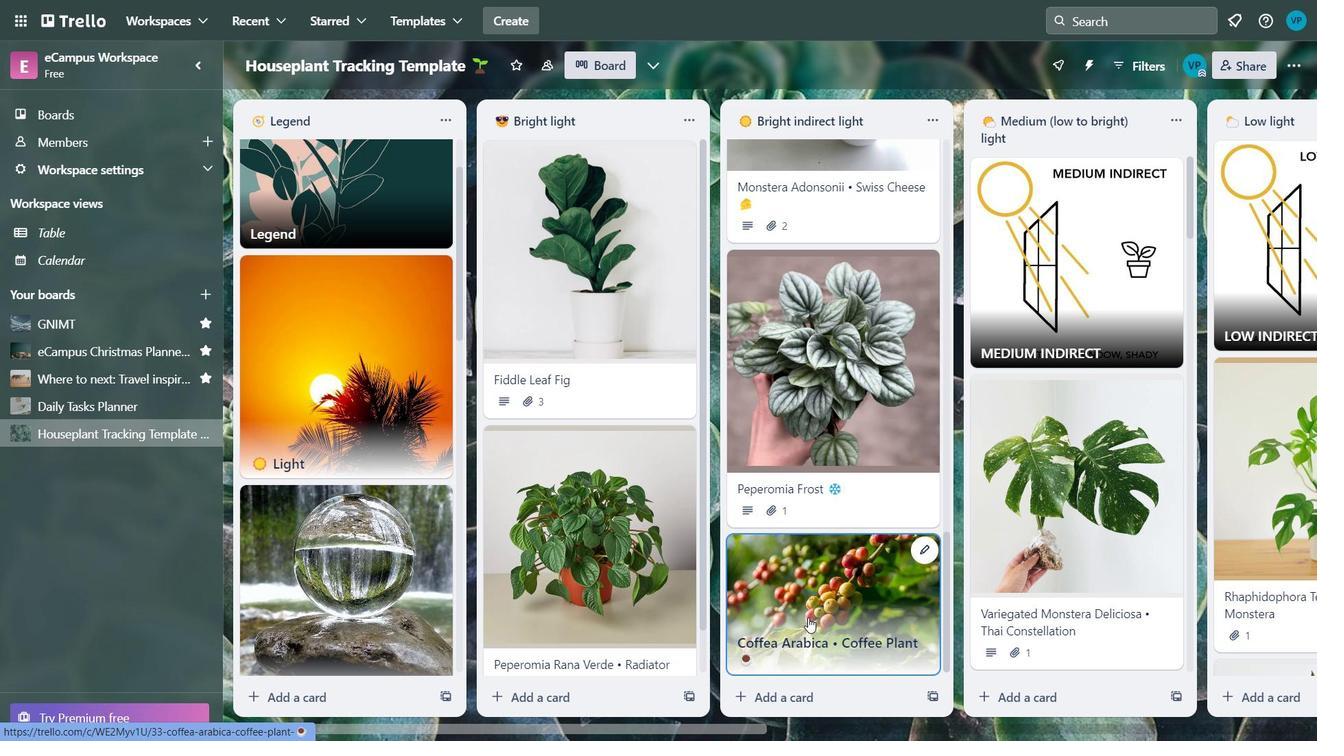 
Action: Mouse moved to (809, 620)
Screenshot: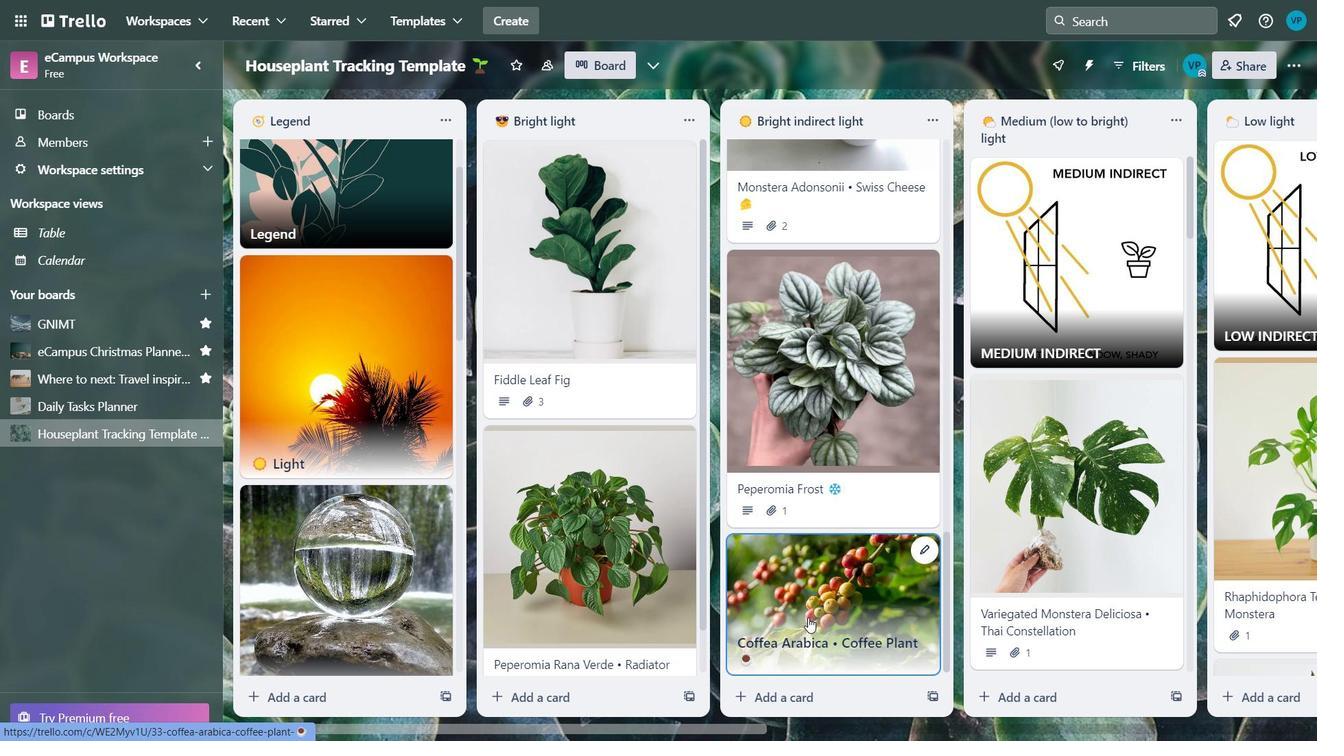 
Action: Mouse scrolled (809, 619) with delta (0, 0)
Screenshot: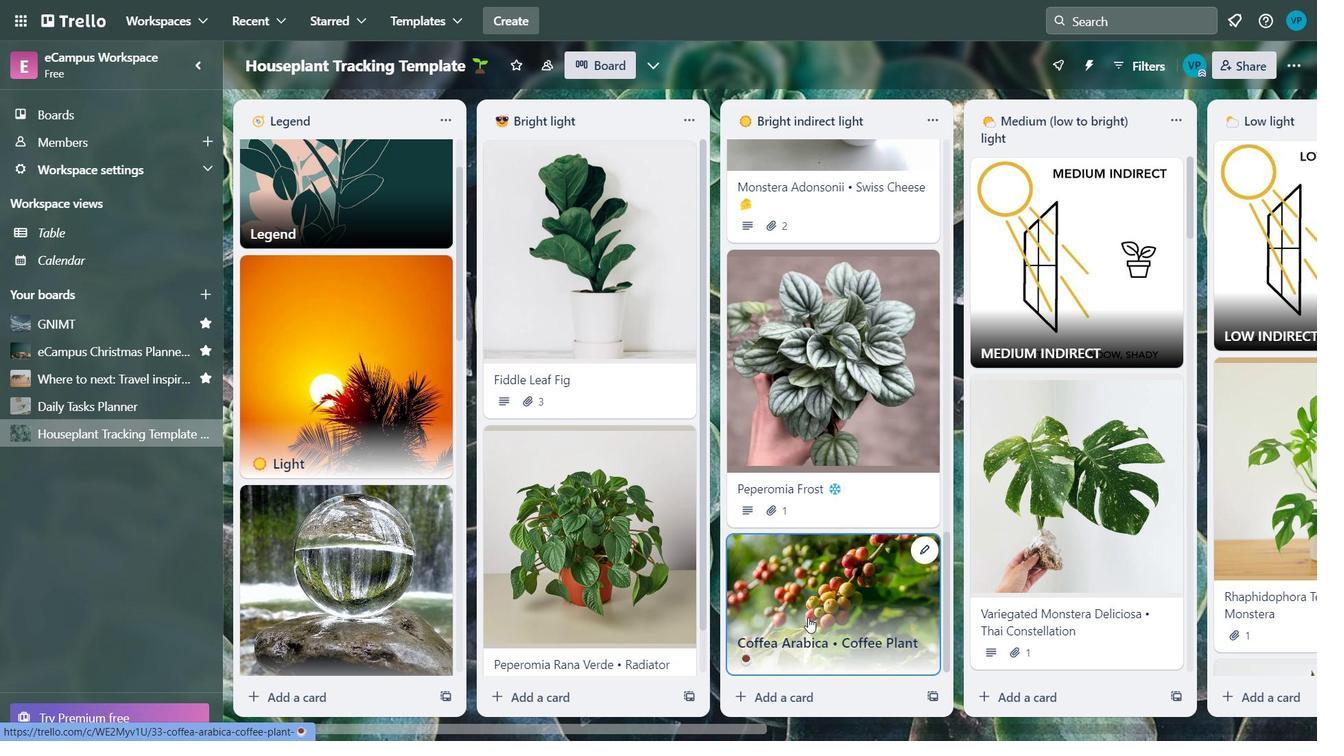 
Action: Mouse moved to (811, 608)
Screenshot: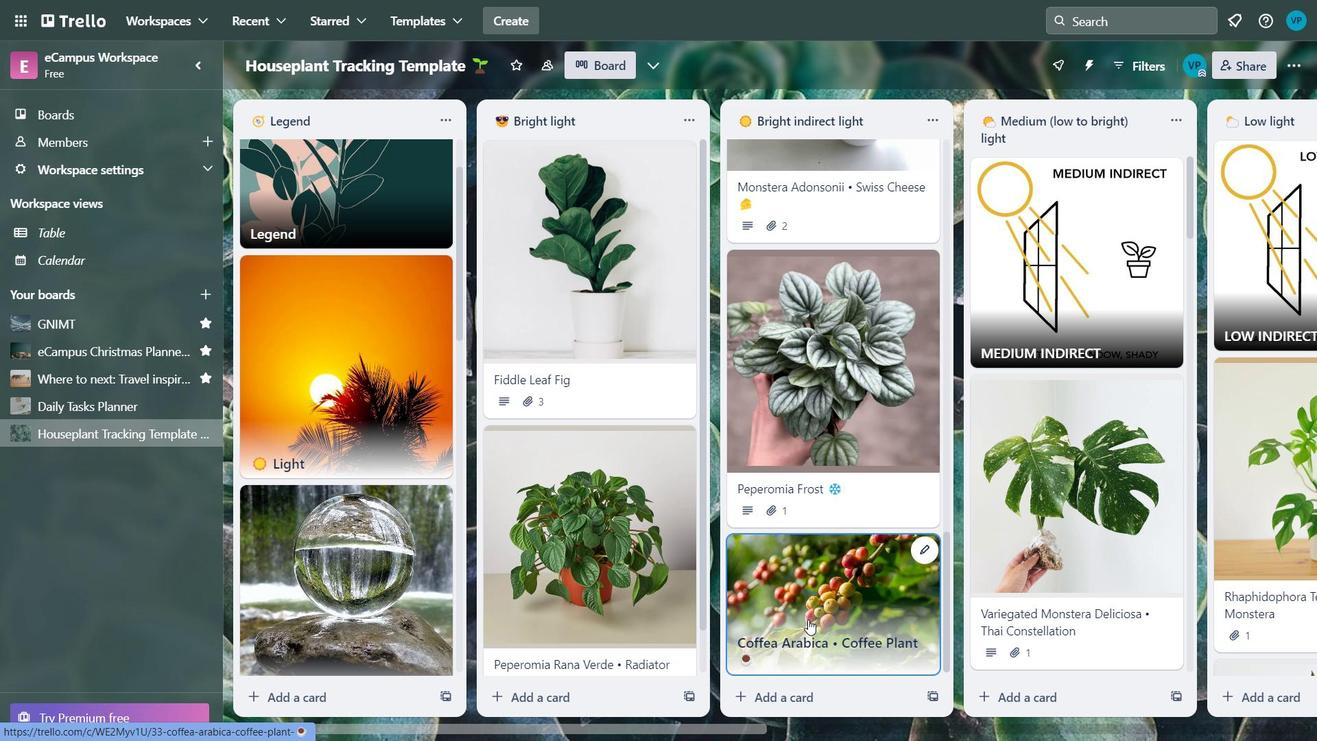 
Action: Mouse scrolled (811, 608) with delta (0, 0)
Screenshot: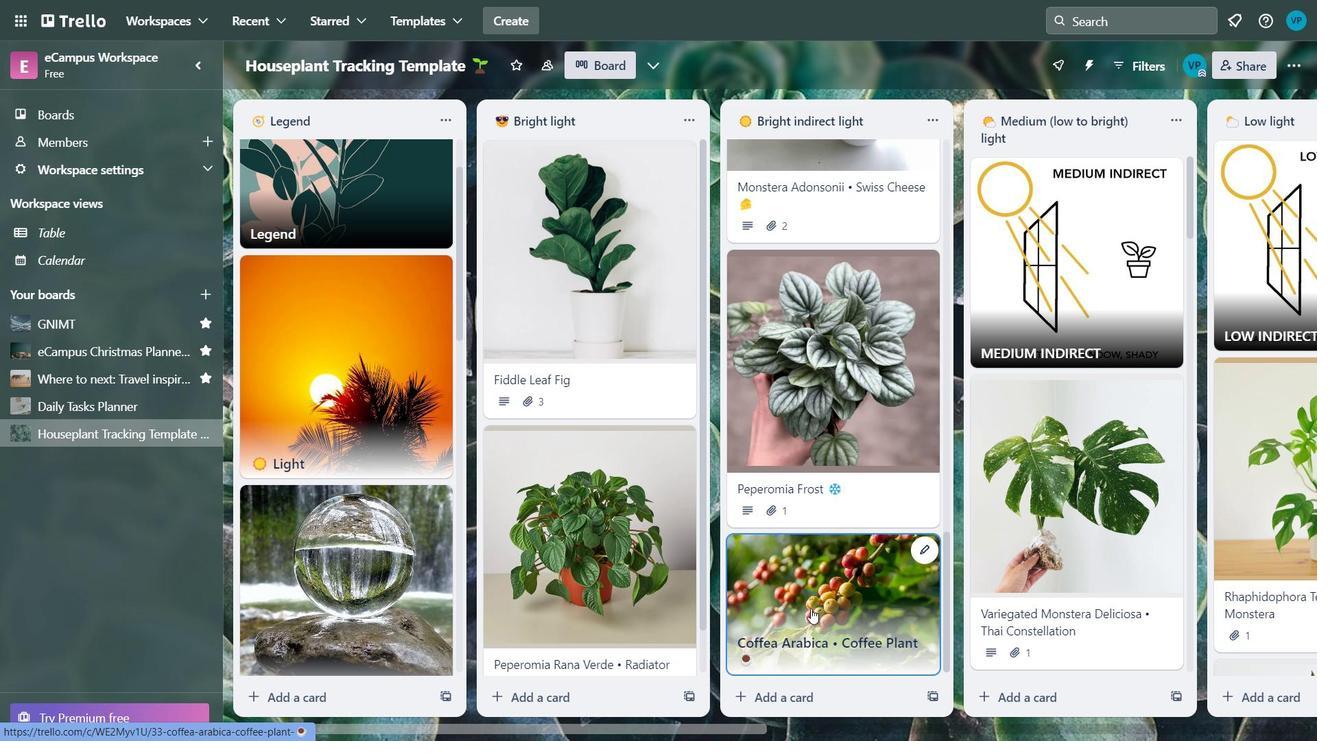 
Action: Mouse scrolled (811, 608) with delta (0, 0)
Screenshot: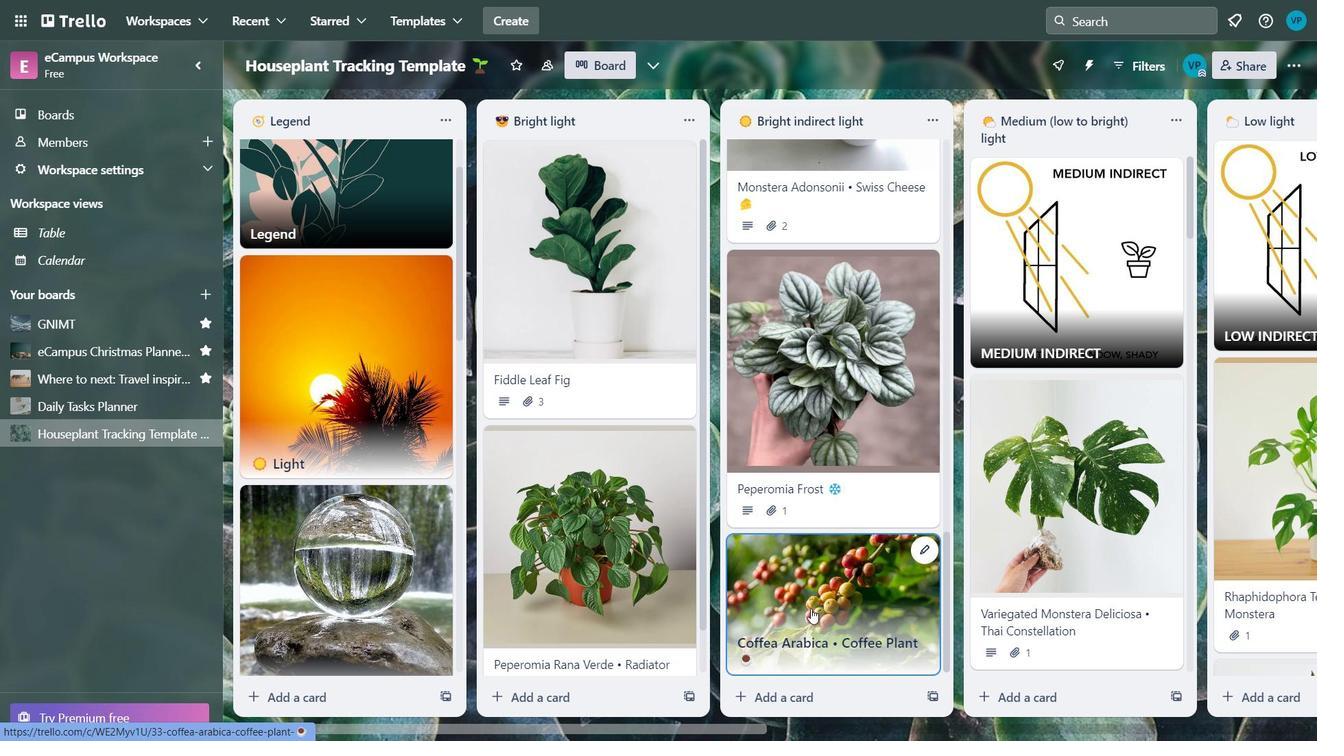 
Action: Mouse scrolled (811, 608) with delta (0, 0)
Screenshot: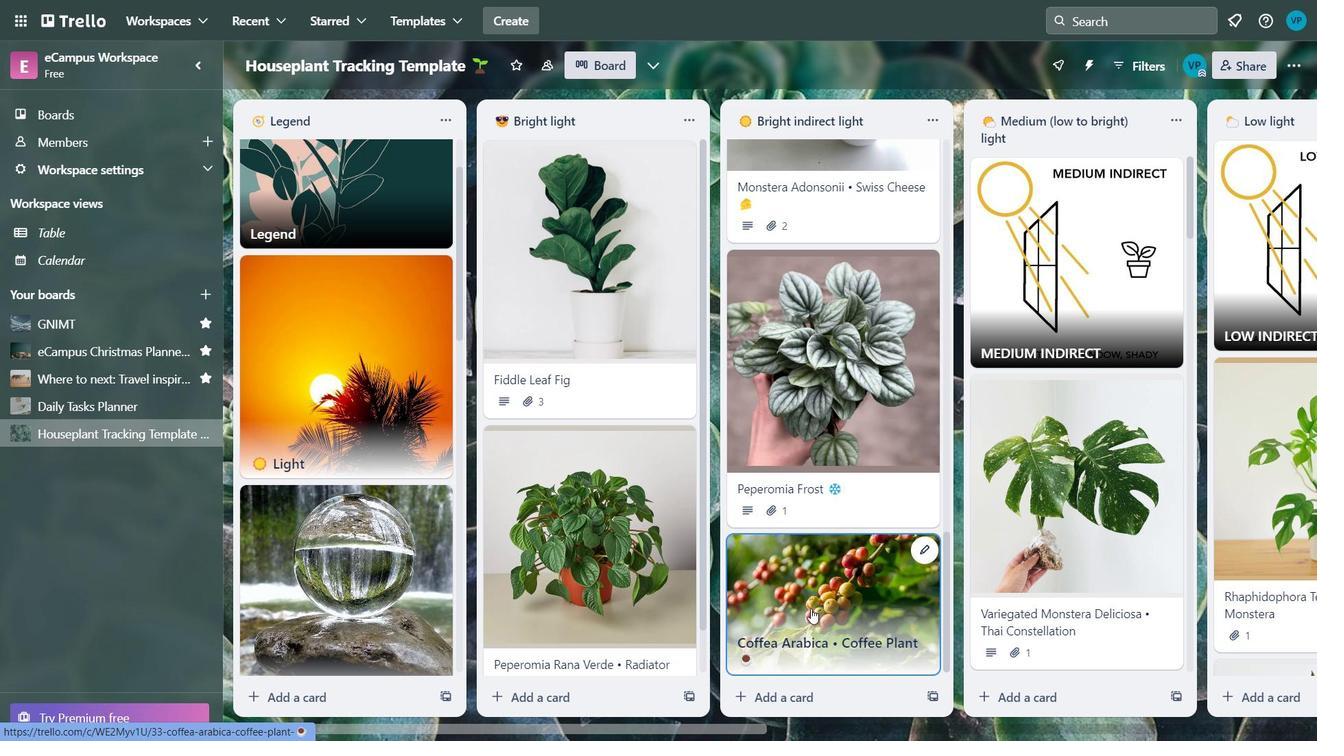 
Action: Mouse moved to (814, 509)
Screenshot: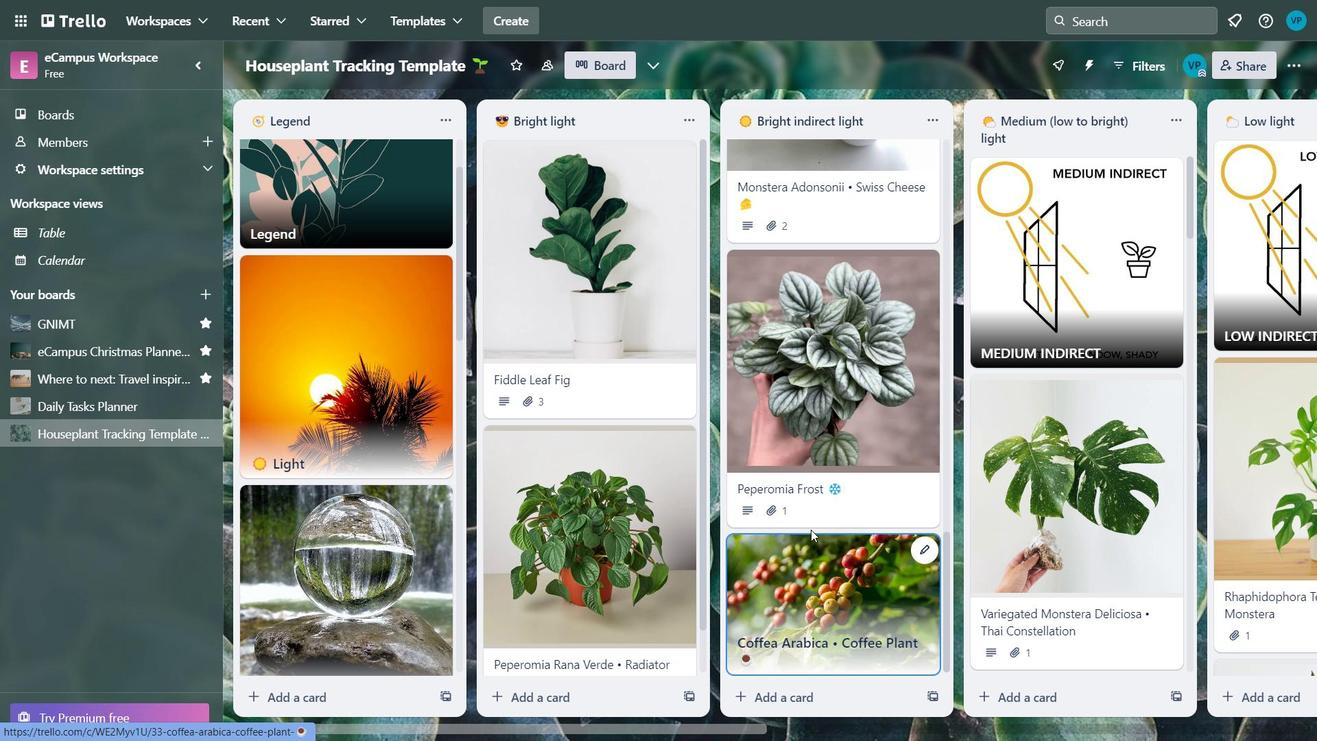 
Action: Mouse scrolled (814, 510) with delta (0, 0)
Screenshot: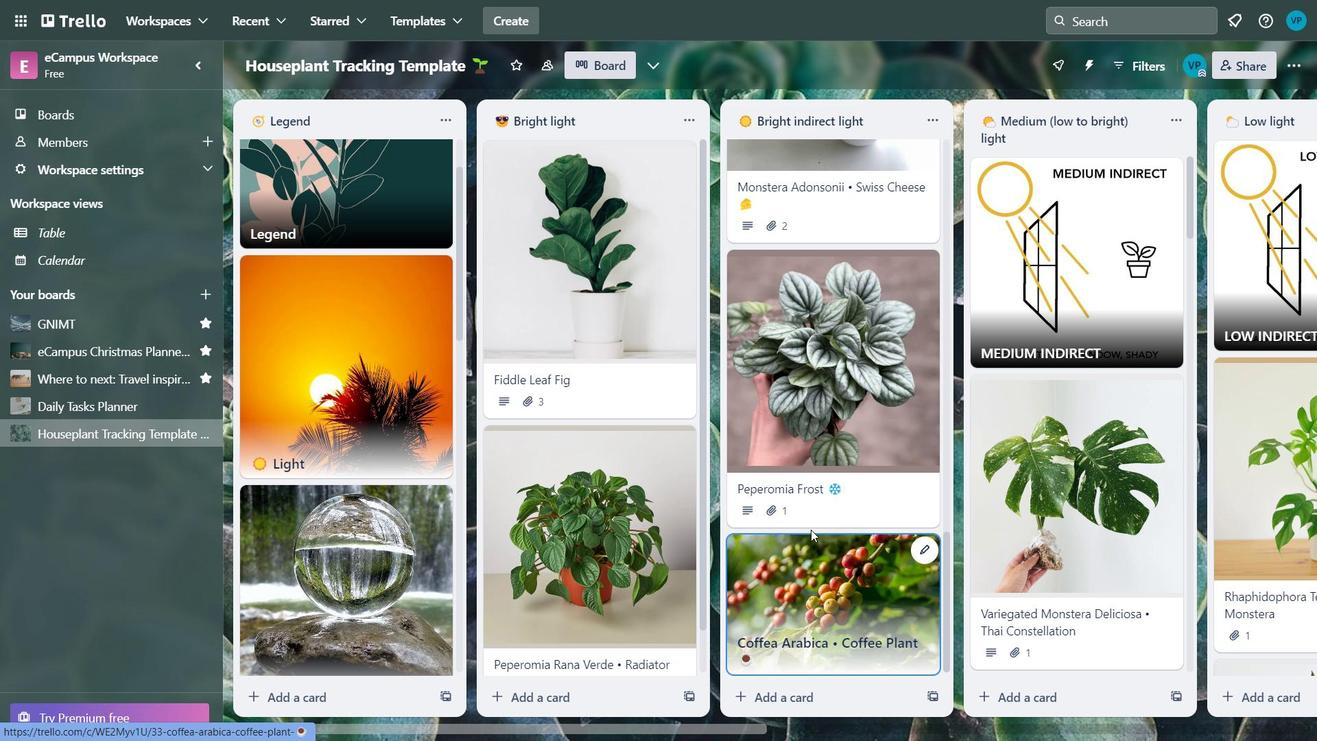
Action: Mouse moved to (815, 501)
Screenshot: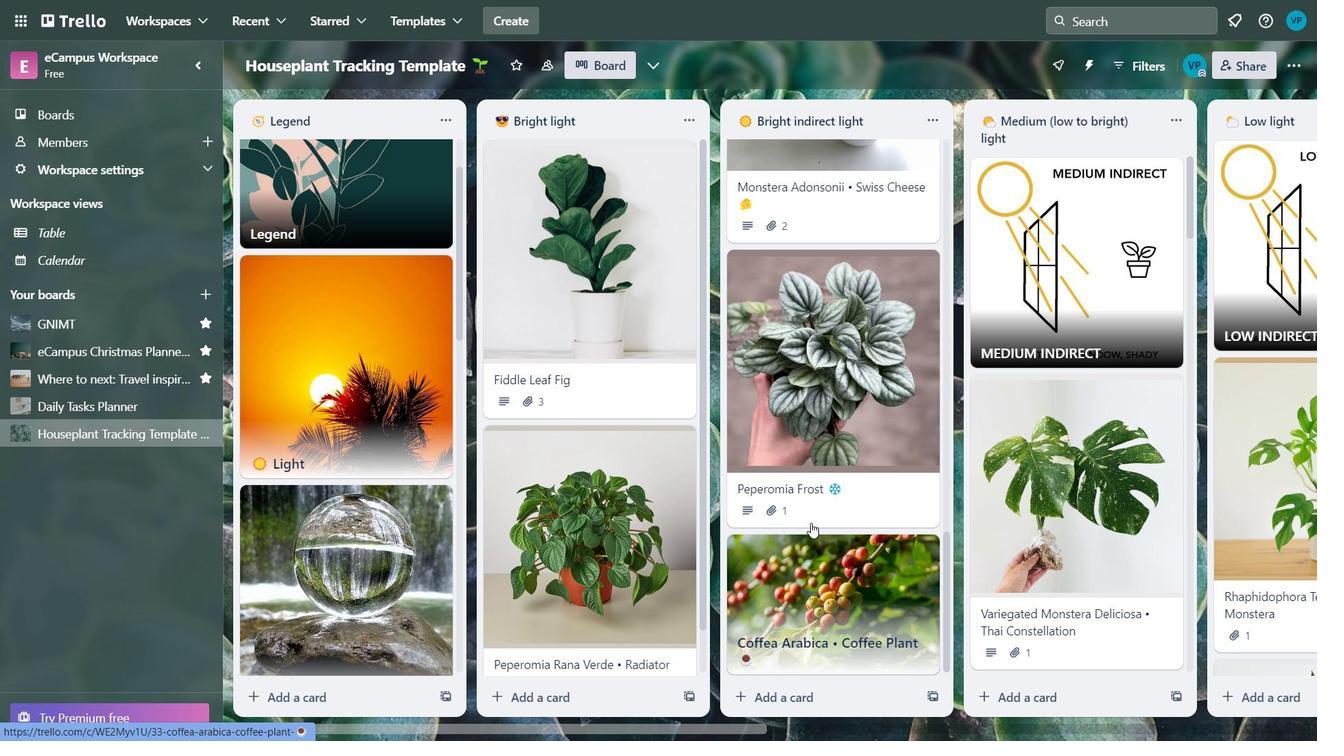 
Action: Mouse scrolled (815, 502) with delta (0, 0)
Screenshot: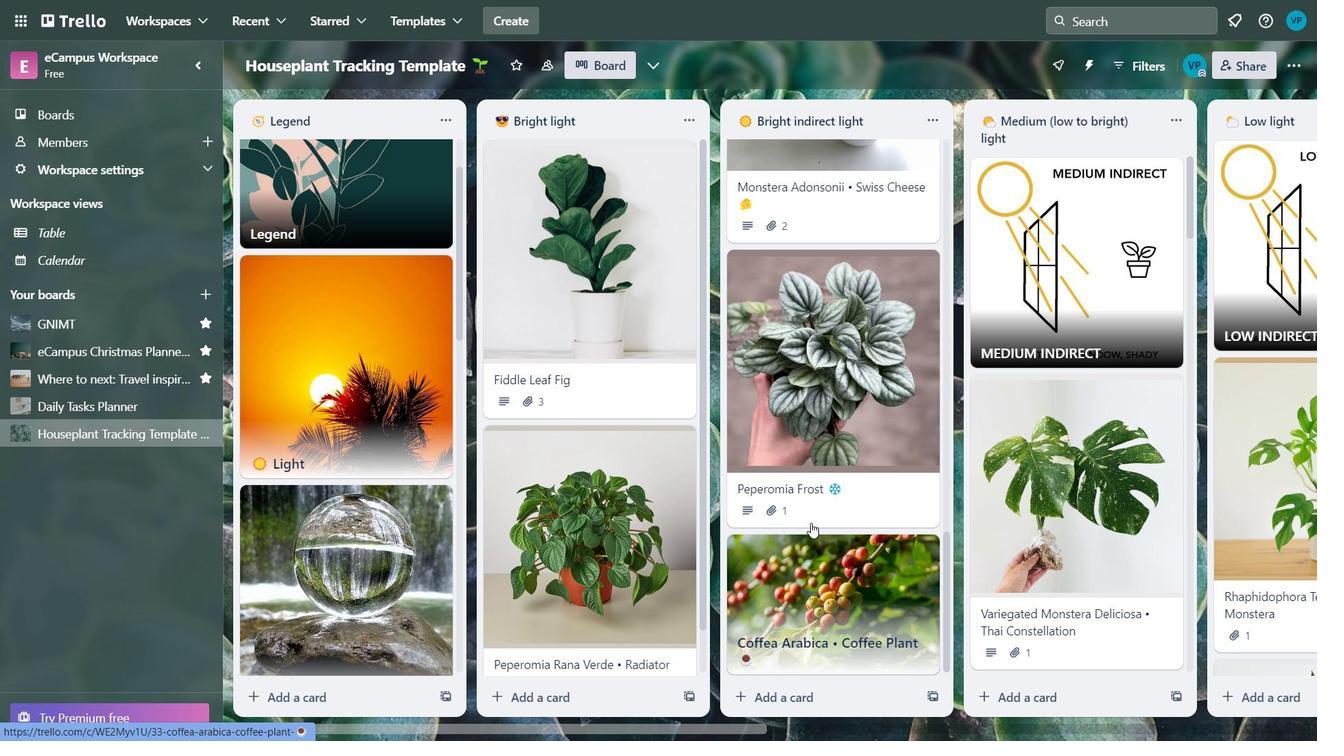 
Action: Mouse moved to (816, 494)
Screenshot: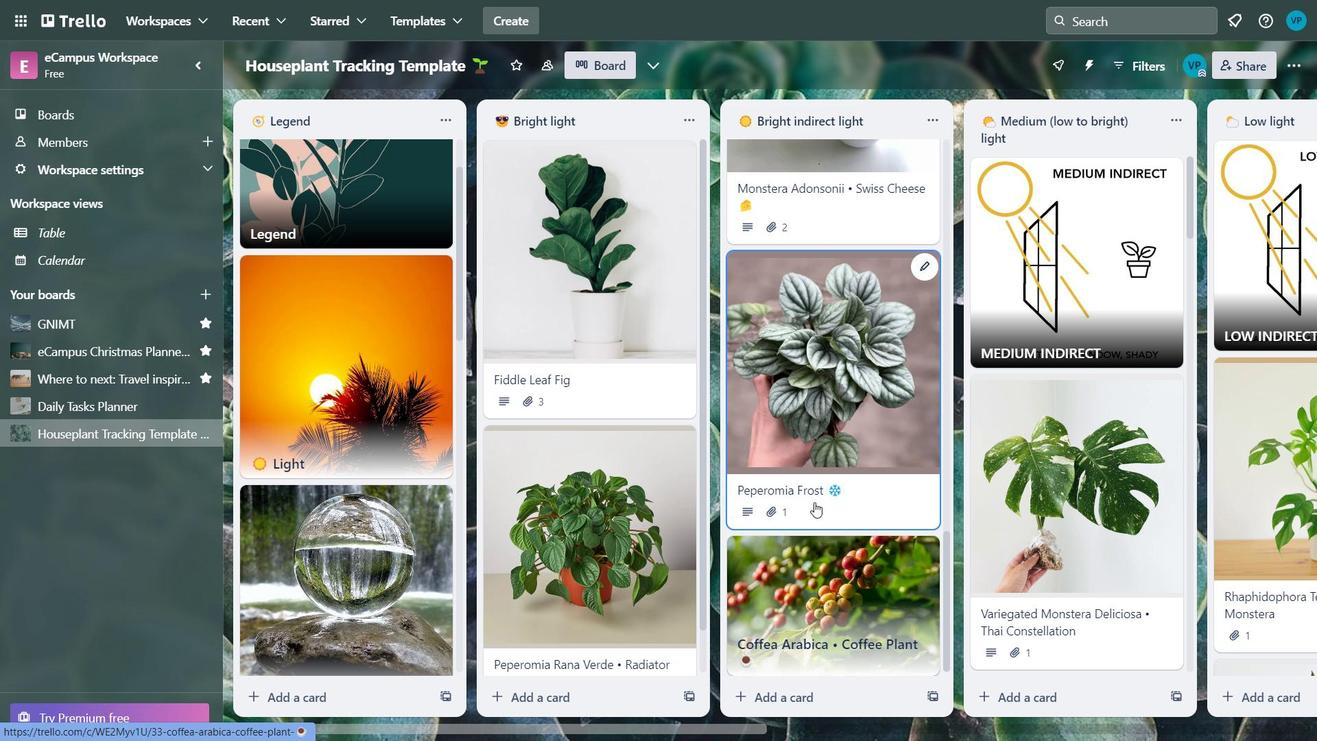 
Action: Mouse scrolled (816, 495) with delta (0, 0)
Screenshot: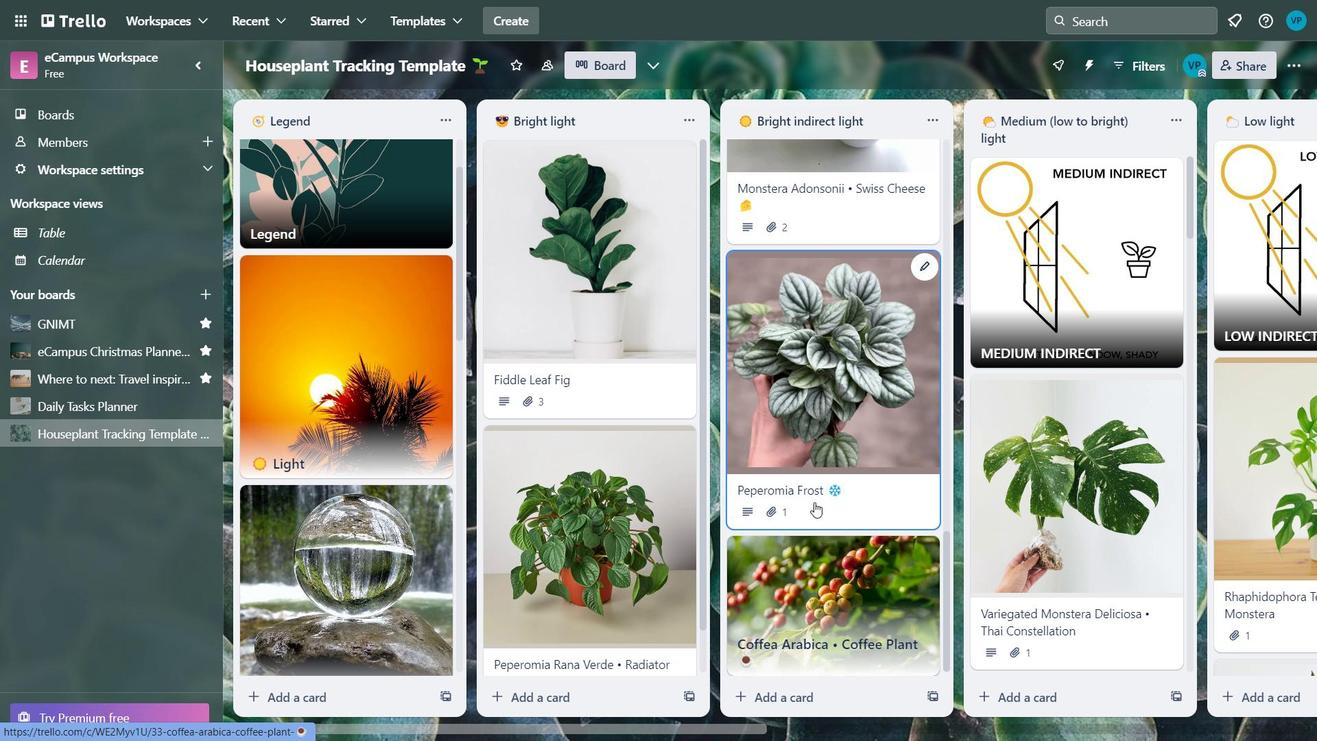 
Action: Mouse moved to (838, 476)
Screenshot: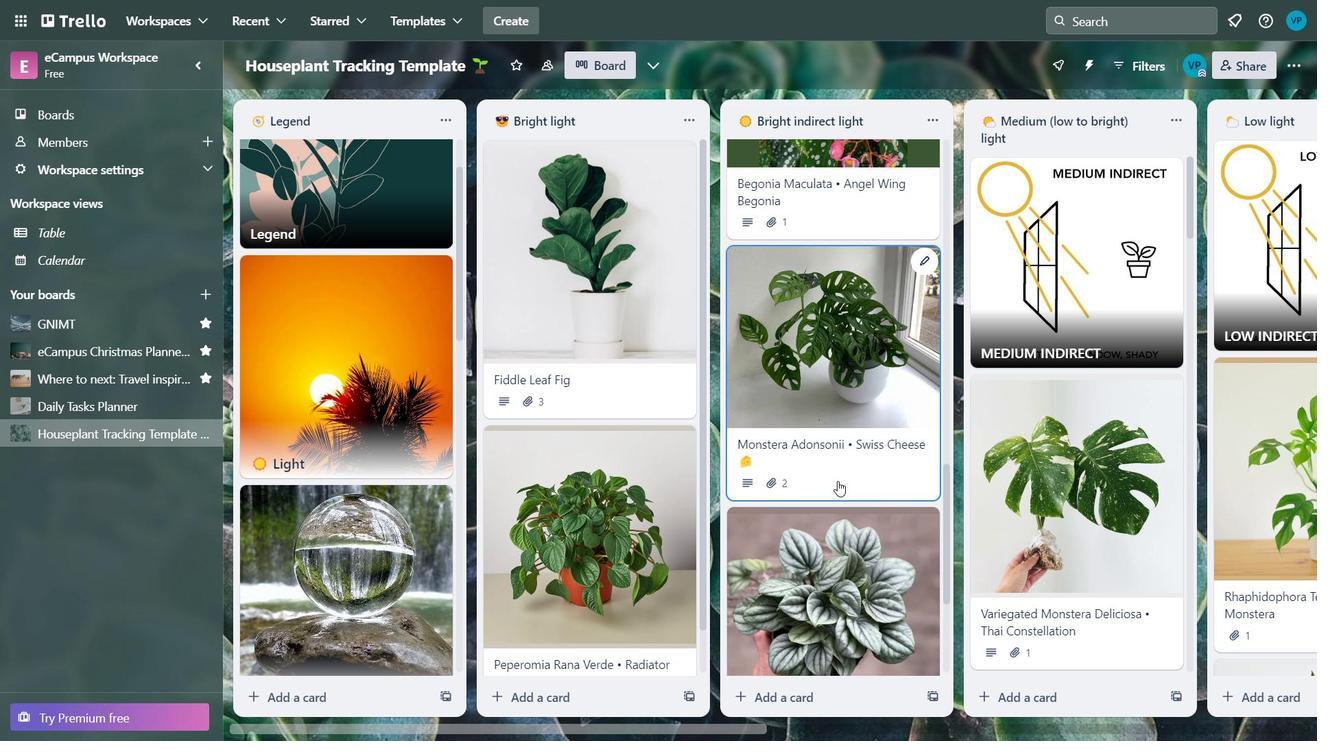 
Action: Mouse scrolled (838, 476) with delta (0, 0)
Screenshot: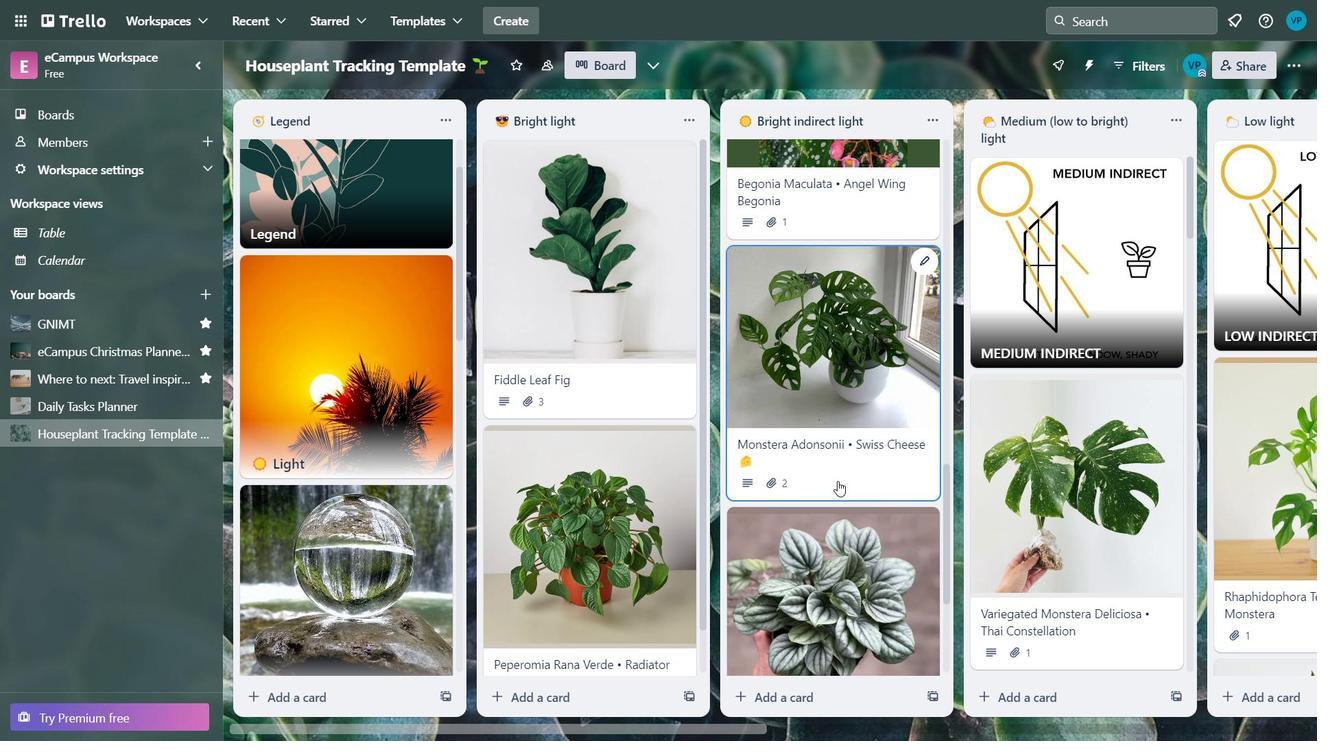 
Action: Mouse moved to (838, 474)
Screenshot: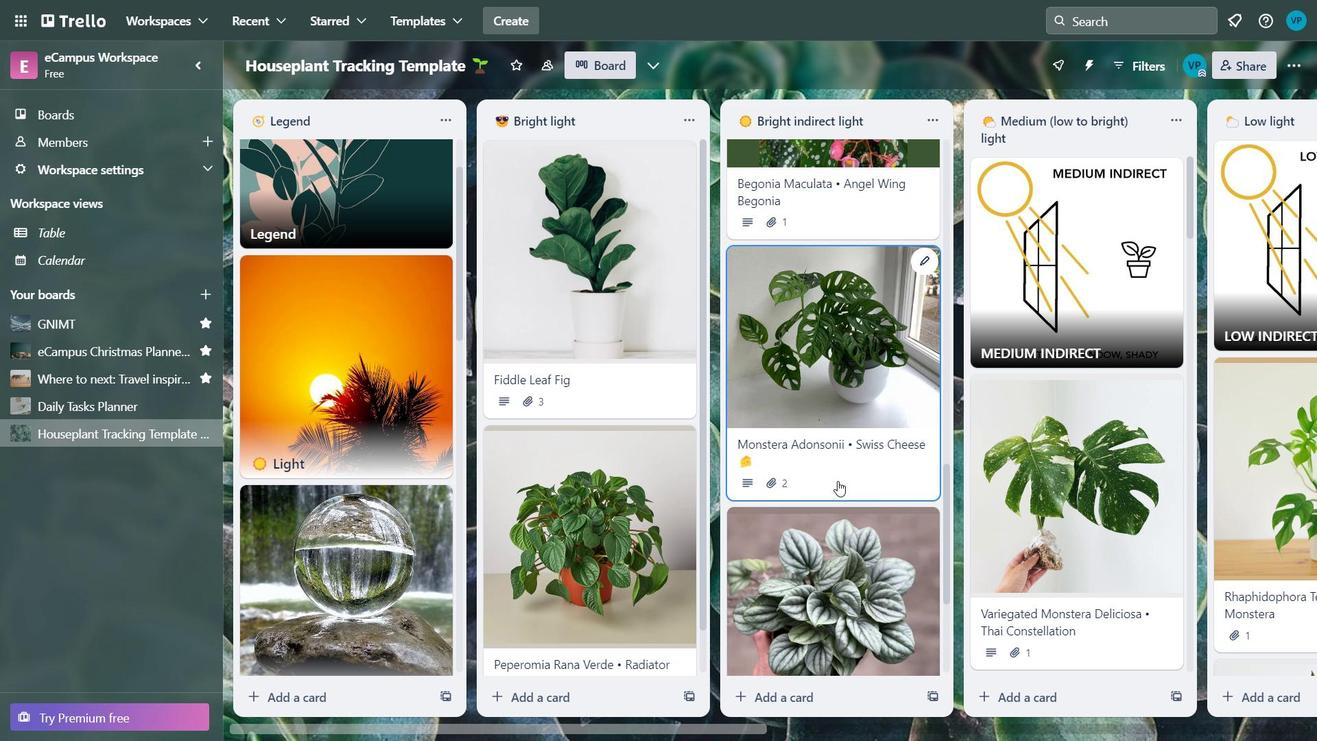 
Action: Mouse scrolled (838, 474) with delta (0, 0)
Screenshot: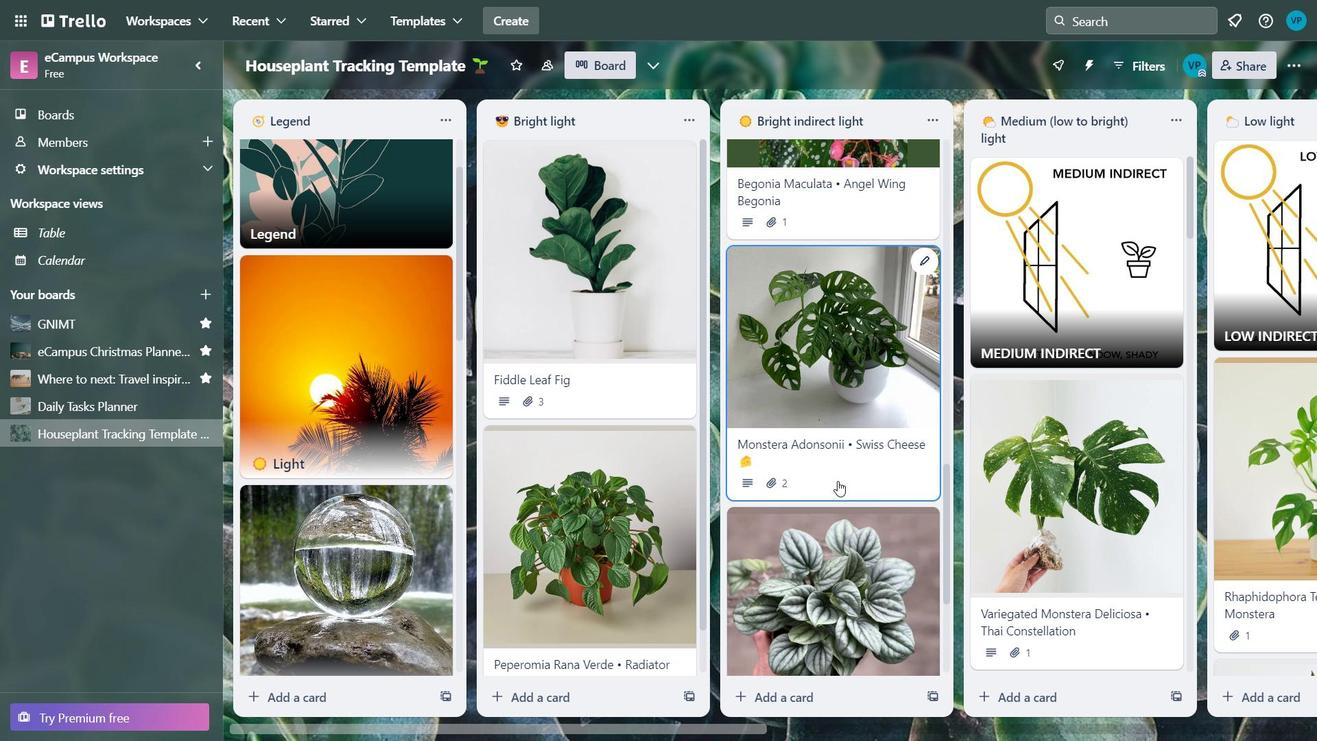 
Action: Mouse moved to (838, 468)
Screenshot: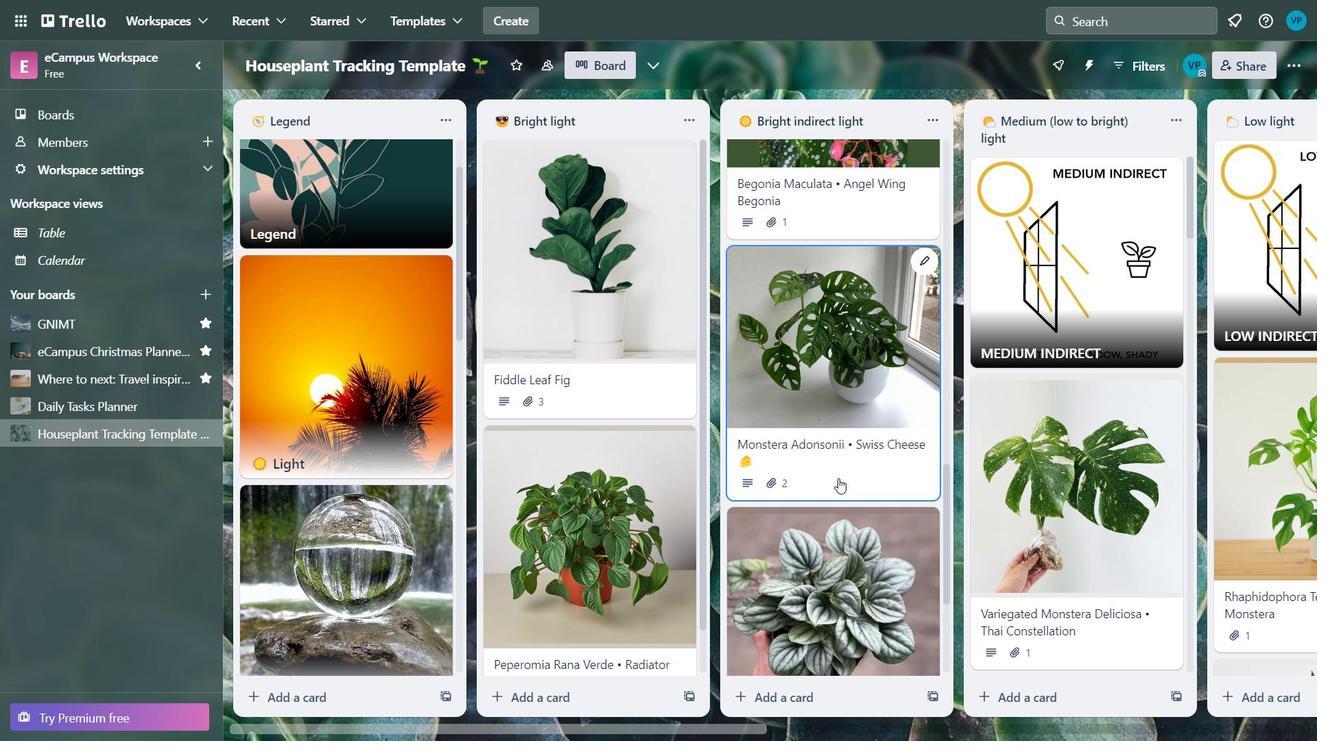 
Action: Mouse scrolled (838, 469) with delta (0, 0)
Screenshot: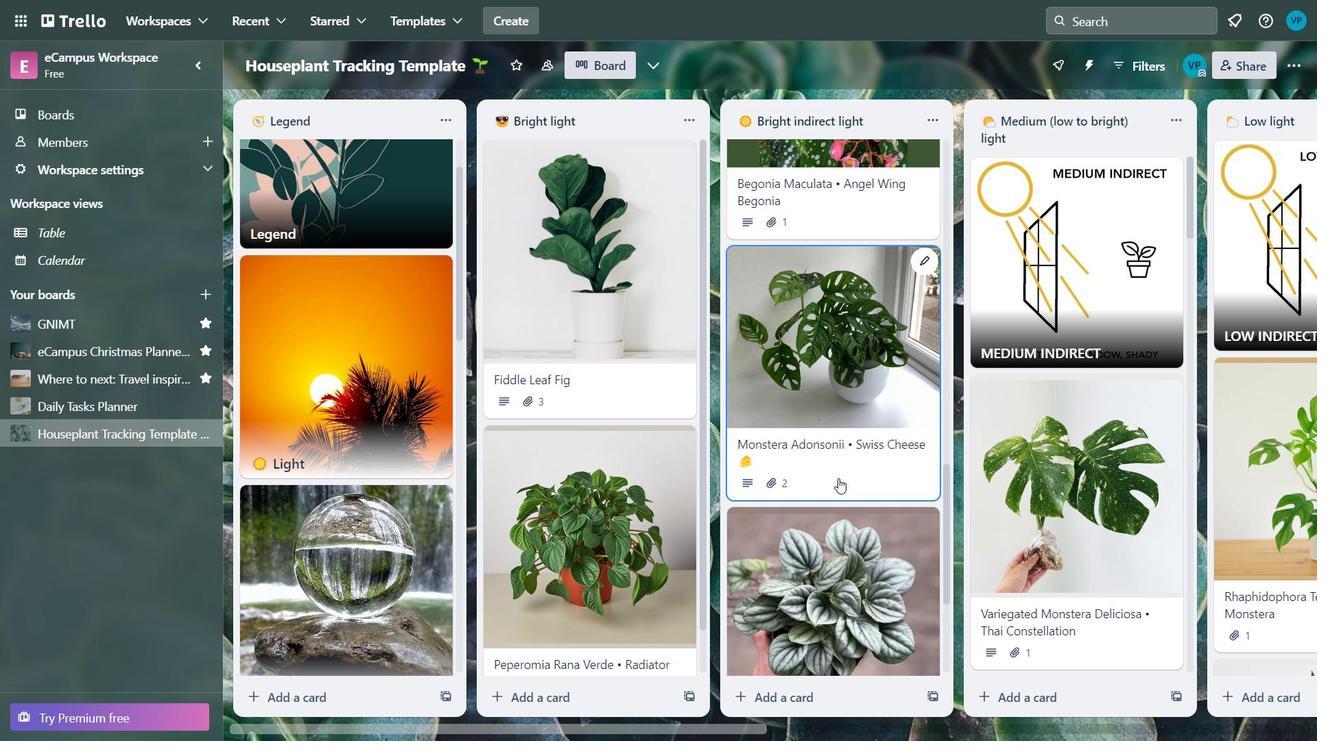 
Action: Mouse moved to (840, 406)
Screenshot: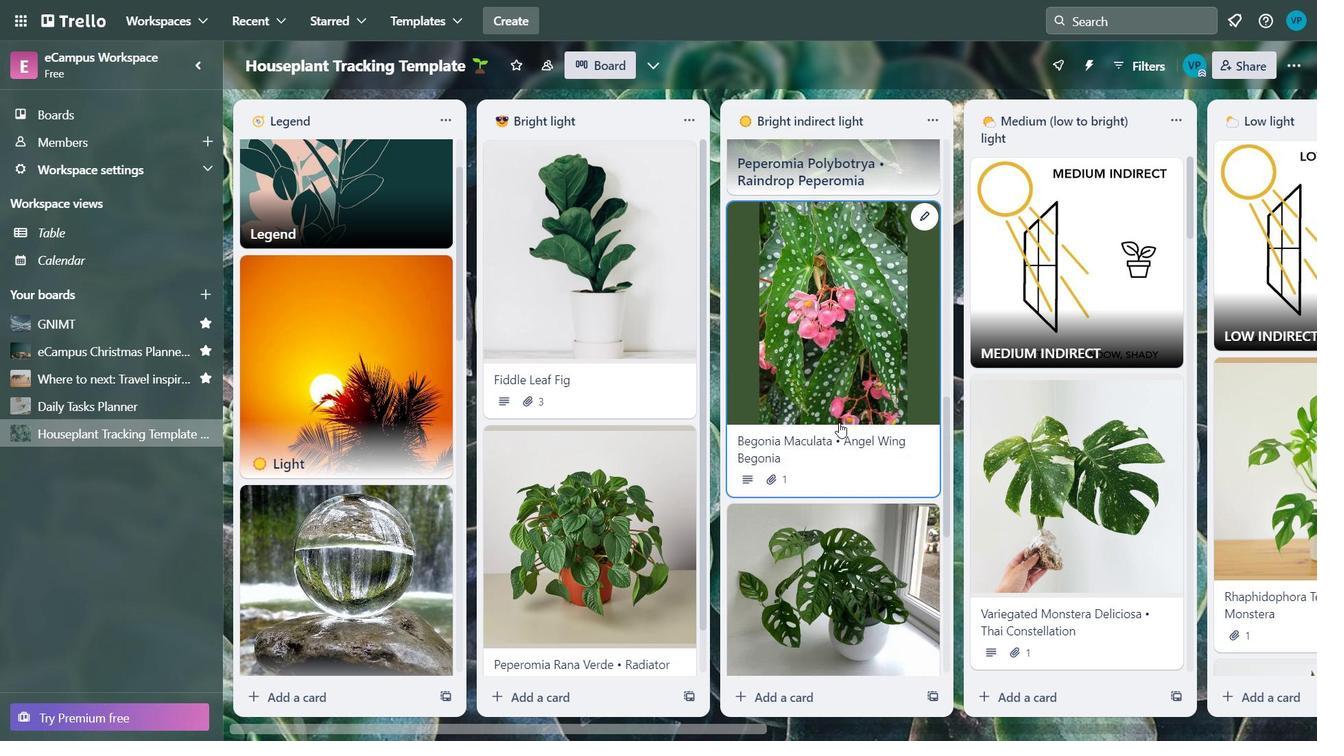
Action: Mouse scrolled (840, 406) with delta (0, 0)
Screenshot: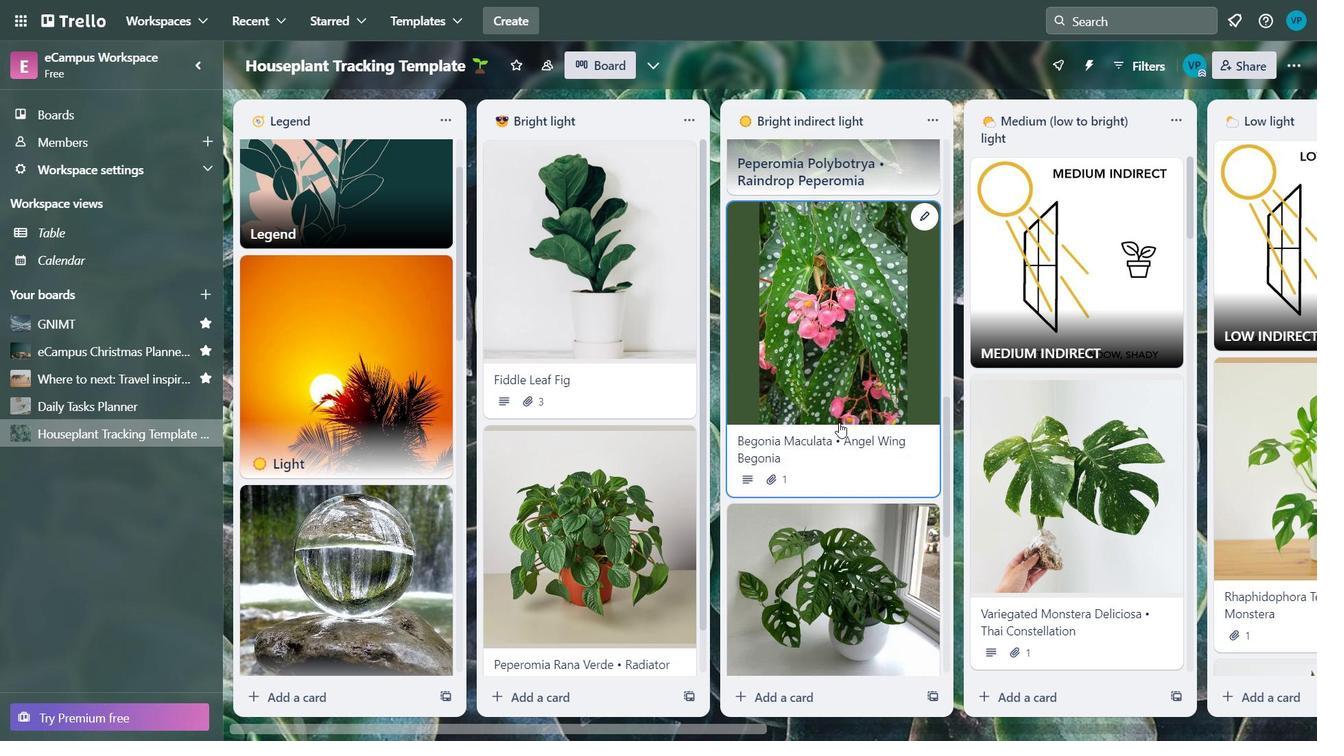 
Action: Mouse moved to (840, 396)
Screenshot: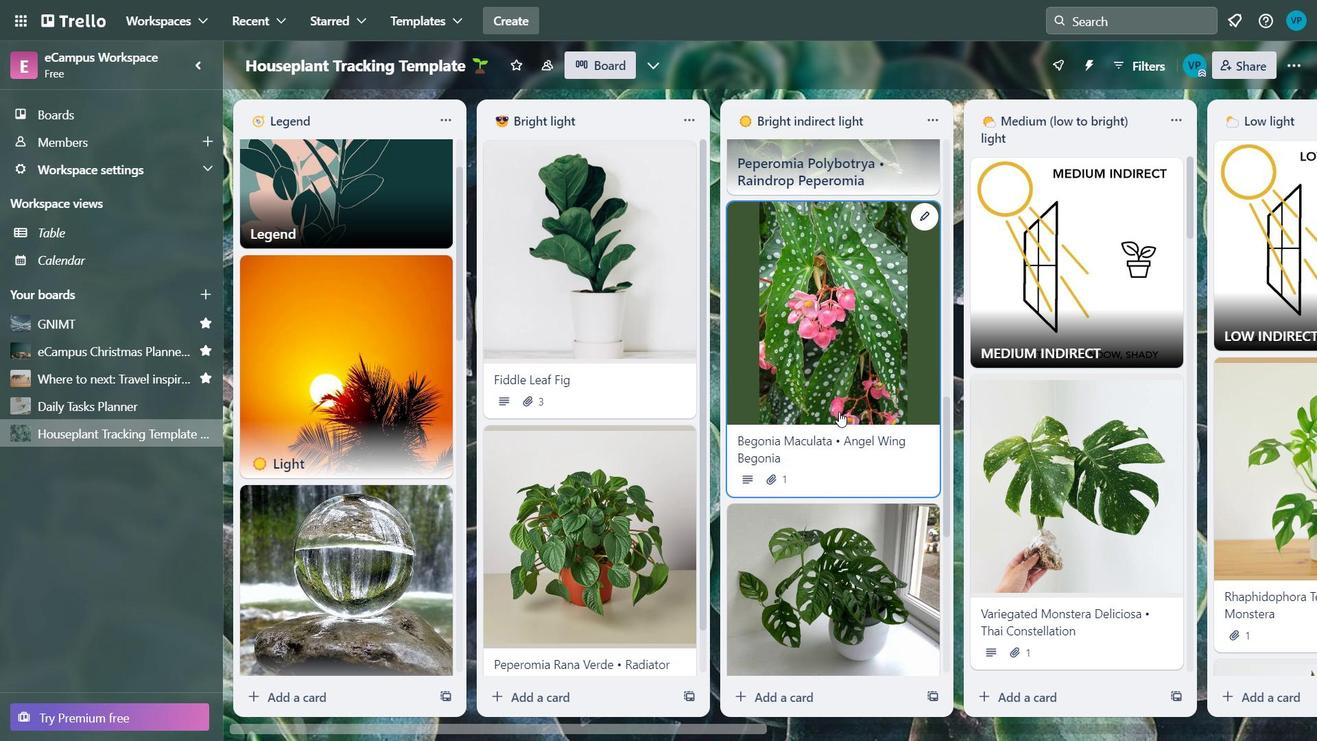 
Action: Mouse scrolled (840, 396) with delta (0, 0)
Screenshot: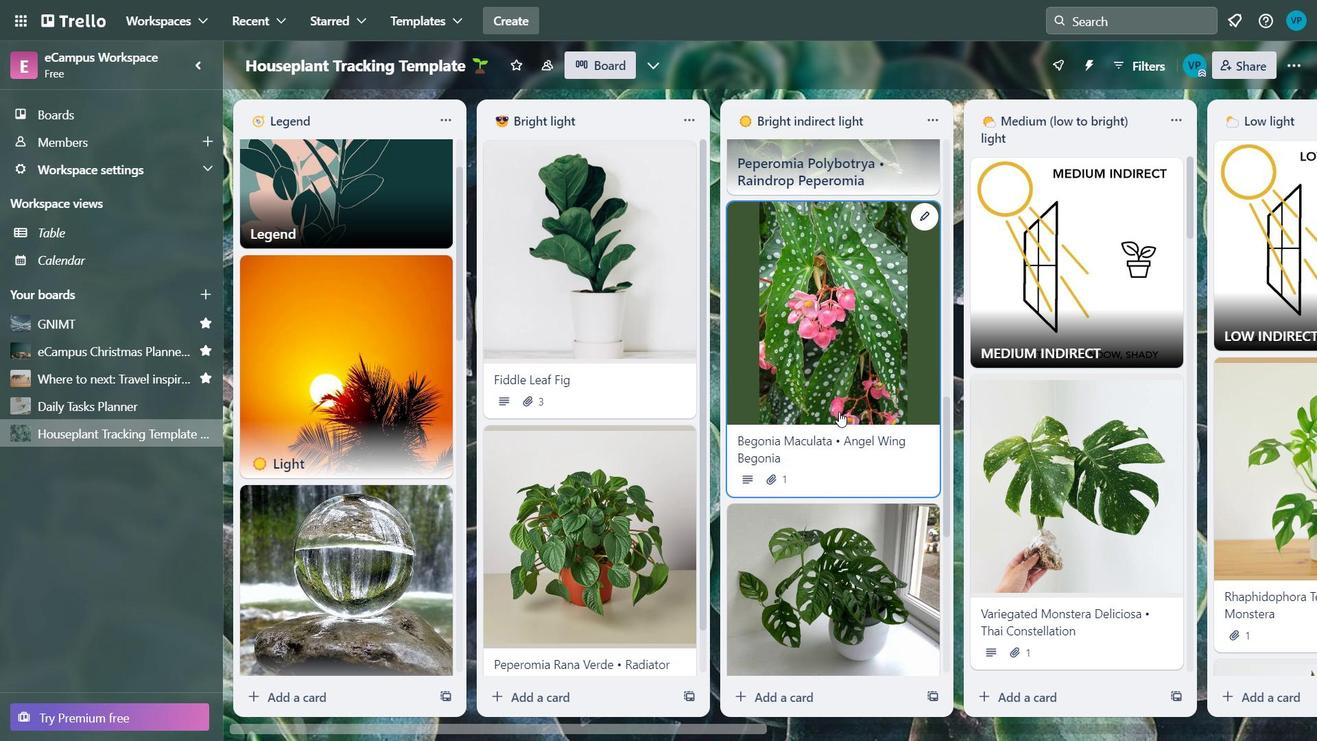 
Action: Mouse moved to (840, 384)
Screenshot: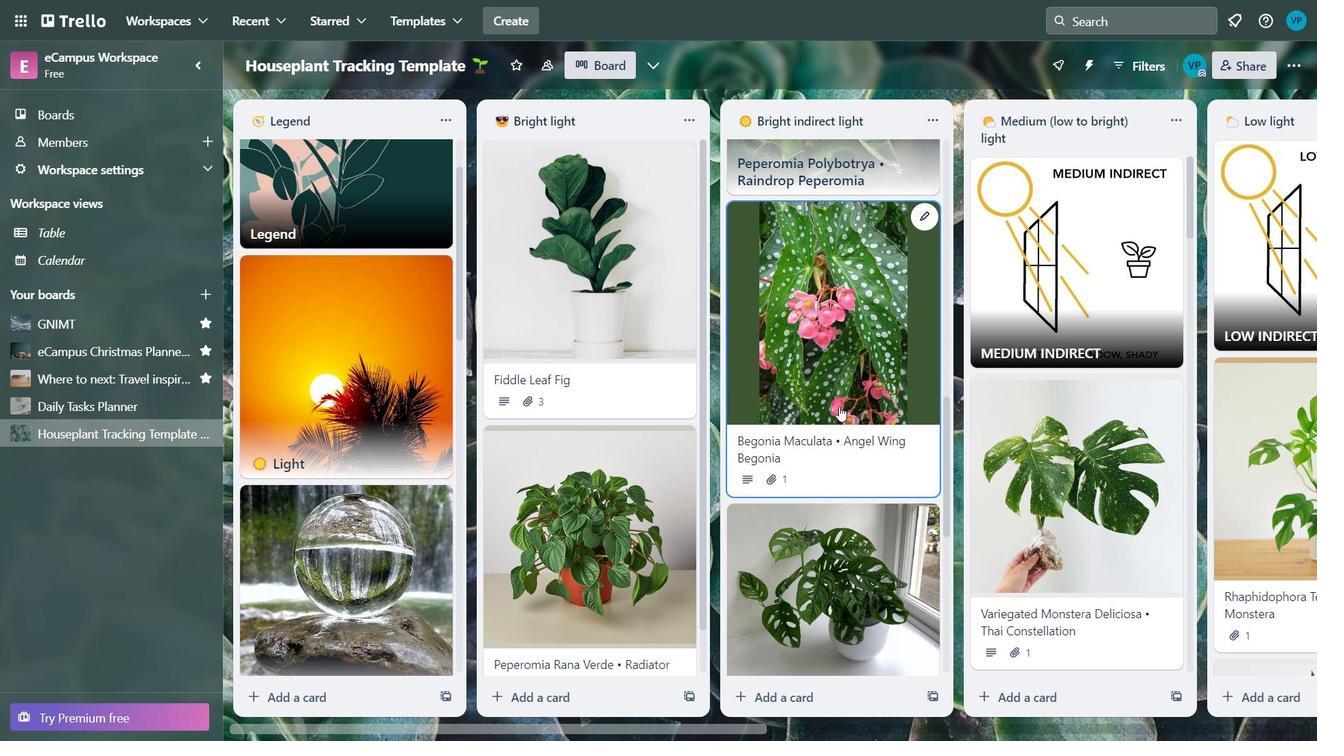 
Action: Mouse scrolled (840, 385) with delta (0, 0)
Screenshot: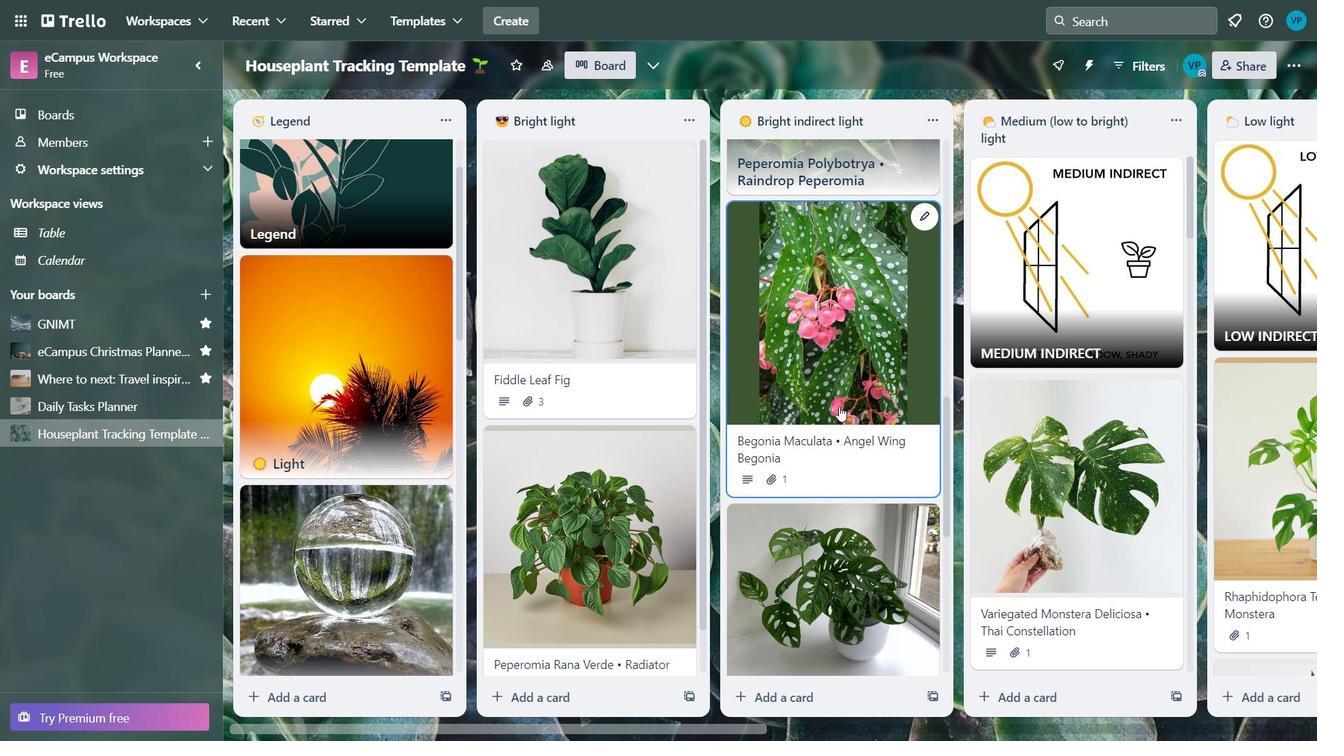 
Action: Mouse moved to (840, 359)
Screenshot: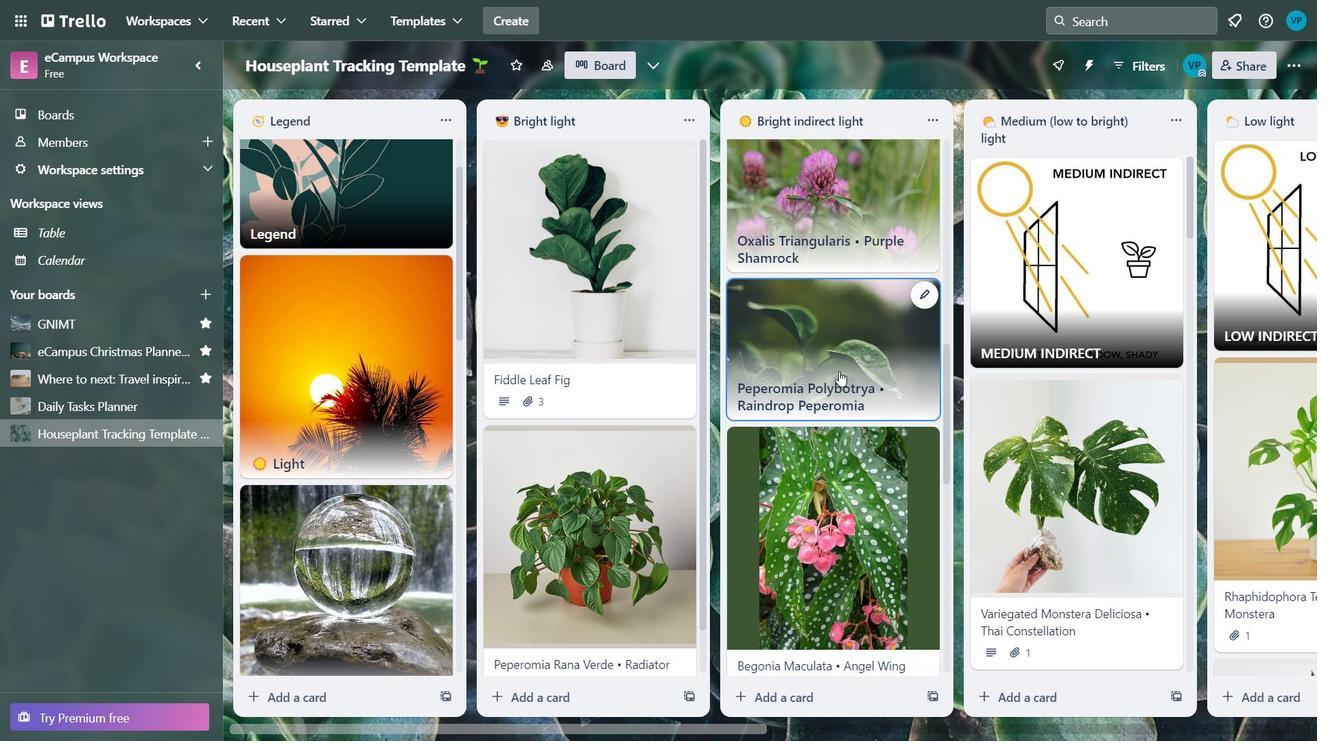 
Action: Mouse scrolled (840, 360) with delta (0, 0)
Screenshot: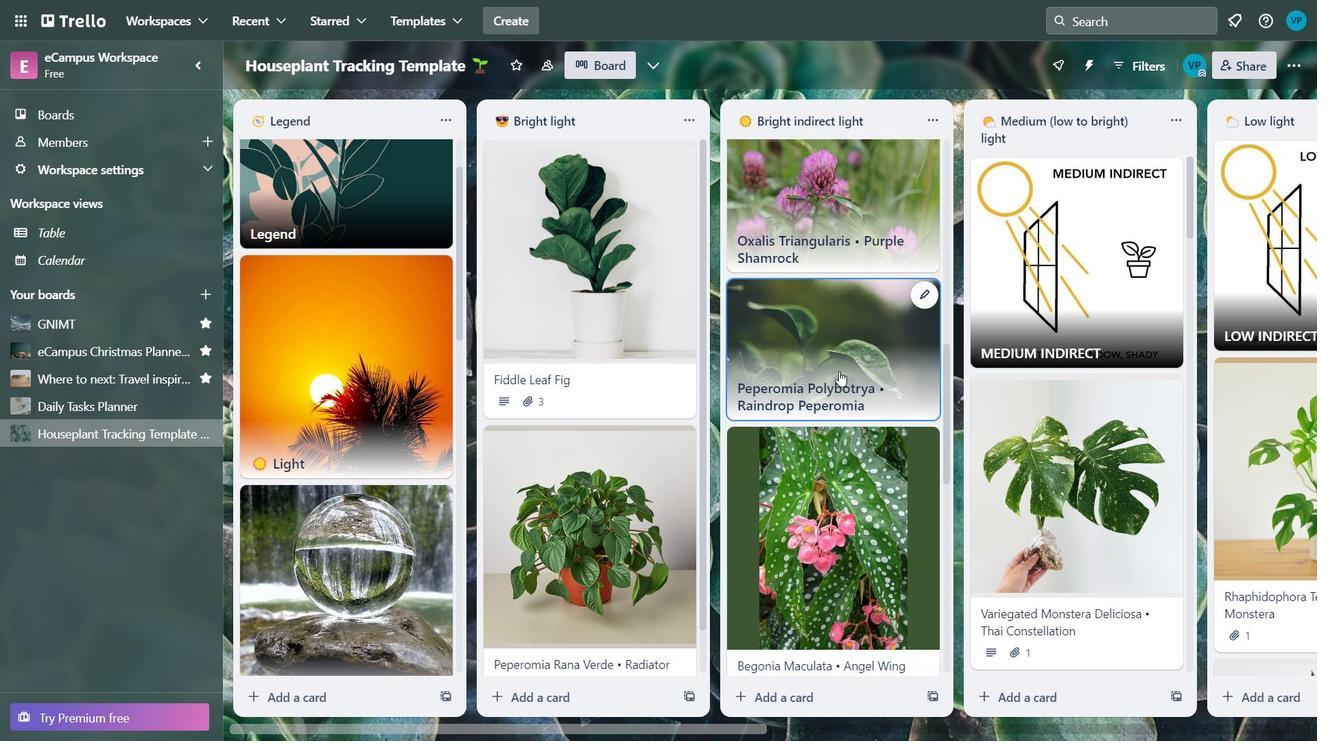 
Action: Mouse moved to (840, 355)
Screenshot: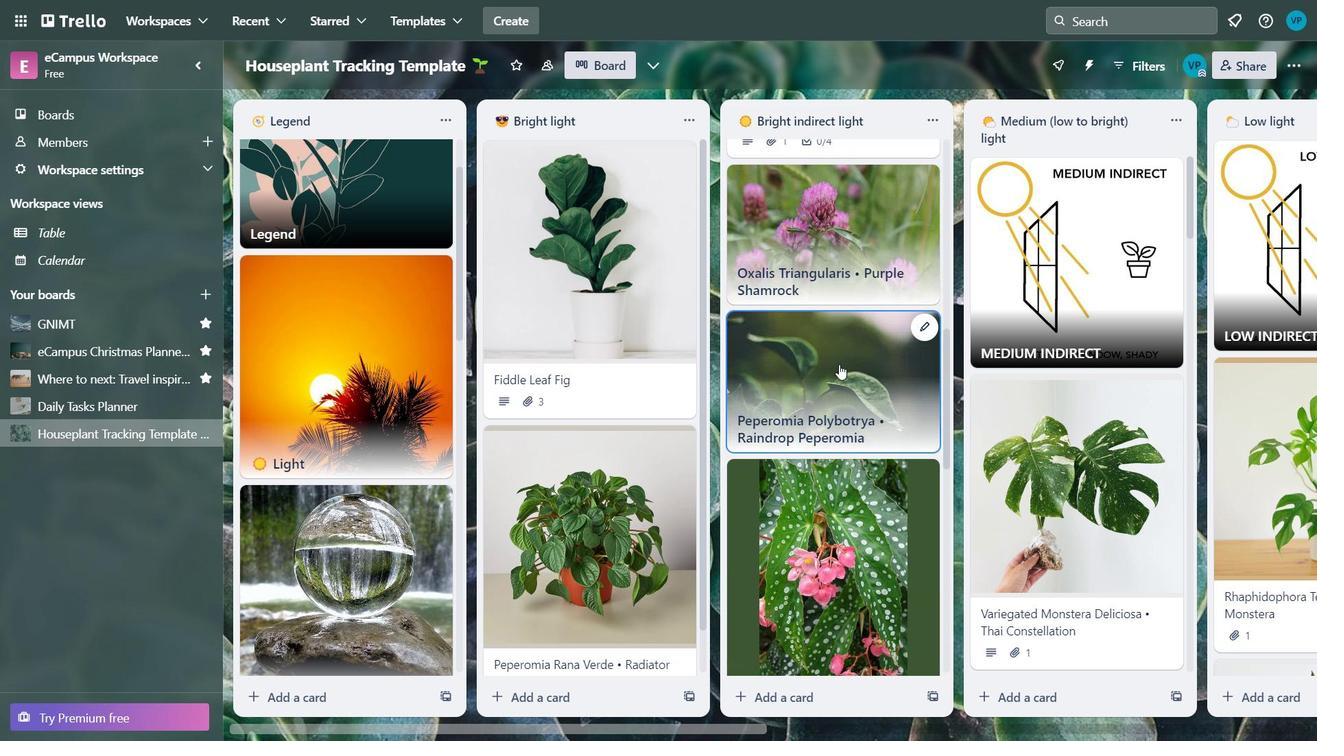 
Action: Mouse scrolled (840, 356) with delta (0, 0)
Screenshot: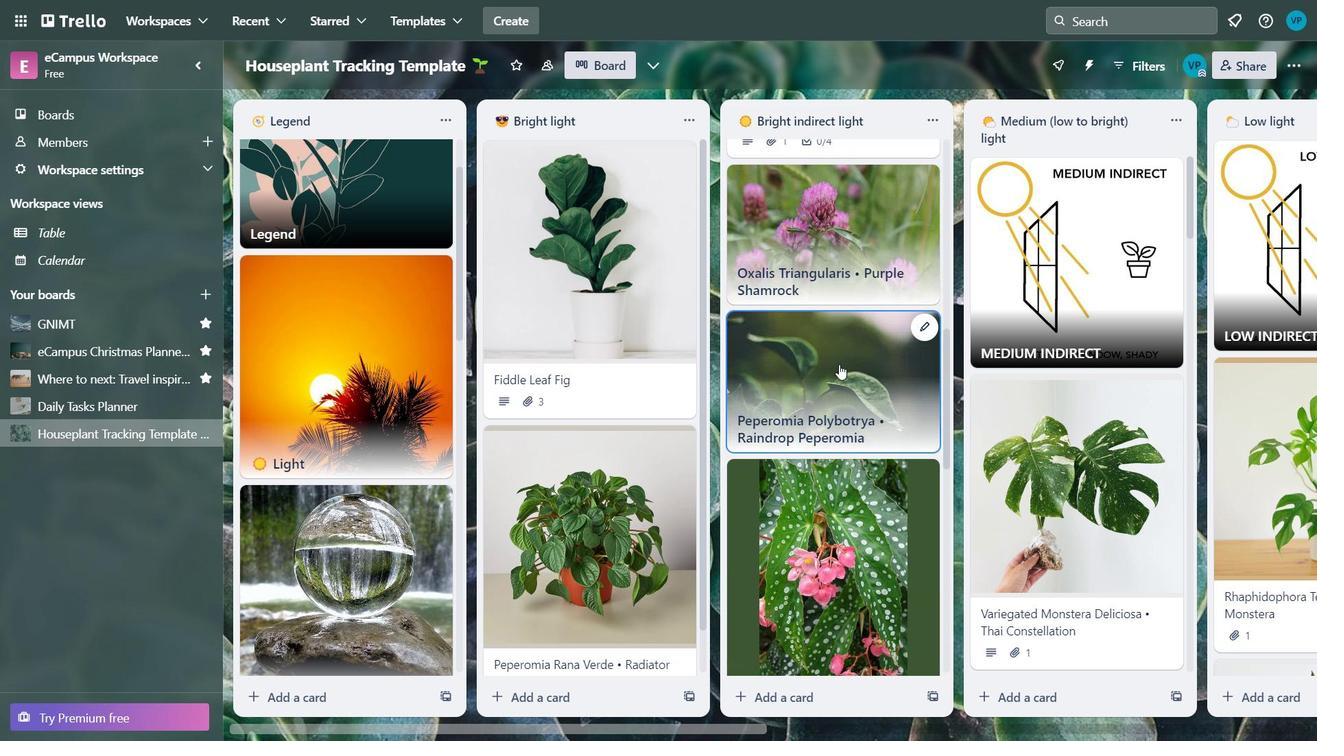 
Action: Mouse moved to (842, 288)
Screenshot: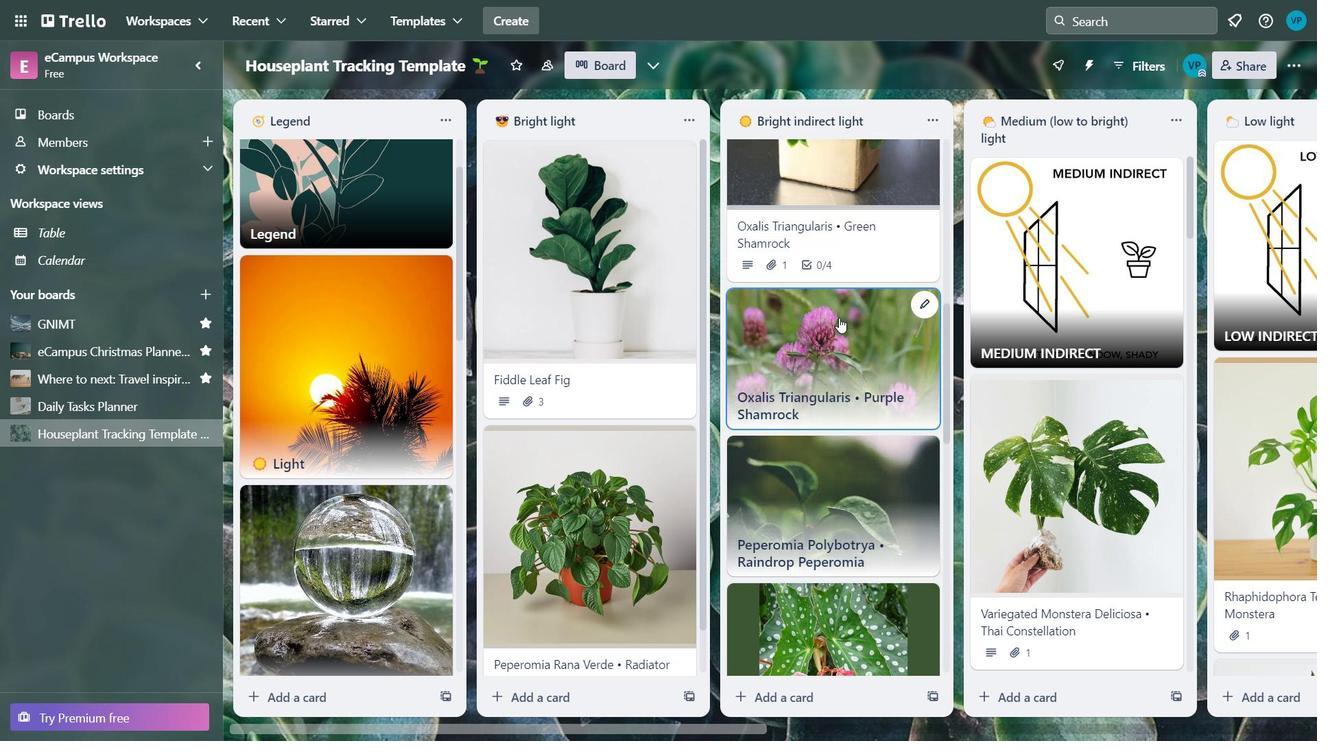 
Action: Mouse scrolled (842, 289) with delta (0, 0)
Screenshot: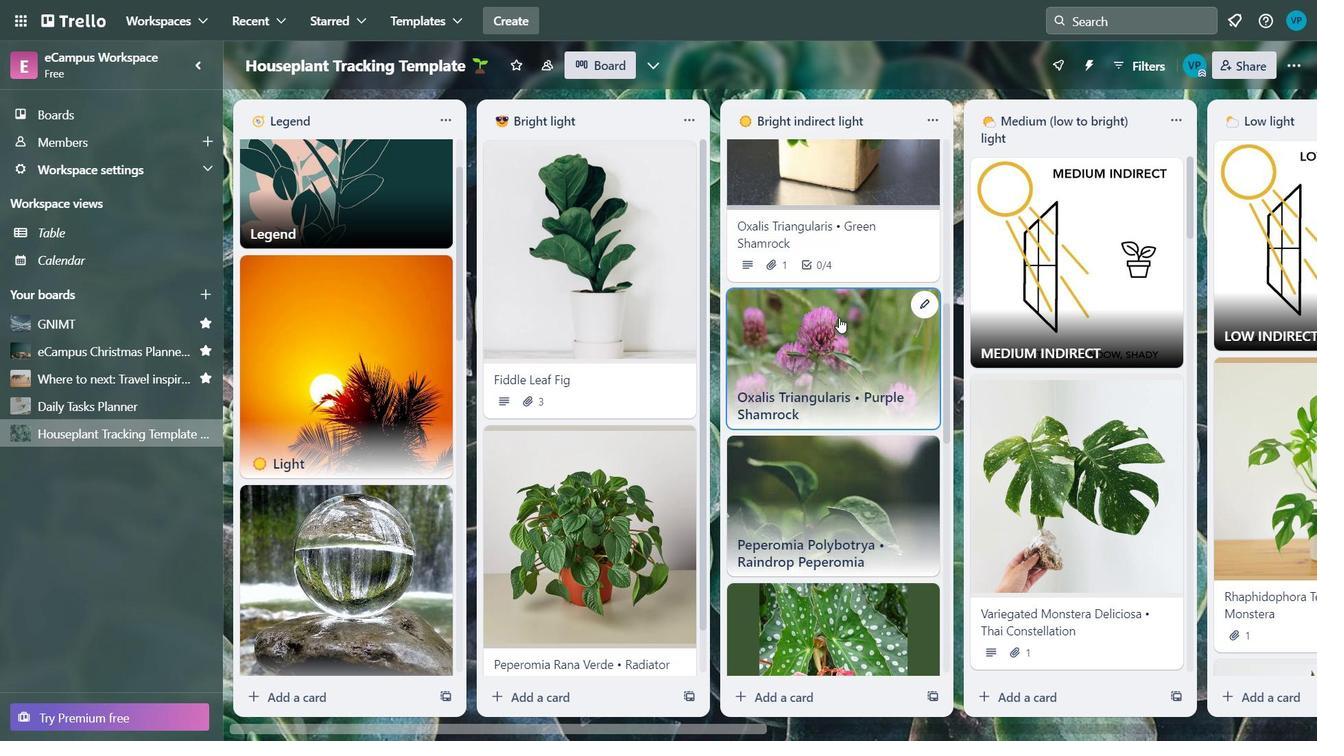 
Action: Mouse scrolled (842, 289) with delta (0, 0)
Screenshot: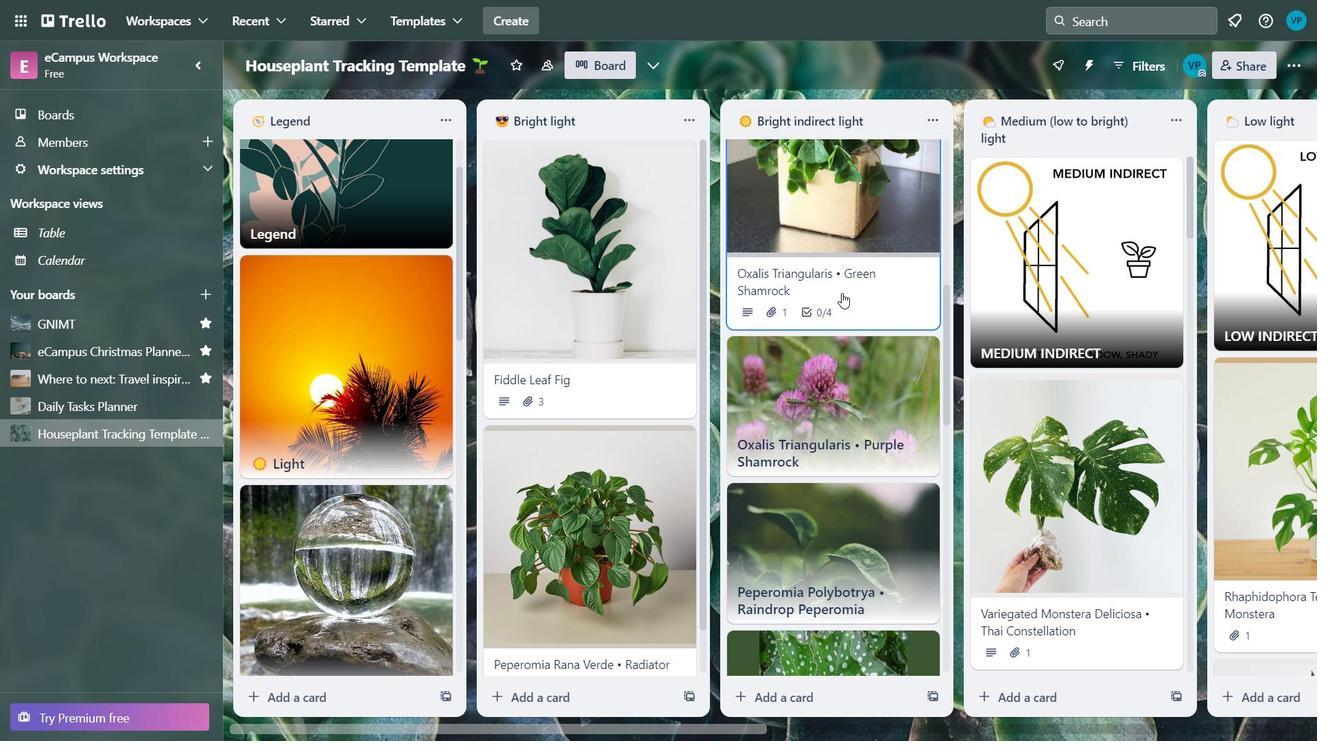 
Action: Mouse scrolled (842, 289) with delta (0, 0)
Screenshot: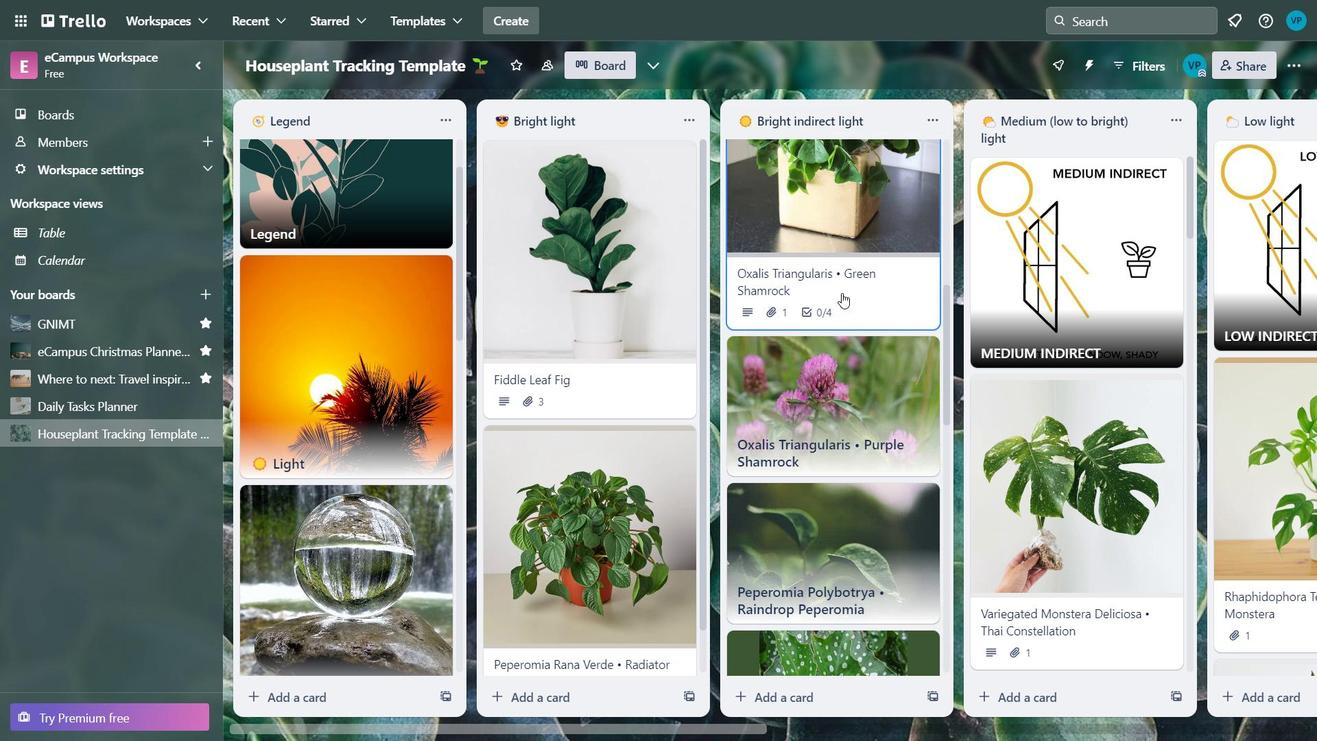 
Action: Mouse moved to (842, 325)
Screenshot: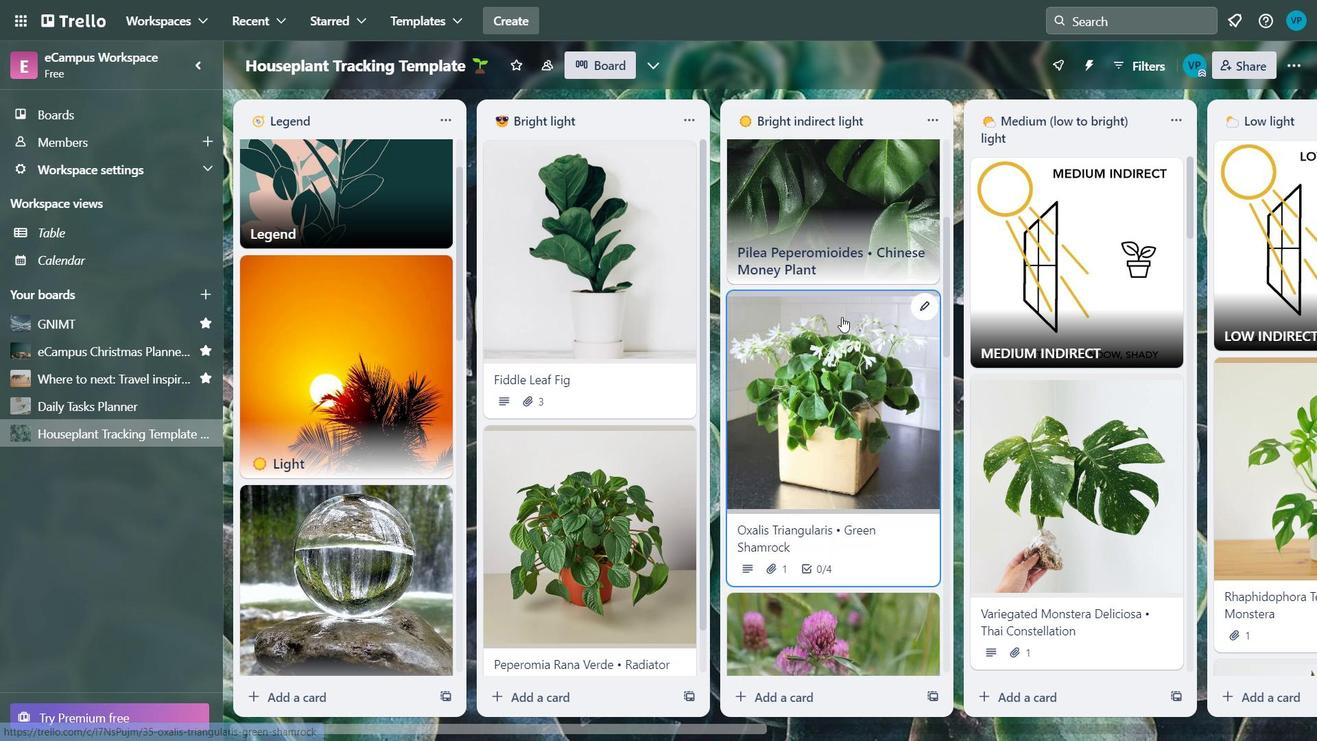 
Action: Mouse scrolled (842, 326) with delta (0, 0)
Screenshot: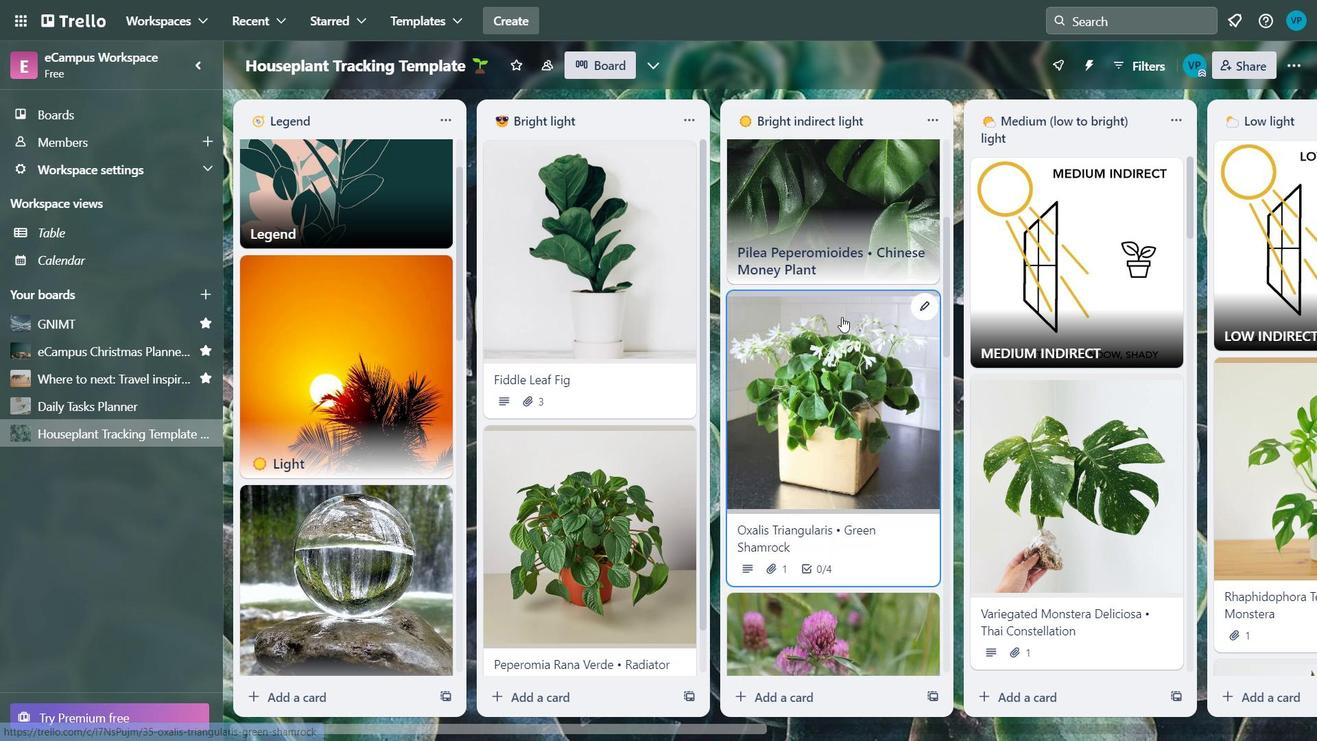 
Action: Mouse scrolled (842, 326) with delta (0, 0)
Screenshot: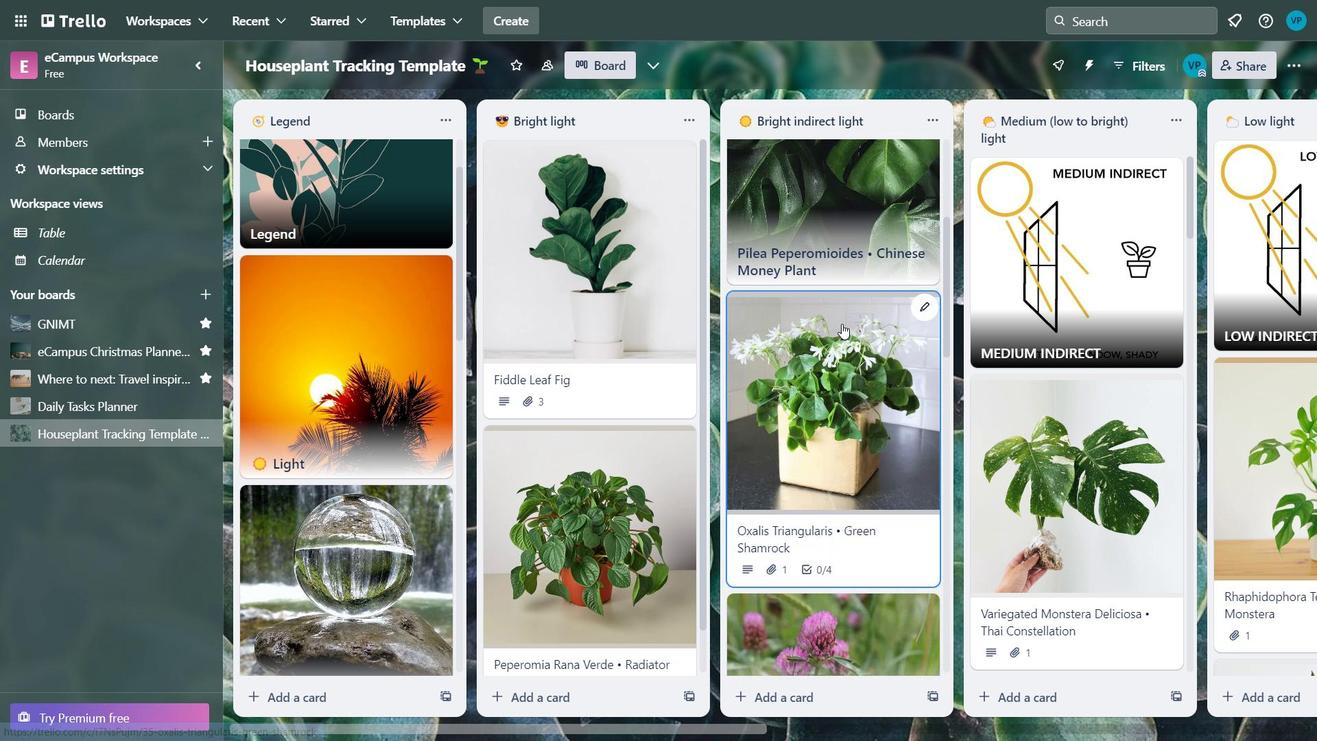
Action: Mouse scrolled (842, 326) with delta (0, 0)
Screenshot: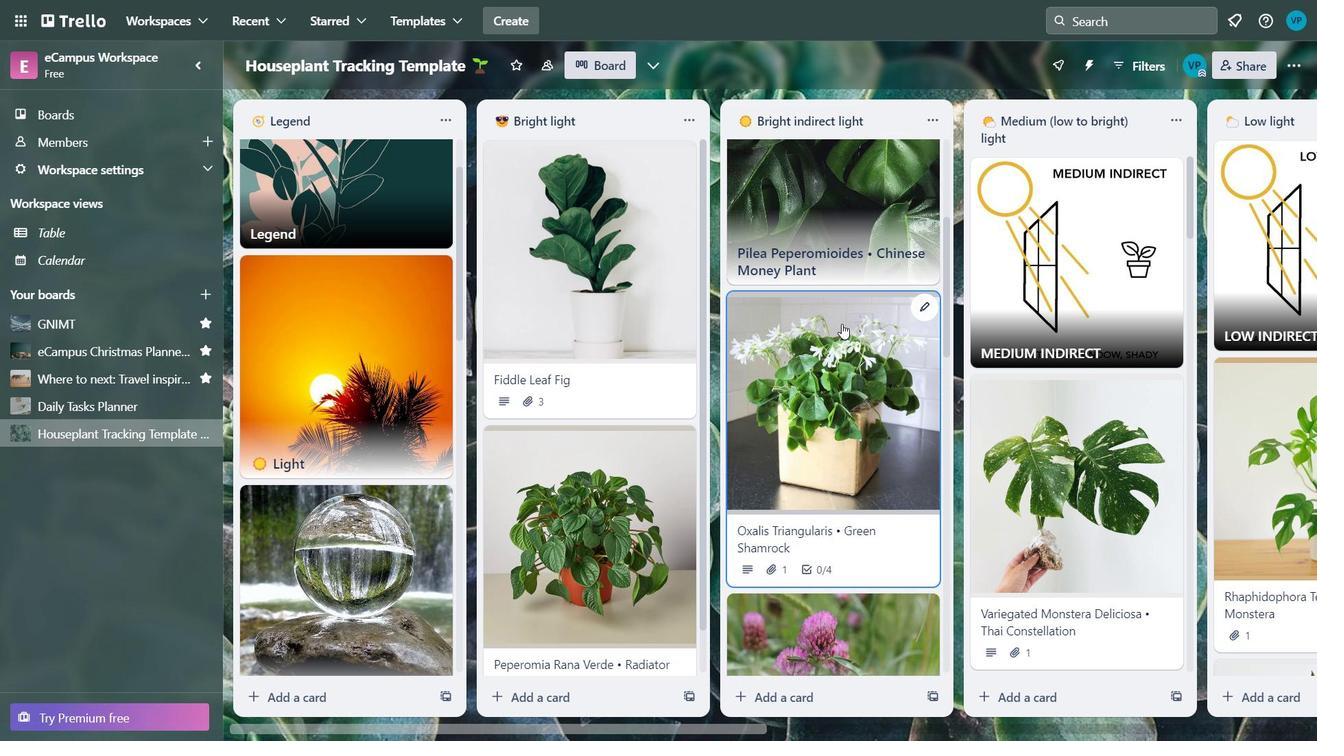 
Action: Mouse moved to (846, 341)
Screenshot: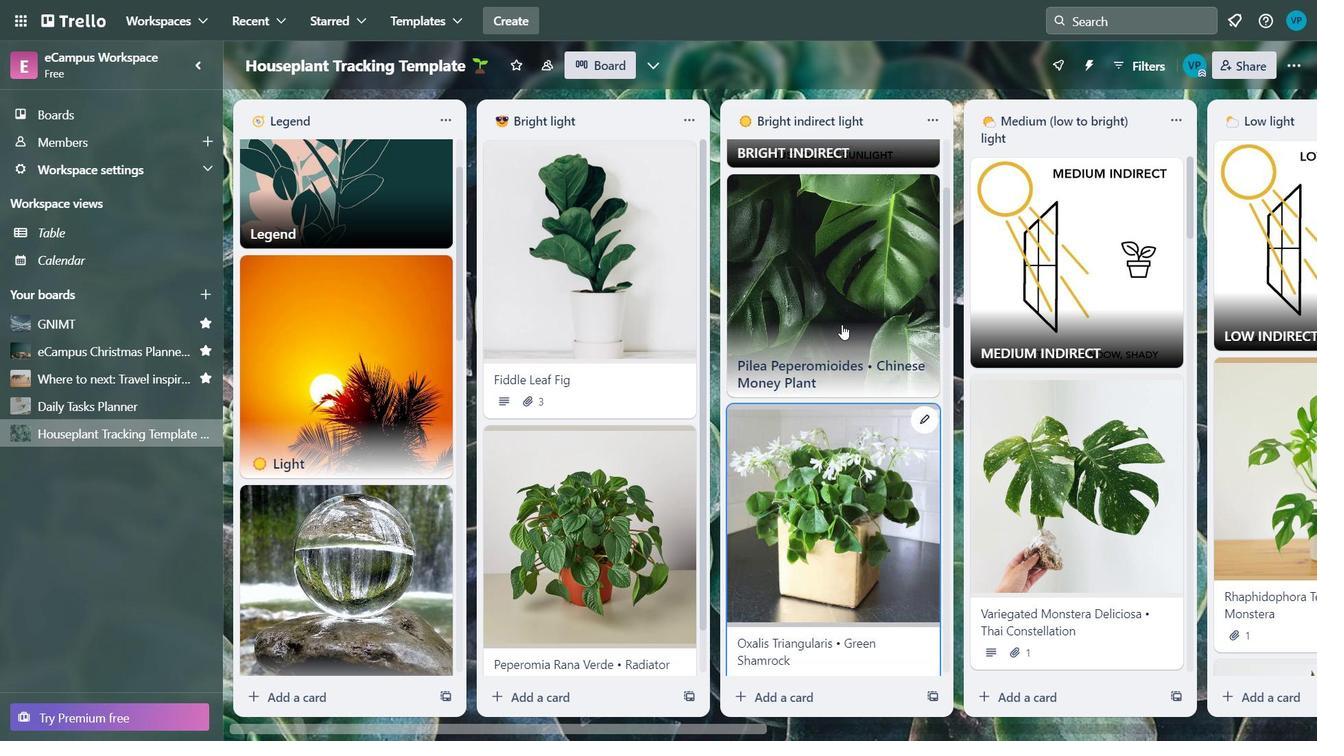 
Action: Mouse scrolled (846, 342) with delta (0, 0)
Screenshot: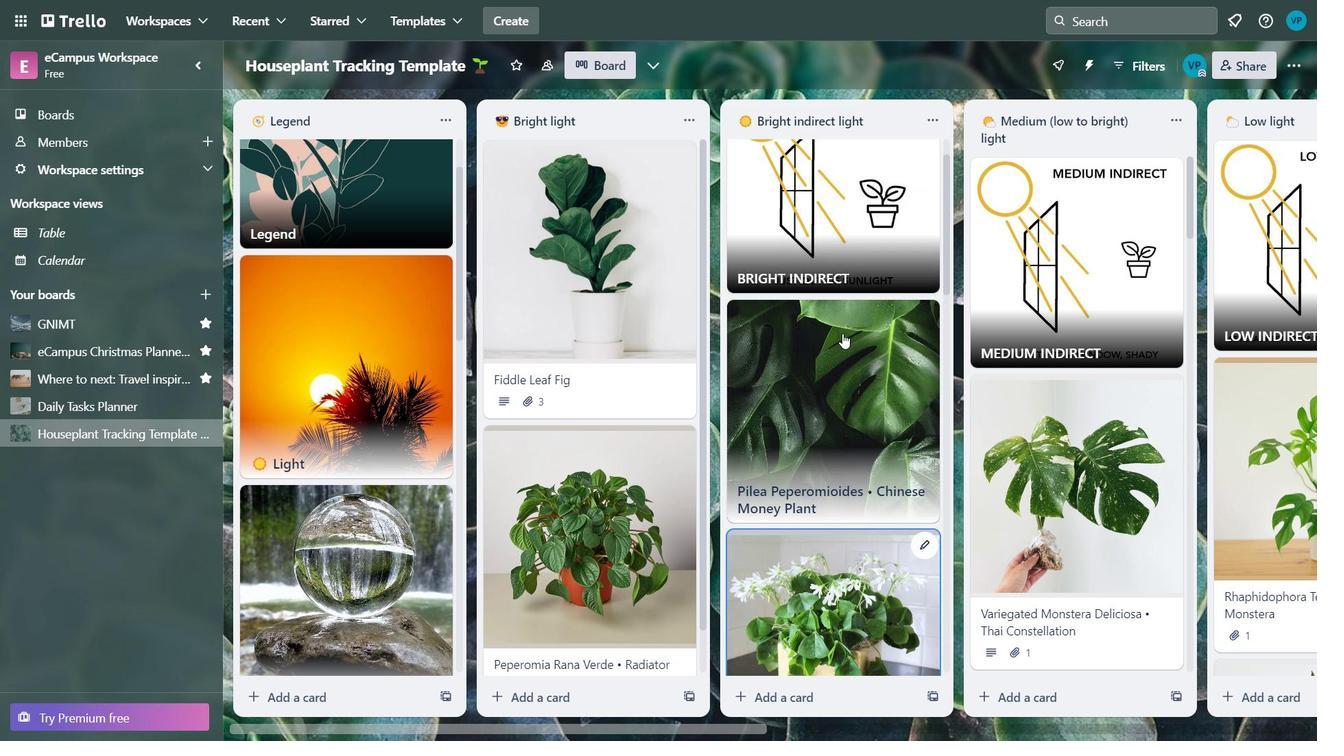 
Action: Mouse moved to (846, 342)
Screenshot: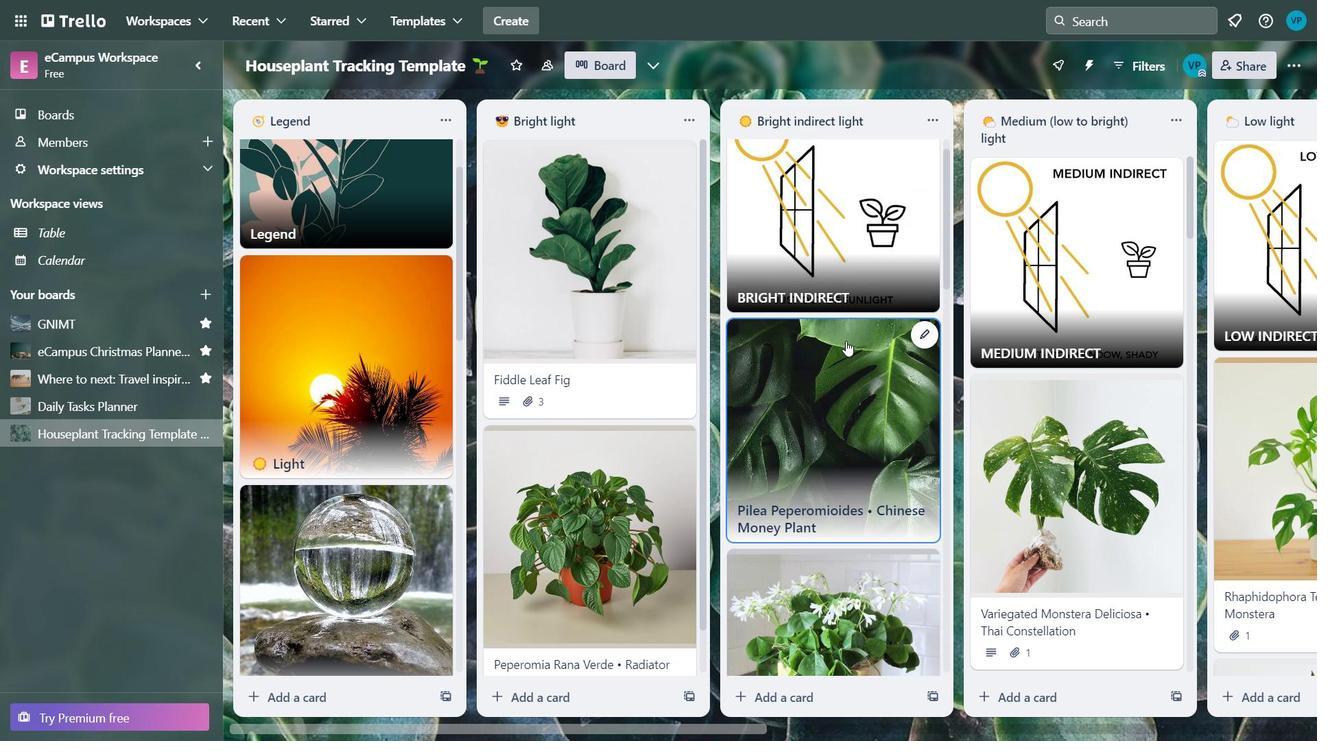 
Action: Mouse scrolled (846, 343) with delta (0, 0)
Screenshot: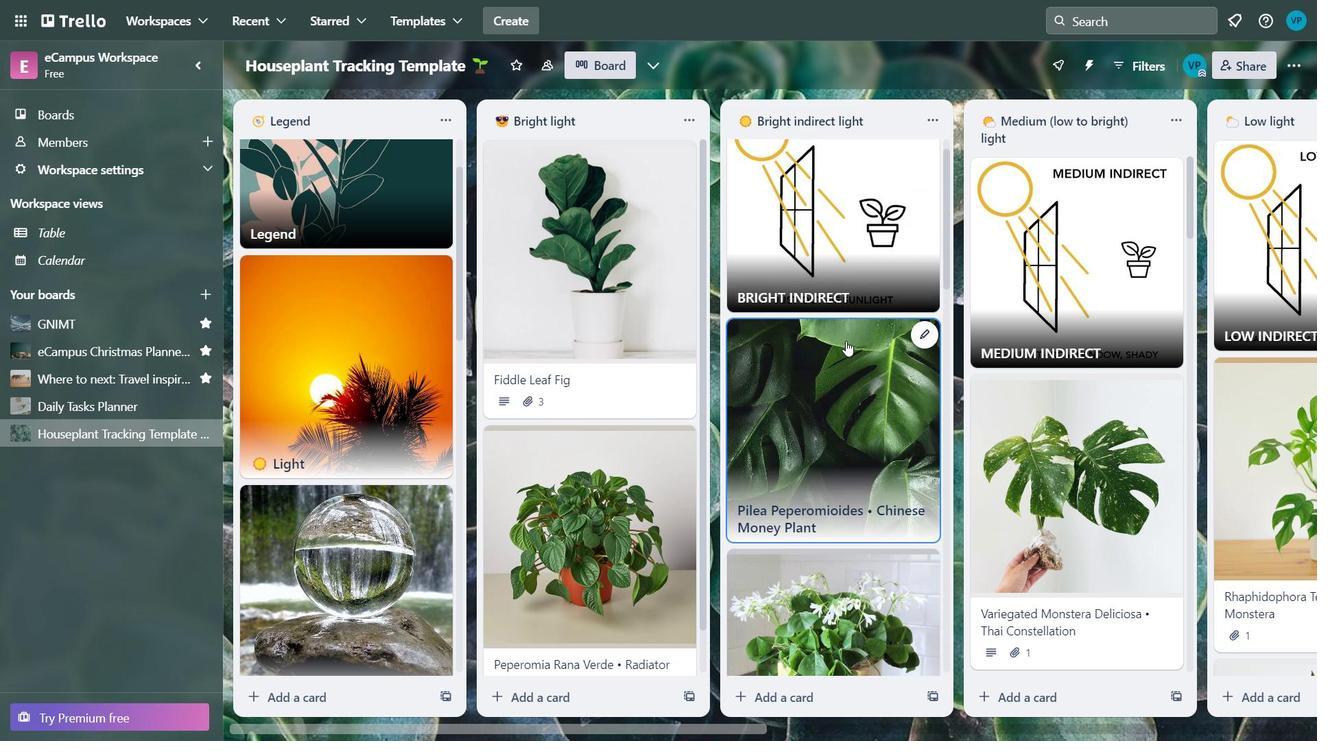 
Action: Mouse scrolled (846, 343) with delta (0, 0)
Screenshot: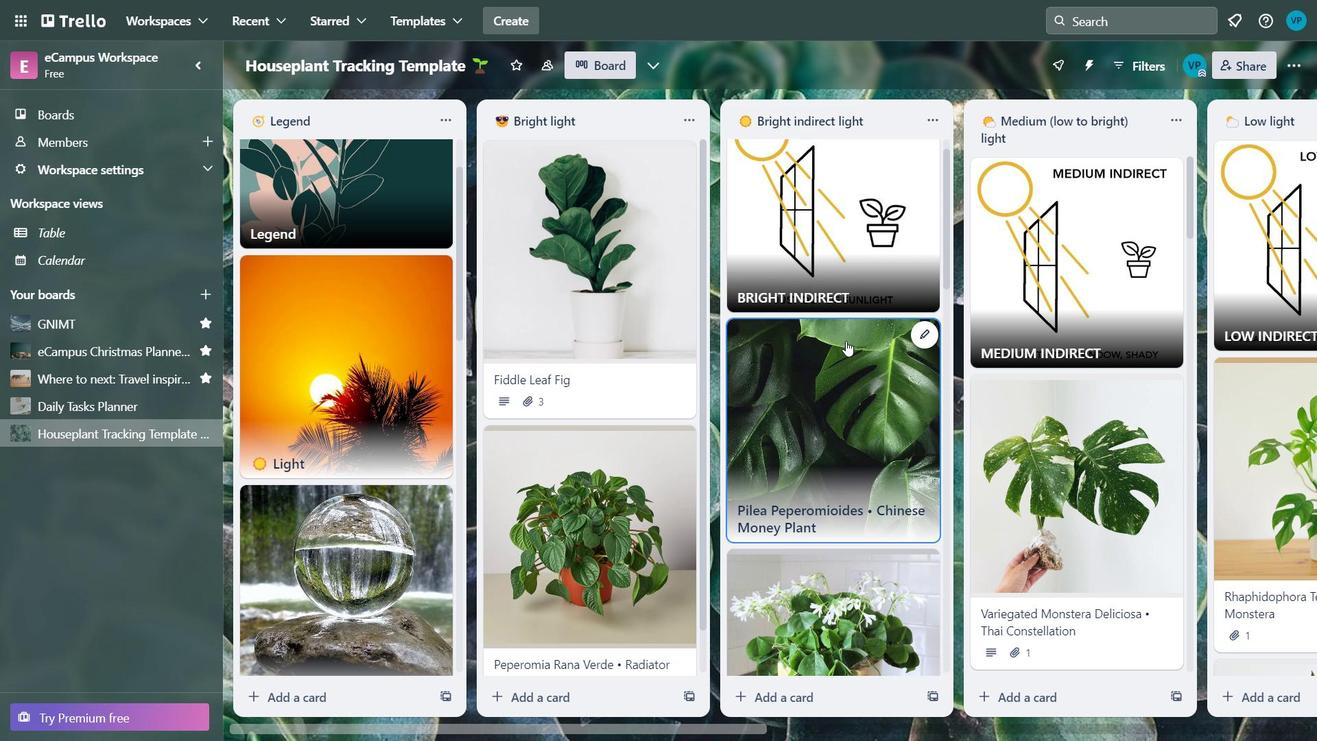 
Action: Mouse moved to (847, 344)
Screenshot: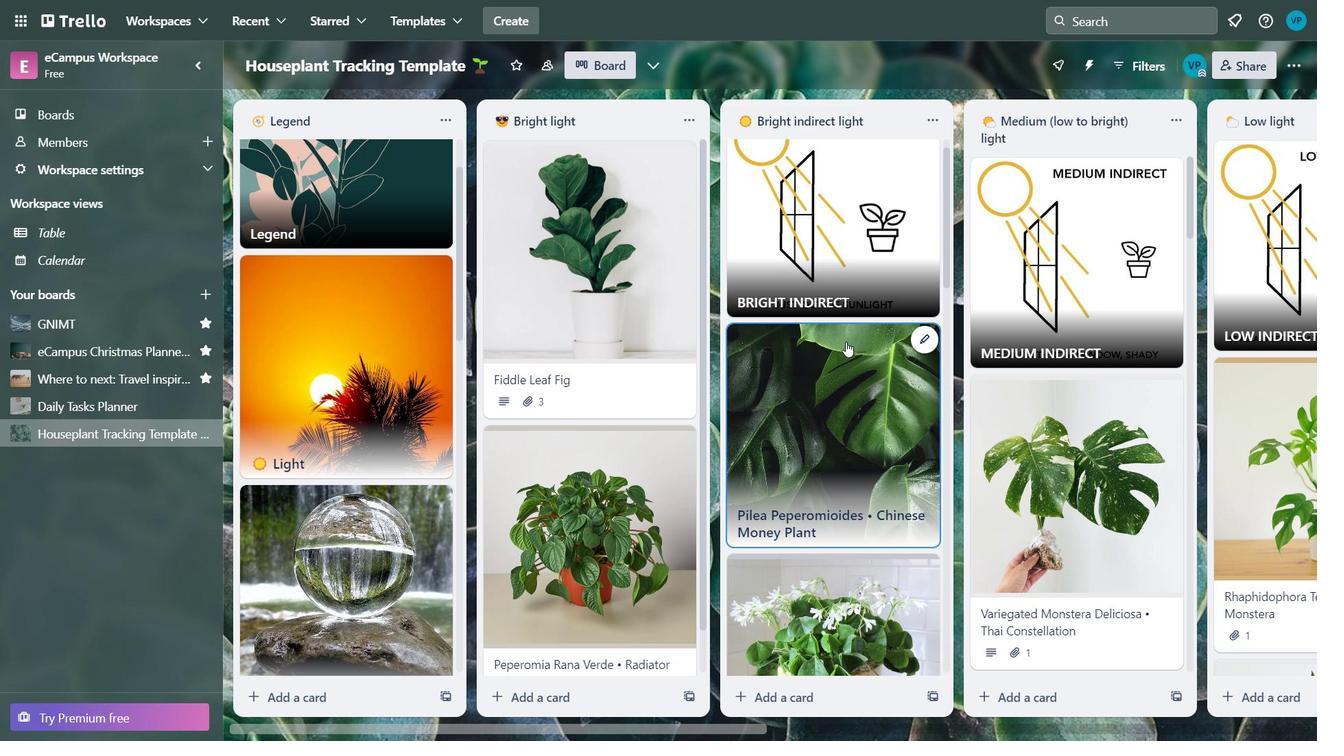 
Action: Mouse scrolled (847, 345) with delta (0, 0)
Screenshot: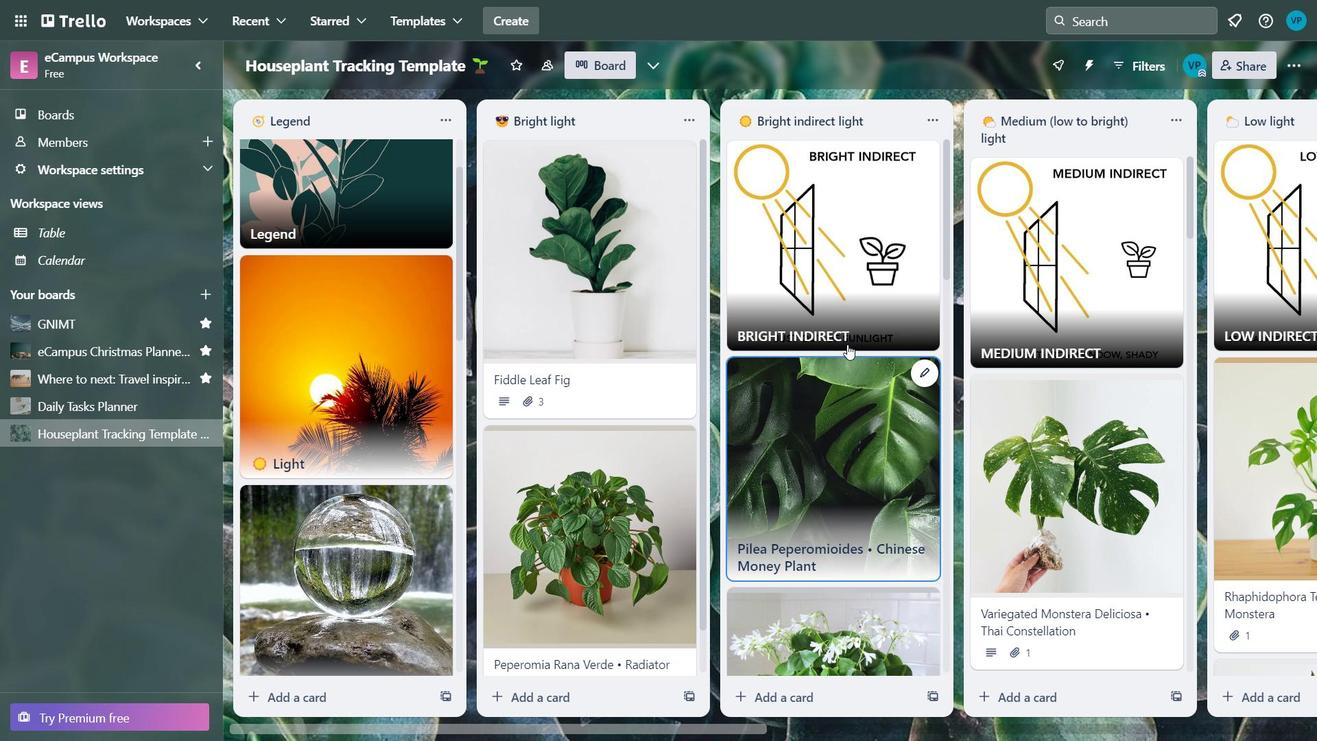 
Action: Mouse scrolled (847, 345) with delta (0, 0)
Screenshot: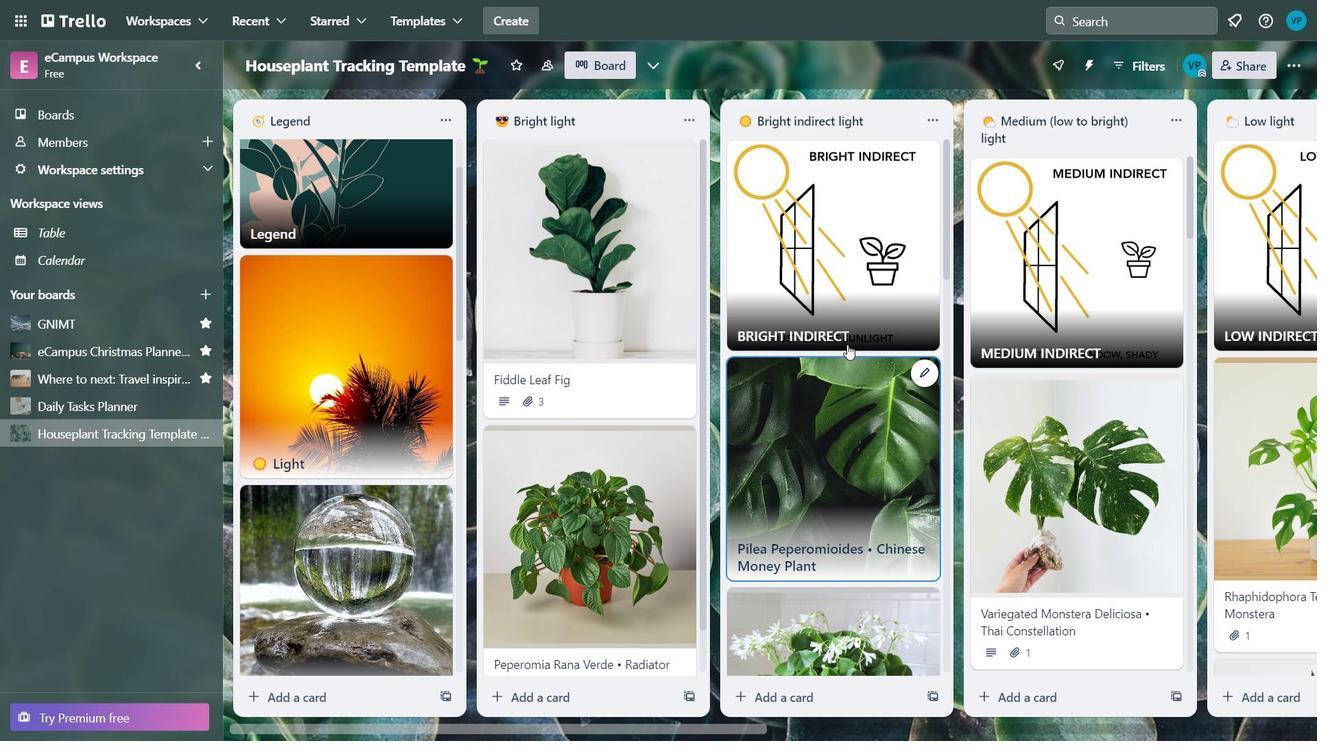 
Action: Mouse scrolled (847, 345) with delta (0, 0)
Screenshot: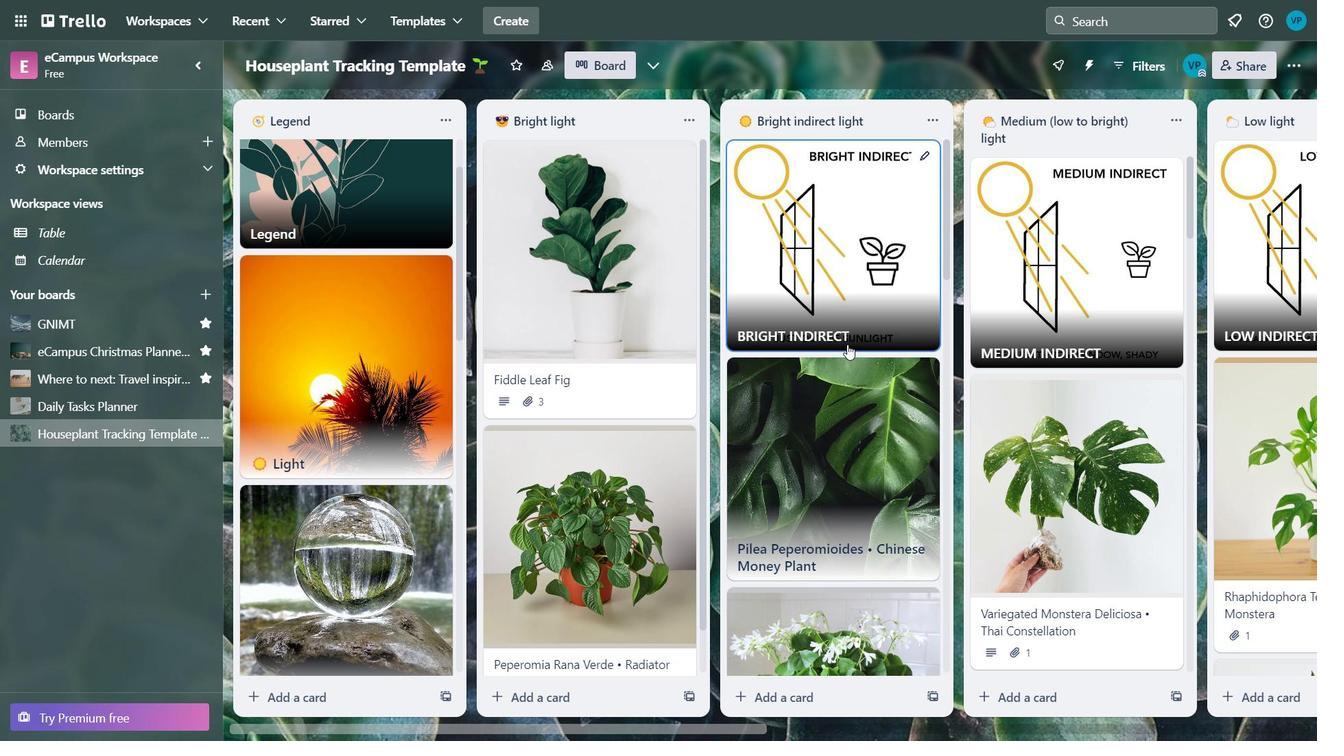
Action: Mouse scrolled (847, 345) with delta (0, 0)
Screenshot: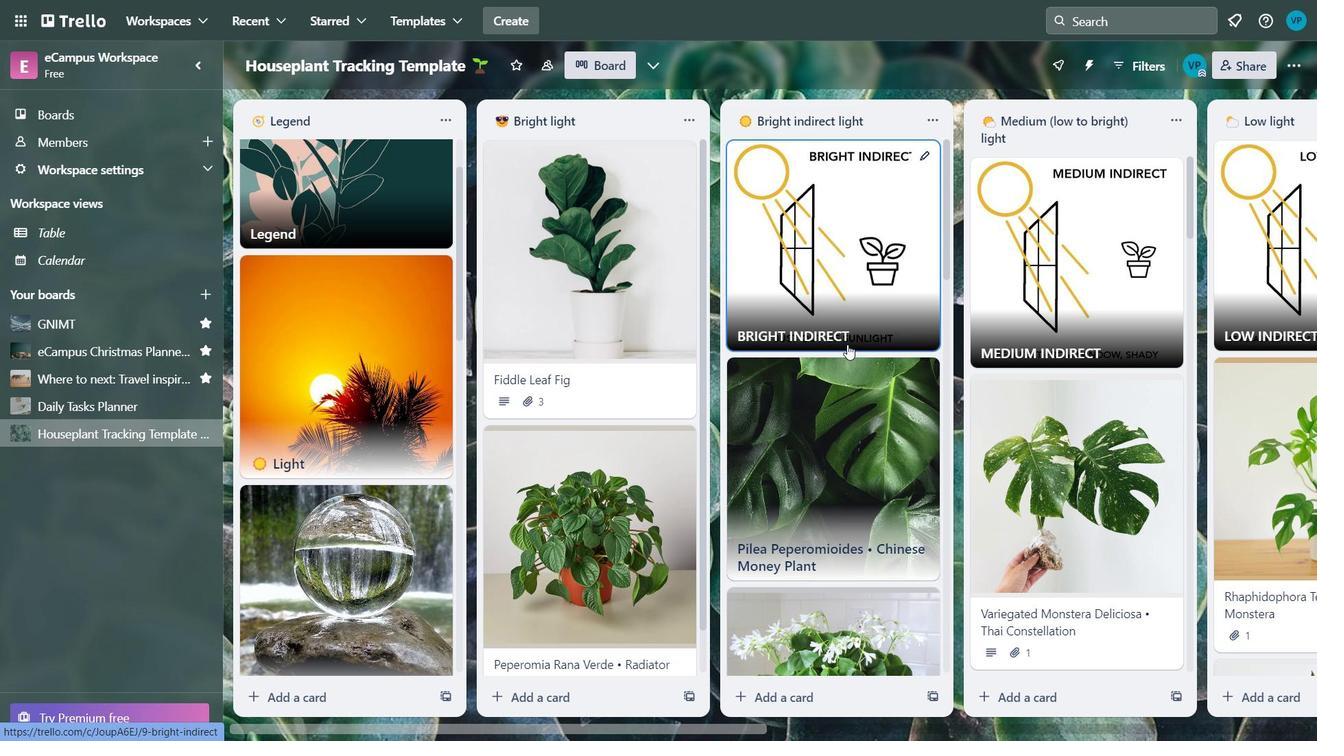 
Action: Mouse scrolled (847, 345) with delta (0, 0)
Screenshot: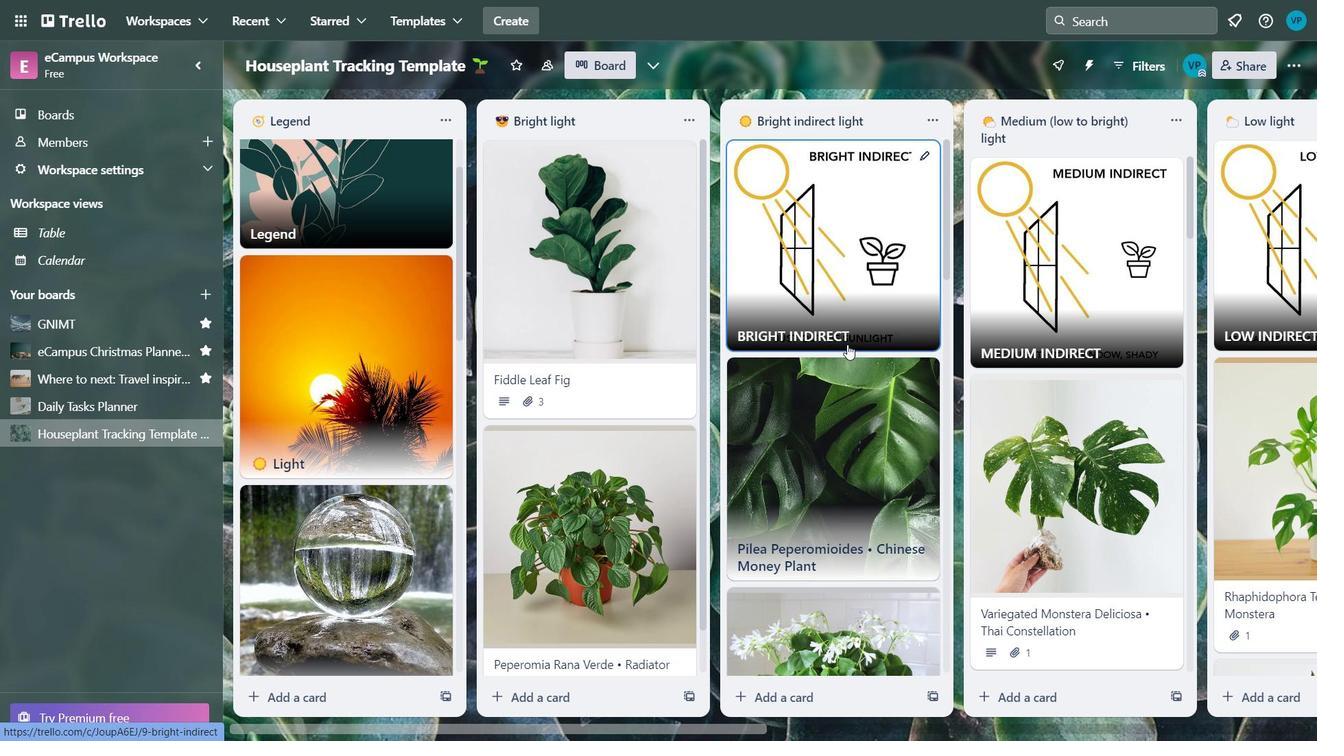 
Action: Mouse scrolled (847, 345) with delta (0, 0)
Screenshot: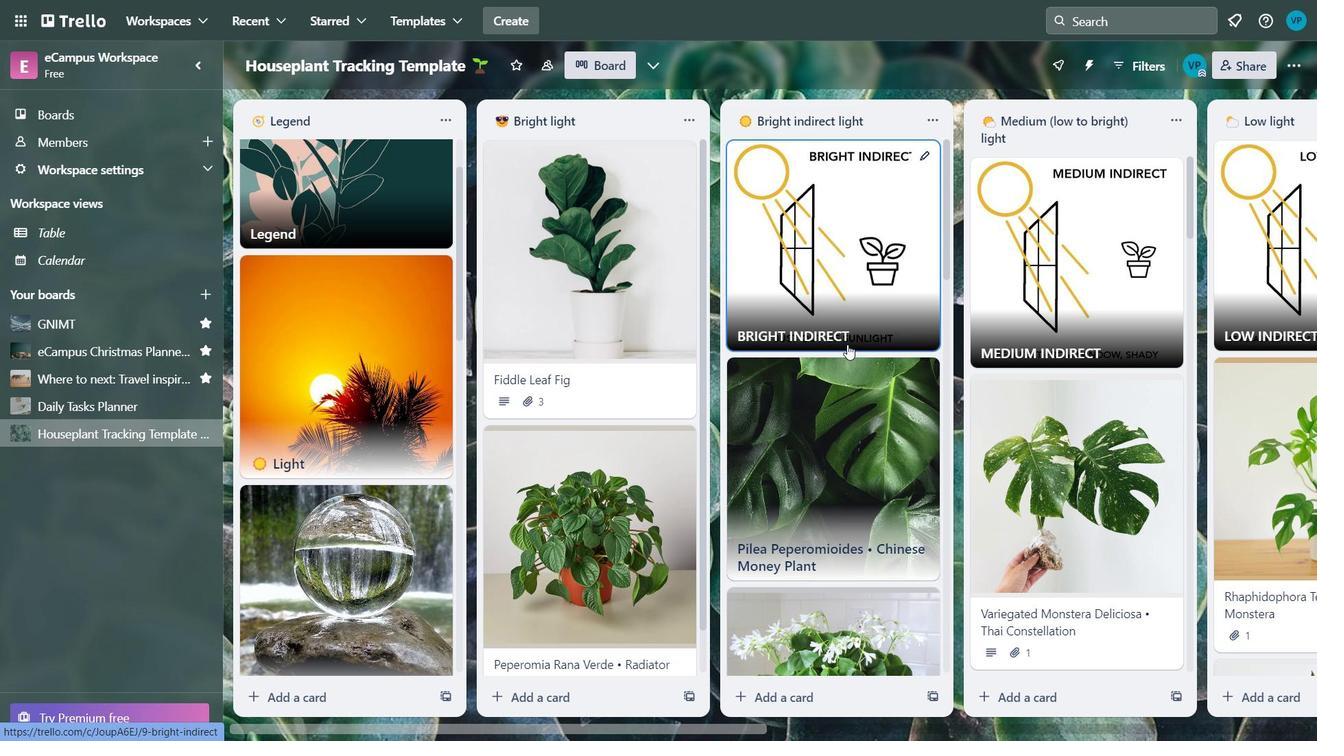 
Action: Mouse moved to (847, 344)
Screenshot: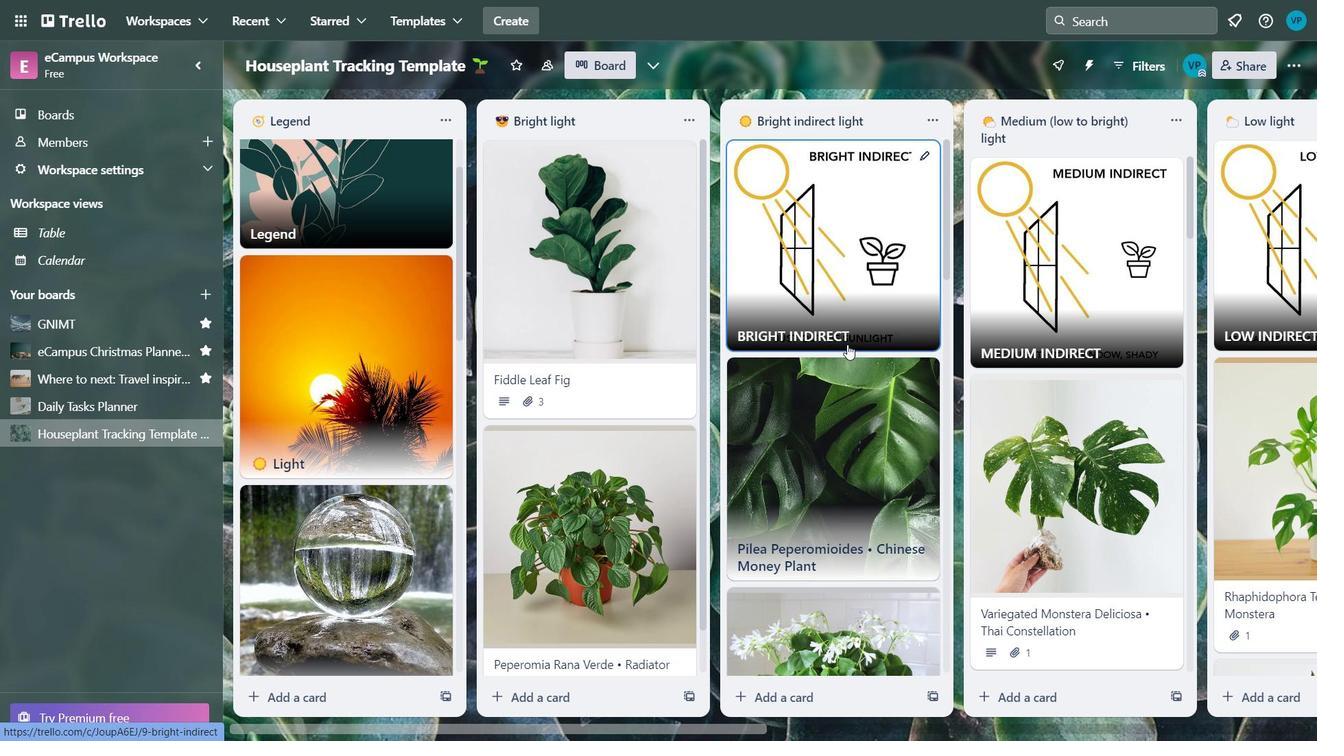 
Action: Mouse scrolled (847, 345) with delta (0, 0)
Screenshot: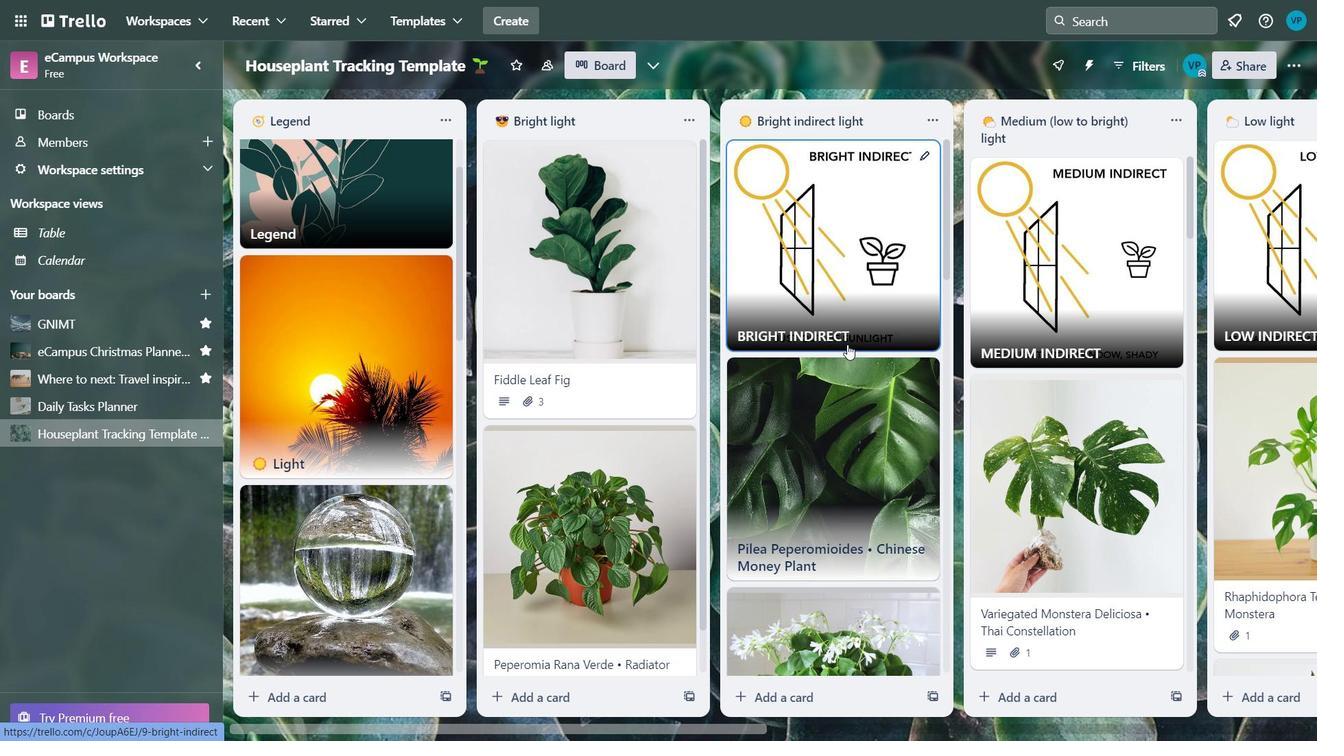 
Action: Mouse moved to (847, 343)
Screenshot: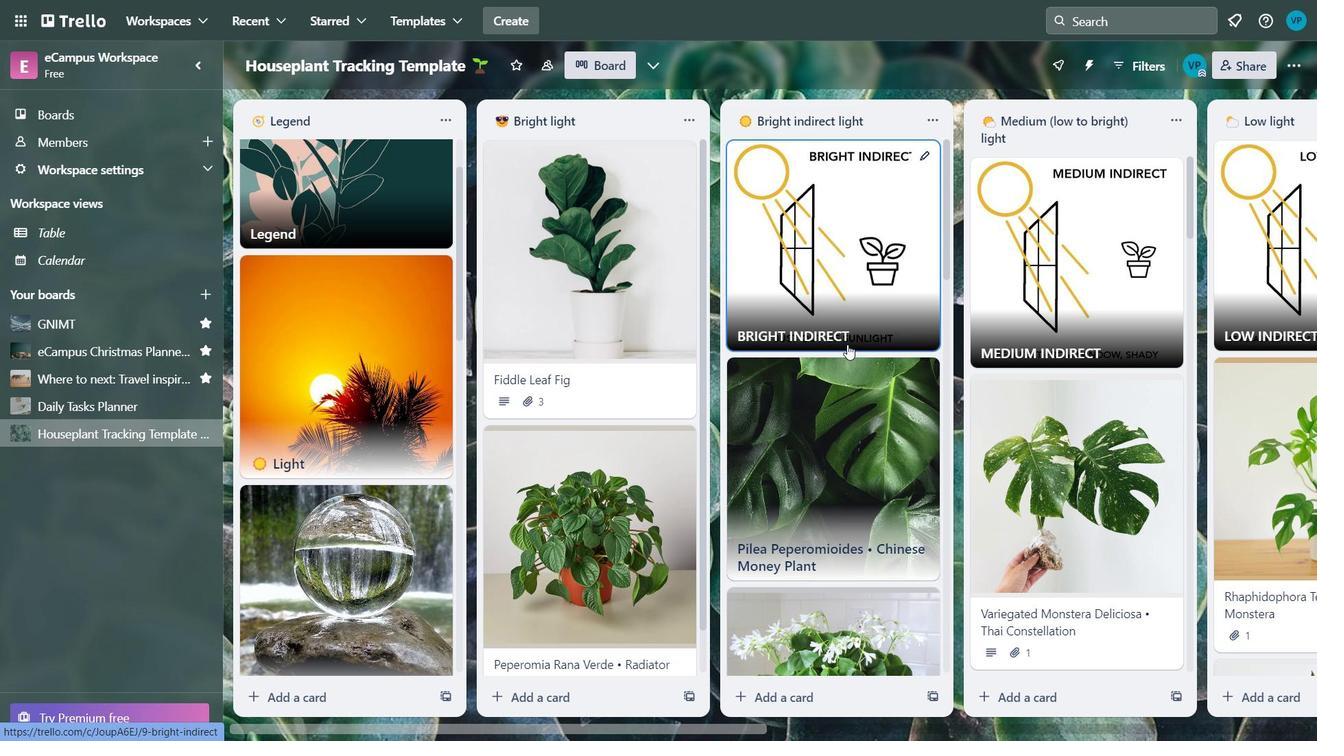 
Action: Mouse scrolled (847, 343) with delta (0, 0)
Screenshot: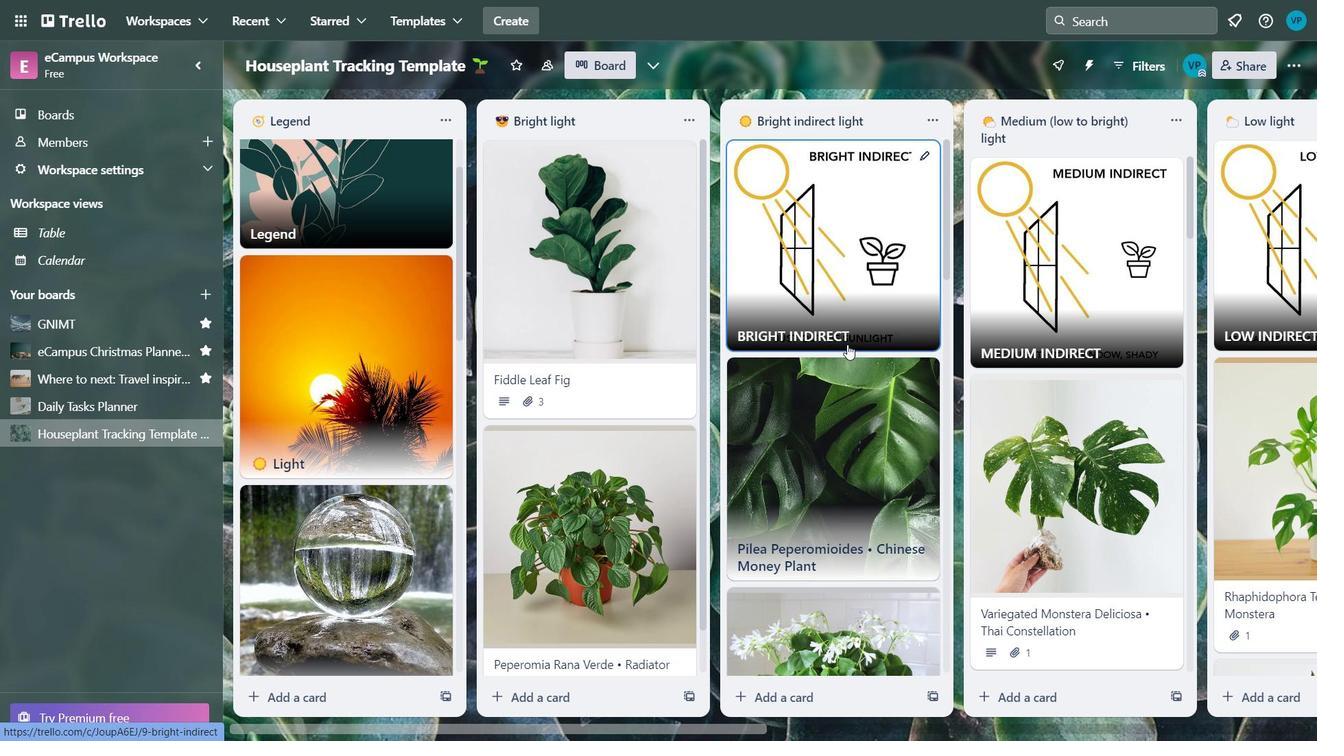 
Action: Mouse moved to (847, 336)
Screenshot: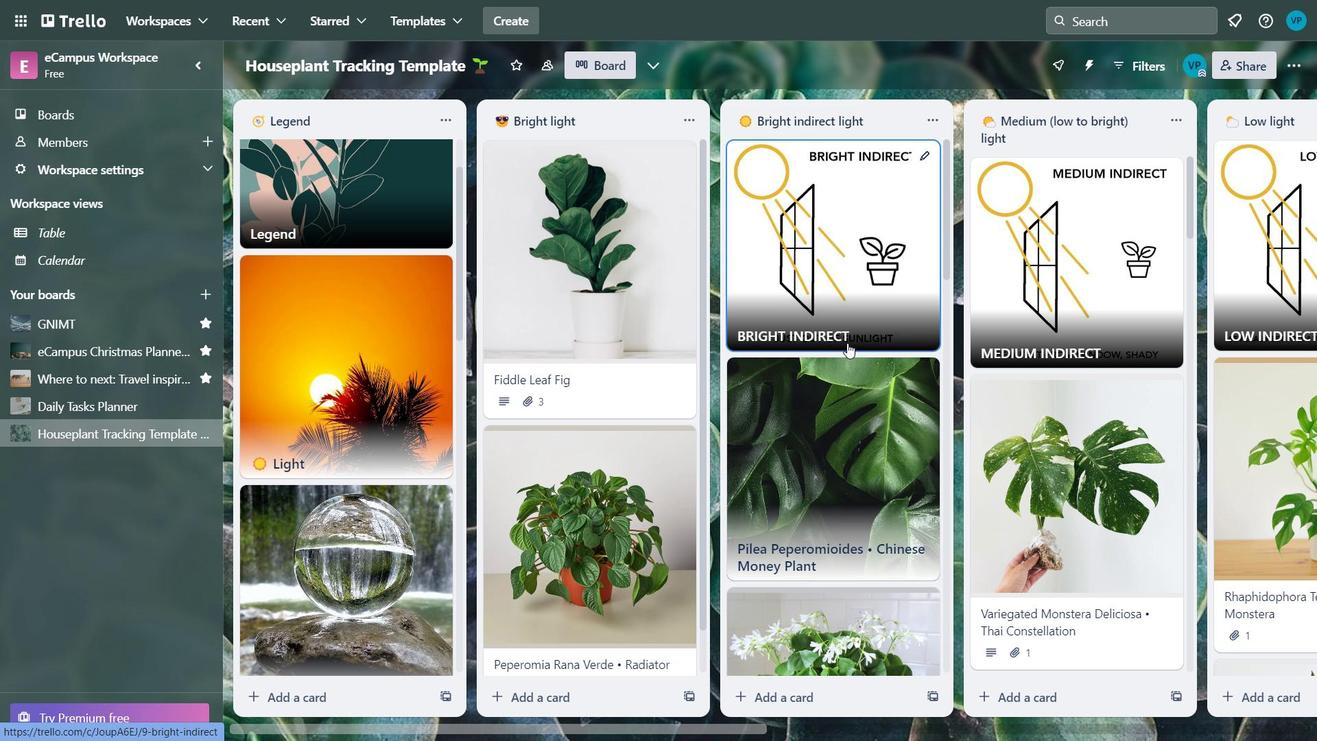 
Action: Mouse scrolled (847, 337) with delta (0, 0)
Screenshot: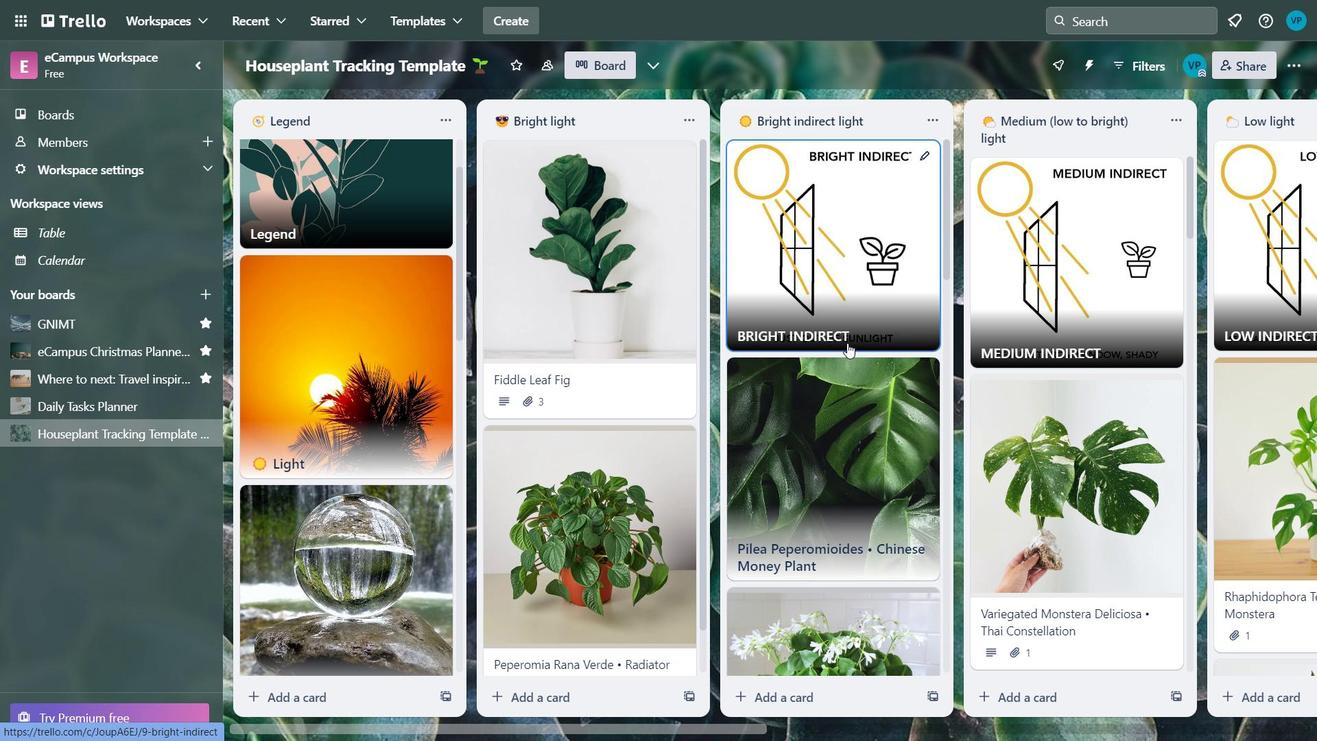 
Action: Mouse moved to (847, 332)
Screenshot: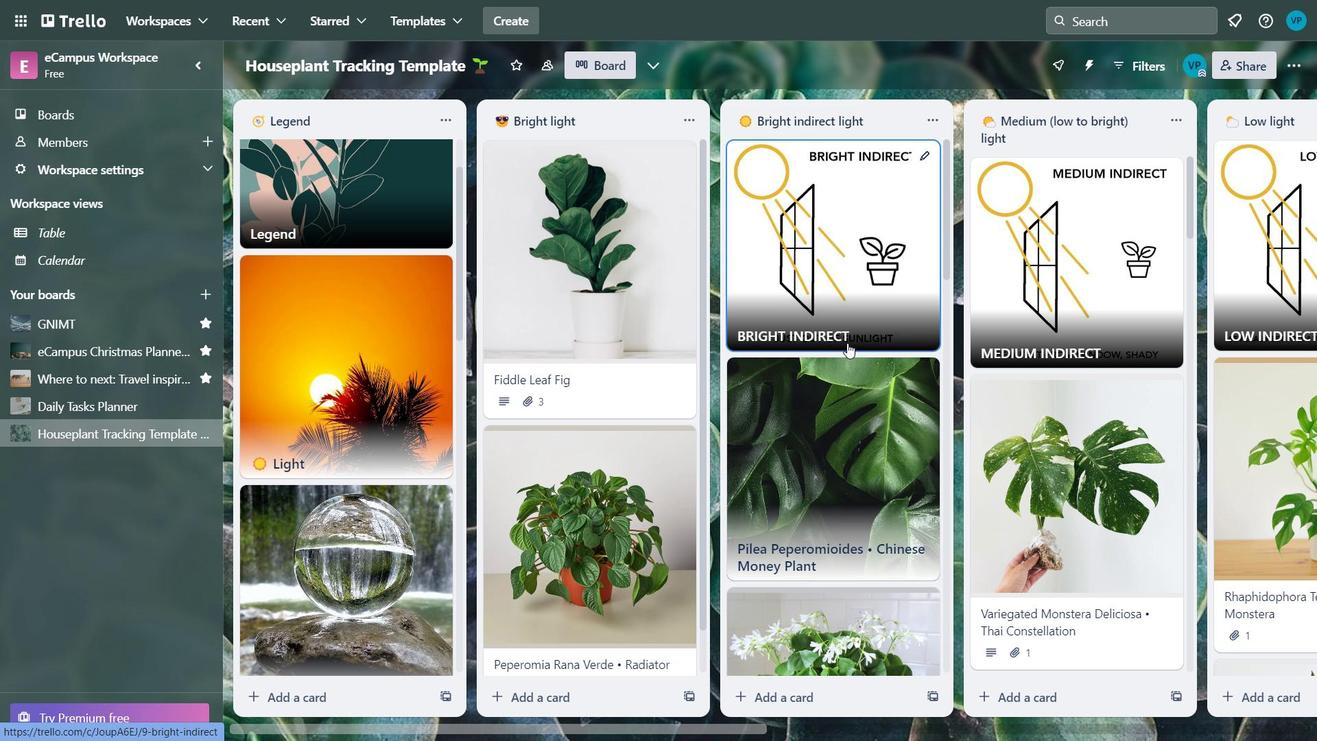 
Action: Mouse scrolled (847, 333) with delta (0, 0)
Screenshot: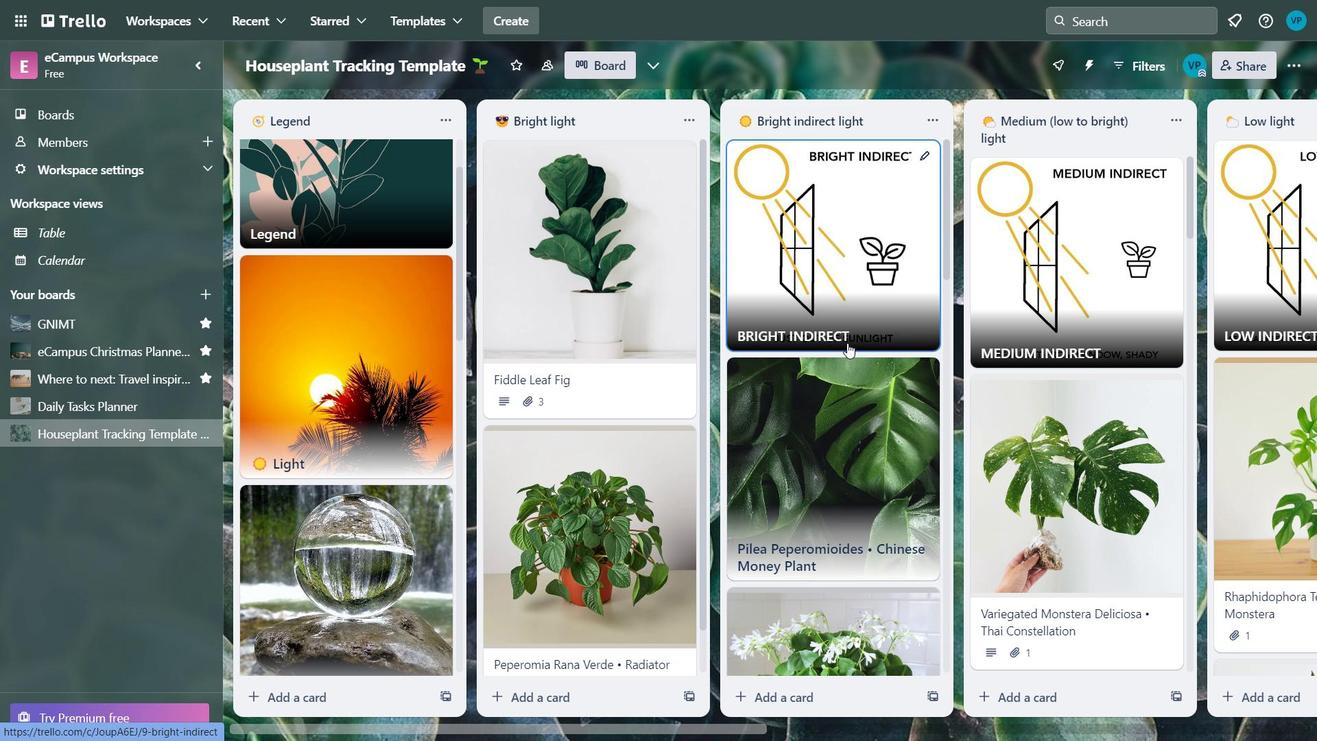 
Action: Mouse moved to (846, 321)
Screenshot: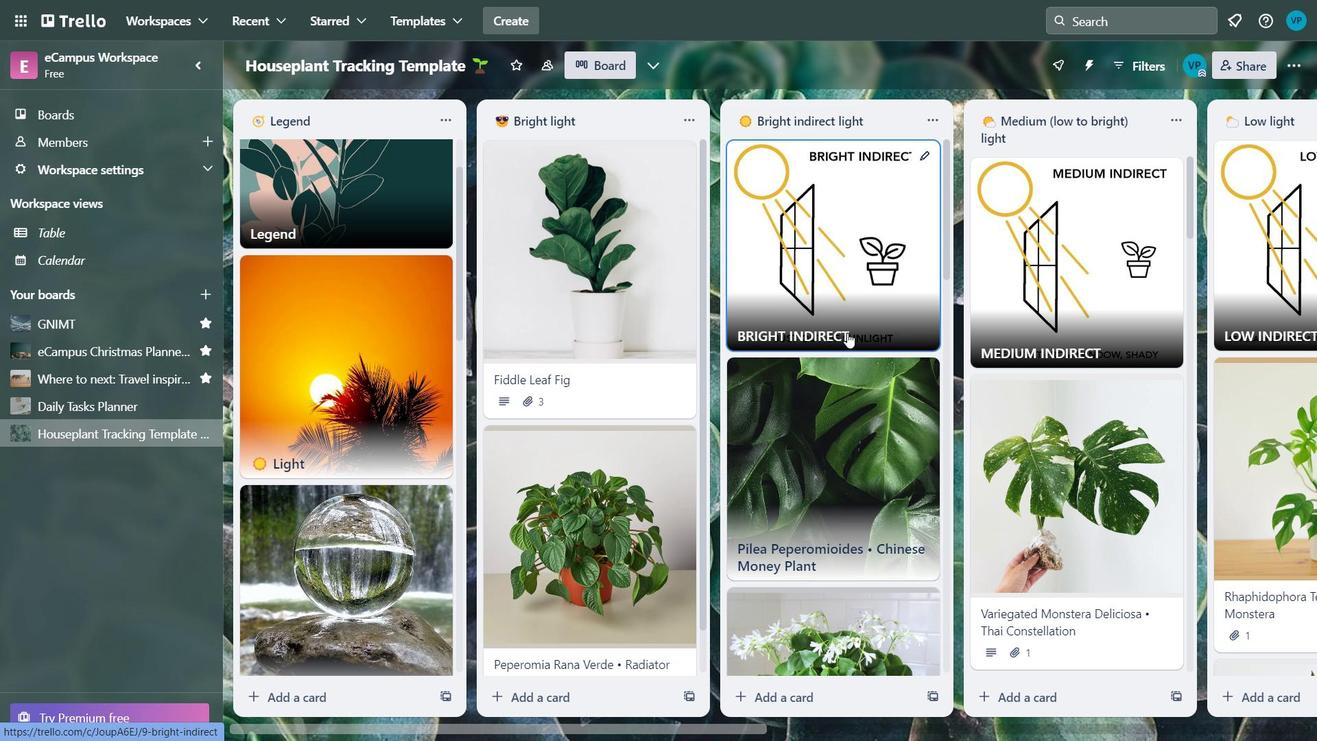 
Action: Mouse scrolled (846, 322) with delta (0, 0)
Screenshot: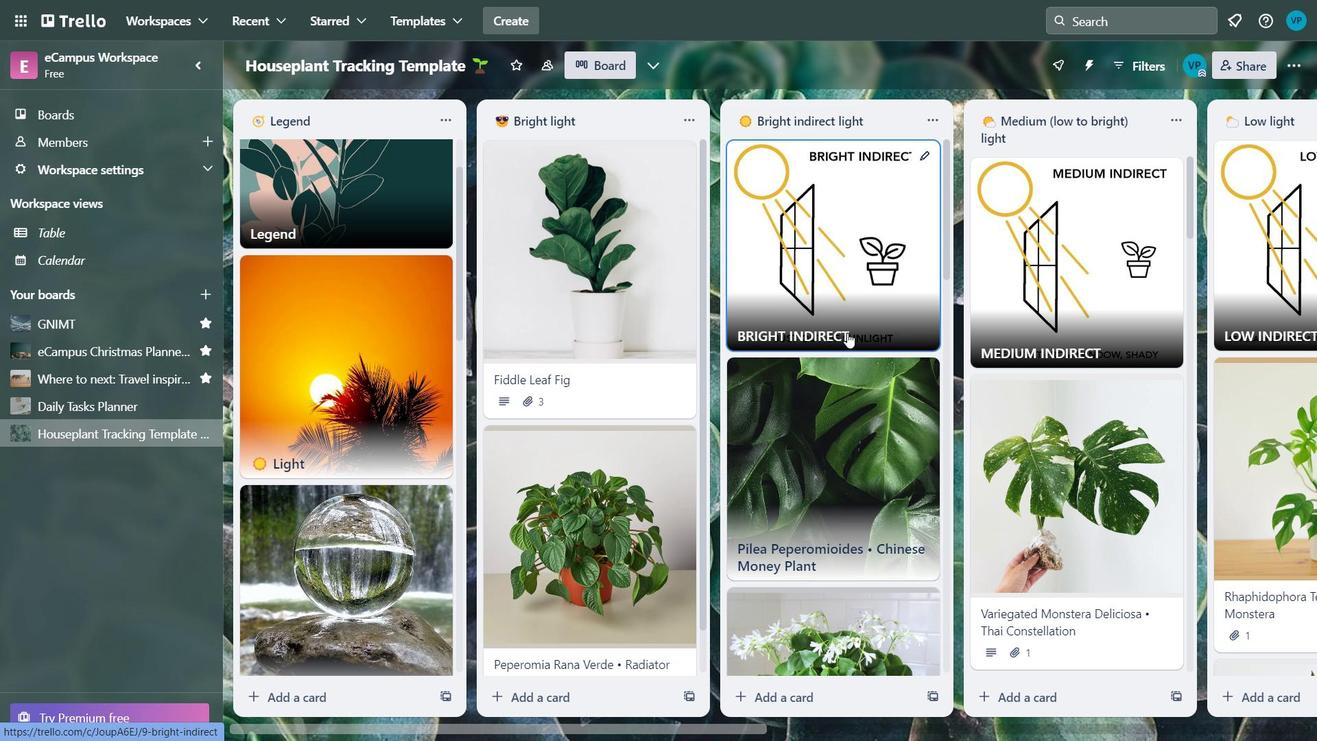 
Action: Mouse moved to (698, 728)
Screenshot: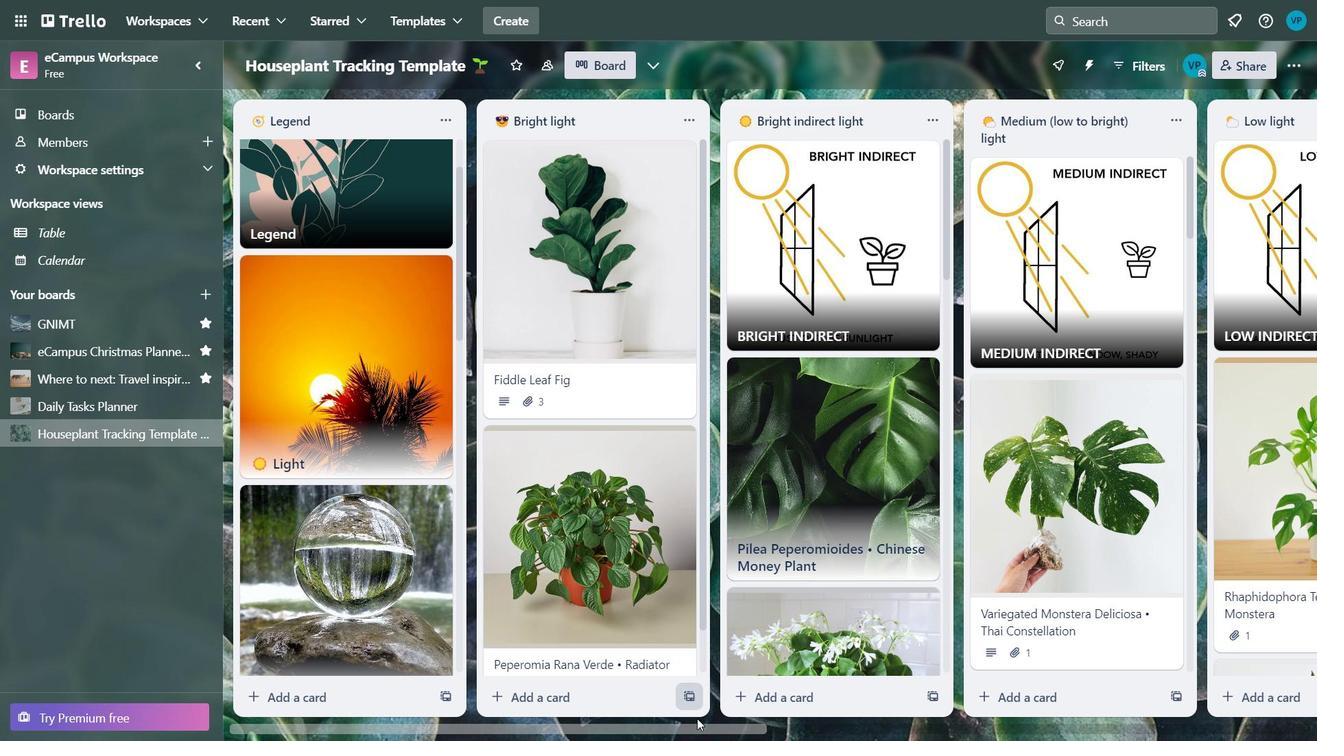 
Action: Mouse pressed left at (698, 728)
Screenshot: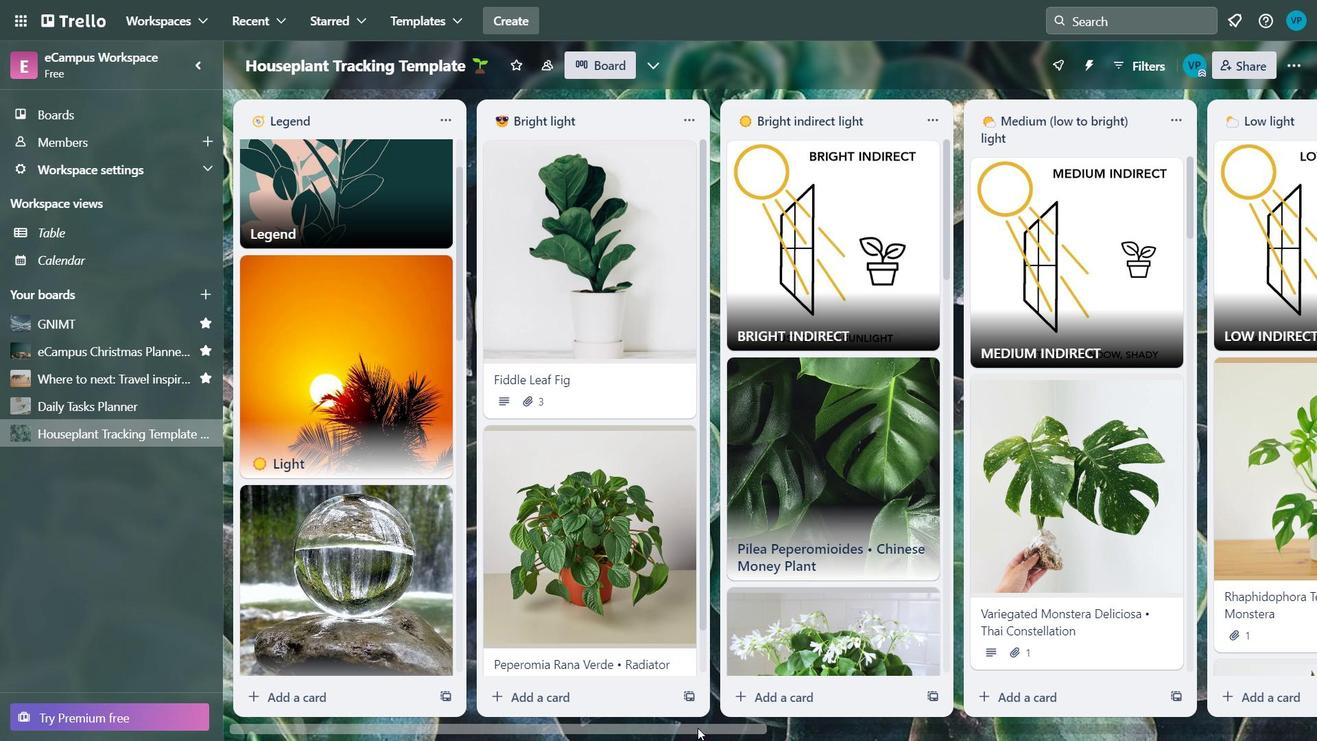 
Action: Mouse moved to (889, 514)
Screenshot: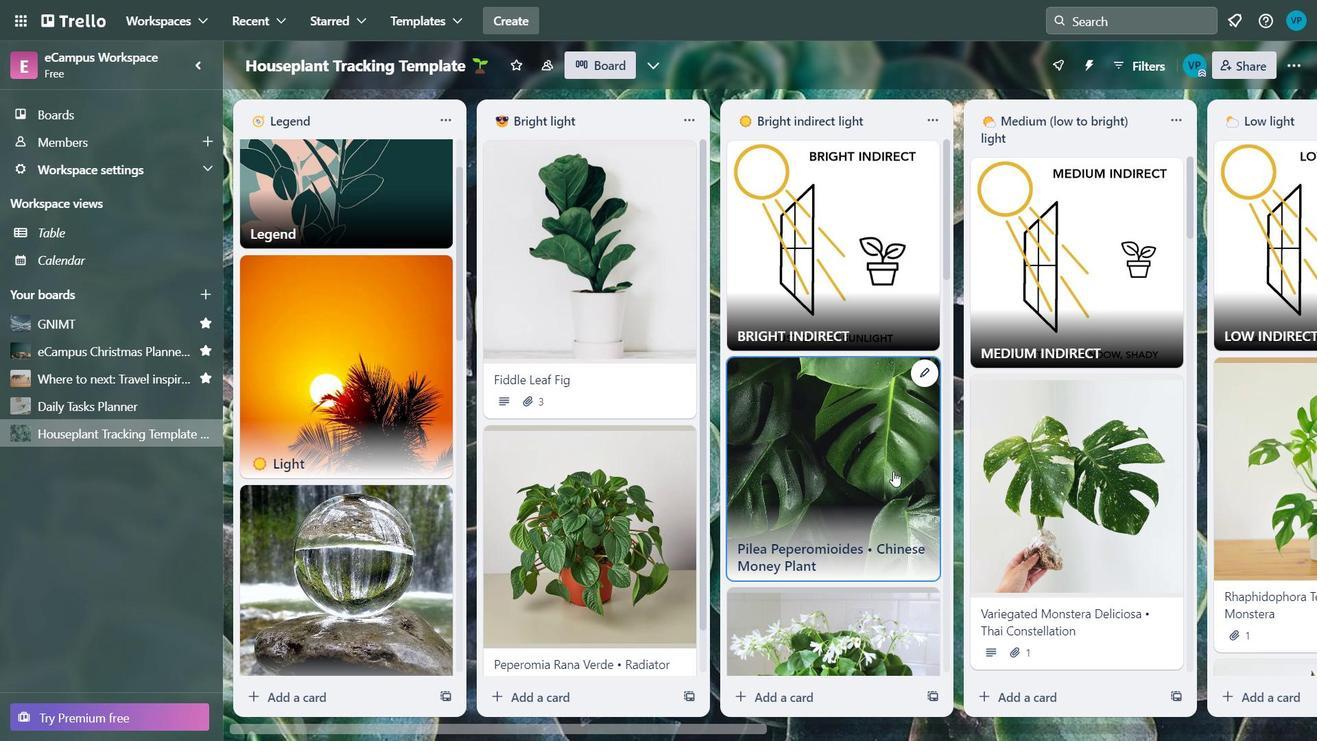 
Action: Mouse scrolled (889, 514) with delta (0, 0)
Screenshot: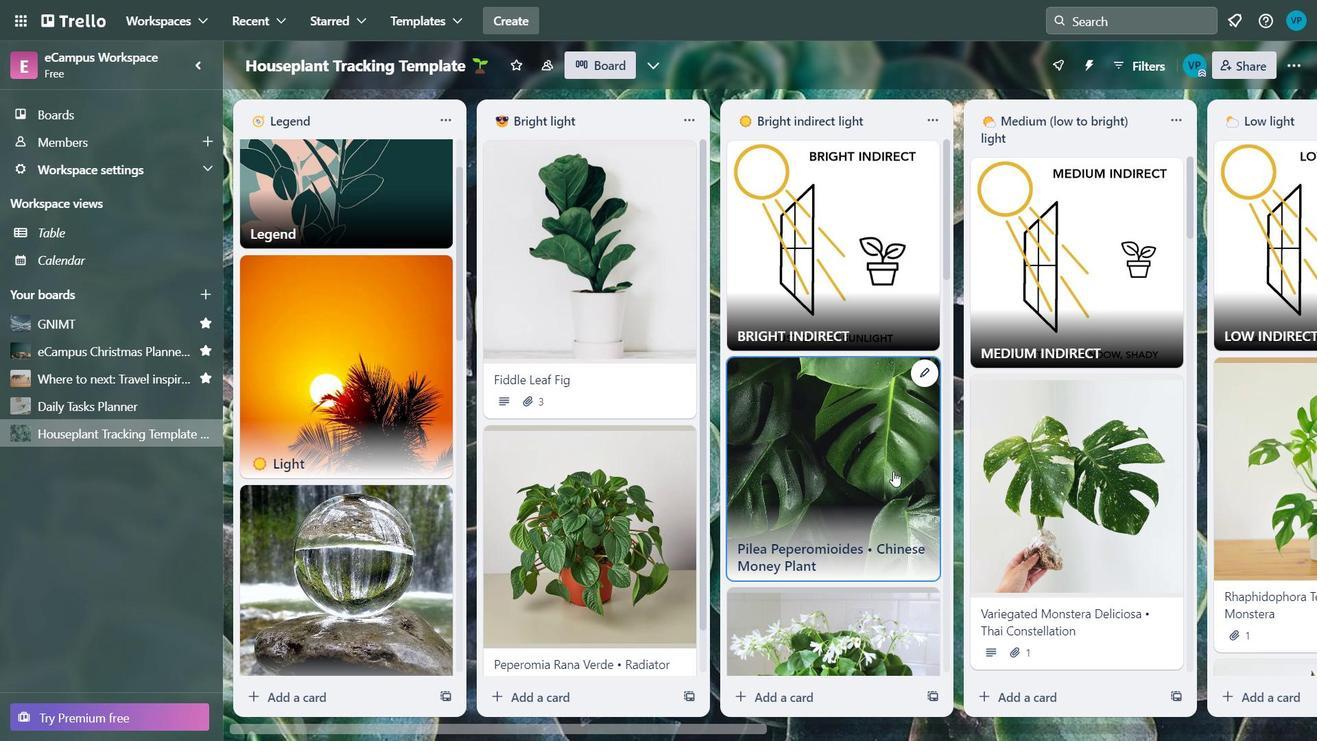 
Action: Mouse moved to (889, 529)
Screenshot: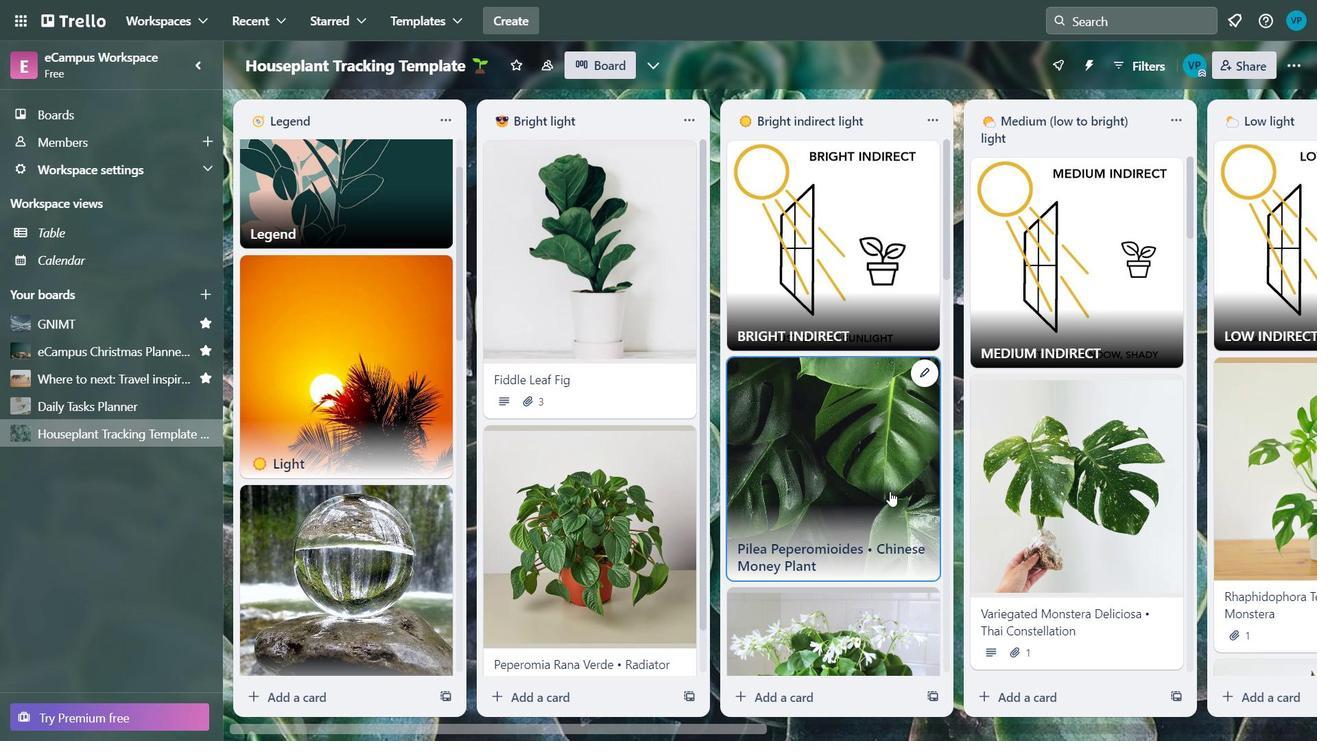 
Action: Mouse scrolled (889, 528) with delta (0, 0)
Screenshot: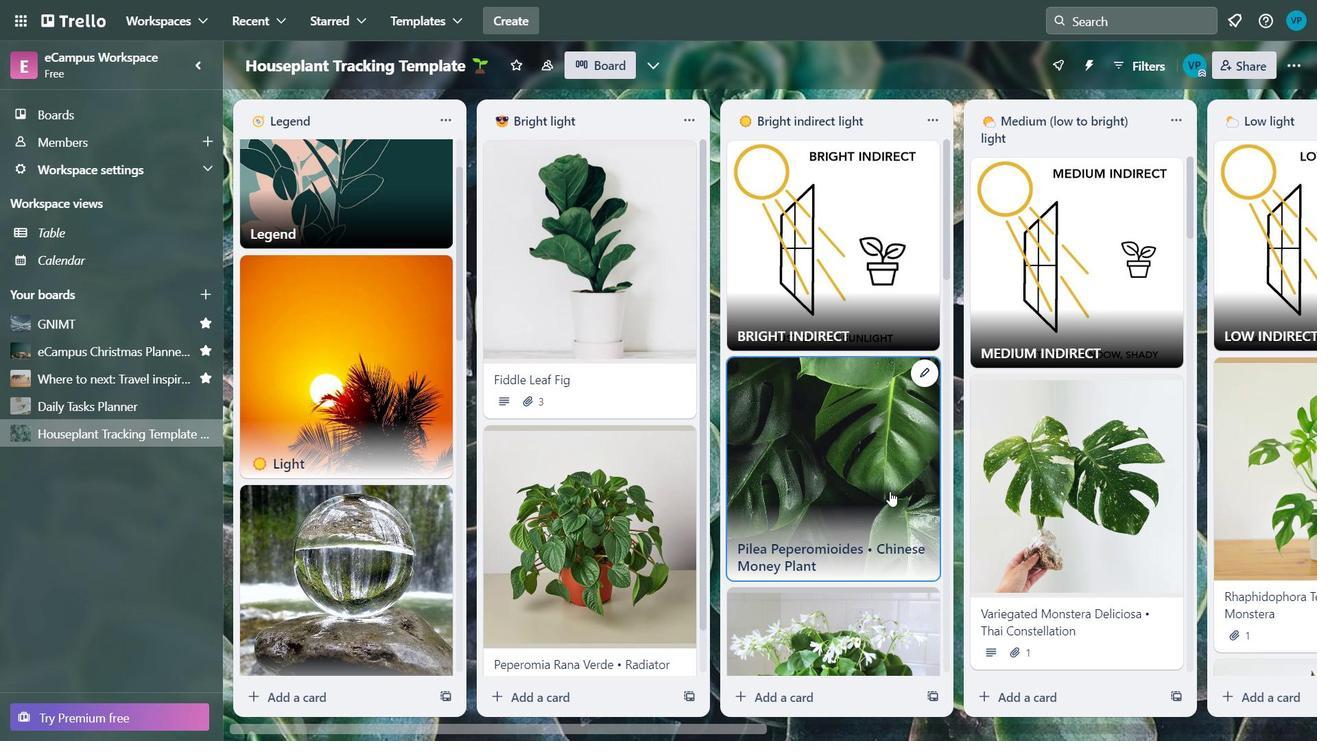 
Action: Mouse moved to (889, 531)
Screenshot: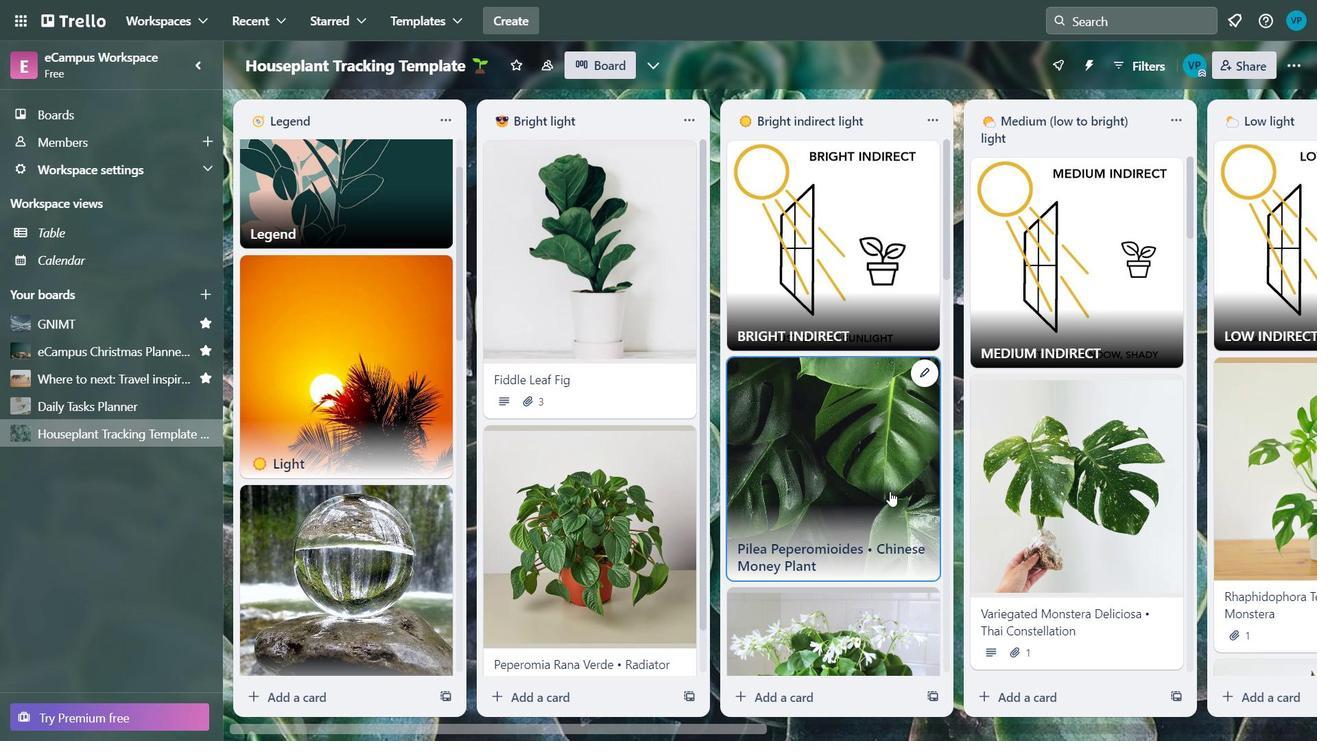 
Action: Mouse scrolled (889, 531) with delta (0, 0)
Screenshot: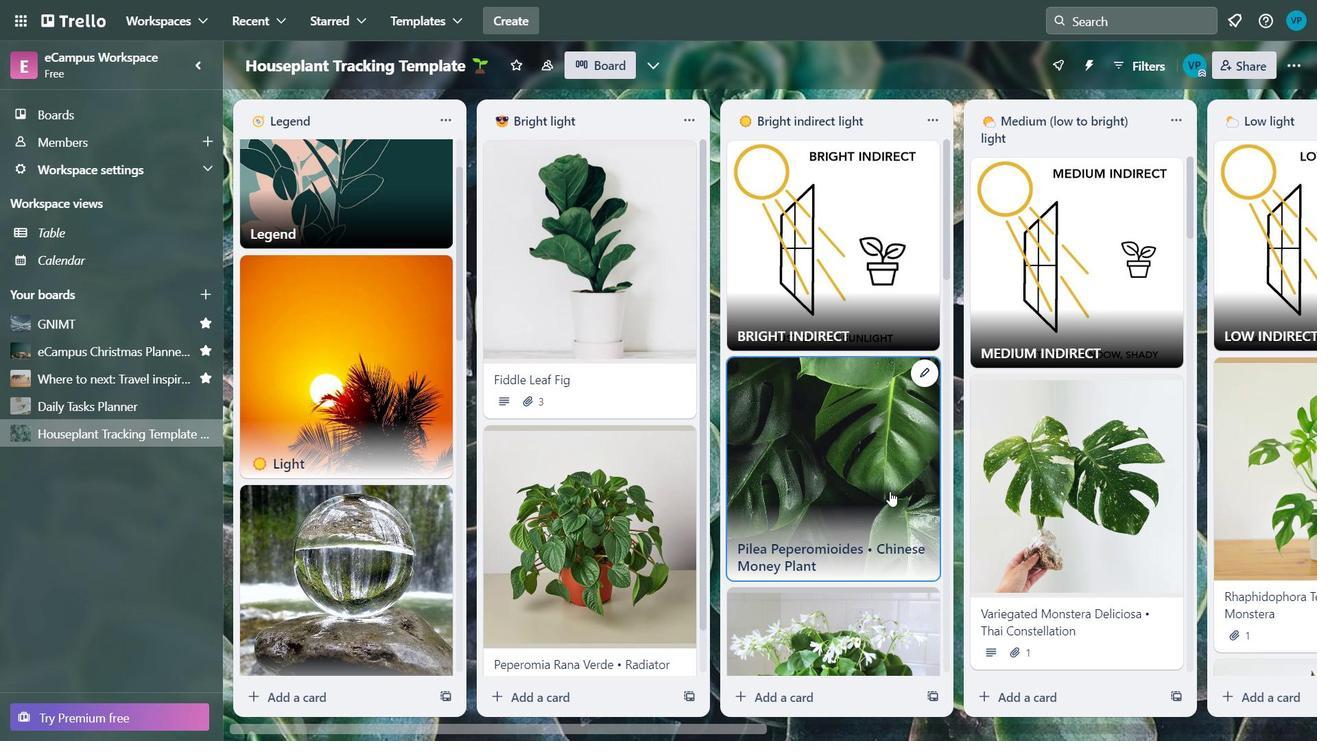 
Action: Mouse moved to (889, 532)
Screenshot: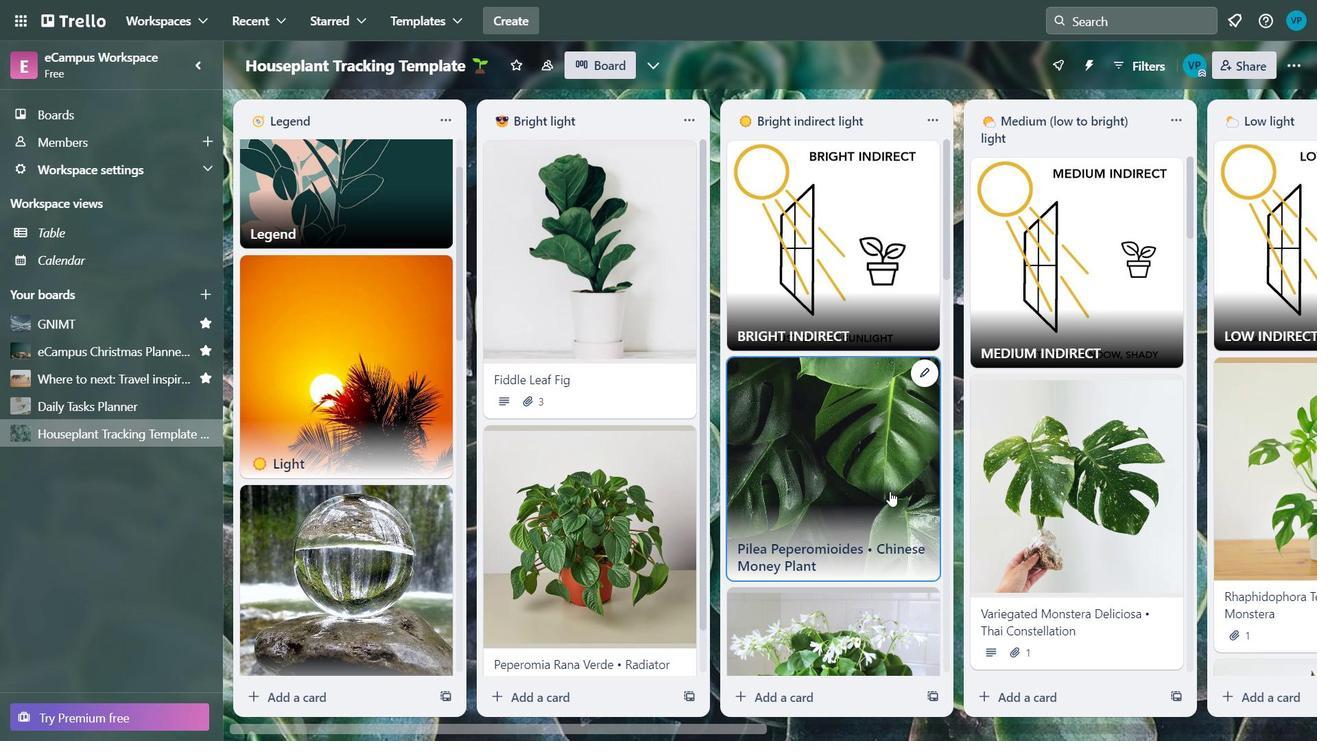 
Action: Mouse scrolled (889, 531) with delta (0, 0)
Screenshot: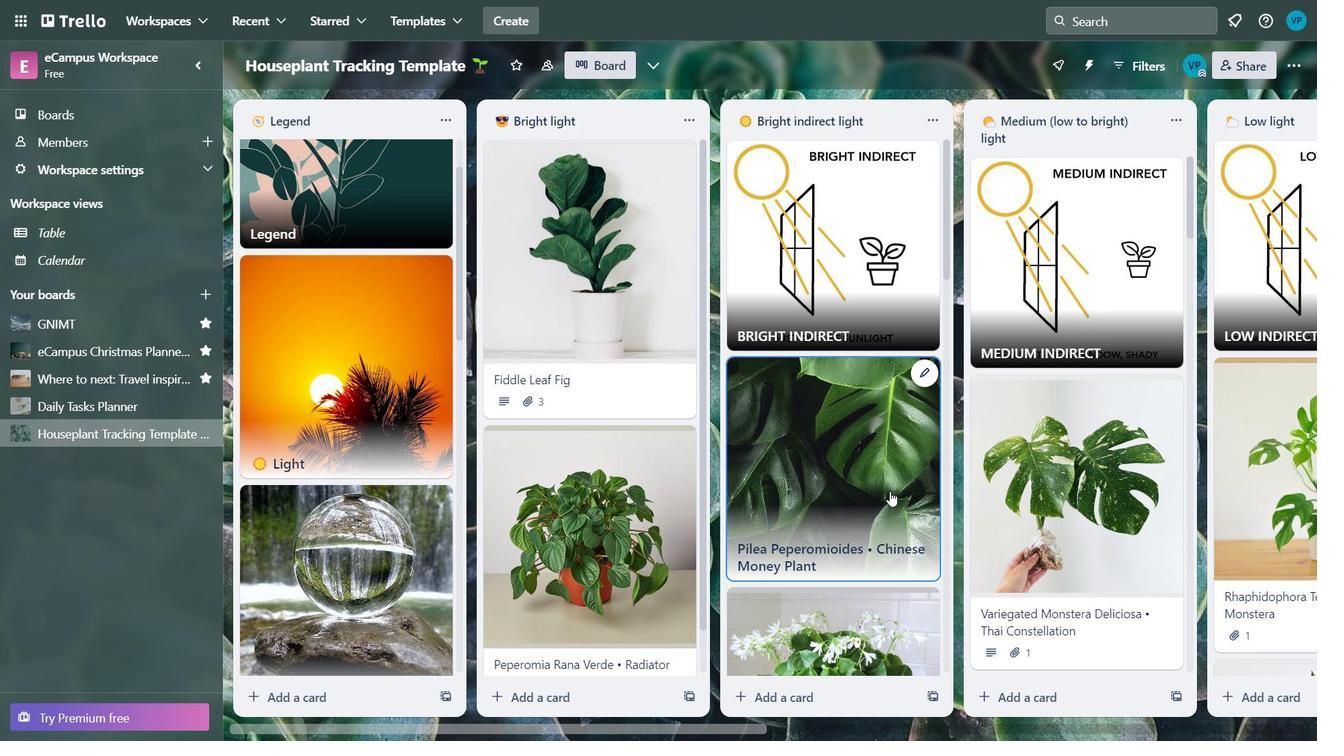 
Action: Mouse moved to (890, 534)
Screenshot: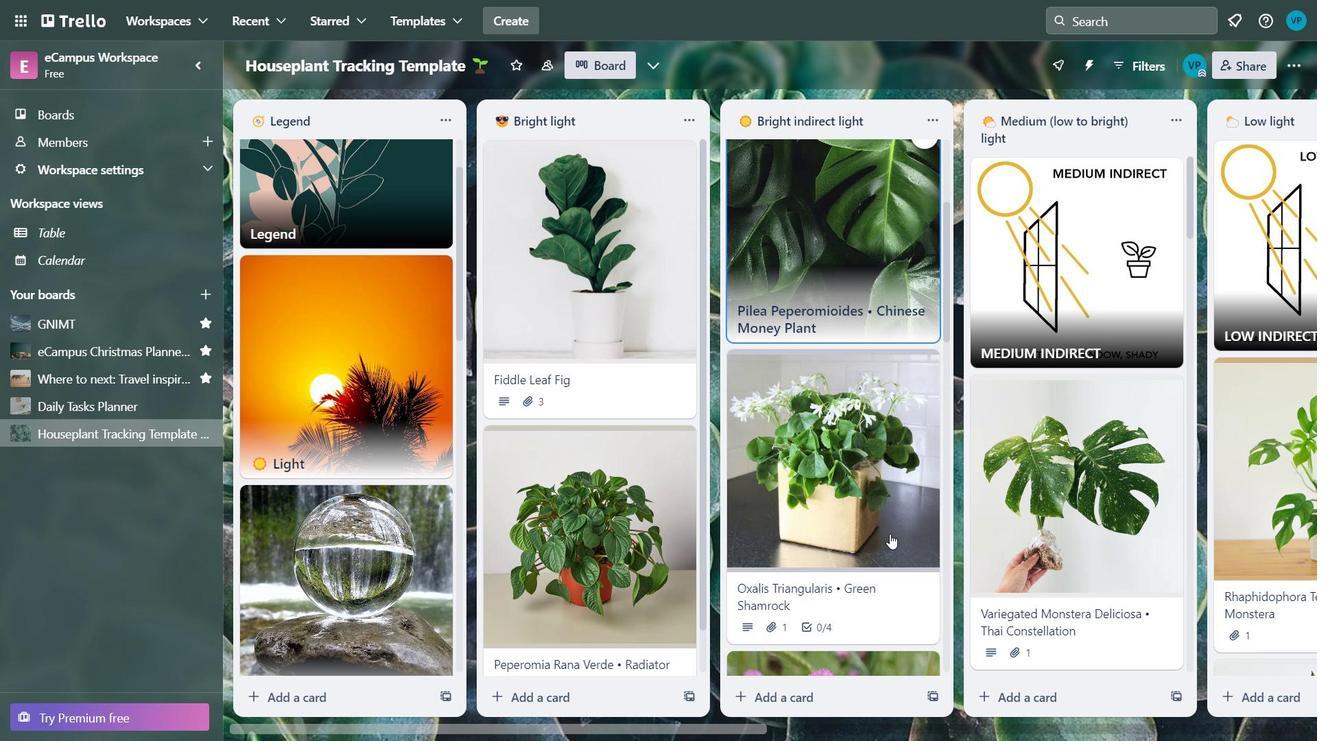
Action: Mouse scrolled (890, 533) with delta (0, 0)
Screenshot: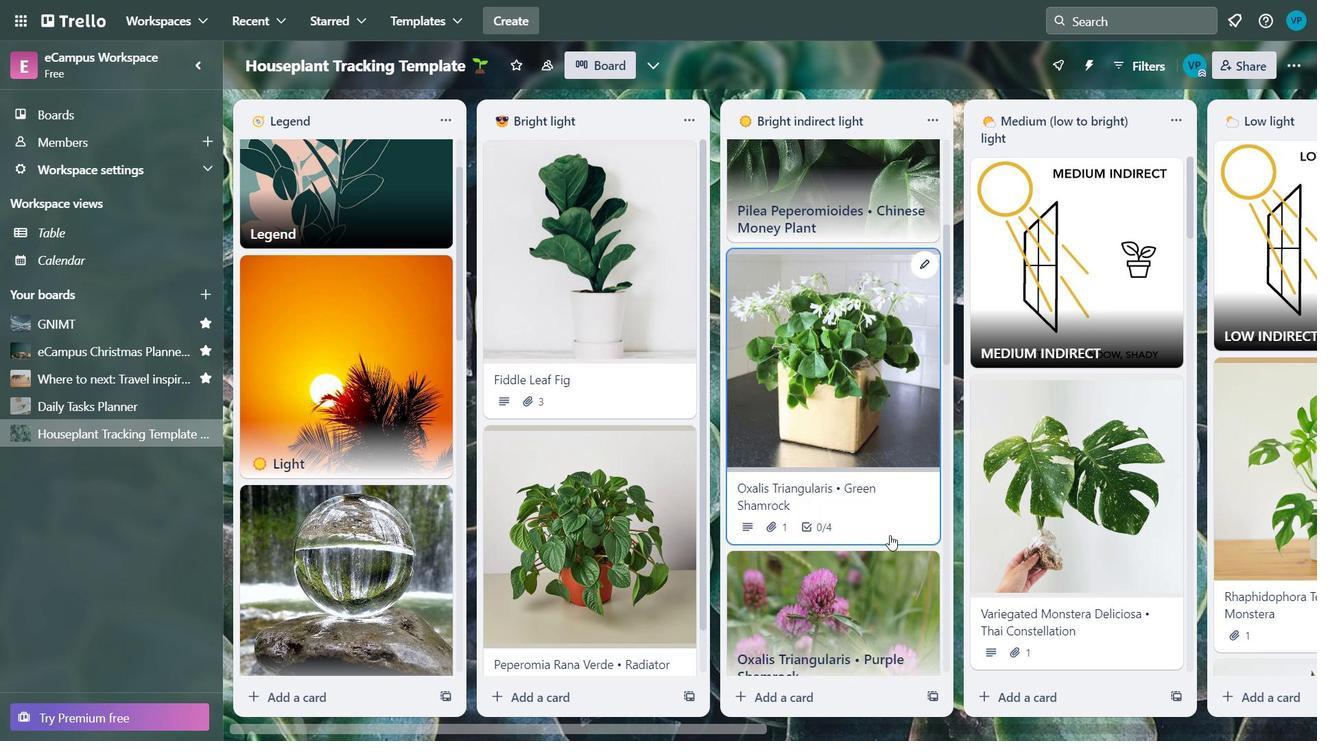 
Action: Mouse moved to (890, 537)
Screenshot: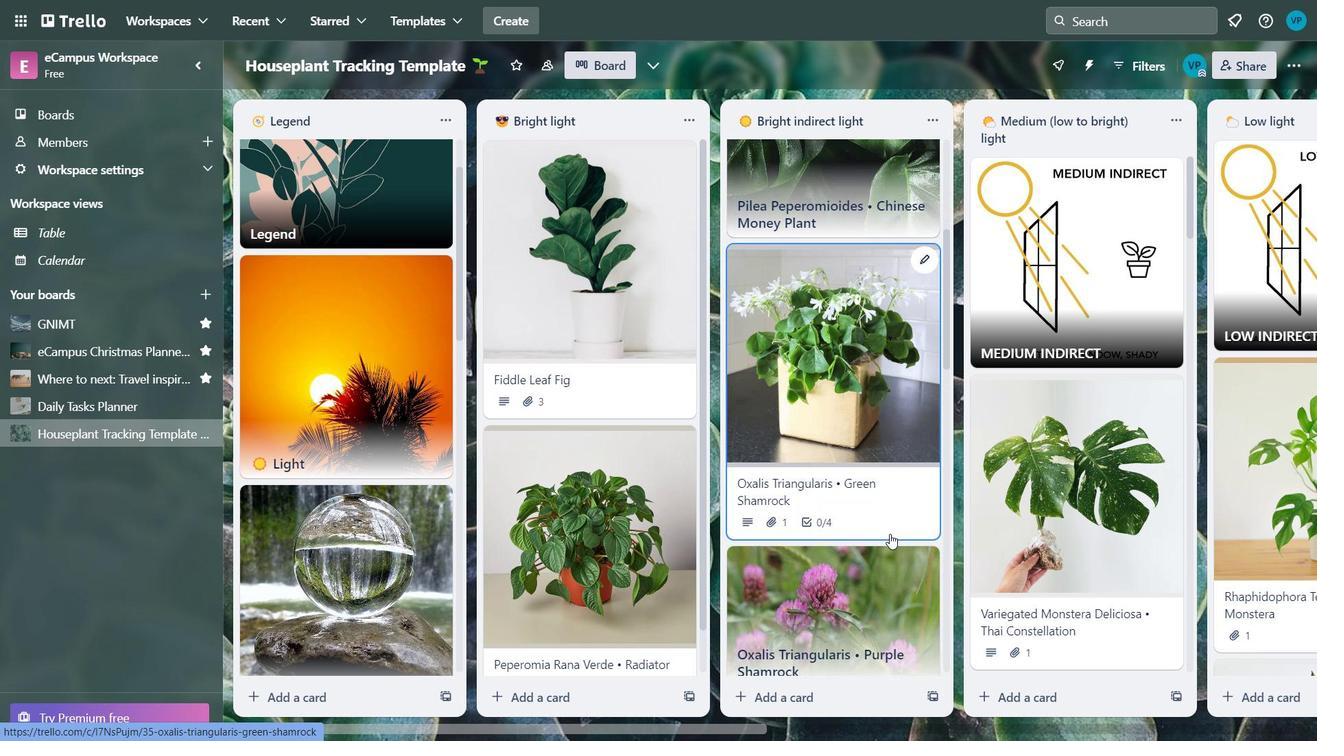 
Action: Mouse scrolled (890, 536) with delta (0, 0)
Screenshot: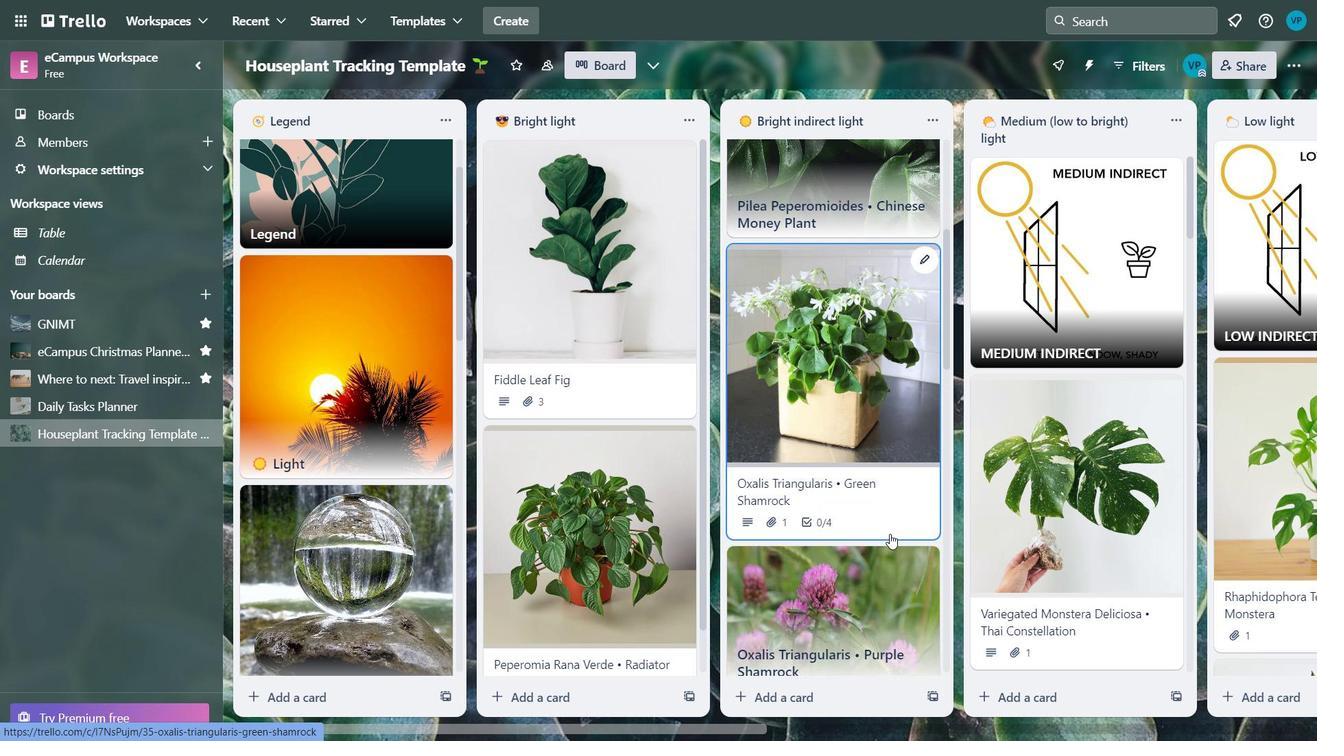 
Action: Mouse moved to (890, 538)
Screenshot: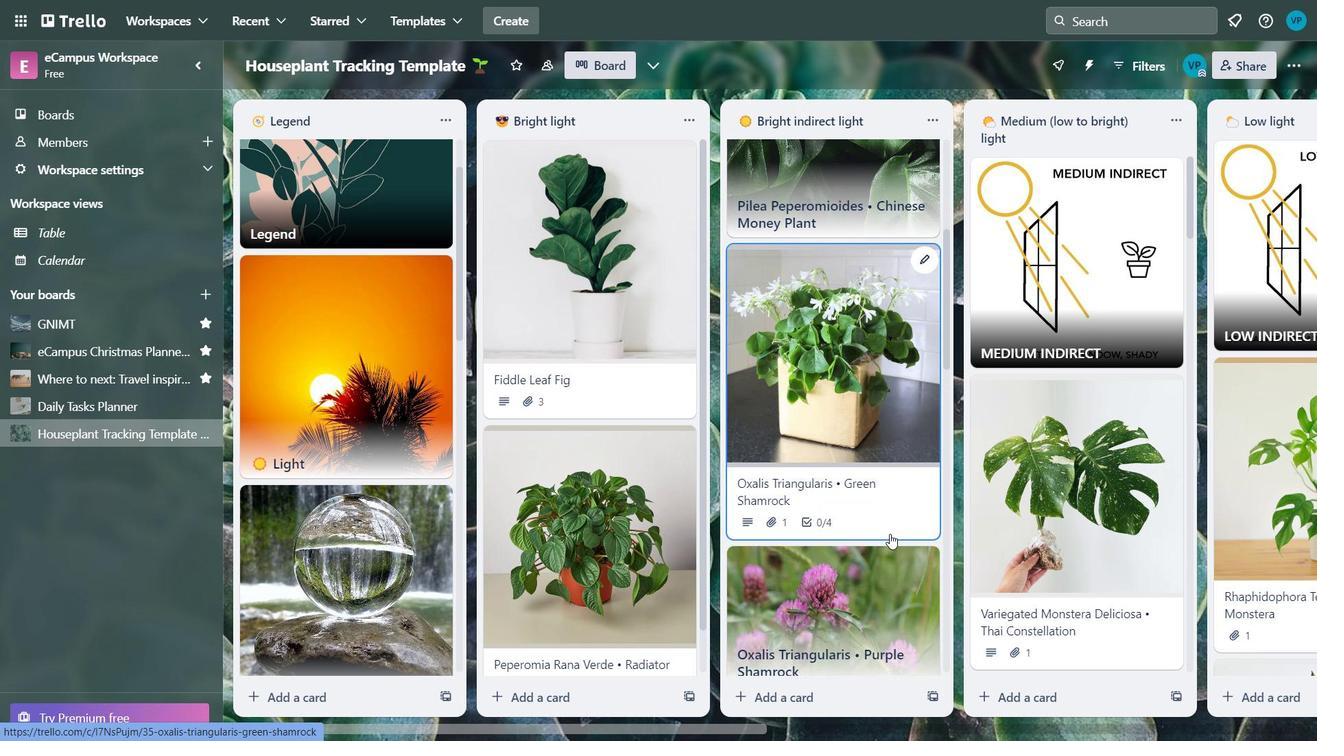 
Action: Mouse scrolled (890, 537) with delta (0, 0)
Screenshot: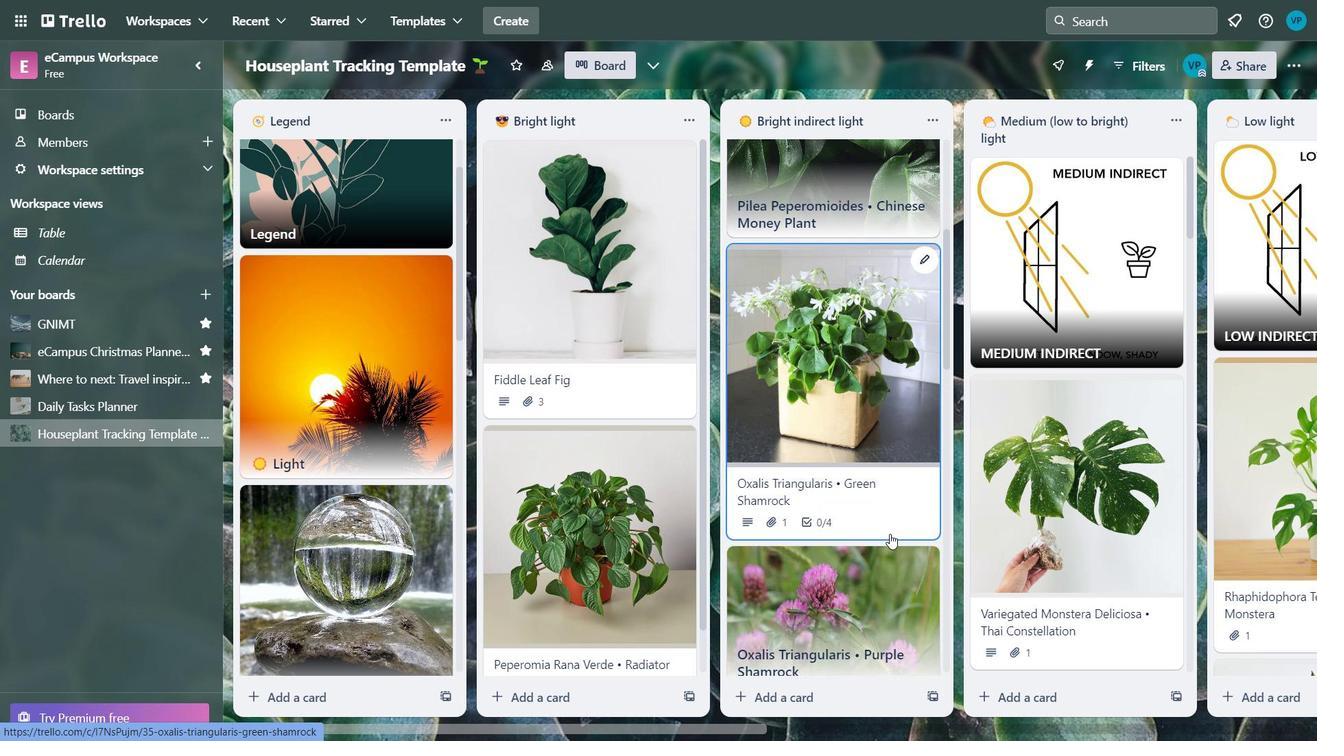 
Action: Mouse moved to (890, 540)
Screenshot: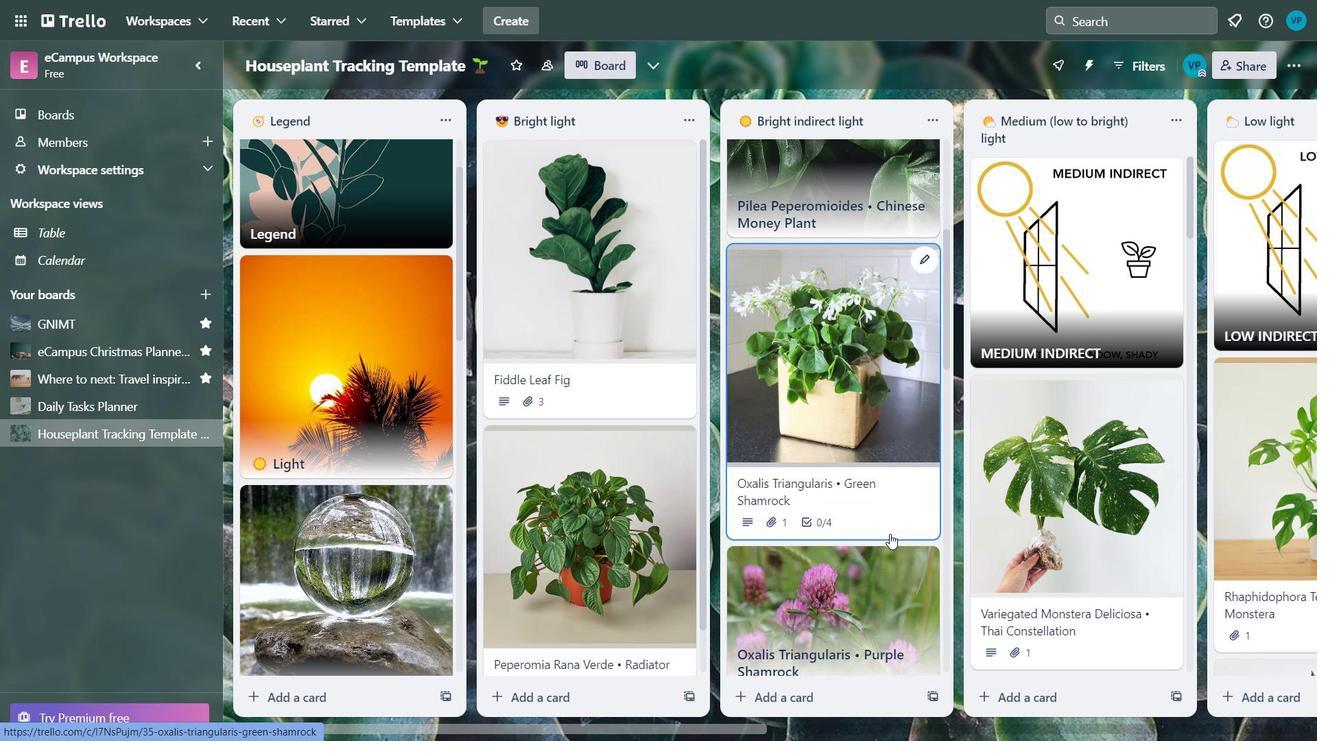 
Action: Mouse scrolled (890, 540) with delta (0, 0)
Screenshot: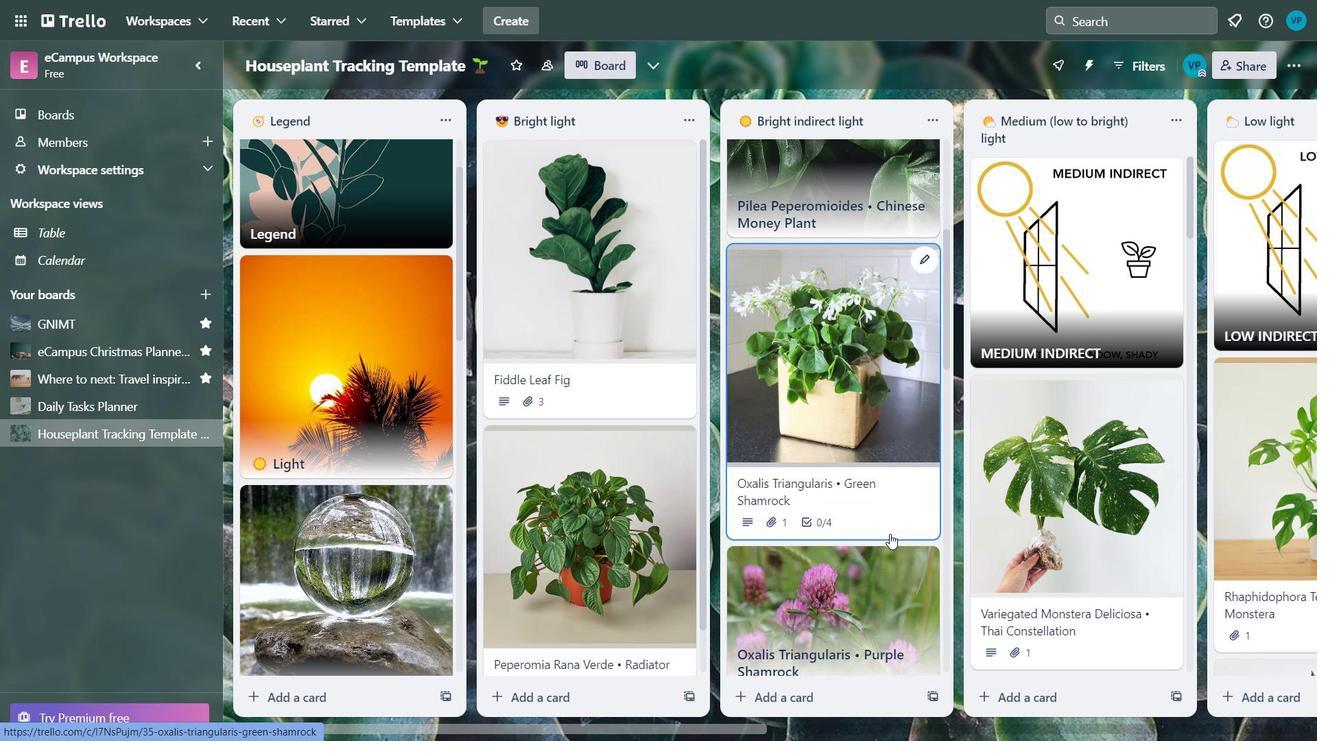 
Action: Mouse moved to (892, 539)
Screenshot: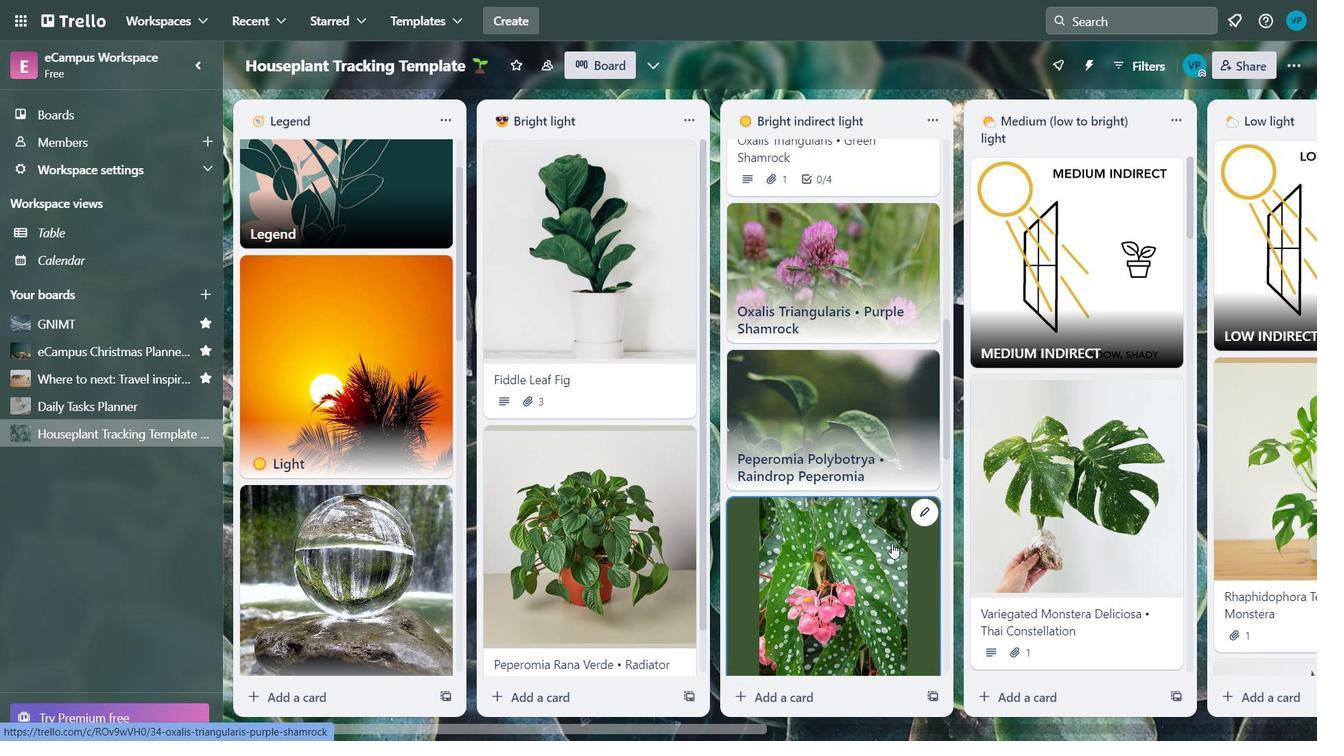 
Action: Mouse scrolled (892, 538) with delta (0, 0)
Screenshot: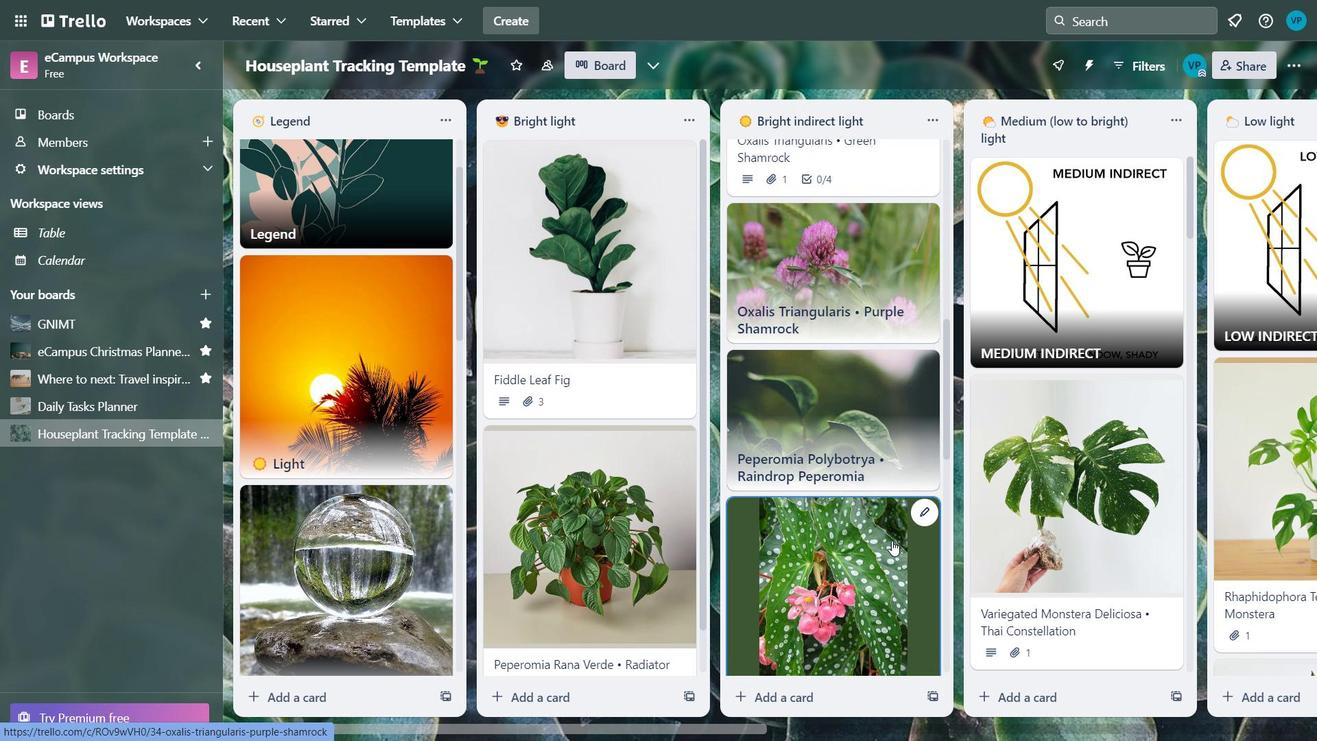 
Action: Mouse moved to (892, 539)
Screenshot: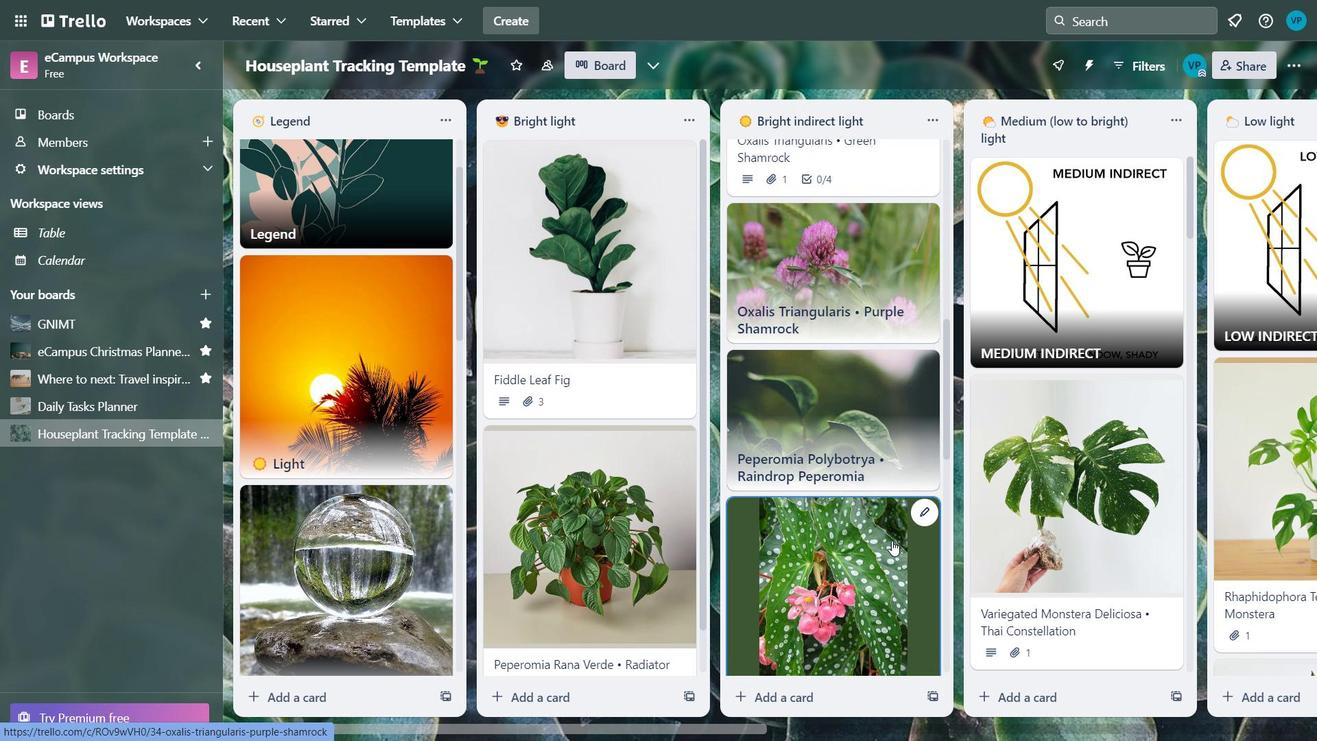 
Action: Mouse scrolled (892, 538) with delta (0, 0)
Screenshot: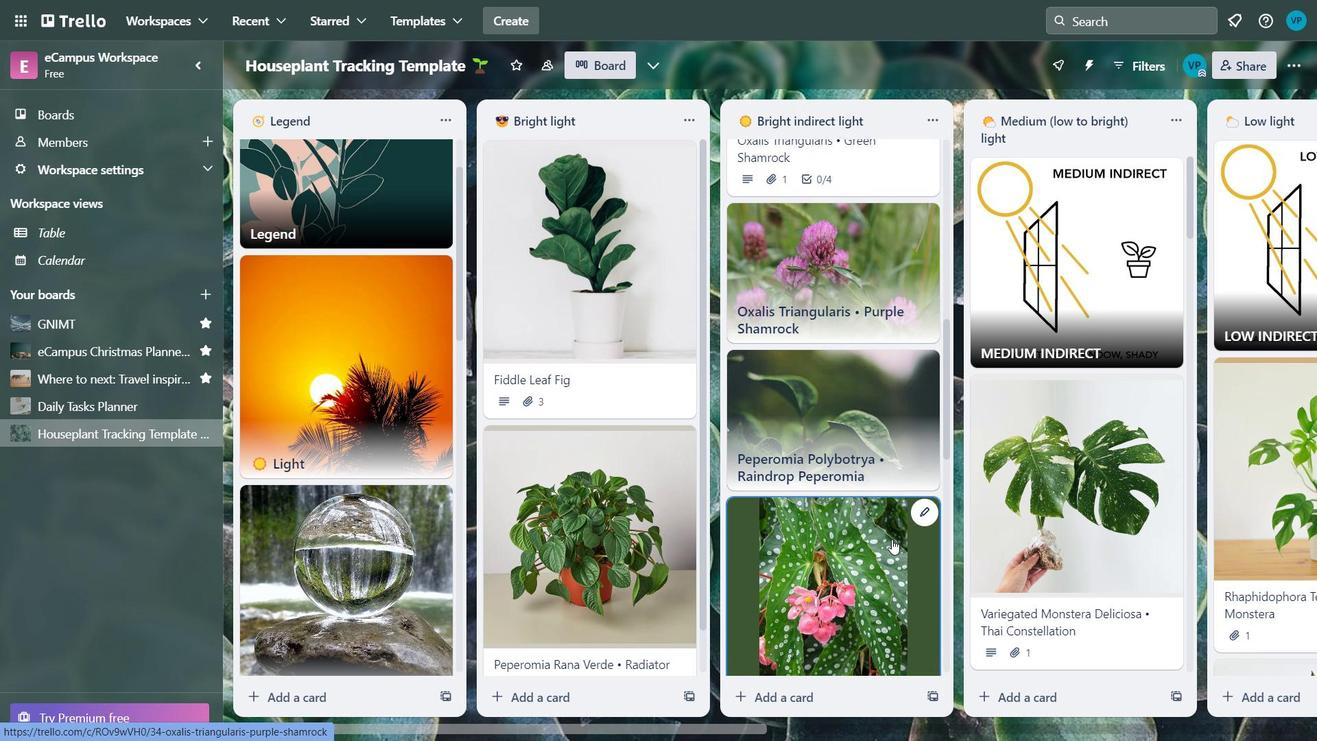 
Action: Mouse scrolled (892, 538) with delta (0, 0)
Screenshot: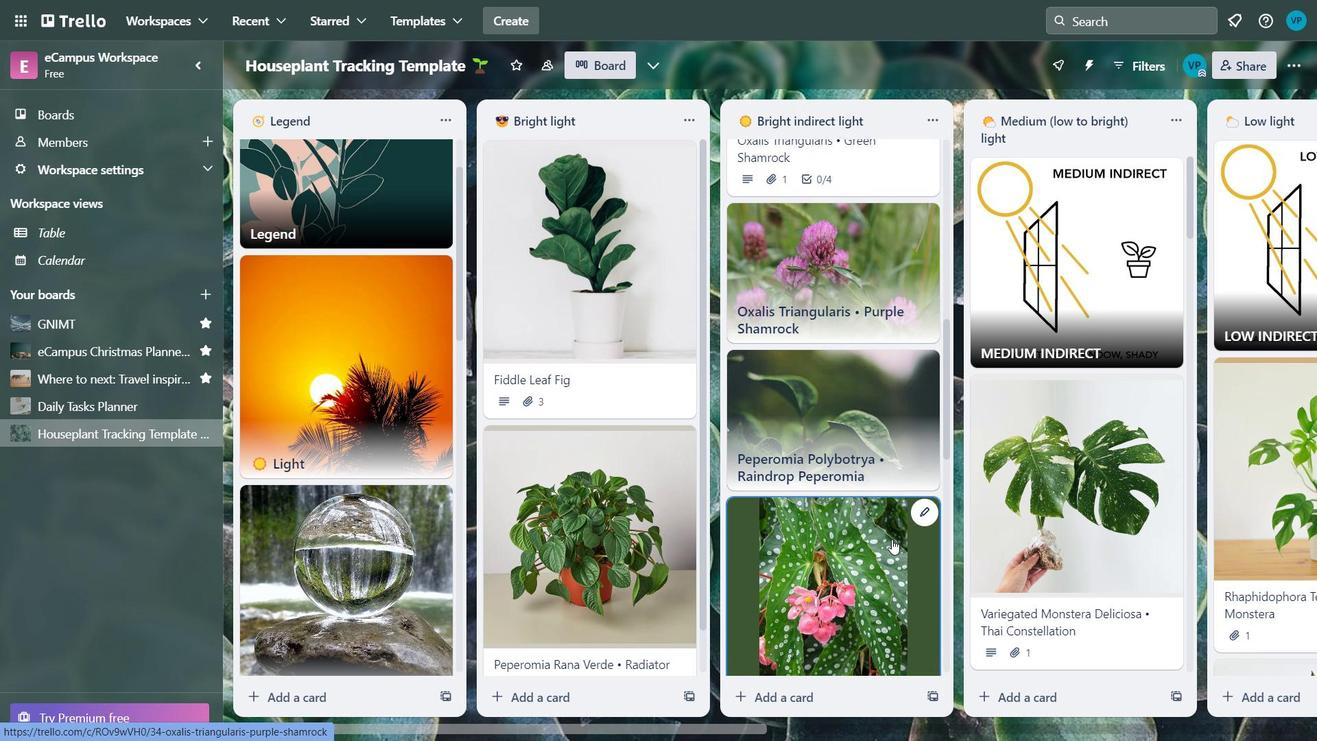 
Action: Mouse scrolled (892, 538) with delta (0, 0)
Screenshot: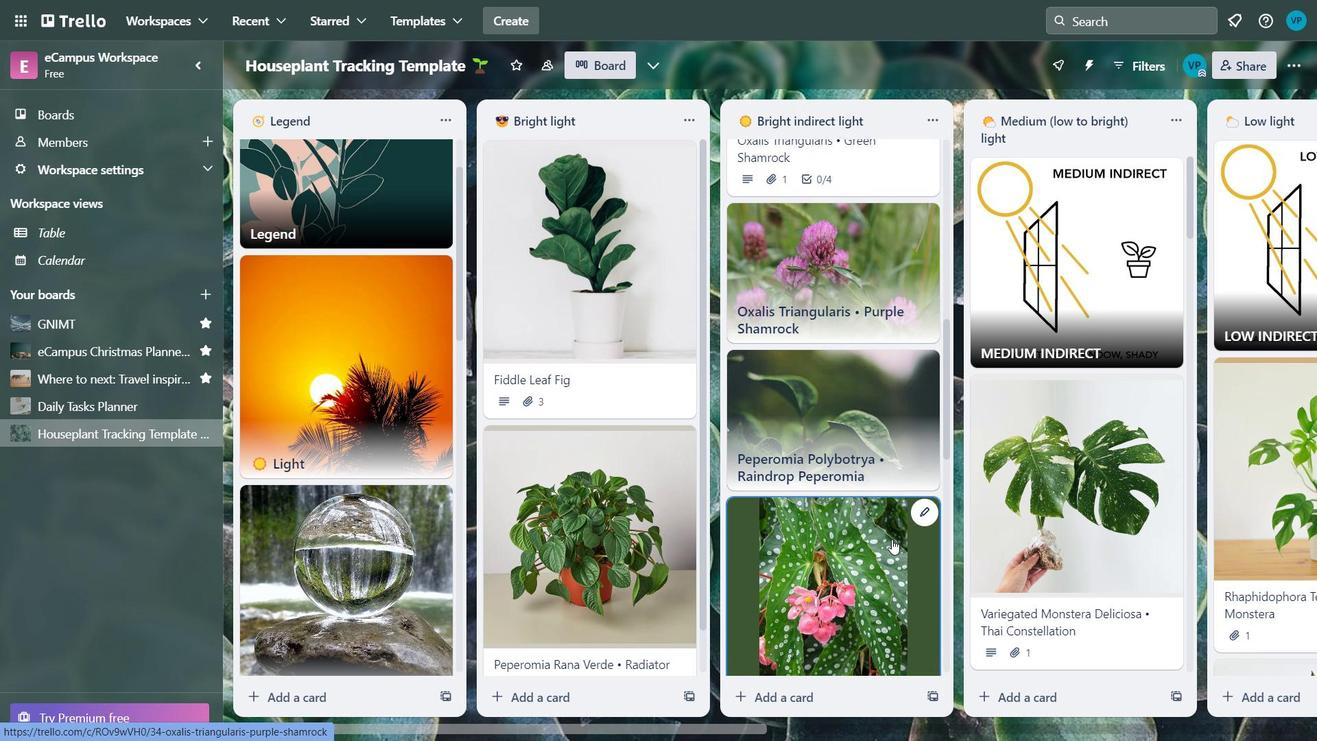 
Action: Mouse scrolled (892, 538) with delta (0, 0)
Screenshot: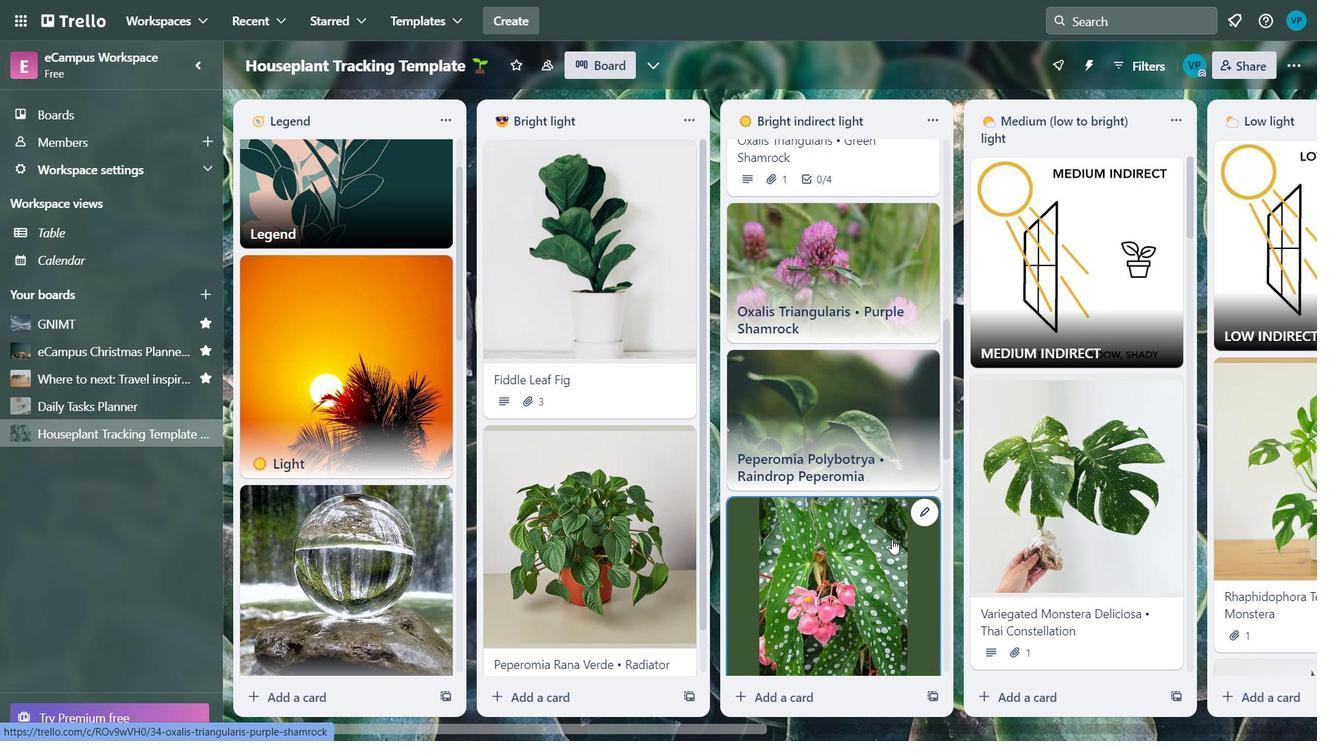 
Action: Mouse moved to (892, 540)
Screenshot: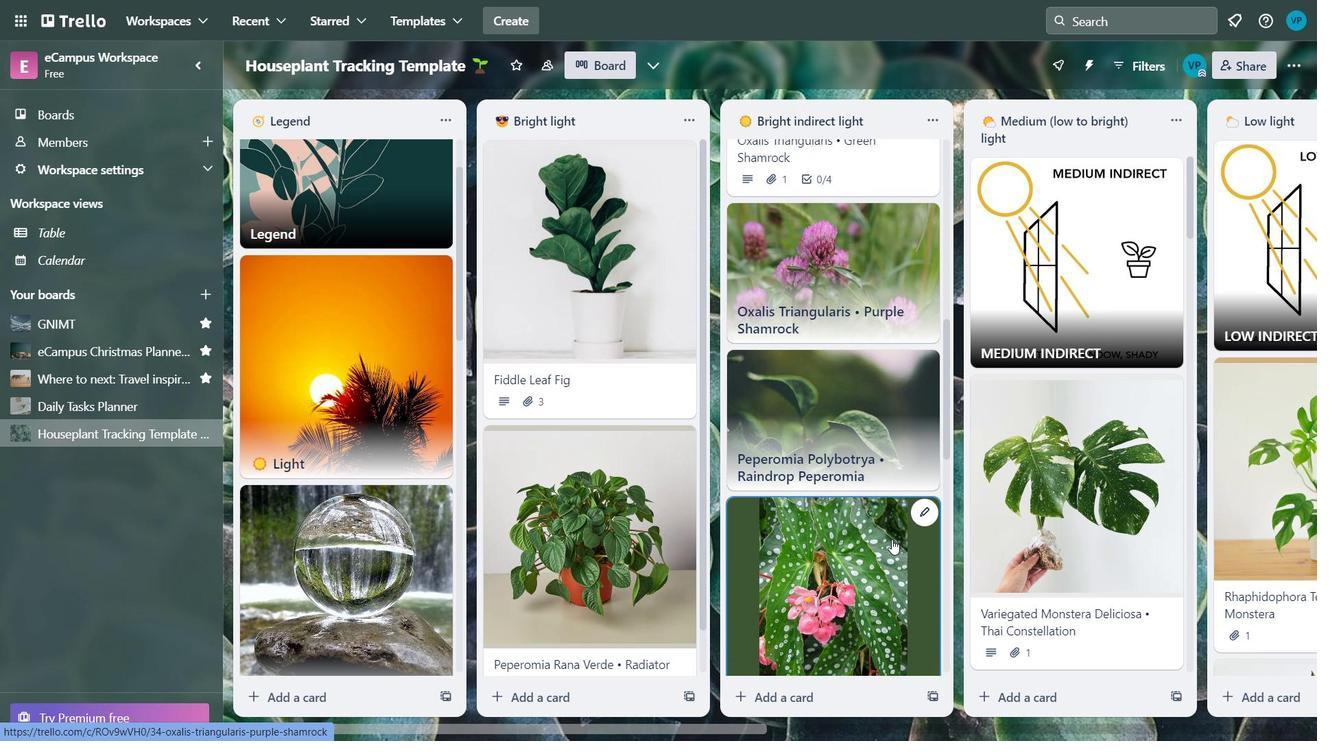 
Action: Mouse scrolled (892, 540) with delta (0, 0)
Screenshot: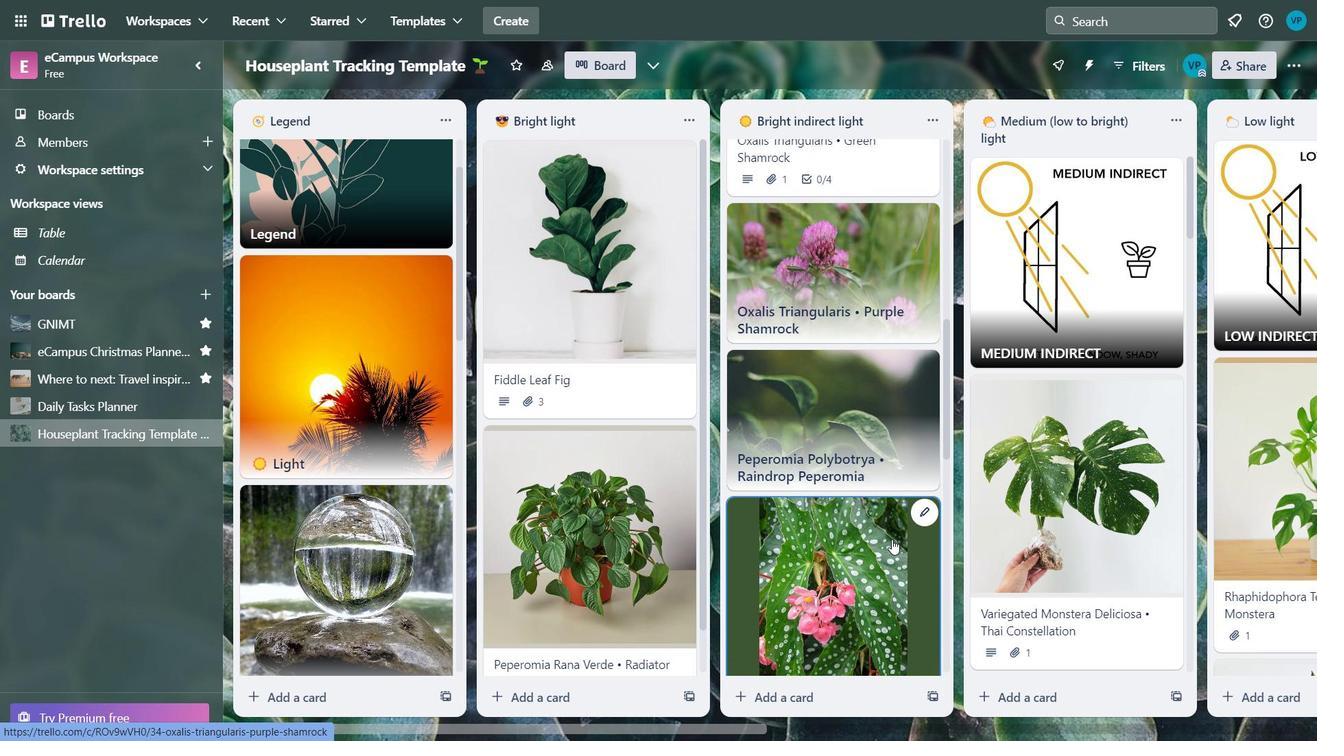 
Action: Mouse moved to (892, 538)
Screenshot: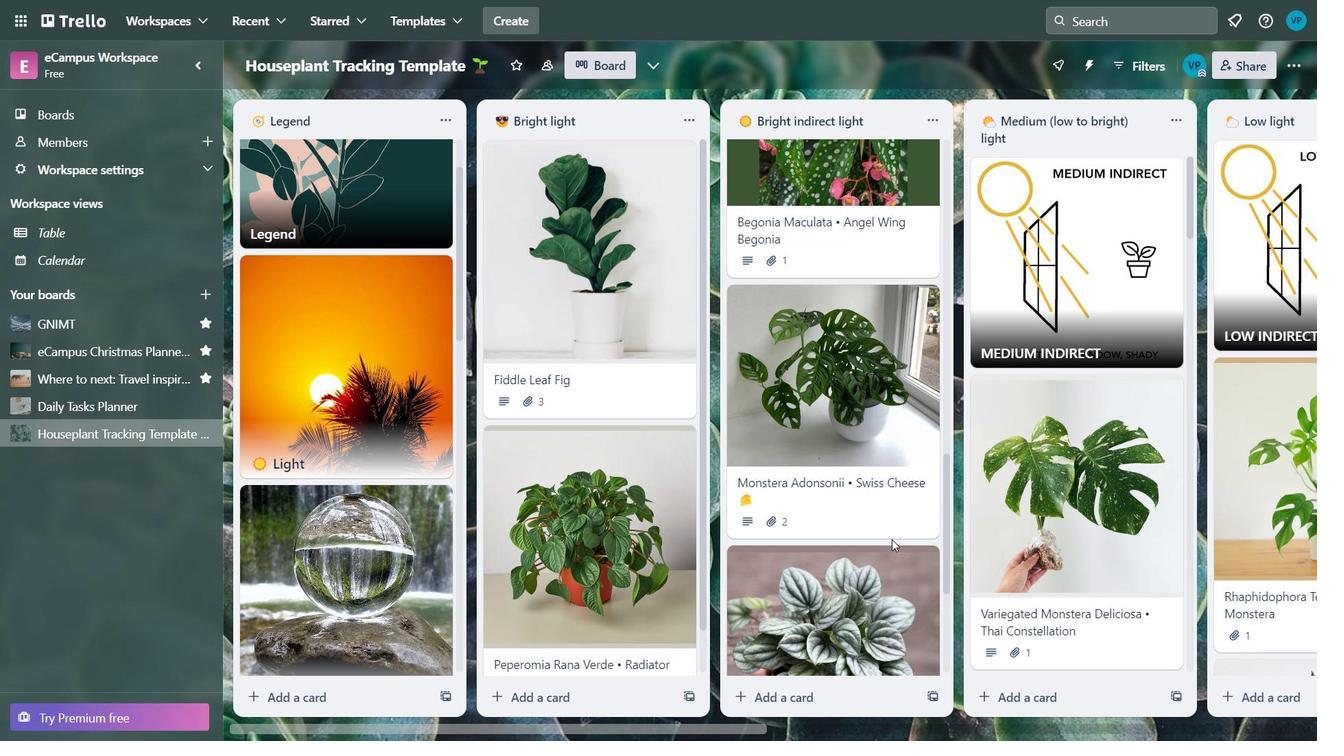 
Action: Mouse scrolled (892, 538) with delta (0, 0)
Screenshot: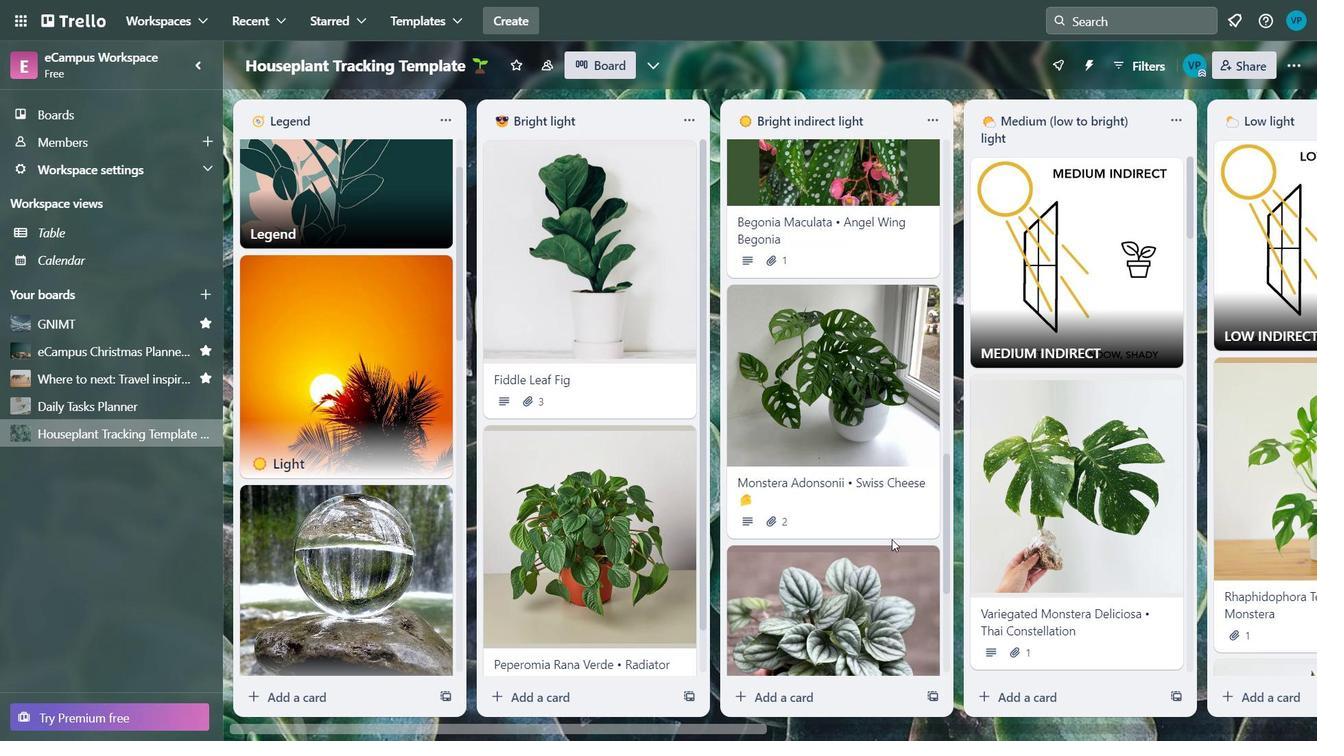 
Action: Mouse moved to (891, 539)
Screenshot: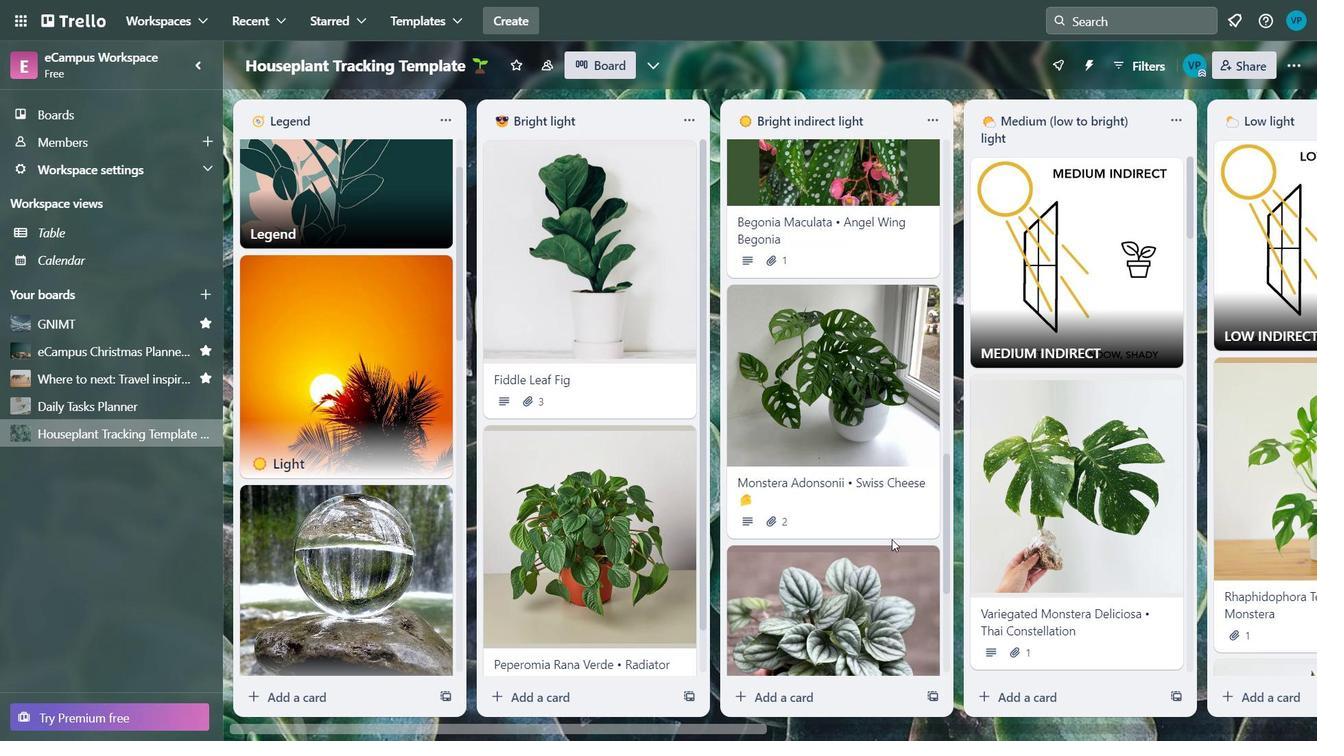 
Action: Mouse scrolled (891, 538) with delta (0, 0)
Screenshot: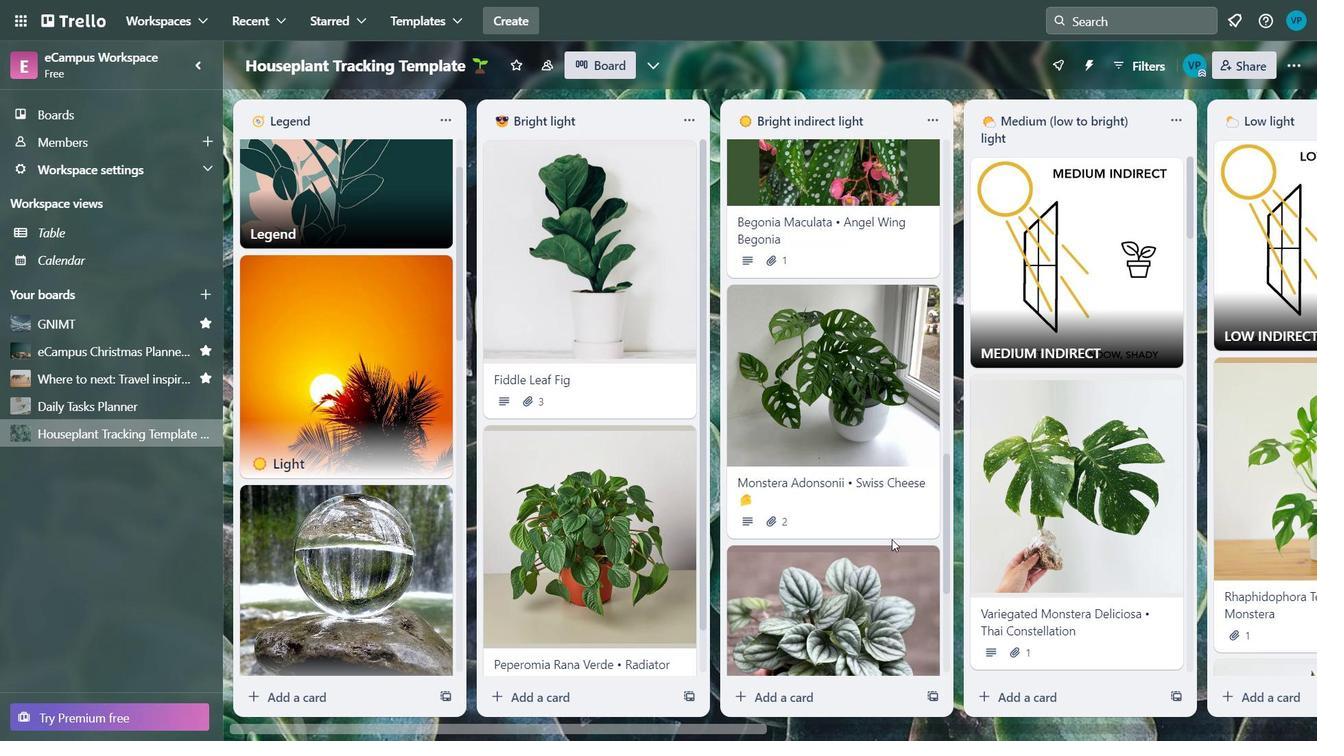 
Action: Mouse moved to (891, 540)
Screenshot: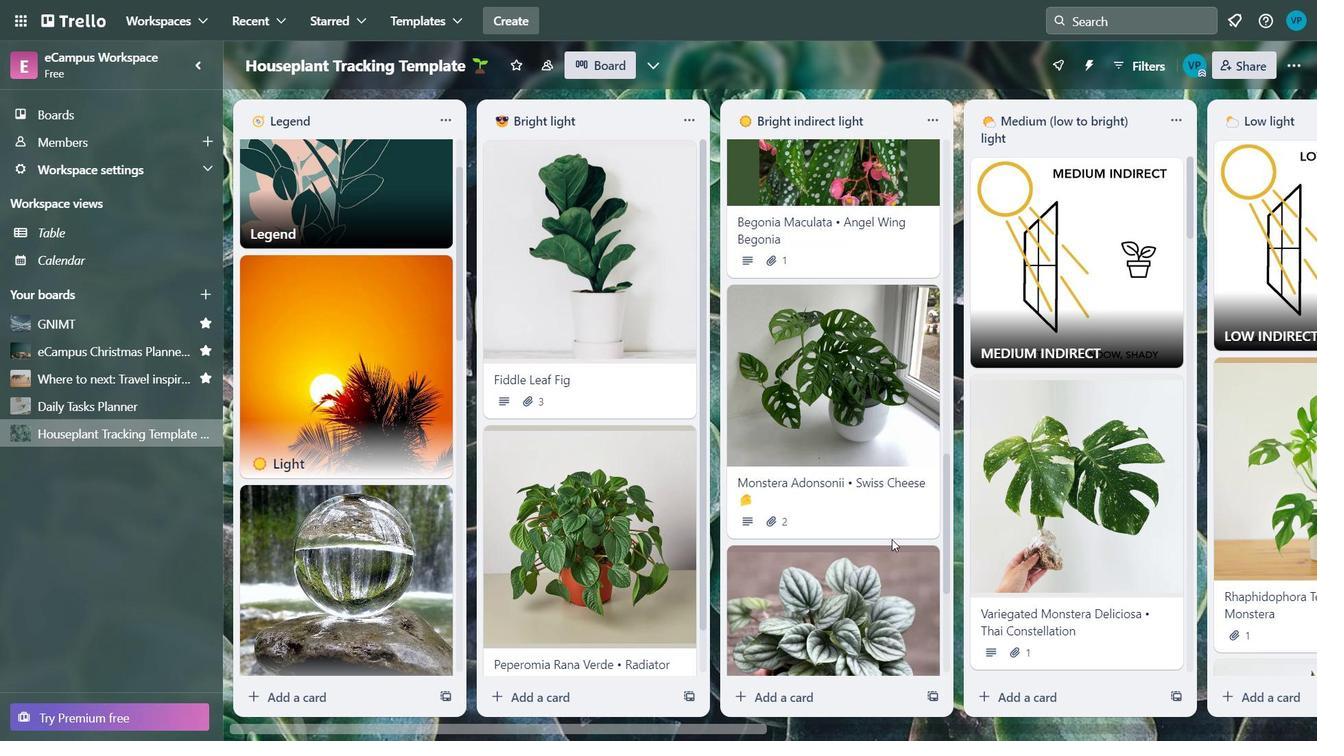 
Action: Mouse scrolled (891, 540) with delta (0, 0)
Screenshot: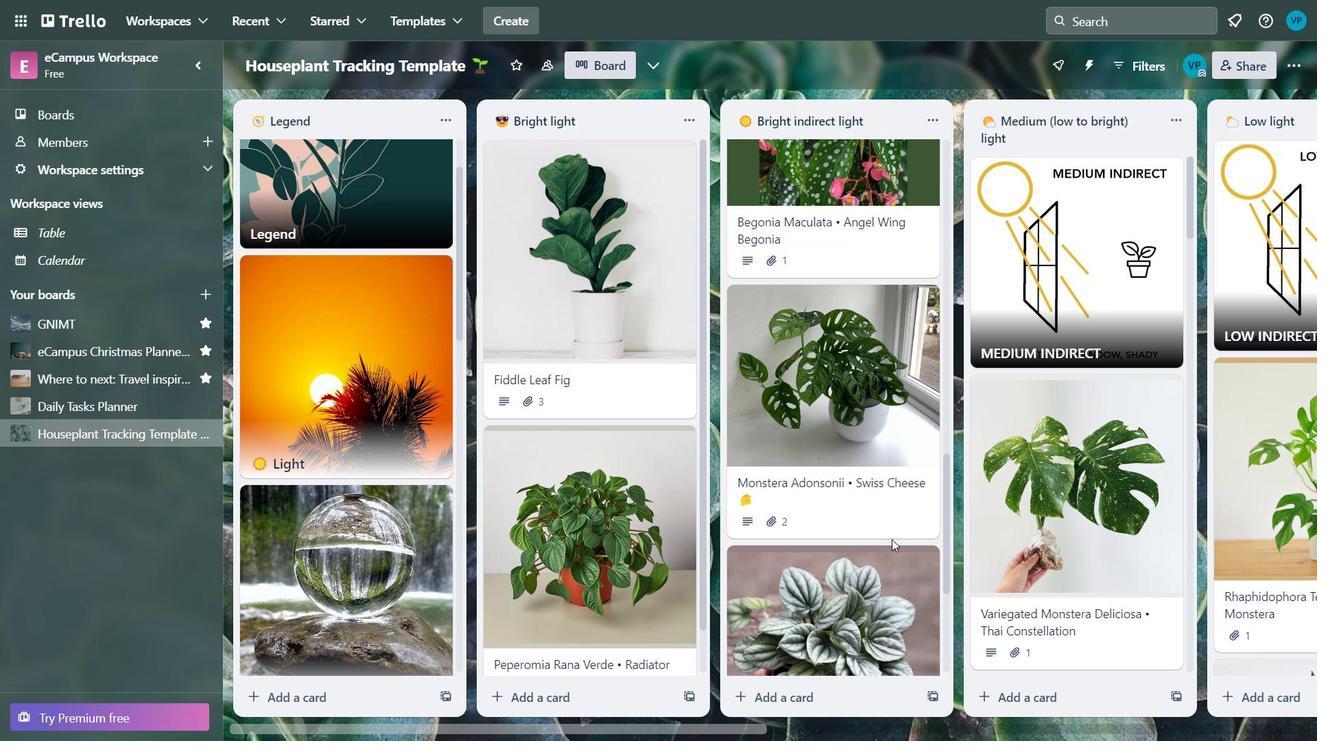 
Action: Mouse scrolled (891, 540) with delta (0, 0)
Screenshot: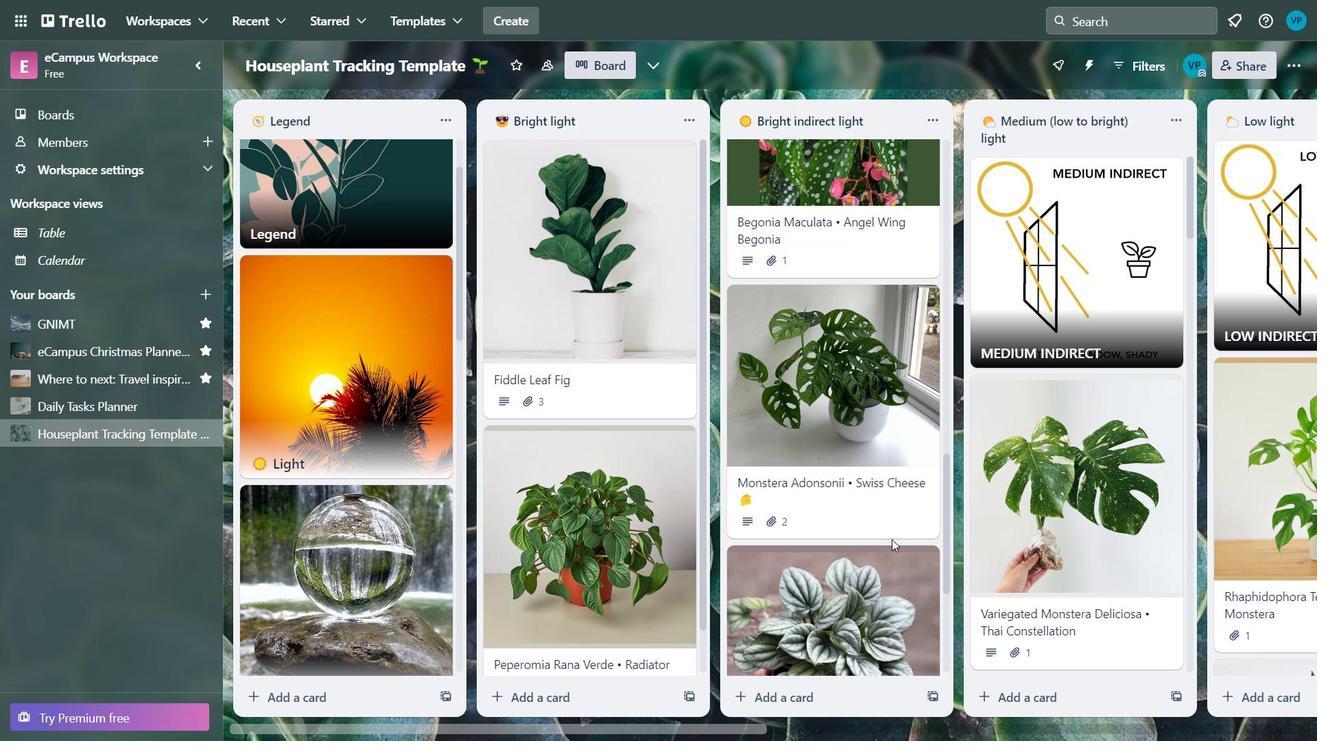 
Action: Mouse moved to (891, 542)
Screenshot: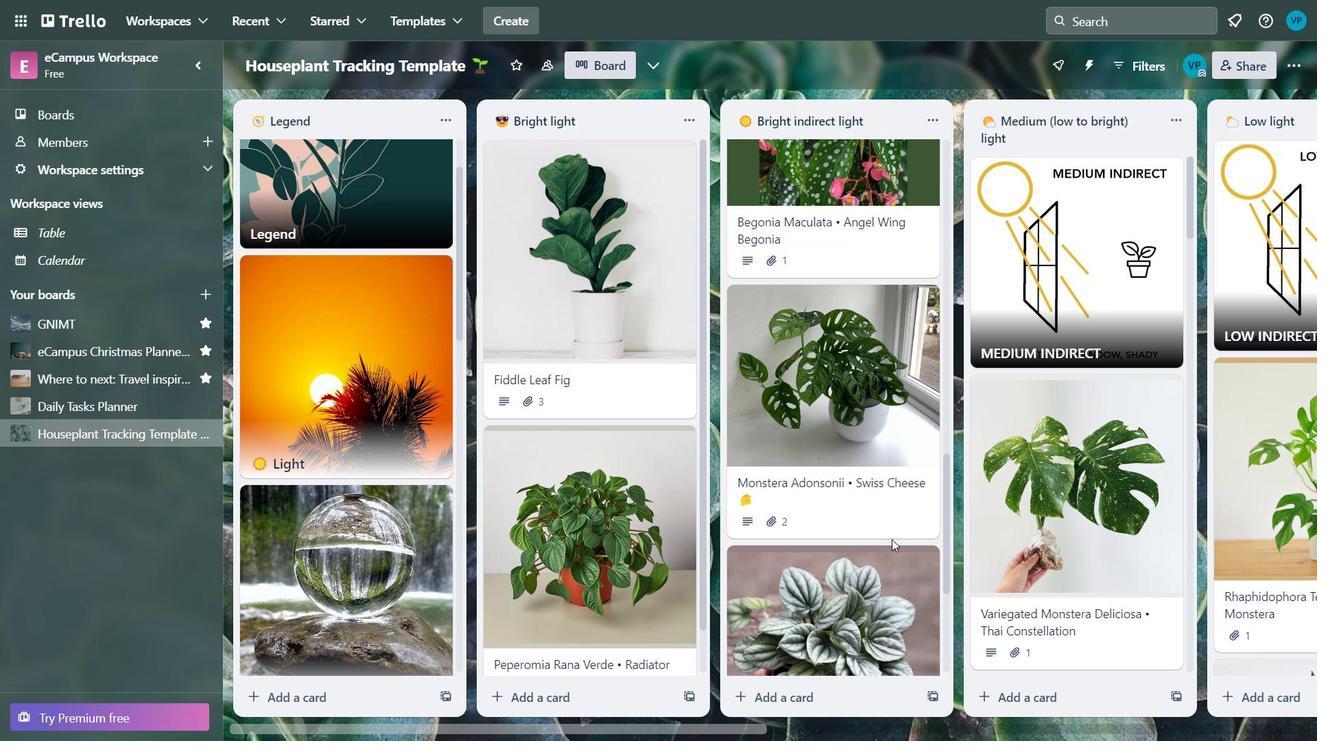 
Action: Mouse scrolled (891, 541) with delta (0, 0)
Screenshot: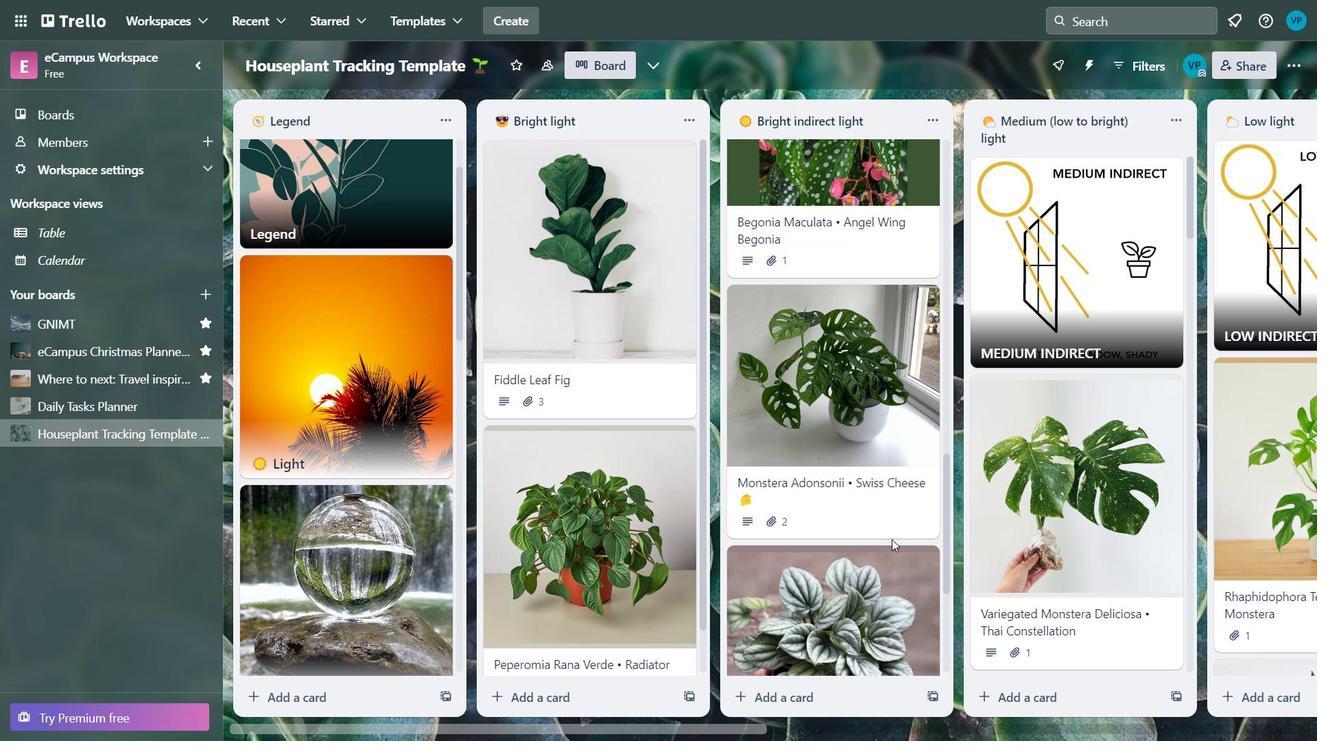 
Action: Mouse moved to (891, 544)
Screenshot: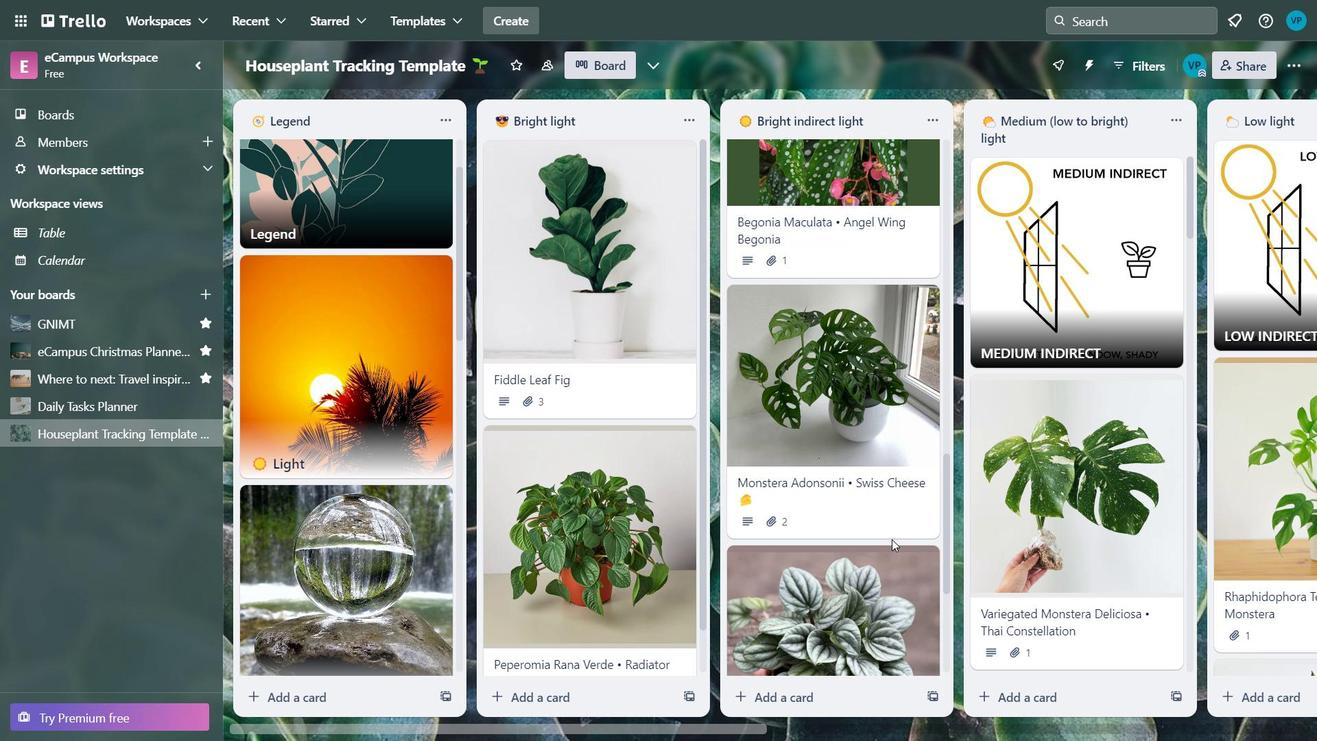 
Action: Mouse scrolled (891, 543) with delta (0, 0)
Screenshot: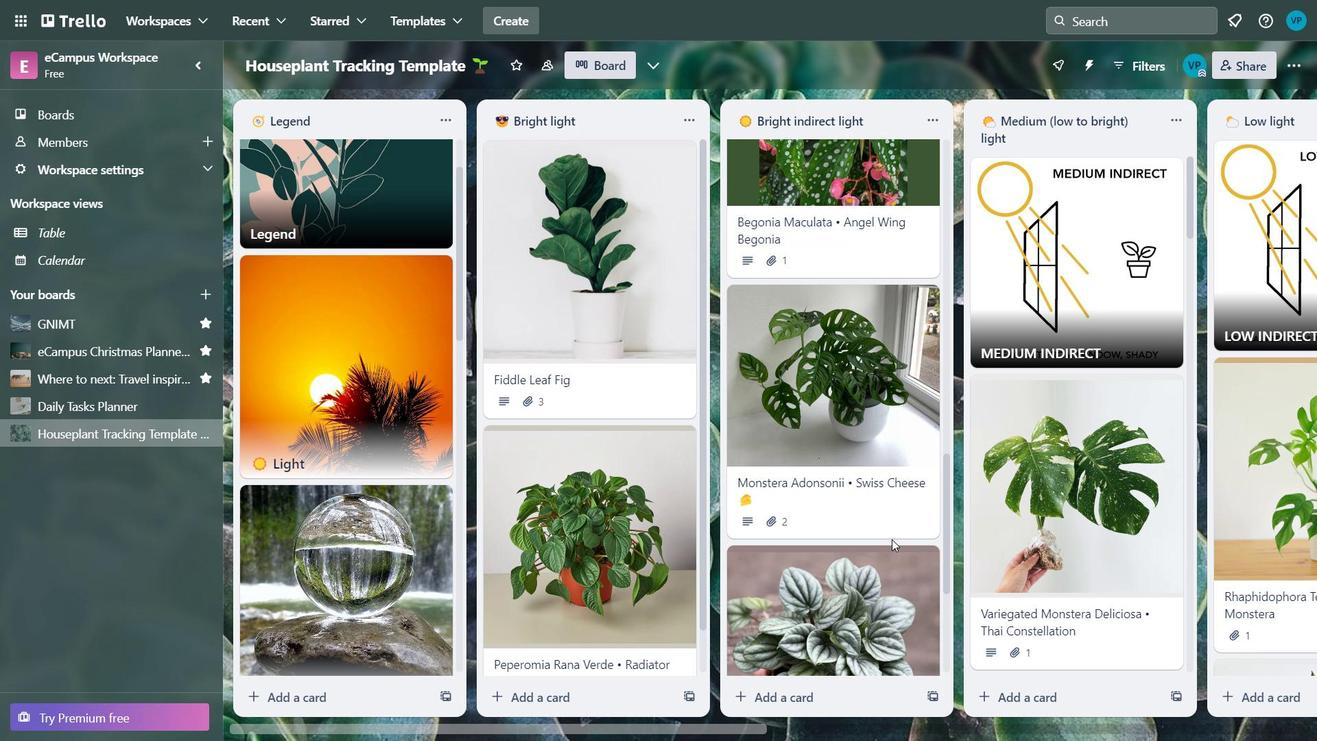 
Action: Mouse moved to (891, 538)
Screenshot: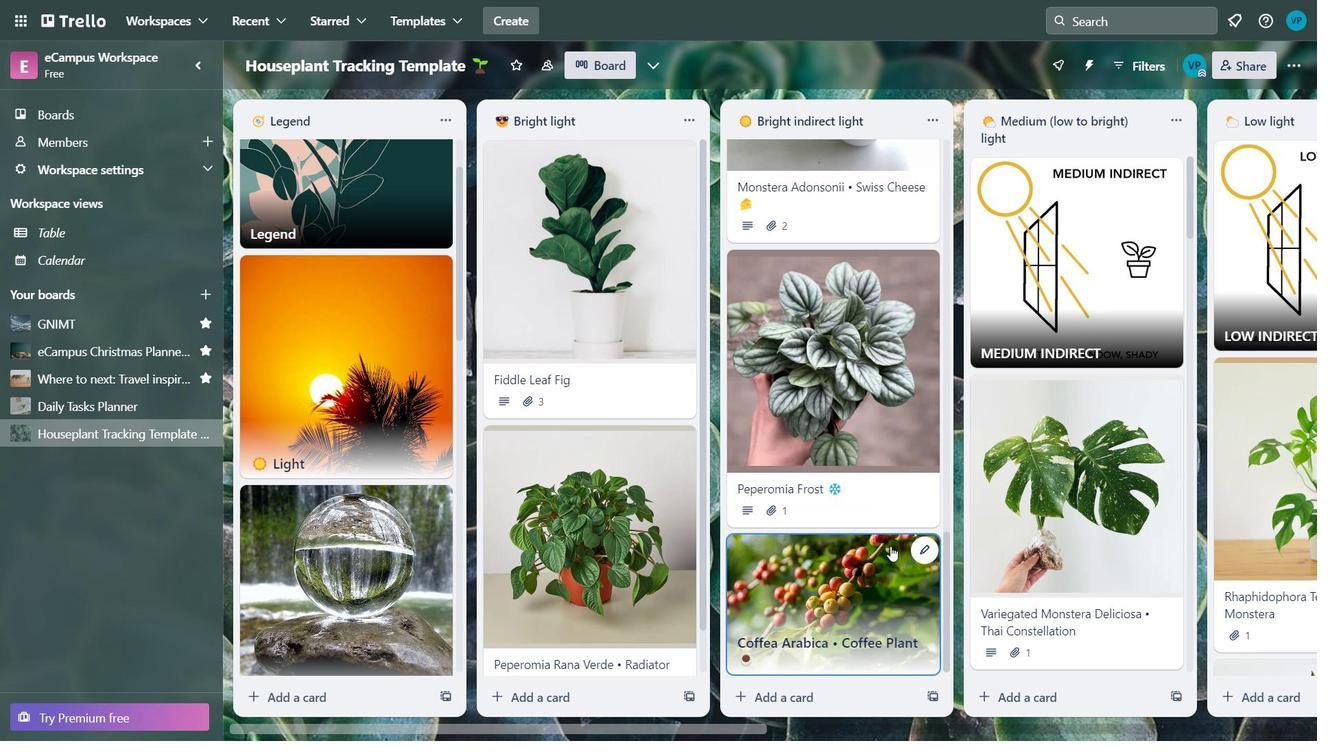 
Action: Mouse scrolled (891, 538) with delta (0, 0)
Screenshot: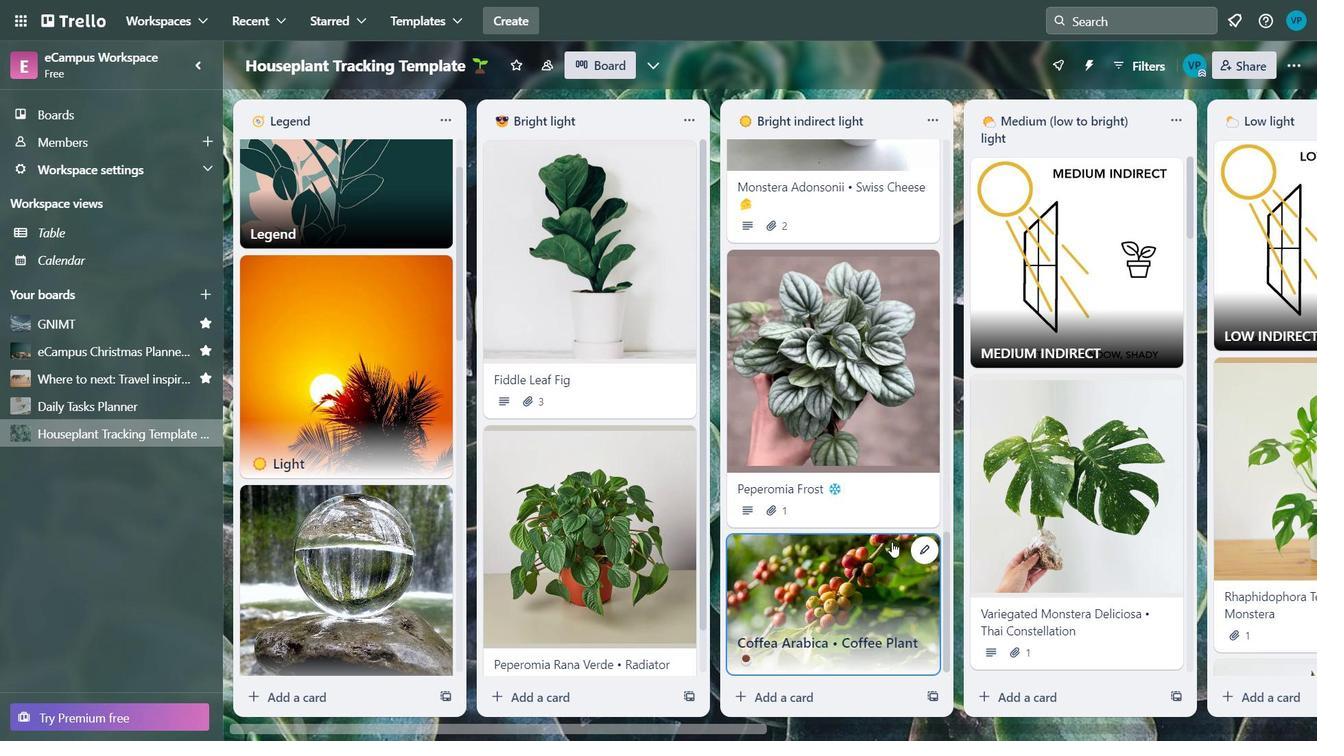 
Action: Mouse scrolled (891, 538) with delta (0, 0)
Screenshot: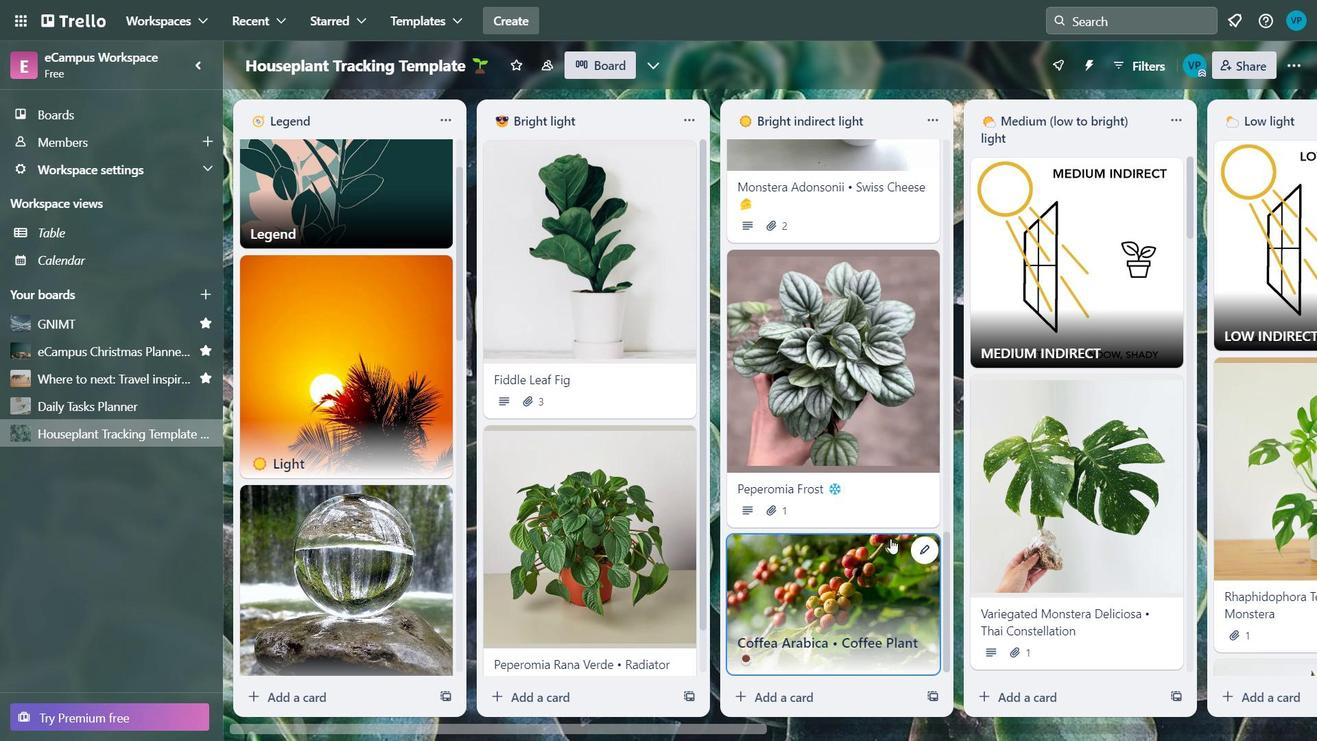 
Action: Mouse scrolled (891, 538) with delta (0, 0)
Screenshot: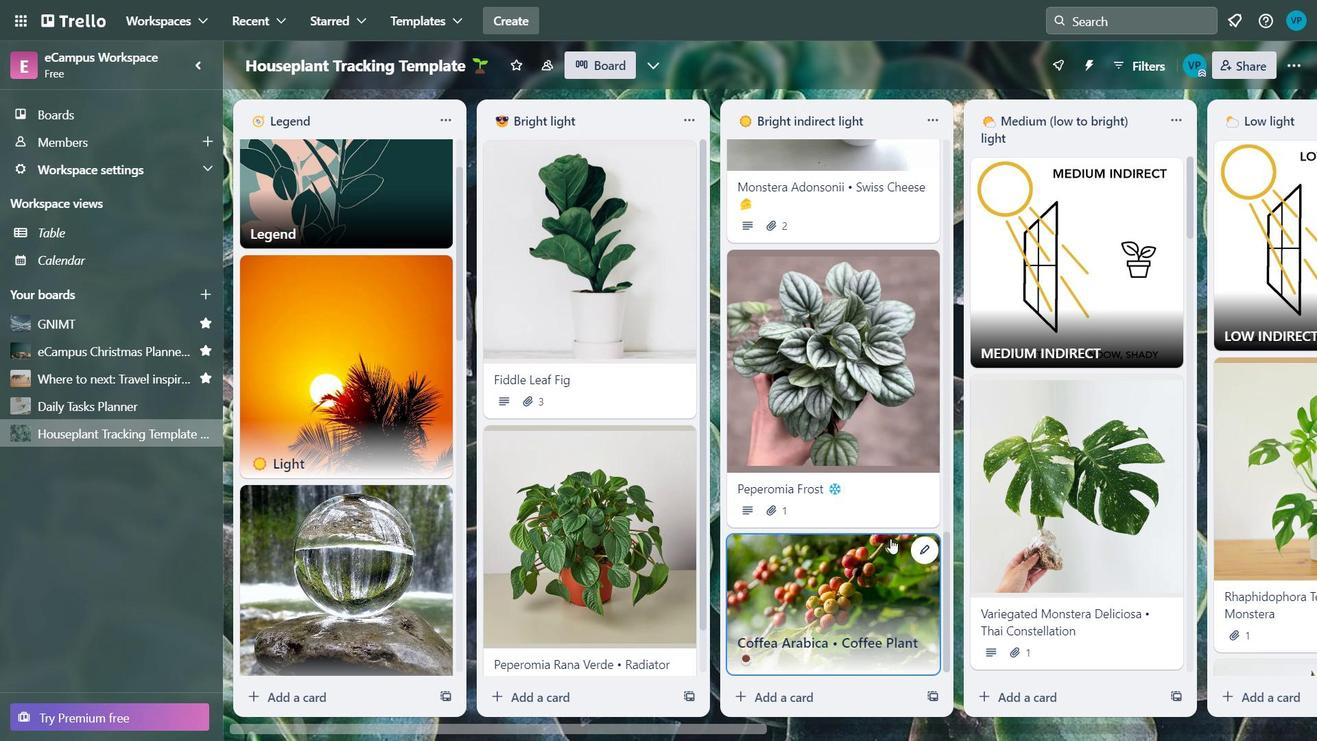 
Action: Mouse scrolled (891, 538) with delta (0, 0)
Screenshot: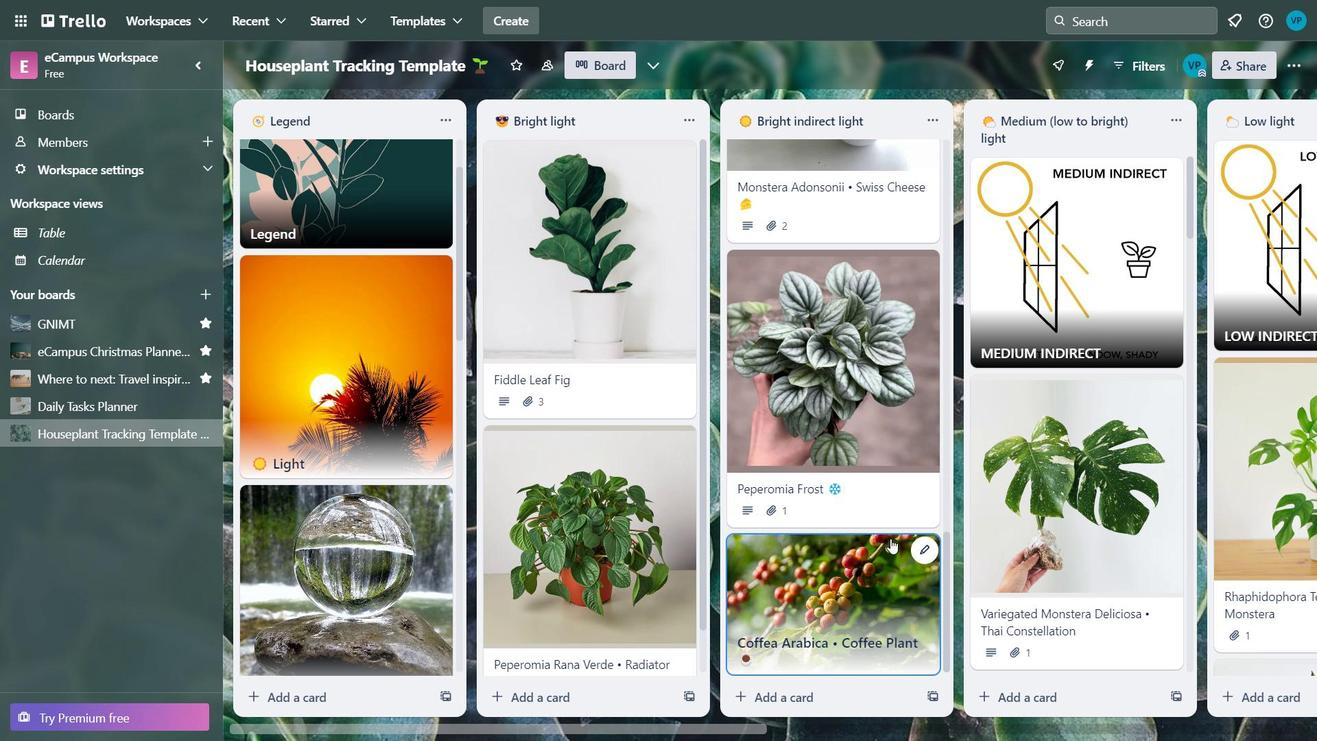
Action: Mouse scrolled (891, 538) with delta (0, 0)
Screenshot: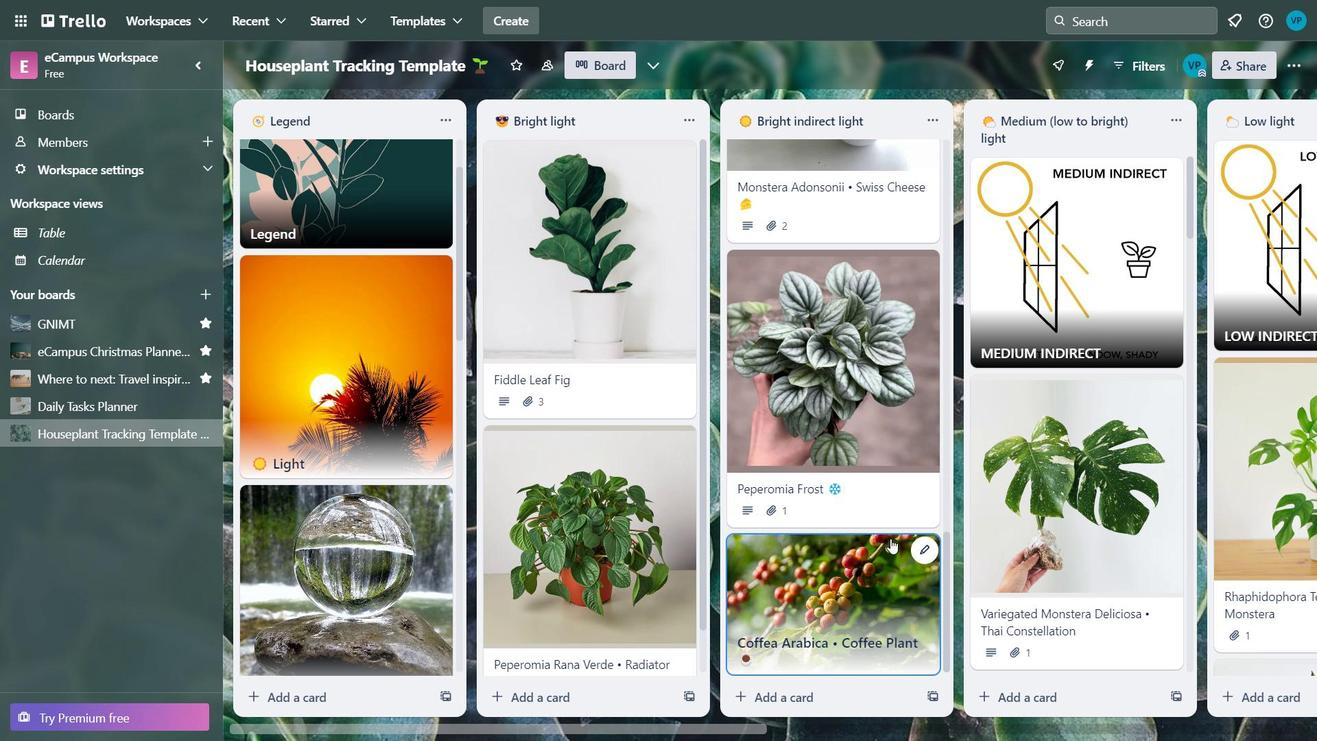 
Action: Mouse moved to (883, 550)
Screenshot: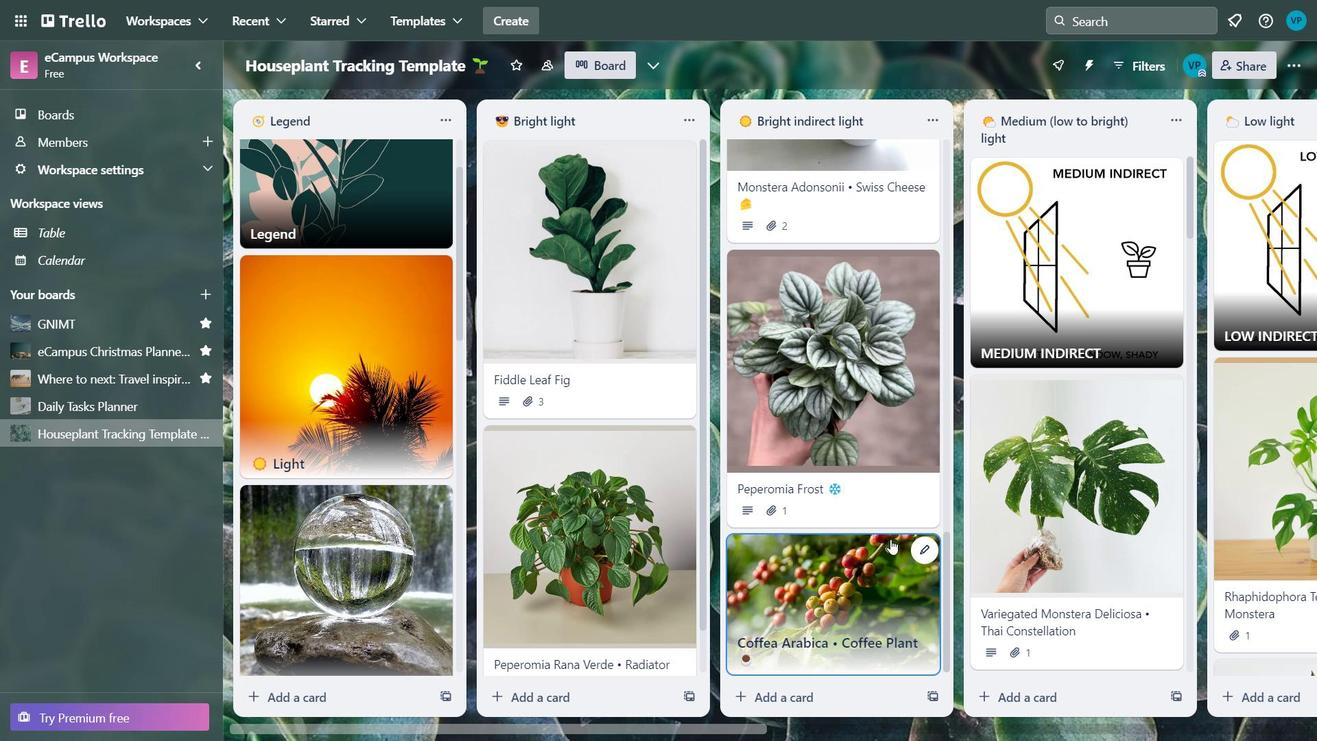 
Action: Mouse scrolled (883, 549) with delta (0, 0)
Screenshot: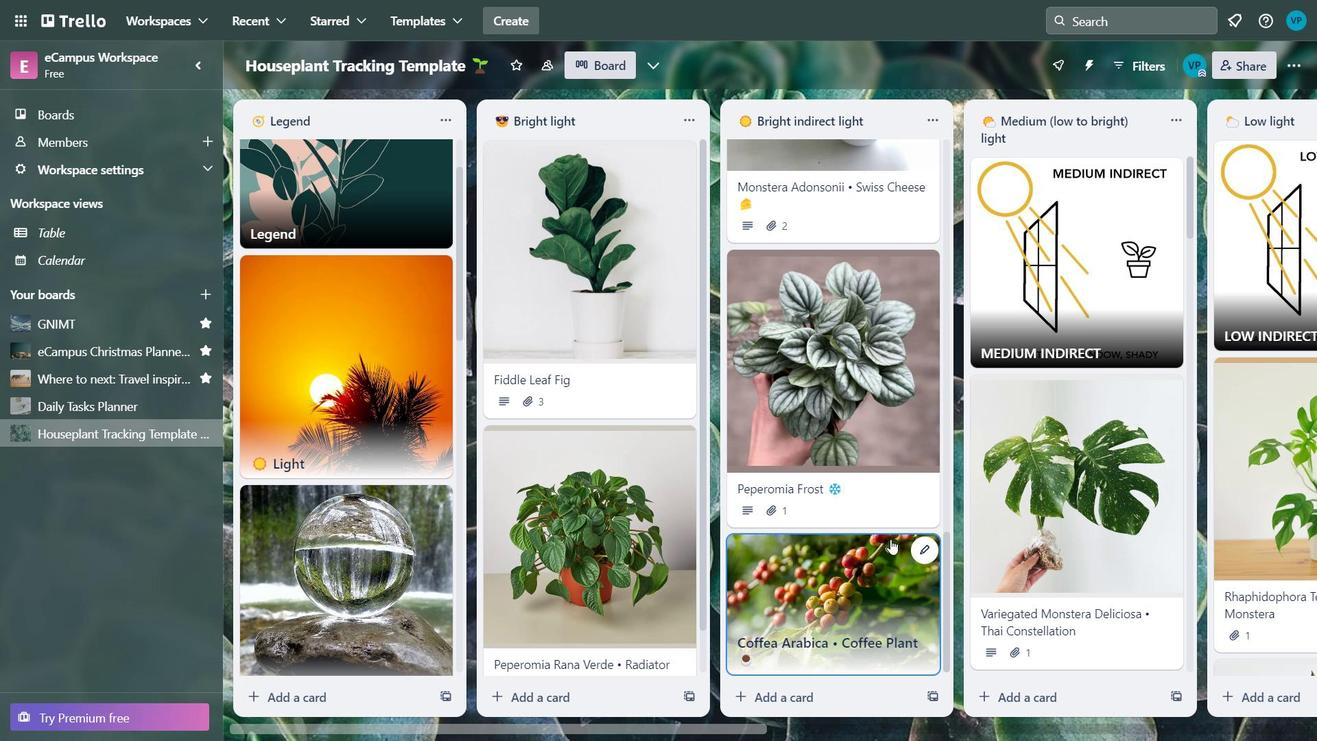 
Action: Mouse moved to (875, 560)
Screenshot: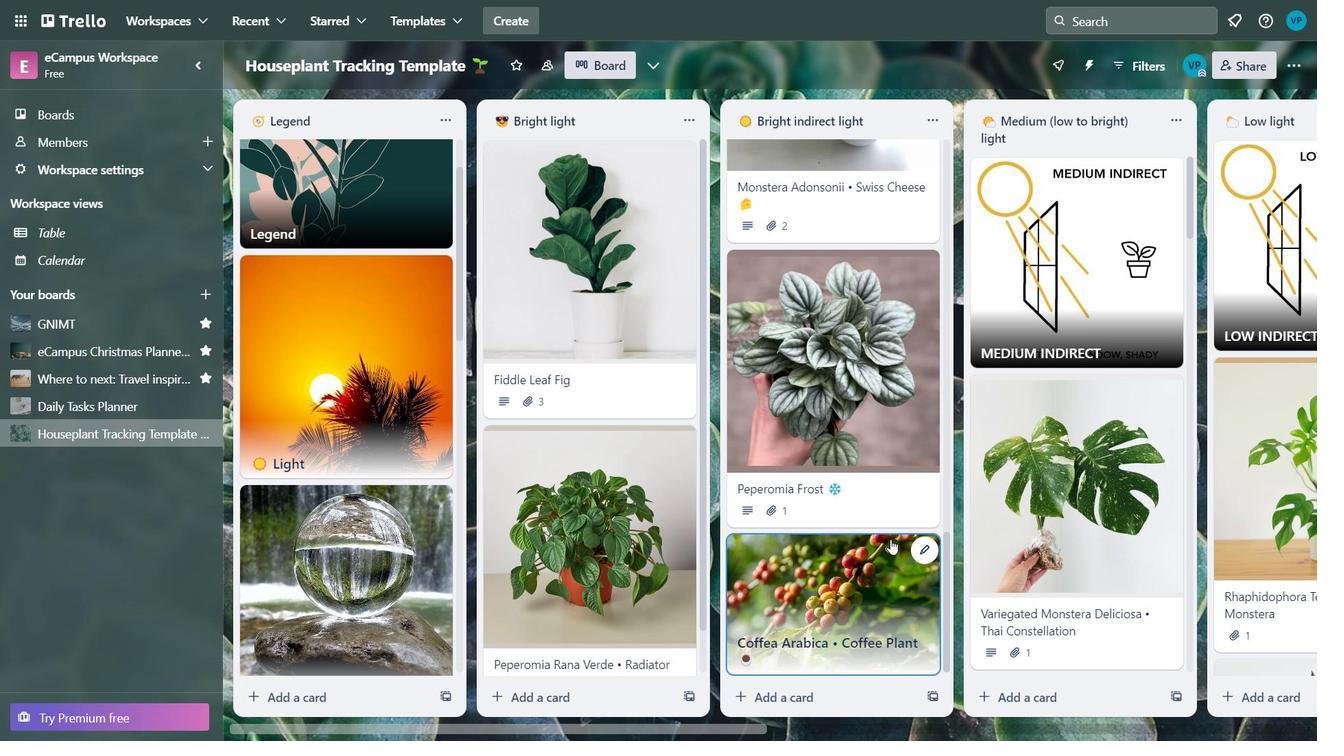 
Action: Mouse scrolled (875, 559) with delta (0, 0)
Screenshot: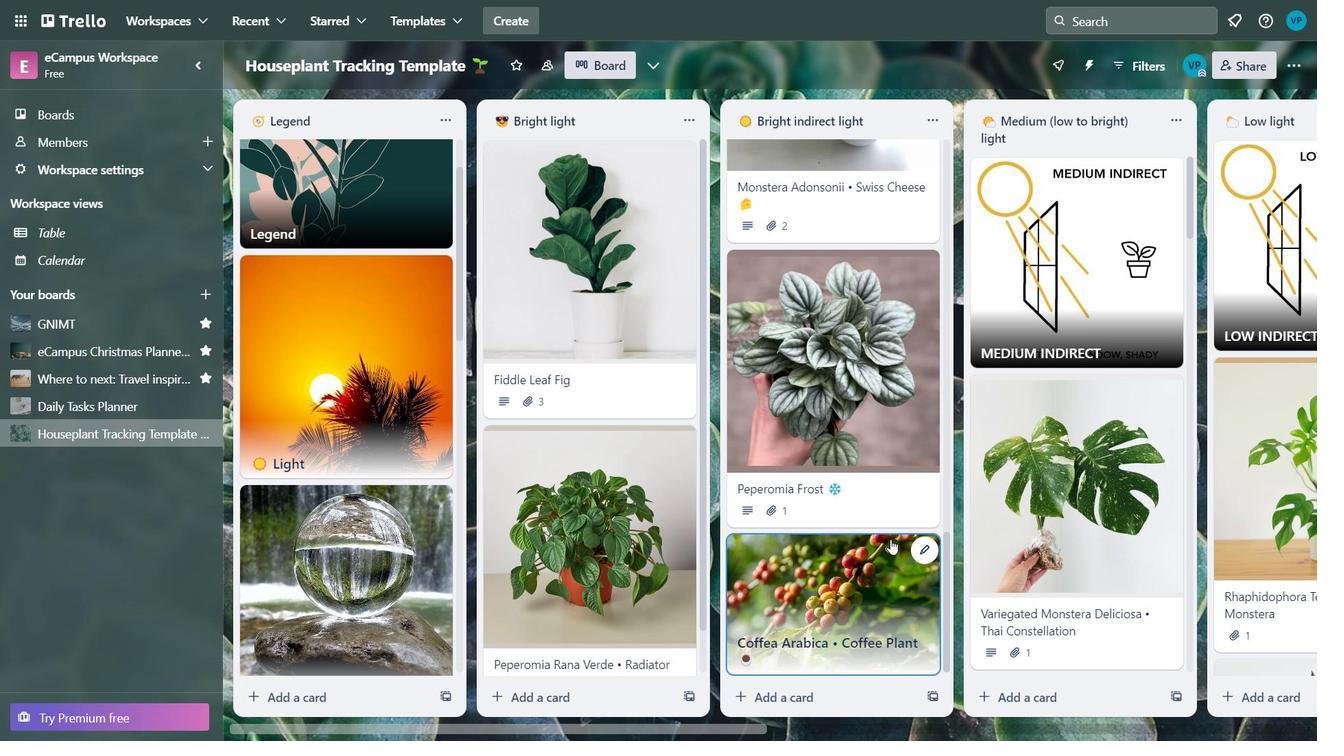
Action: Mouse moved to (560, 522)
Screenshot: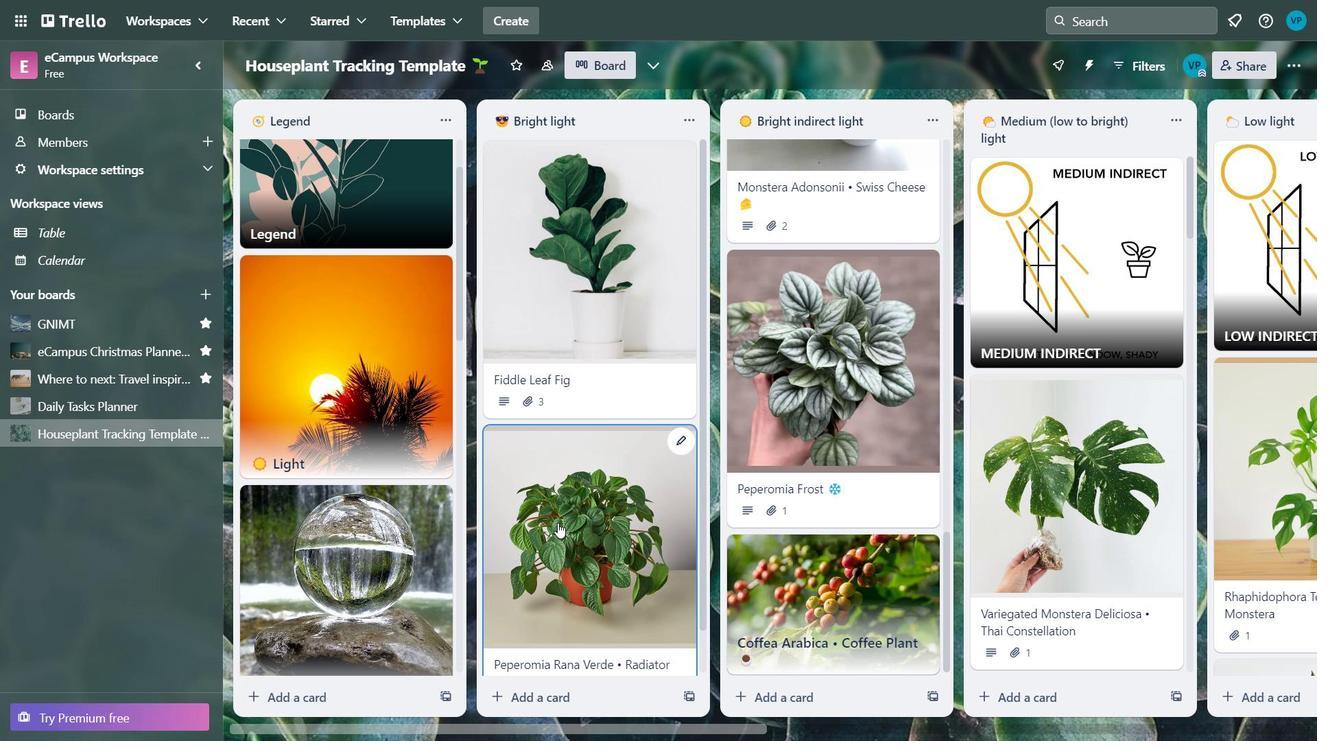 
Action: Mouse scrolled (560, 522) with delta (0, 0)
Screenshot: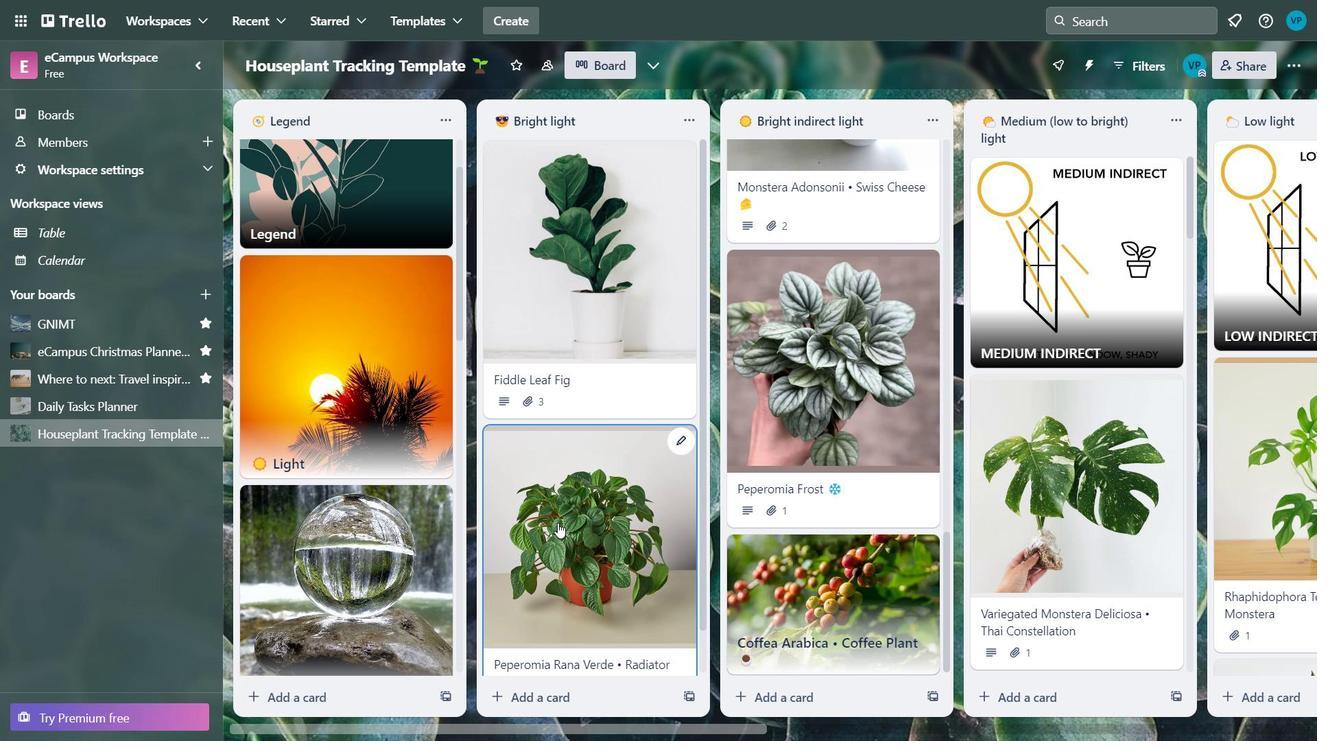 
Action: Mouse moved to (560, 527)
Screenshot: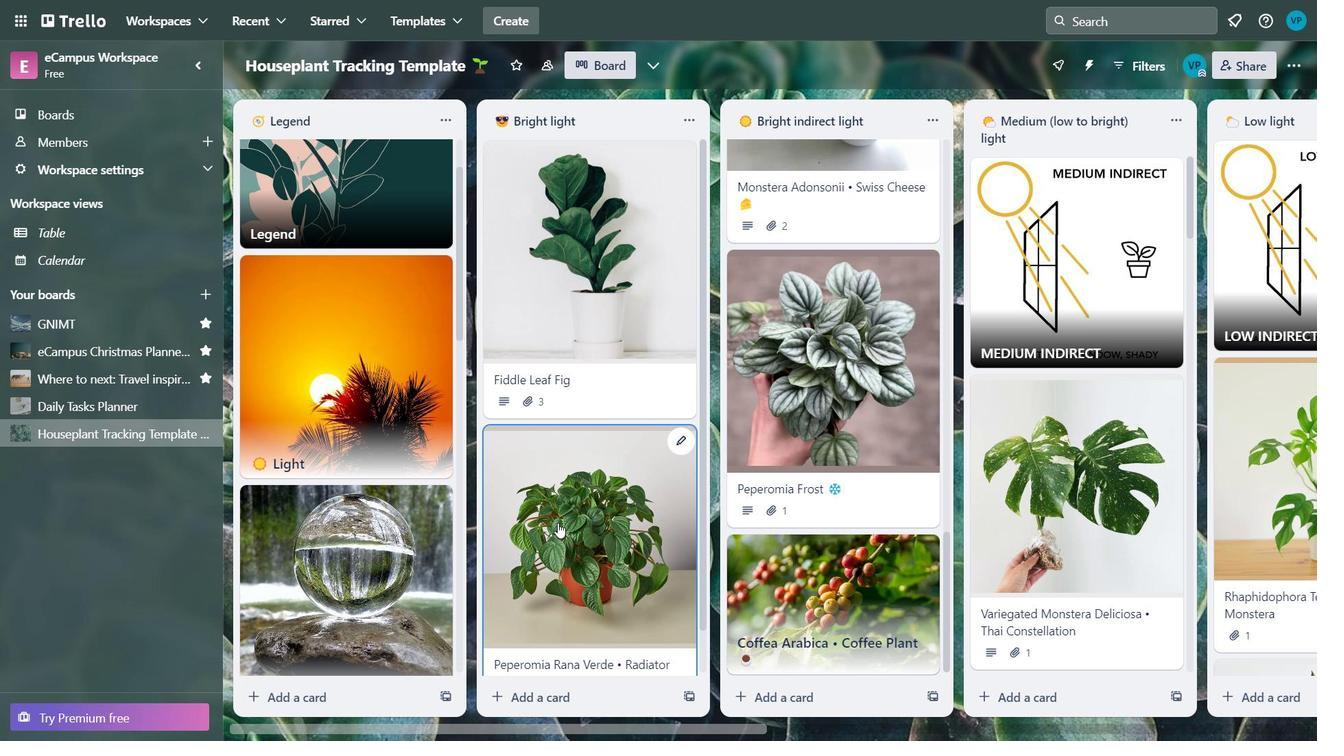 
Action: Mouse scrolled (560, 526) with delta (0, 0)
Screenshot: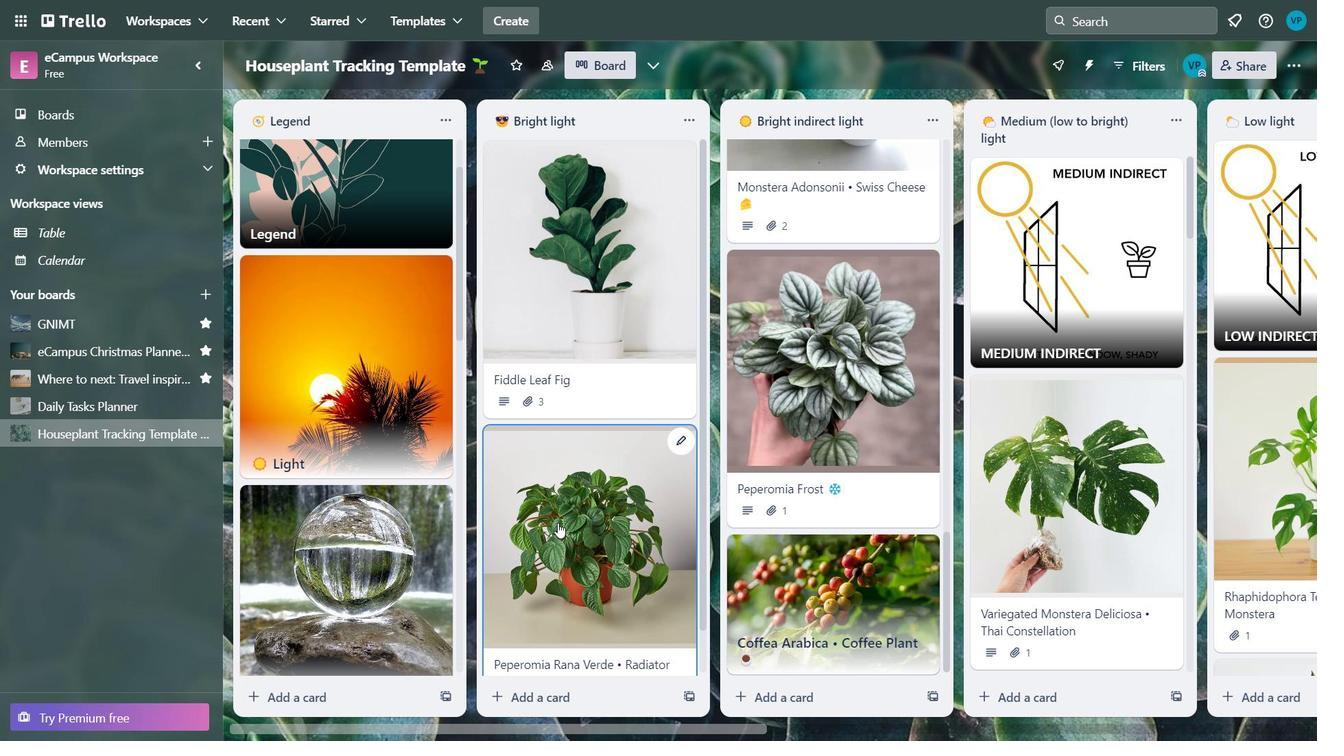 
Action: Mouse moved to (561, 527)
